 Task: Create a trigger on child to parent object.
Action: Mouse moved to (23, 132)
Screenshot: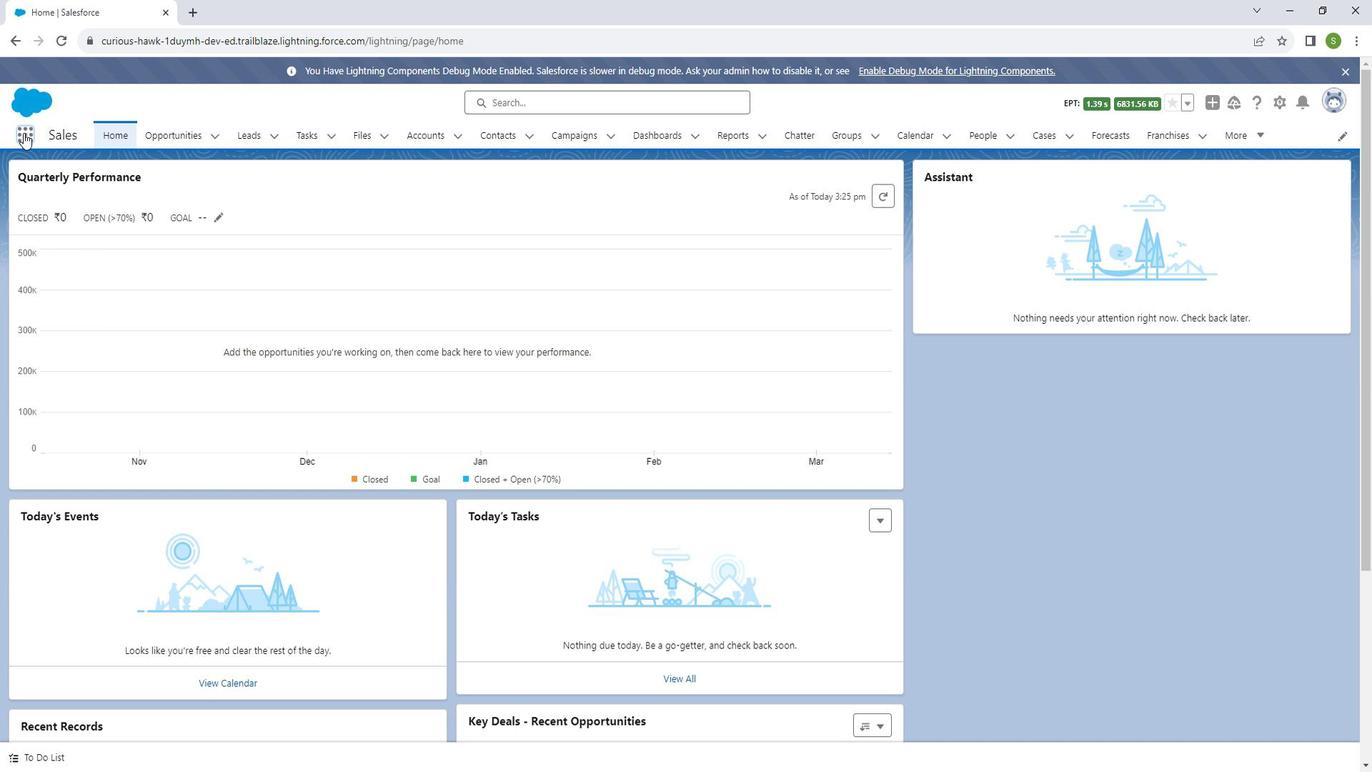 
Action: Mouse pressed left at (23, 132)
Screenshot: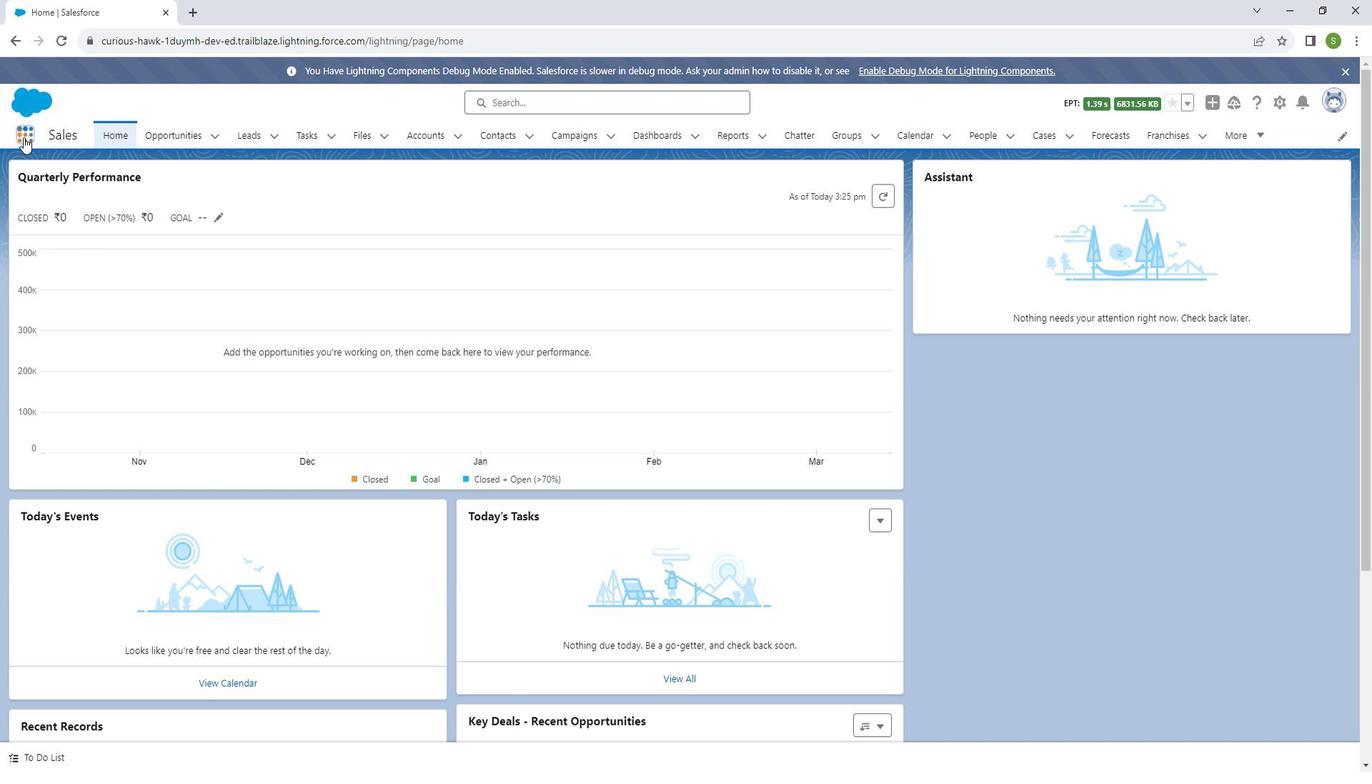 
Action: Mouse moved to (50, 381)
Screenshot: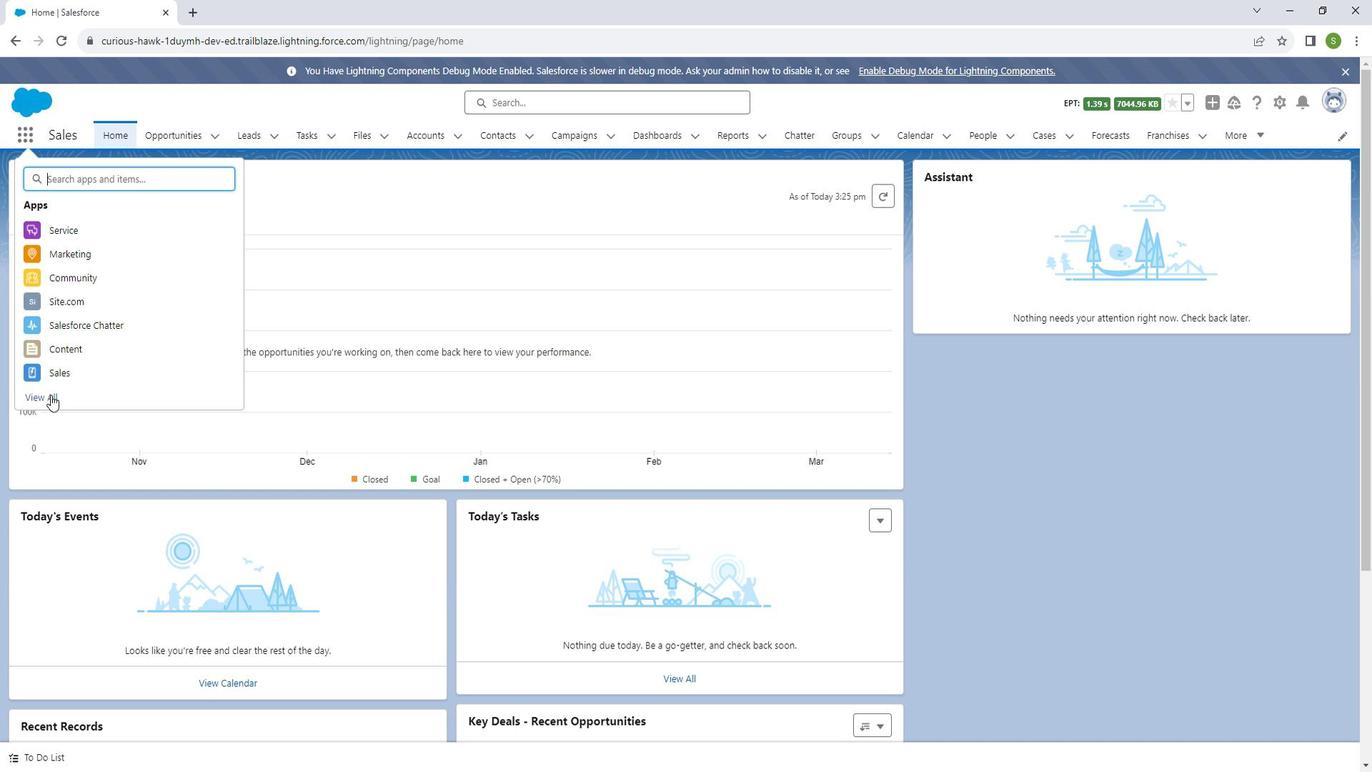 
Action: Mouse pressed left at (50, 381)
Screenshot: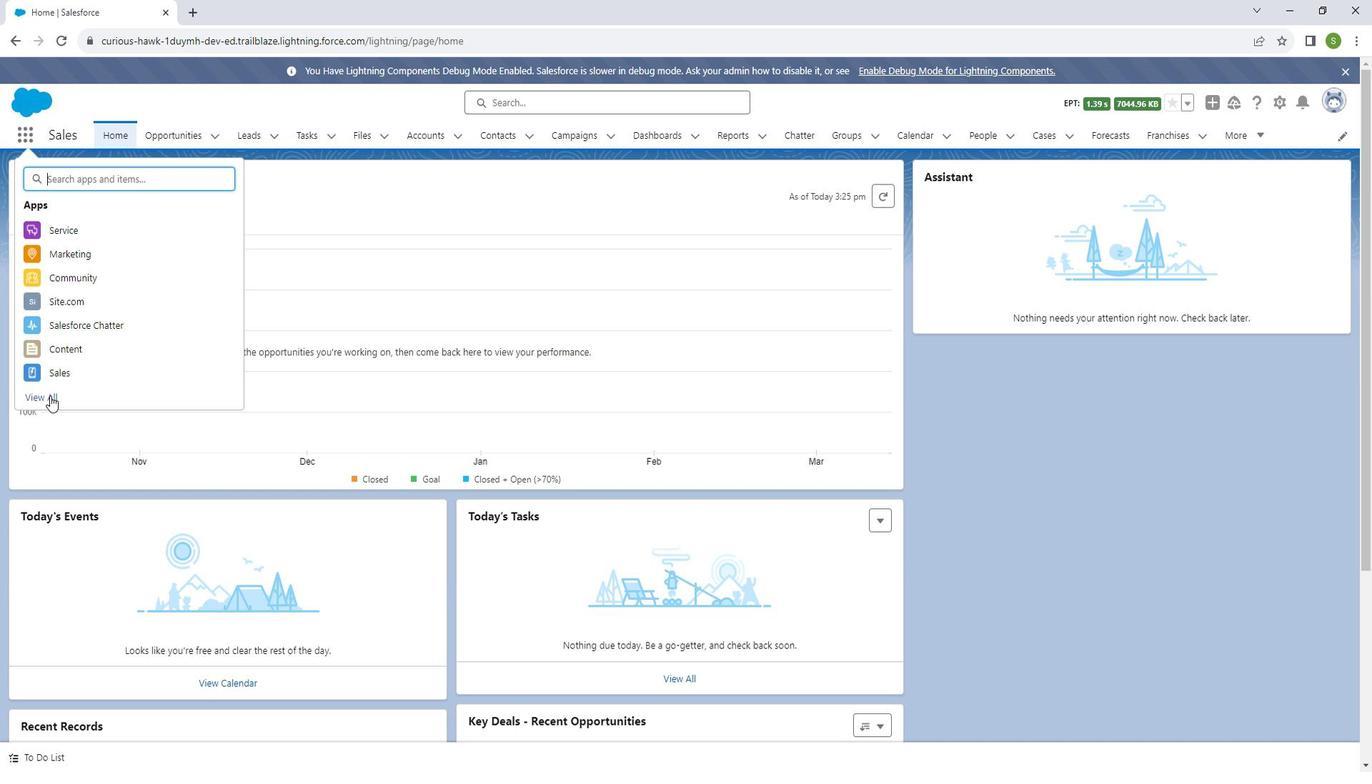 
Action: Mouse moved to (973, 516)
Screenshot: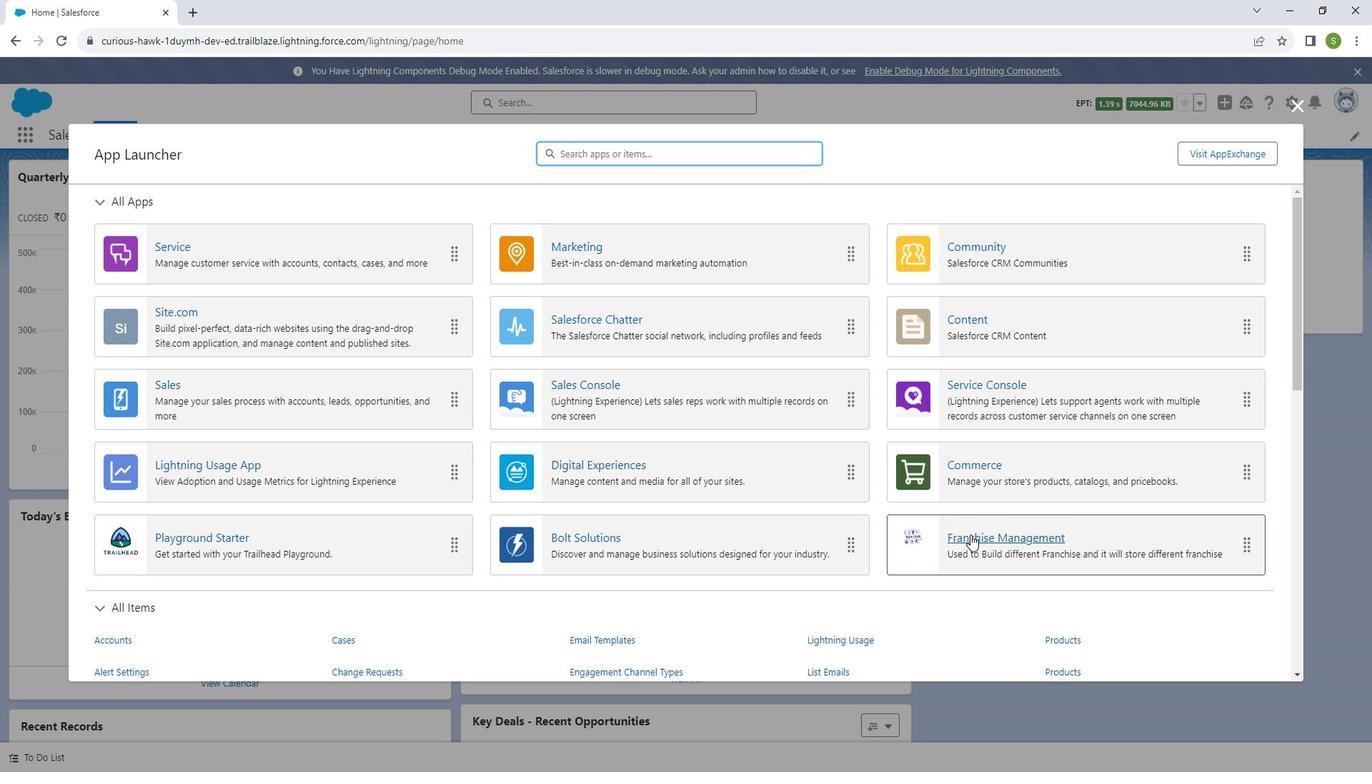 
Action: Mouse pressed left at (973, 516)
Screenshot: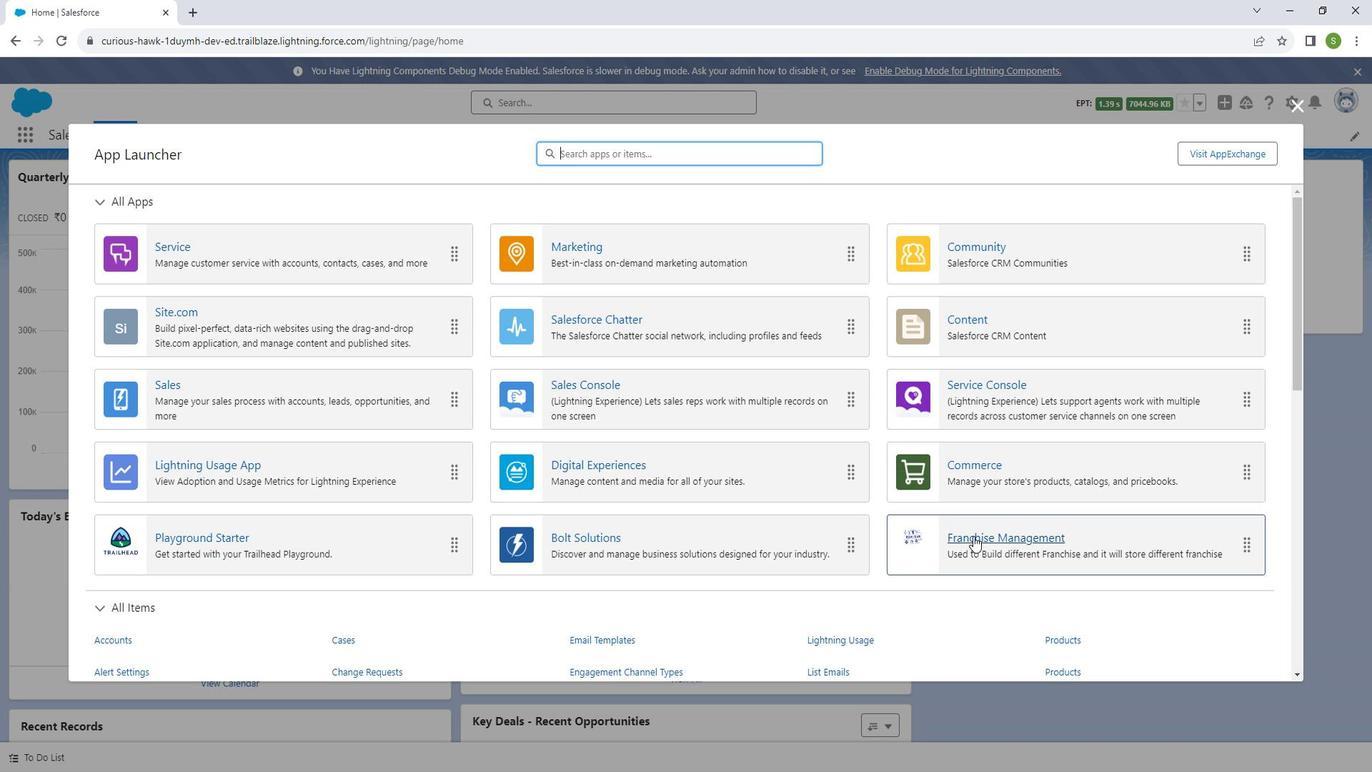 
Action: Mouse moved to (1290, 104)
Screenshot: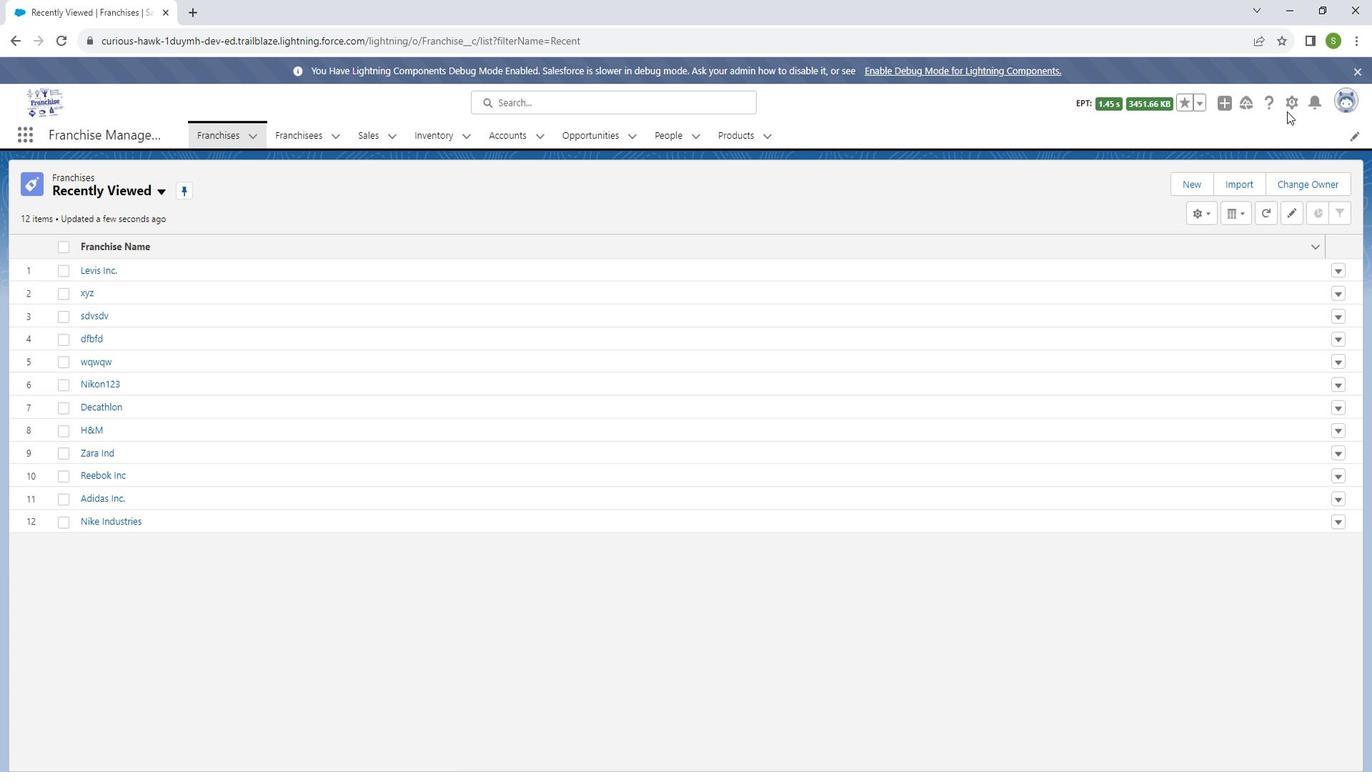 
Action: Mouse pressed left at (1290, 104)
Screenshot: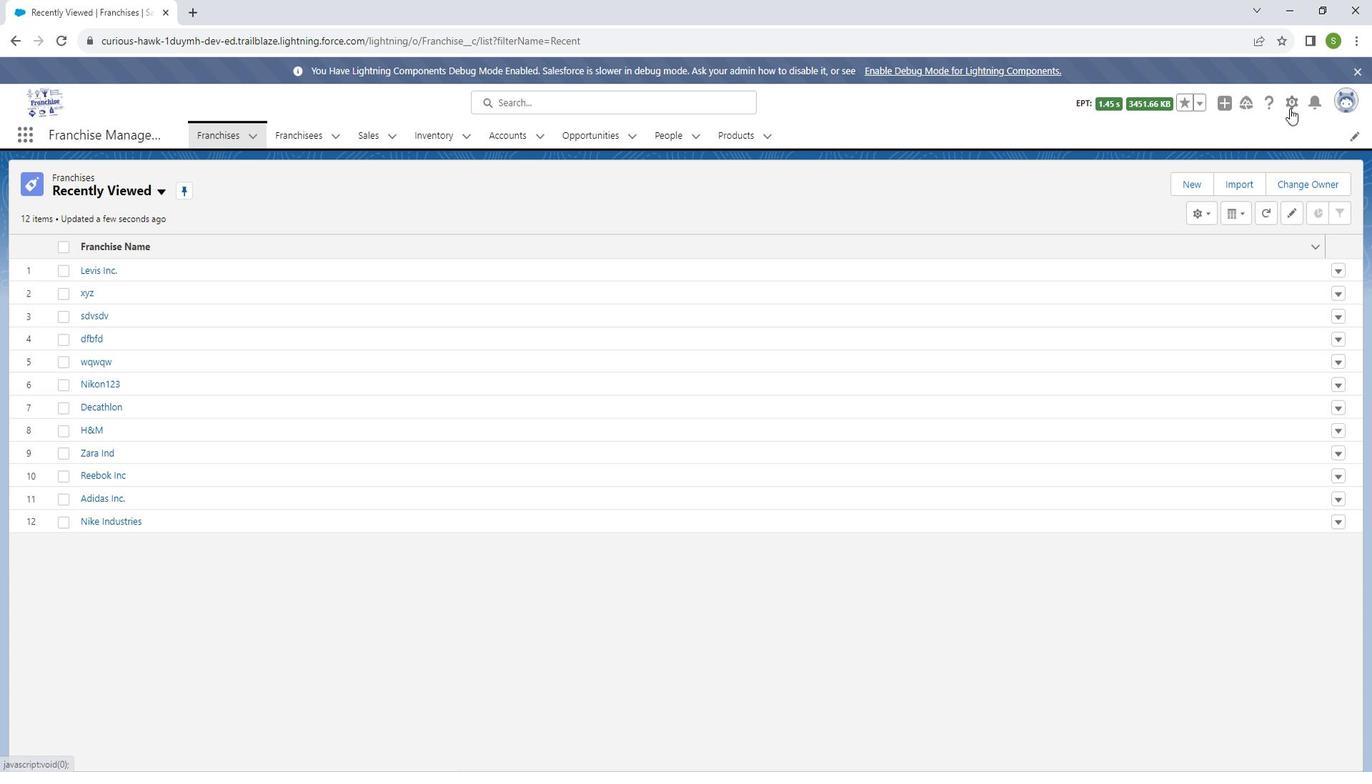 
Action: Mouse moved to (1221, 233)
Screenshot: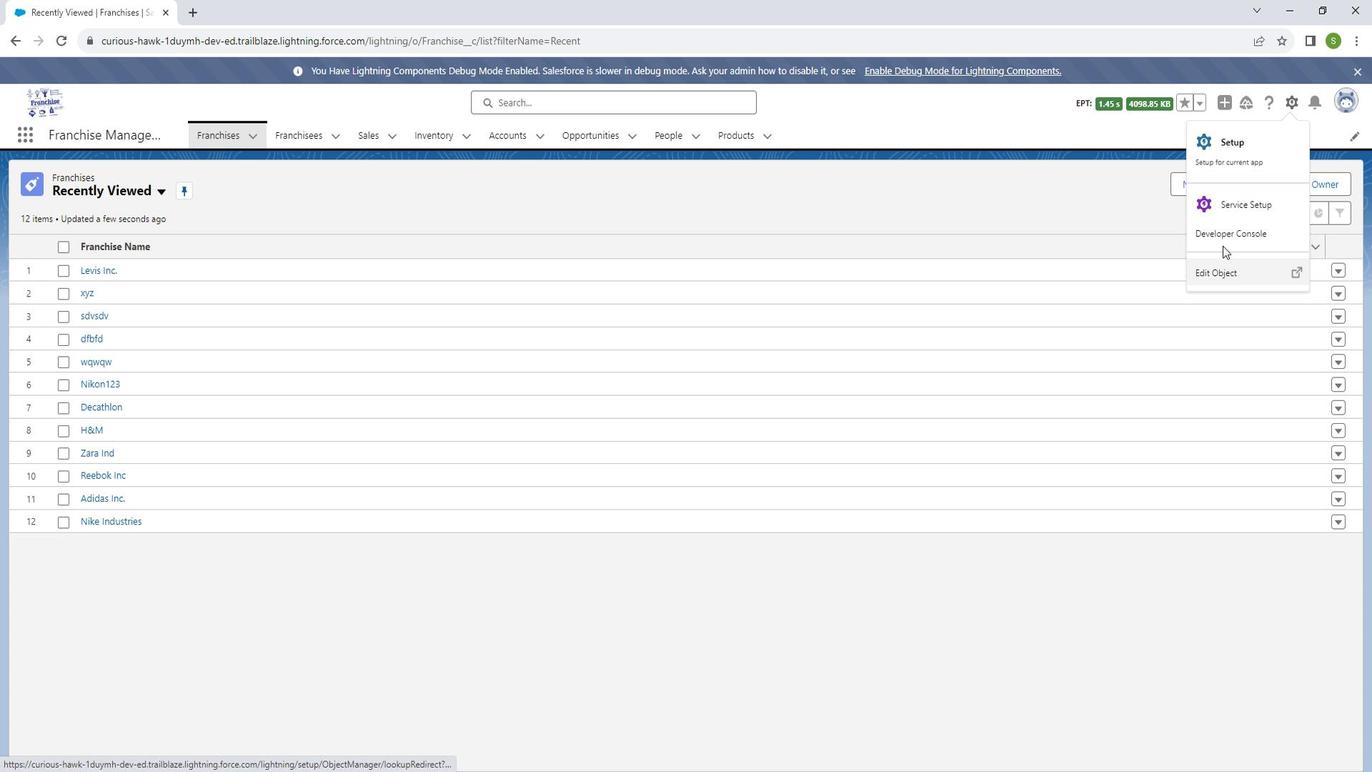 
Action: Mouse pressed right at (1221, 233)
Screenshot: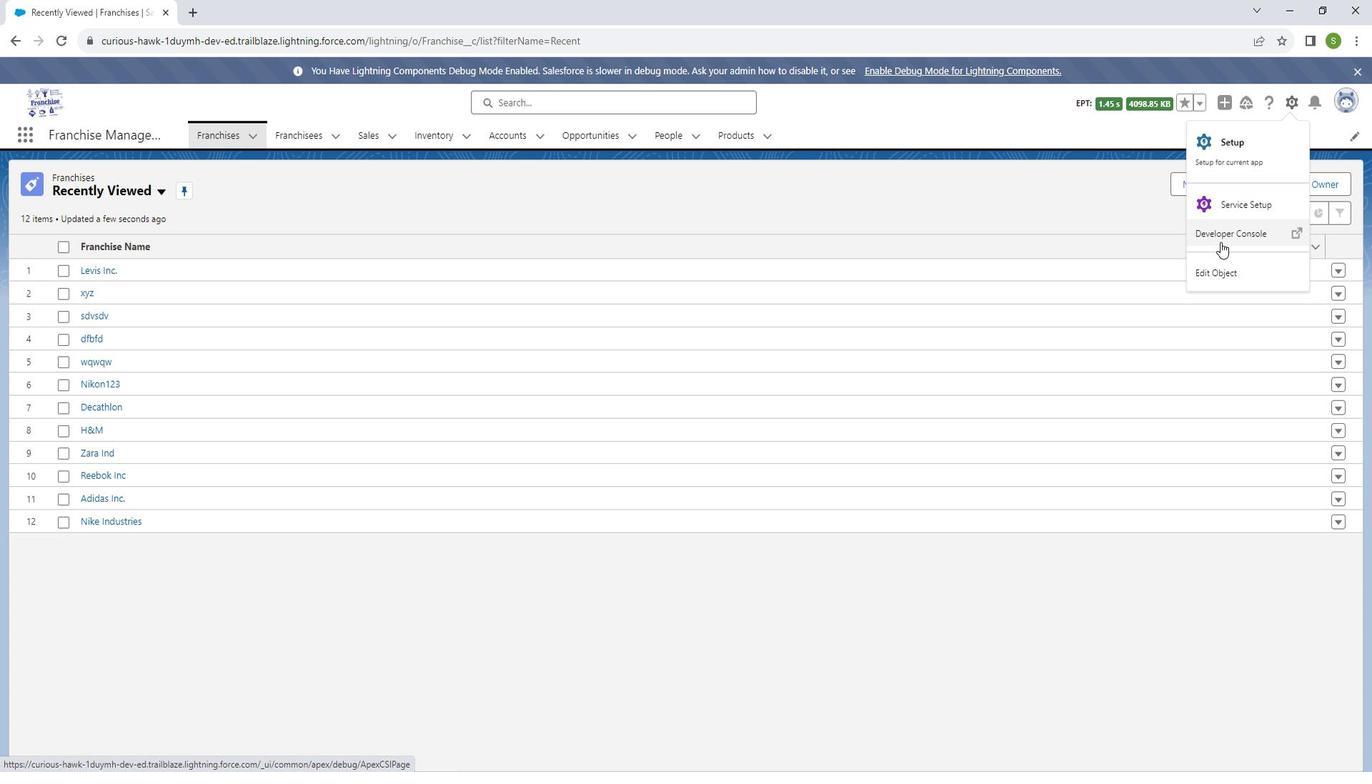 
Action: Mouse moved to (1239, 240)
Screenshot: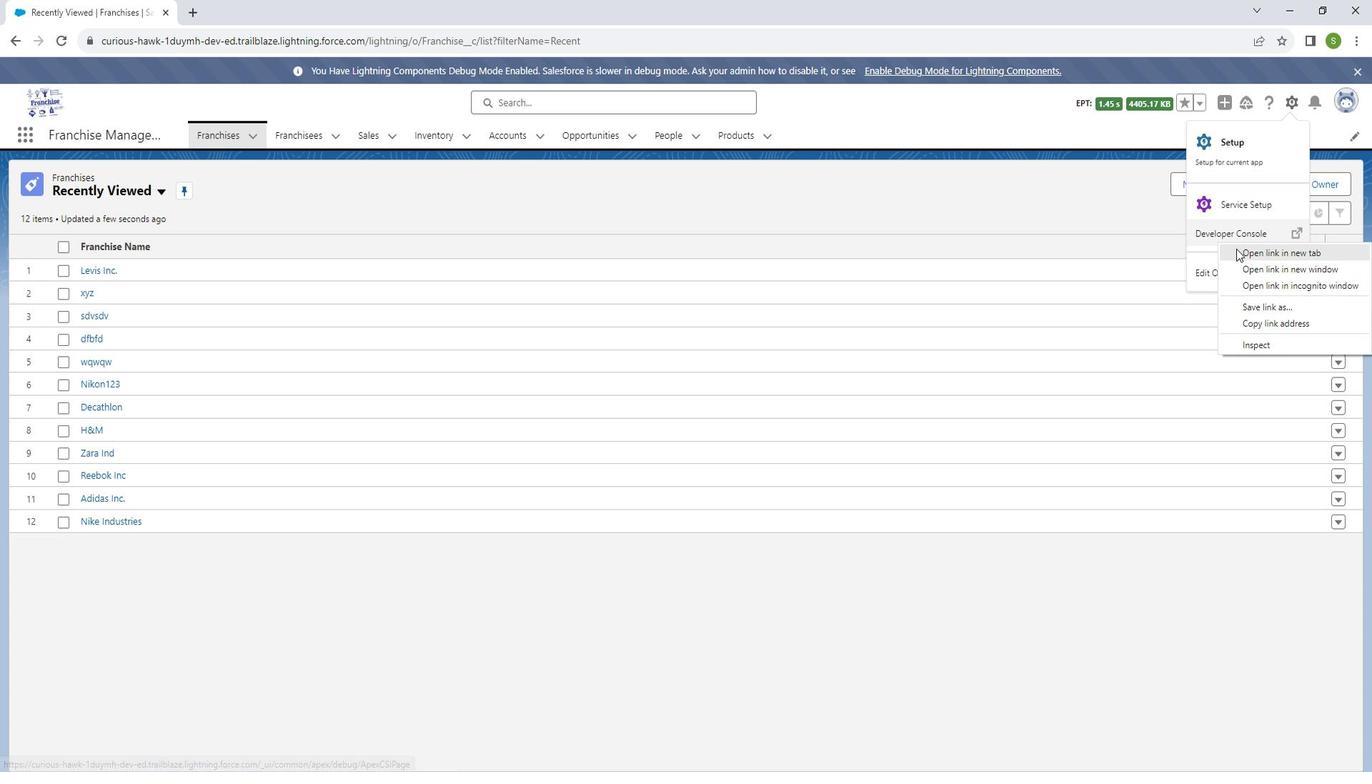 
Action: Mouse pressed left at (1239, 240)
Screenshot: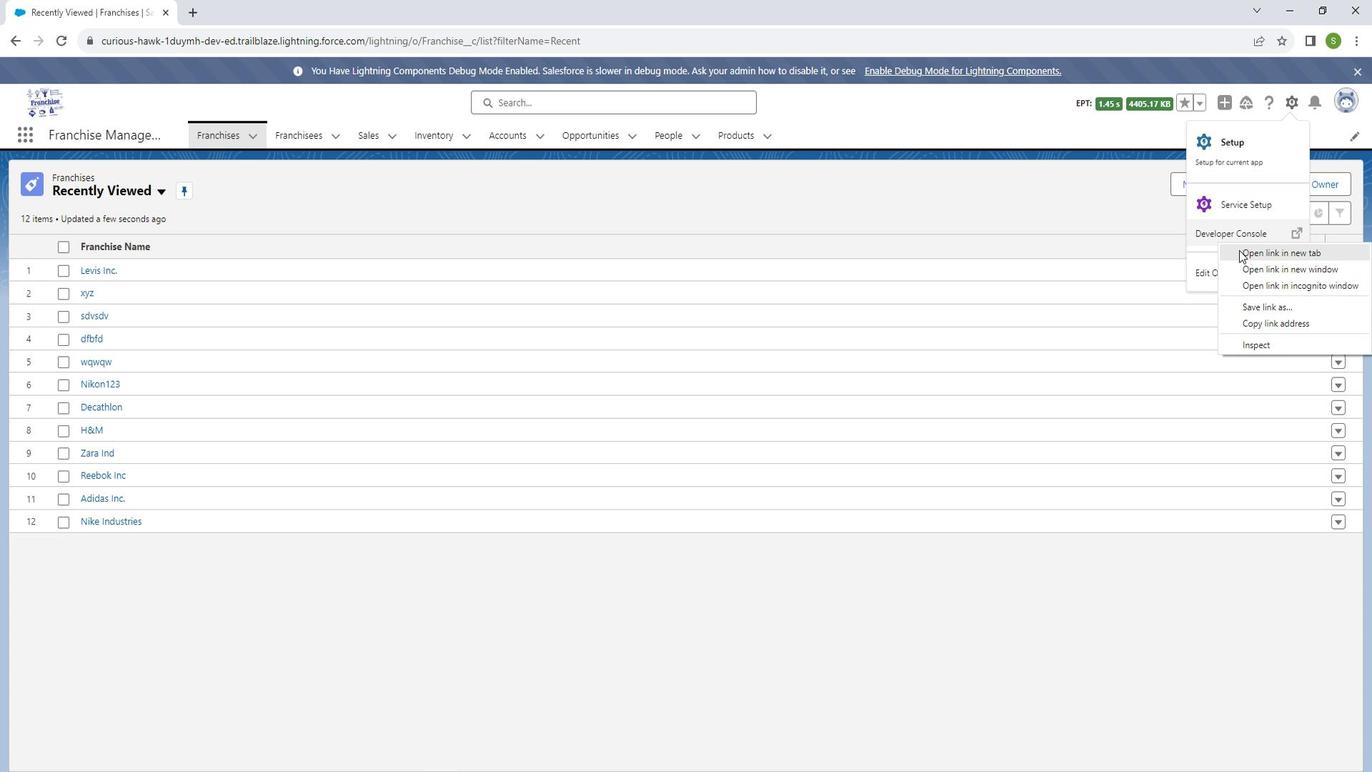 
Action: Mouse moved to (282, 12)
Screenshot: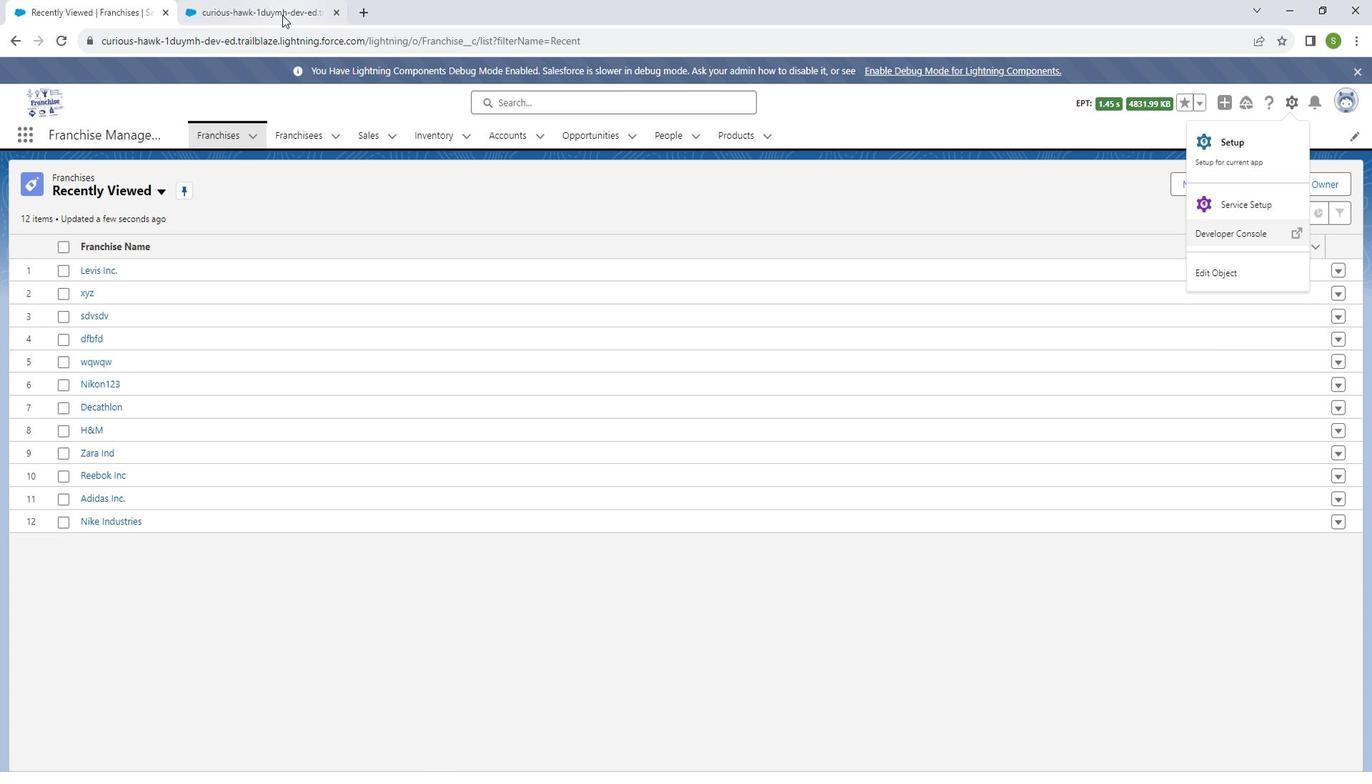 
Action: Mouse pressed left at (282, 12)
Screenshot: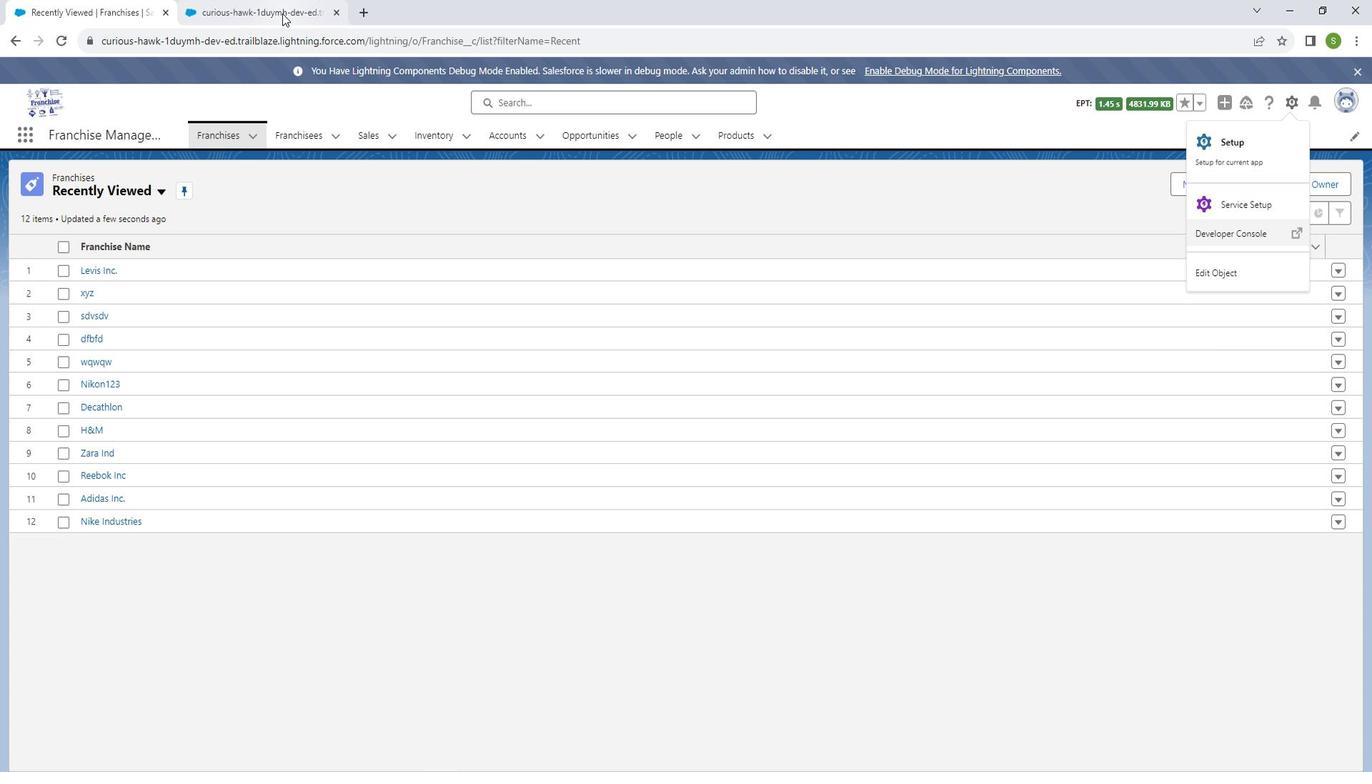 
Action: Mouse moved to (18, 65)
Screenshot: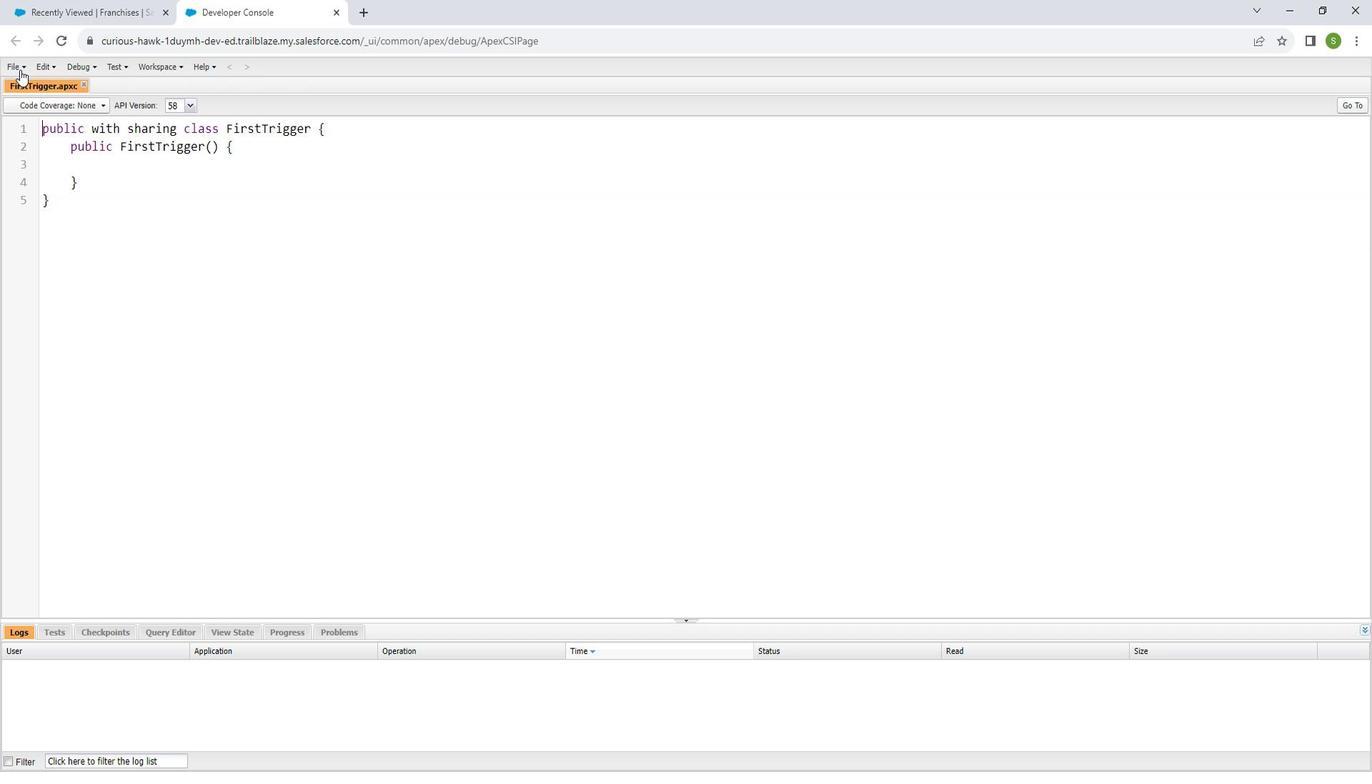 
Action: Mouse pressed left at (18, 65)
Screenshot: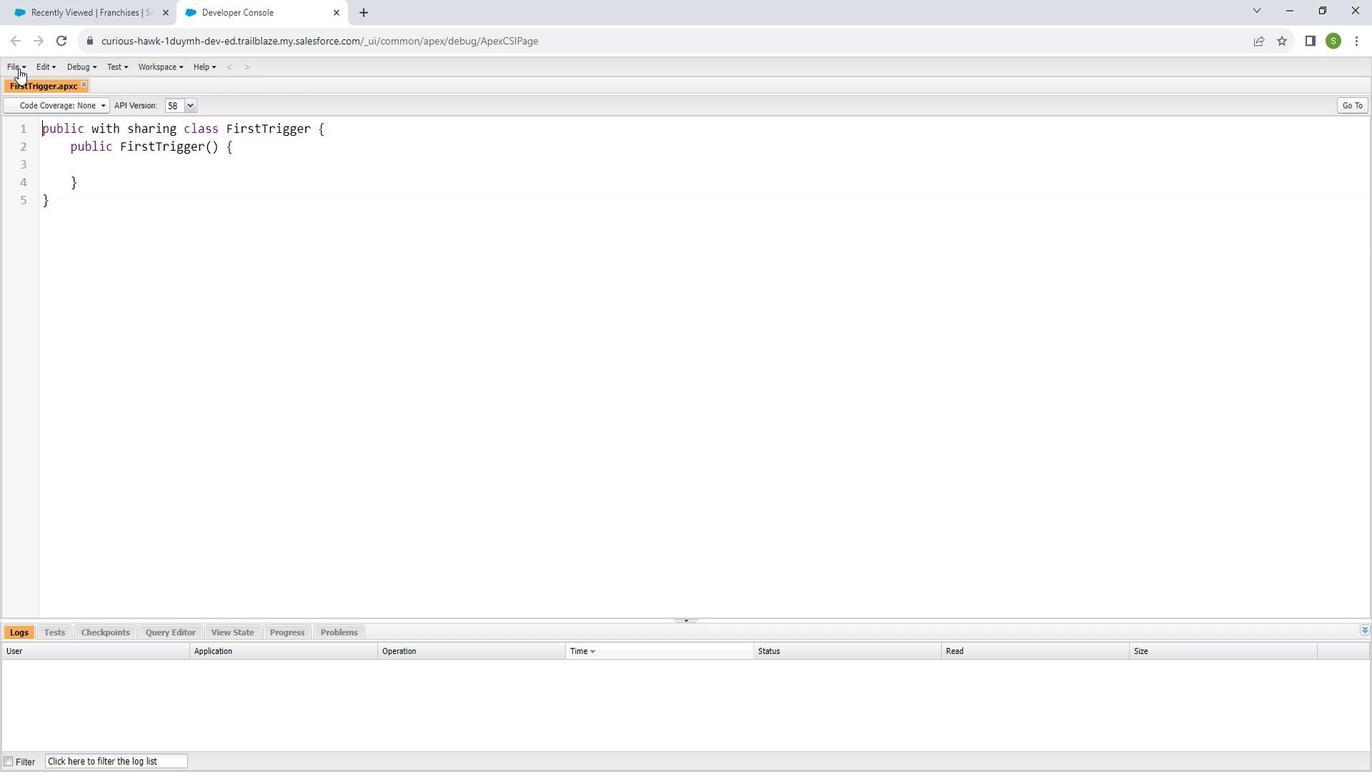 
Action: Mouse moved to (233, 107)
Screenshot: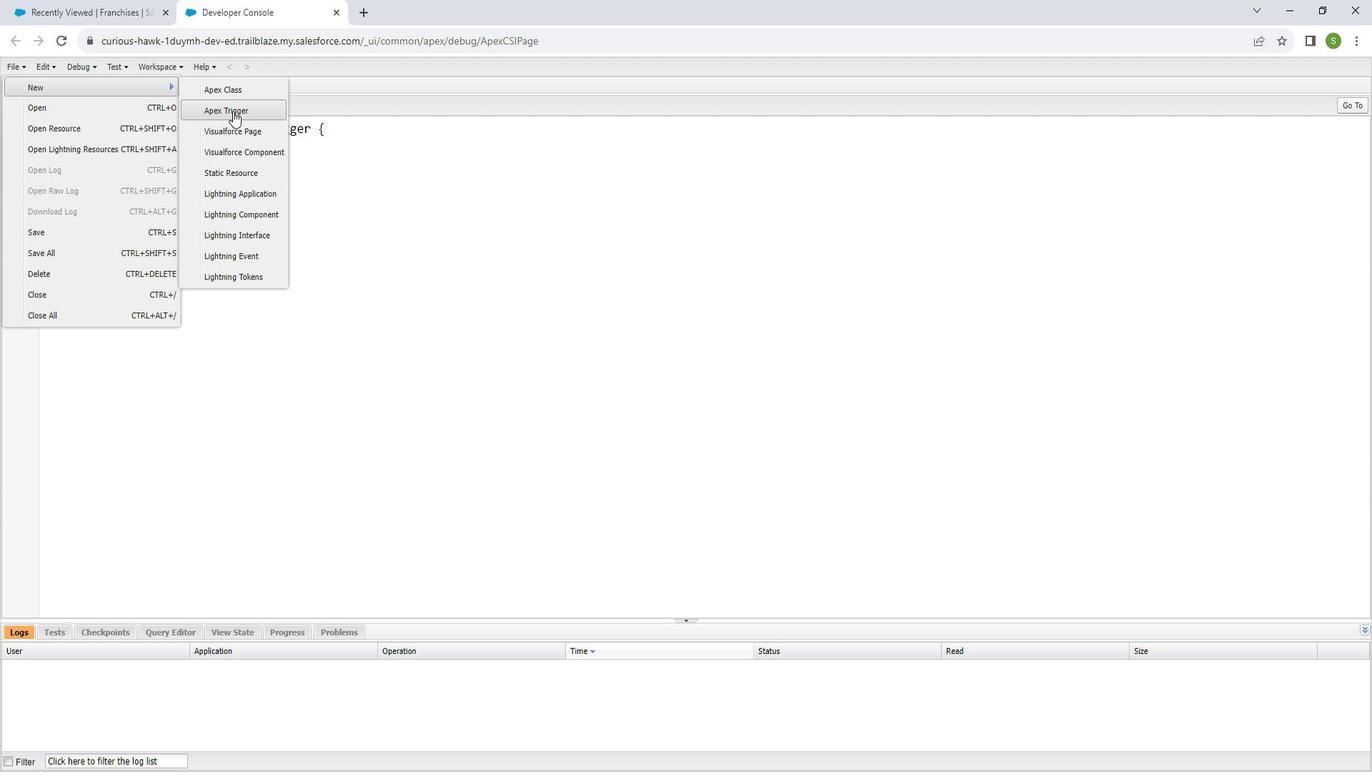 
Action: Mouse pressed left at (233, 107)
Screenshot: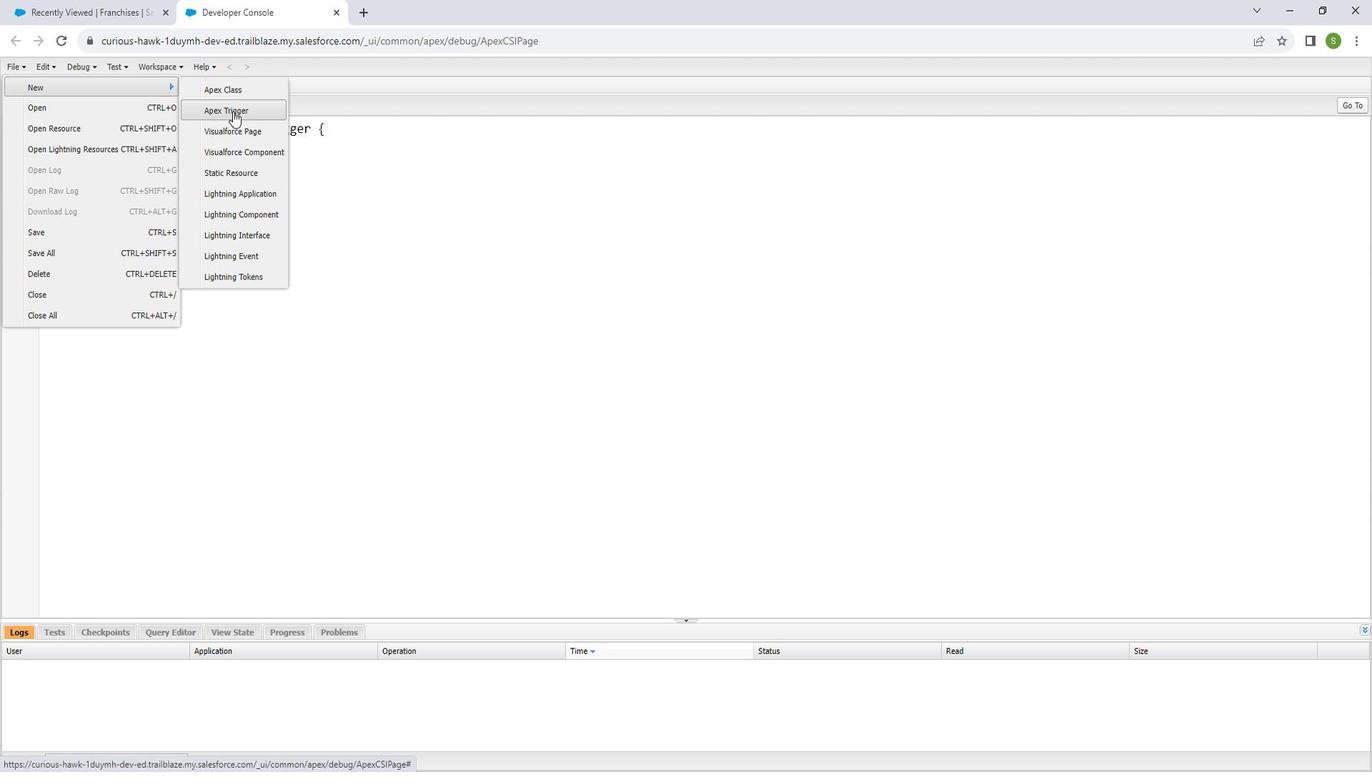 
Action: Mouse moved to (708, 353)
Screenshot: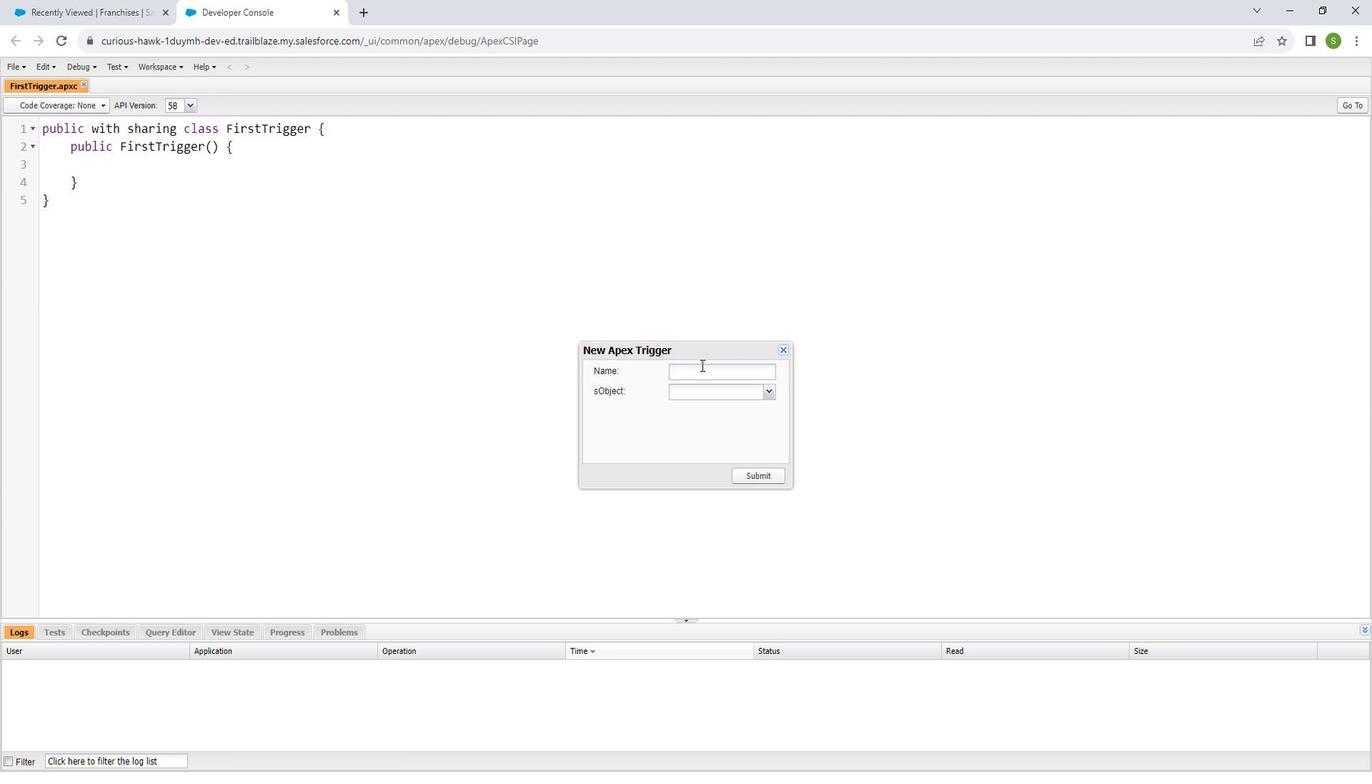
Action: Mouse pressed left at (708, 353)
Screenshot: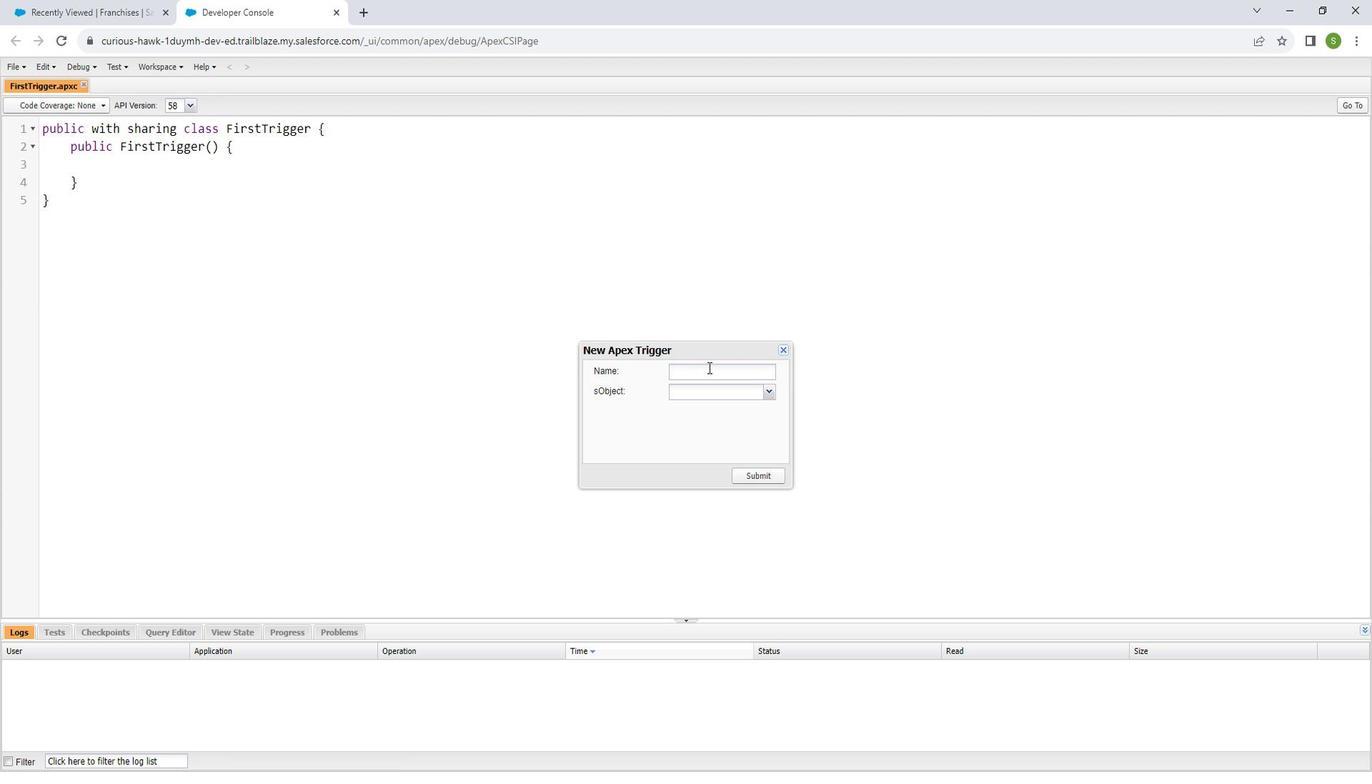 
Action: Key pressed contr
Screenshot: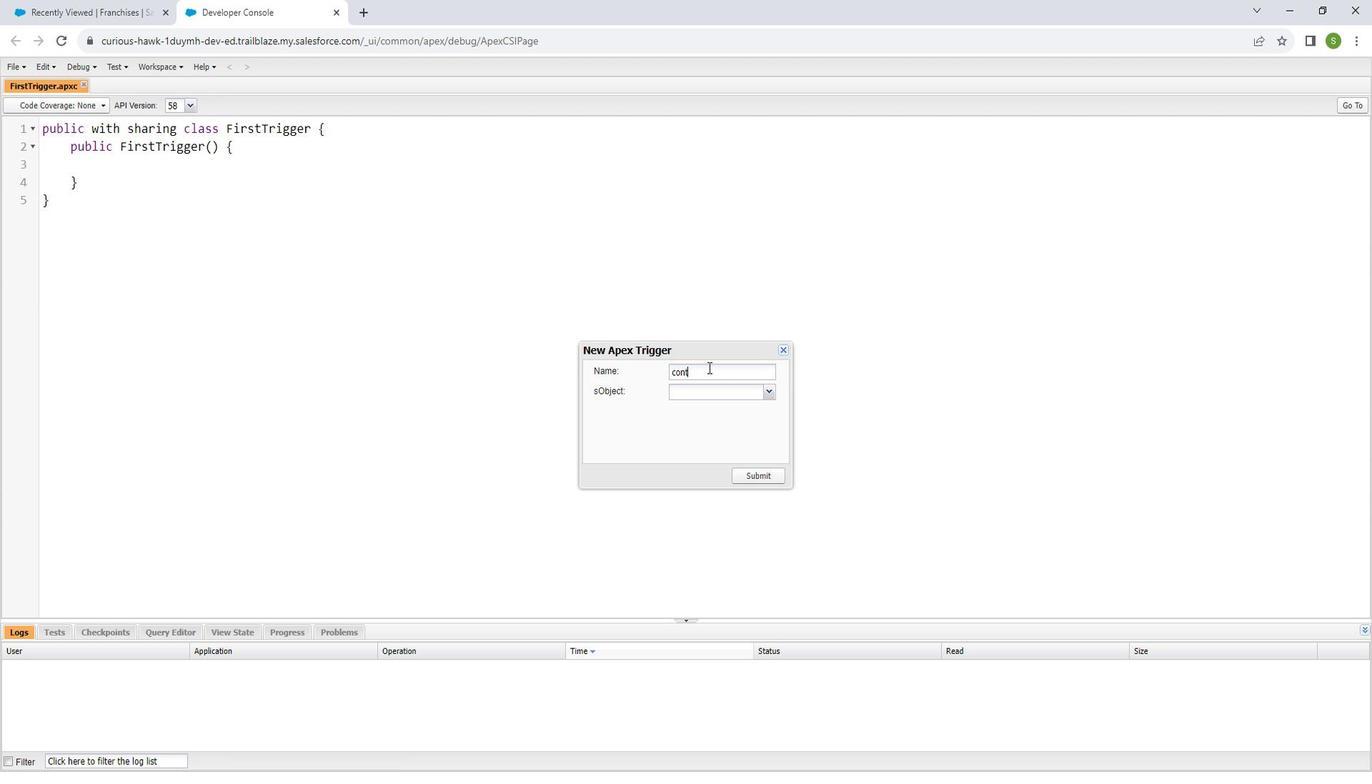 
Action: Mouse moved to (708, 353)
Screenshot: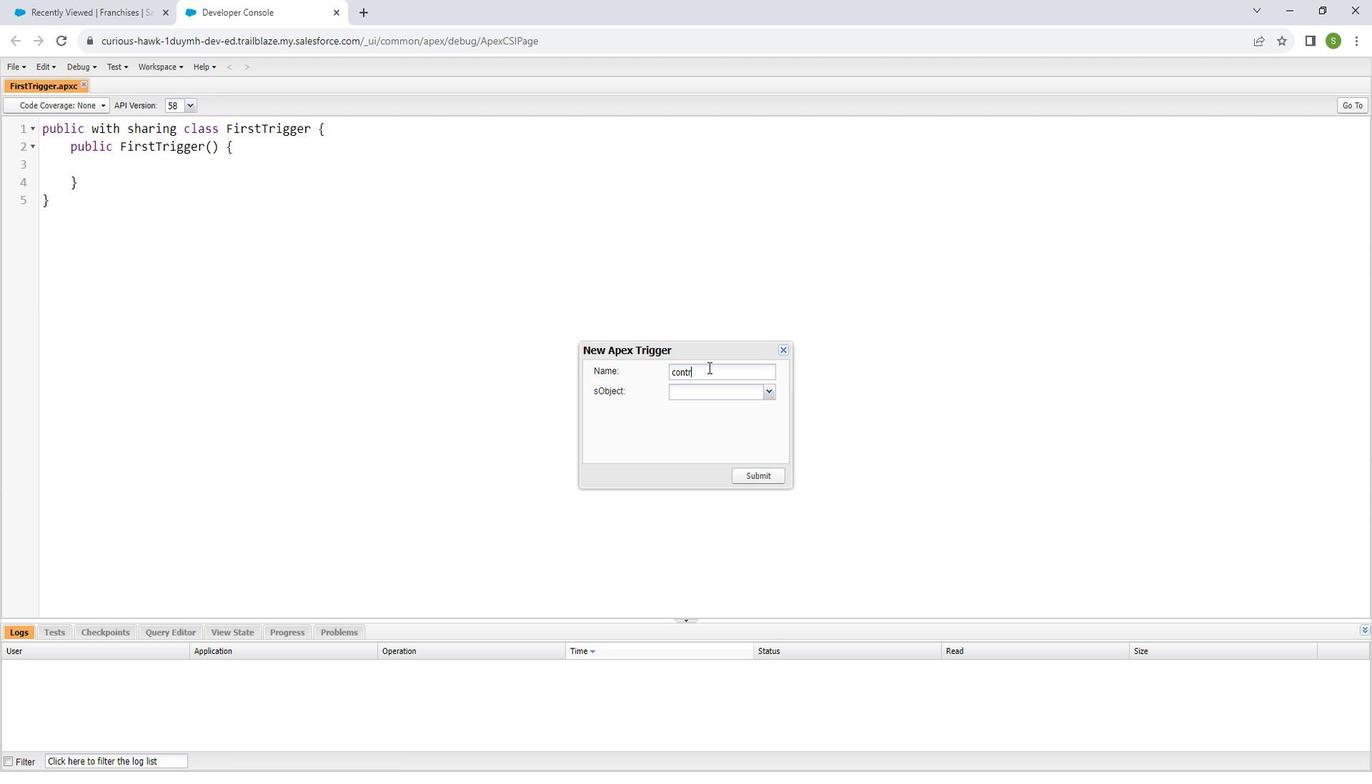 
Action: Key pressed igg
Screenshot: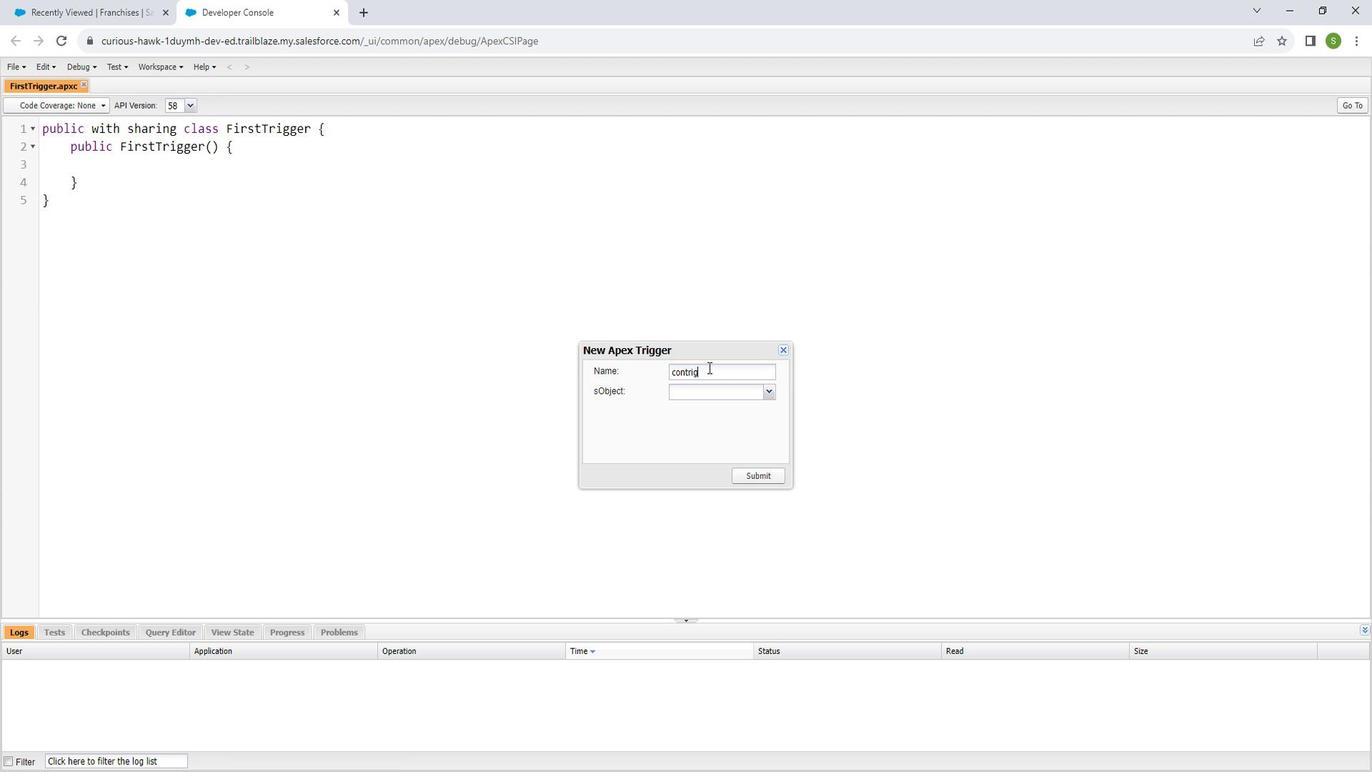 
Action: Mouse moved to (722, 383)
Screenshot: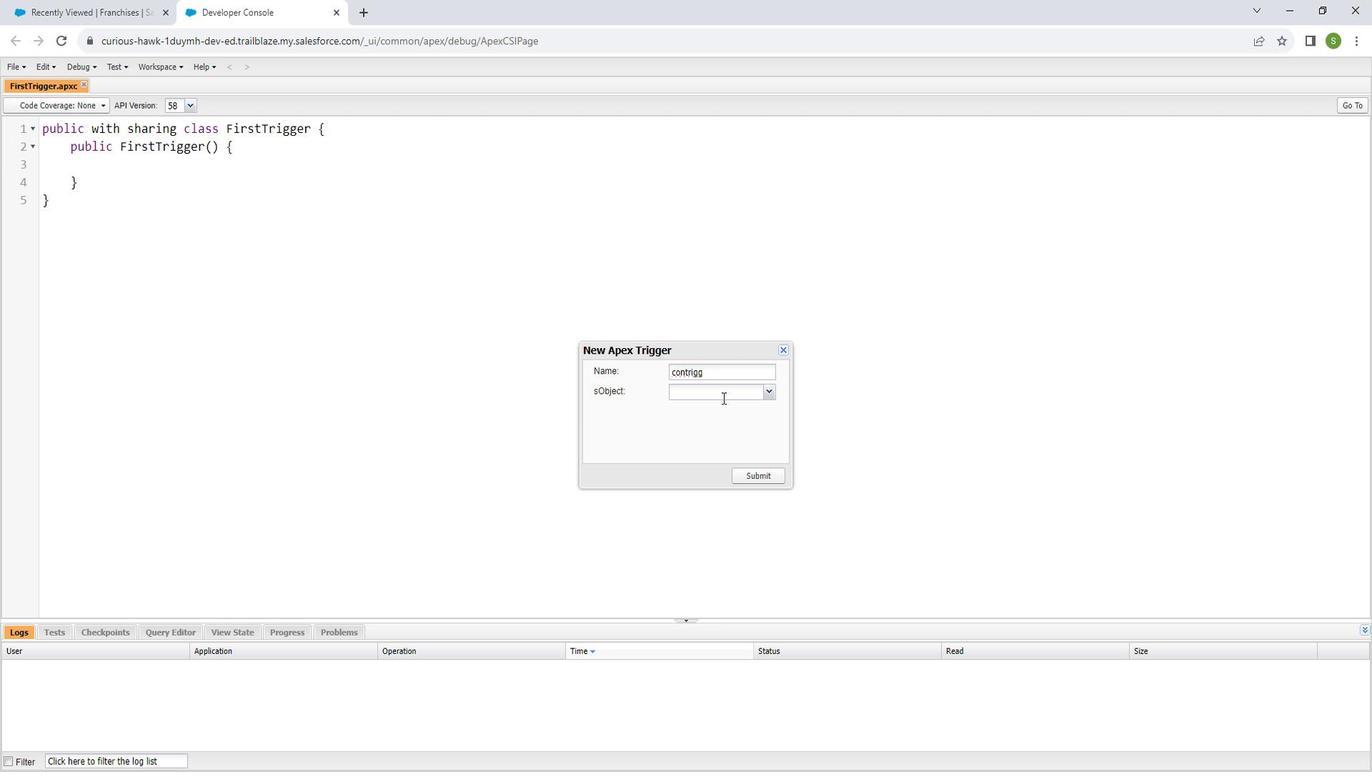 
Action: Mouse pressed left at (722, 383)
Screenshot: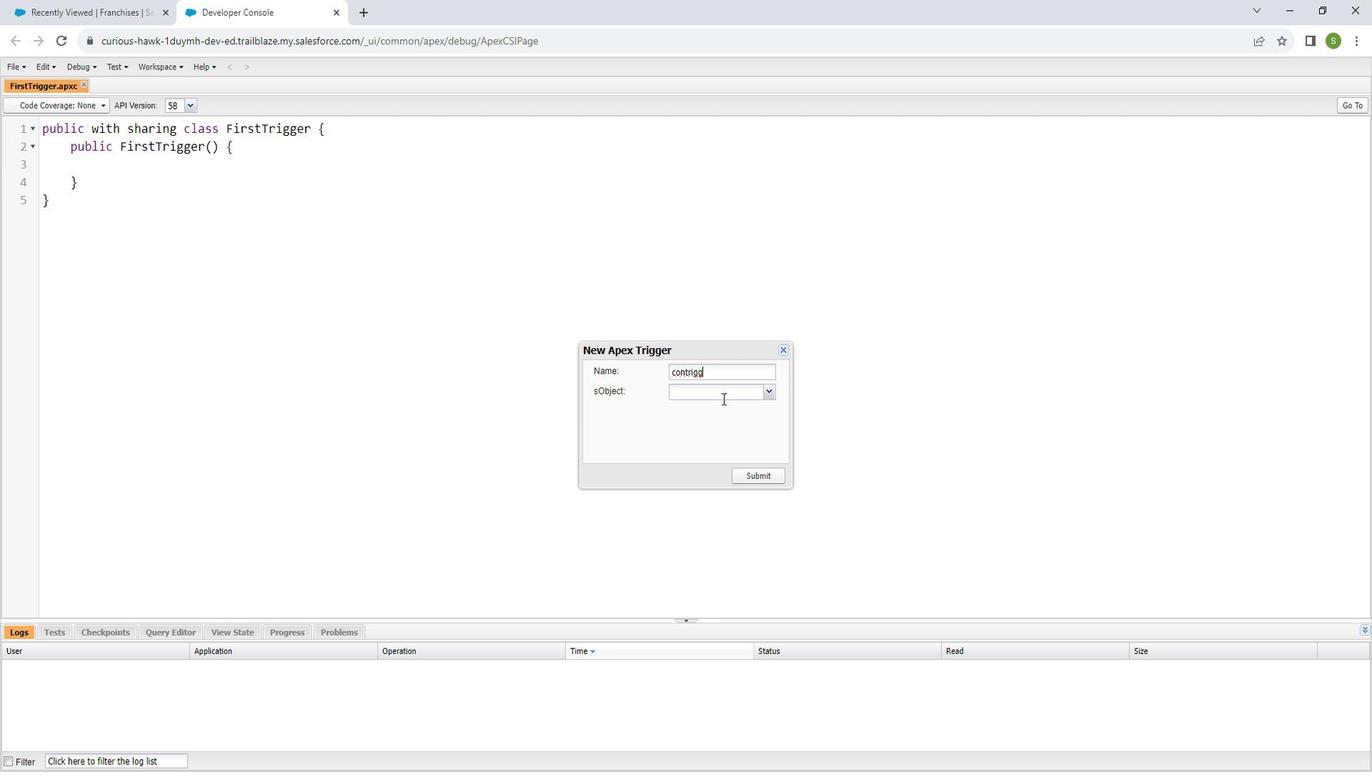 
Action: Mouse moved to (725, 423)
Screenshot: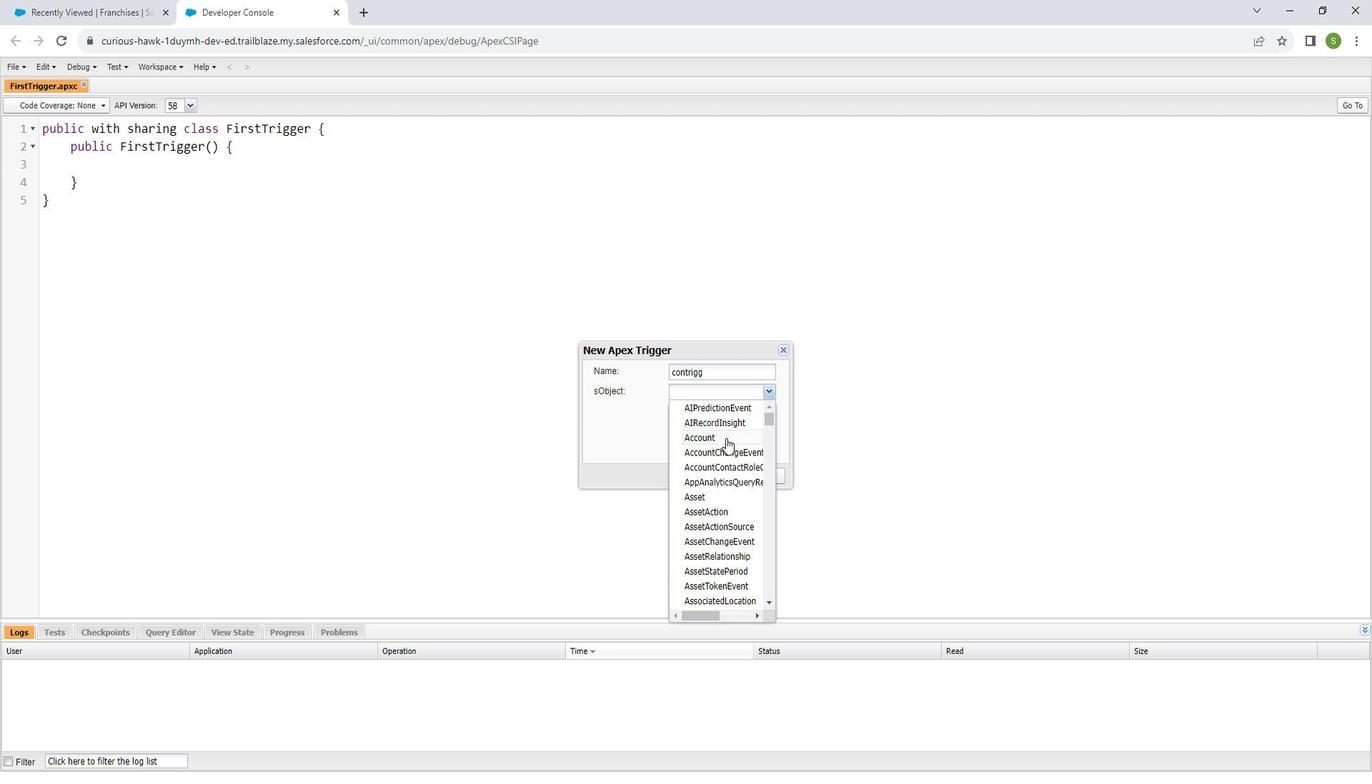 
Action: Mouse scrolled (725, 422) with delta (0, 0)
Screenshot: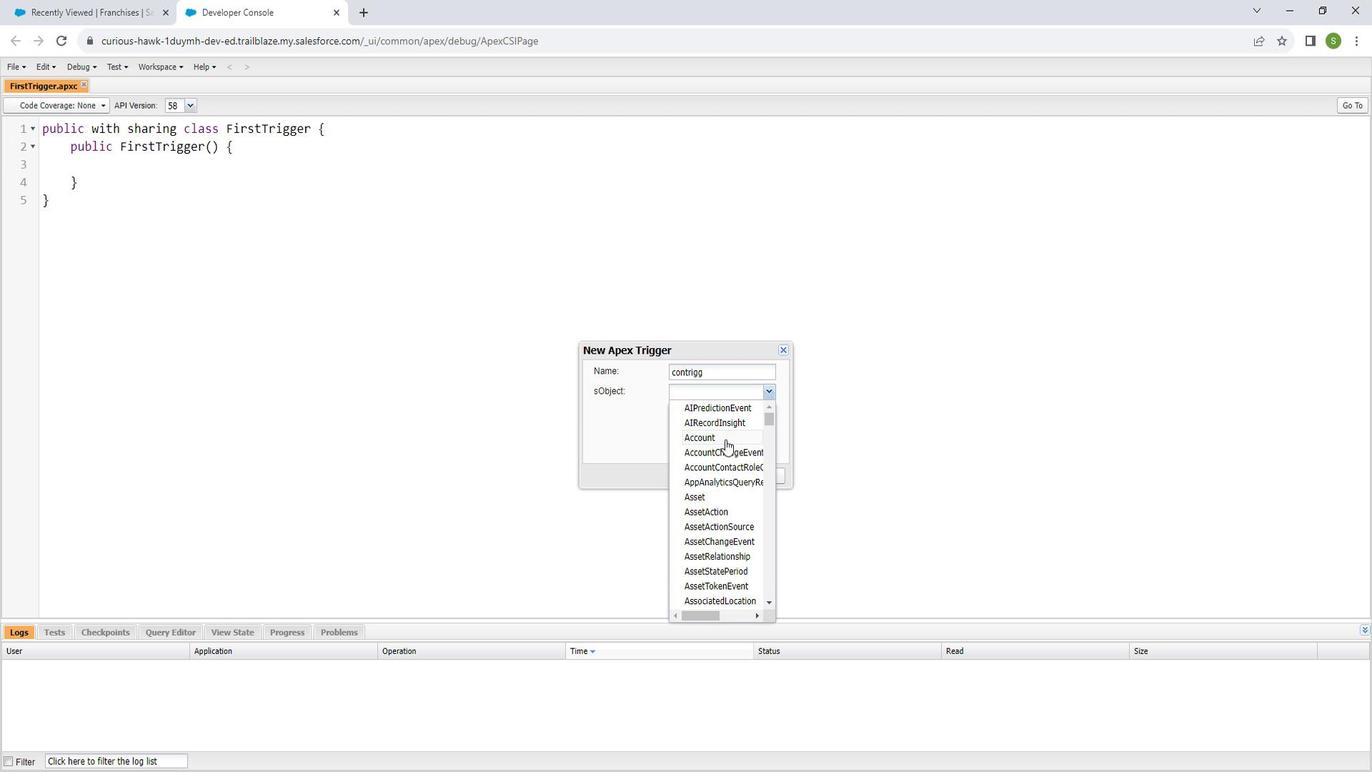 
Action: Mouse moved to (724, 431)
Screenshot: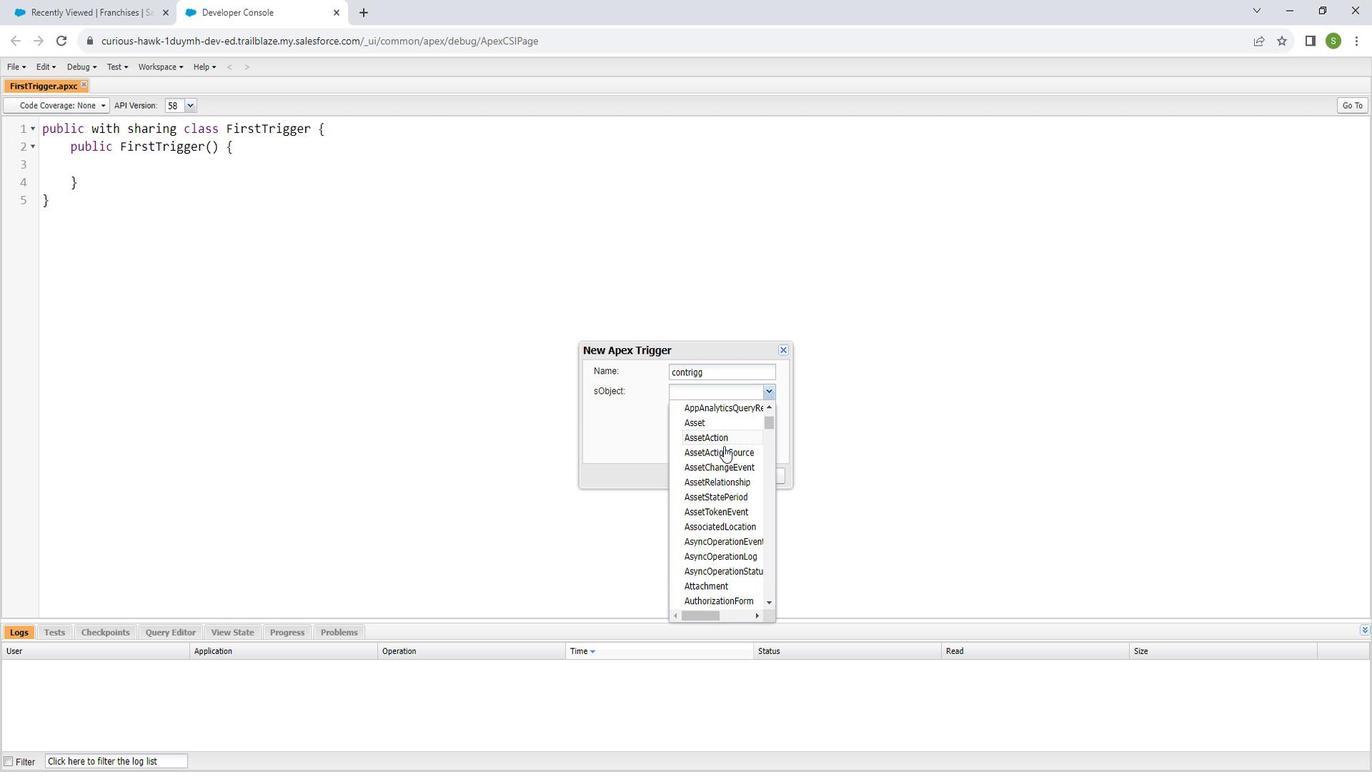 
Action: Mouse scrolled (724, 430) with delta (0, 0)
Screenshot: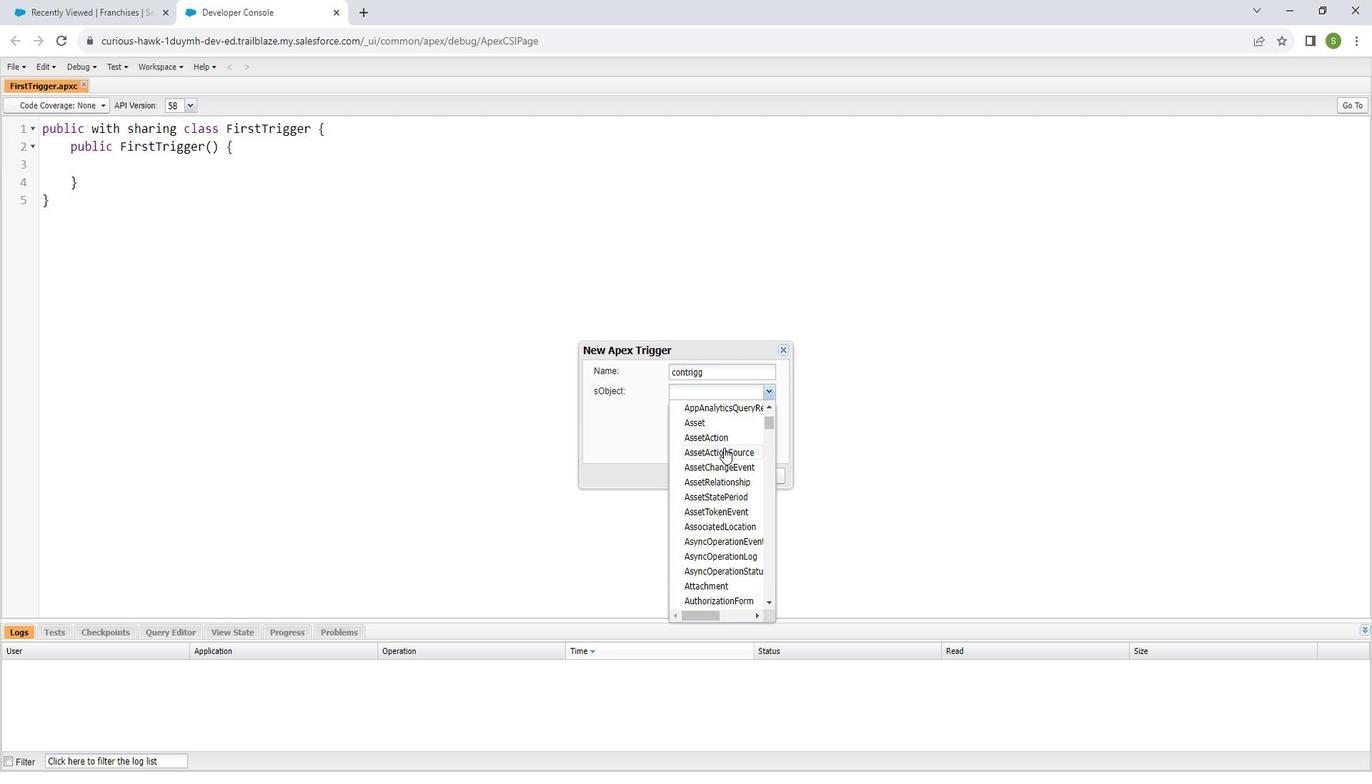 
Action: Mouse scrolled (724, 430) with delta (0, 0)
Screenshot: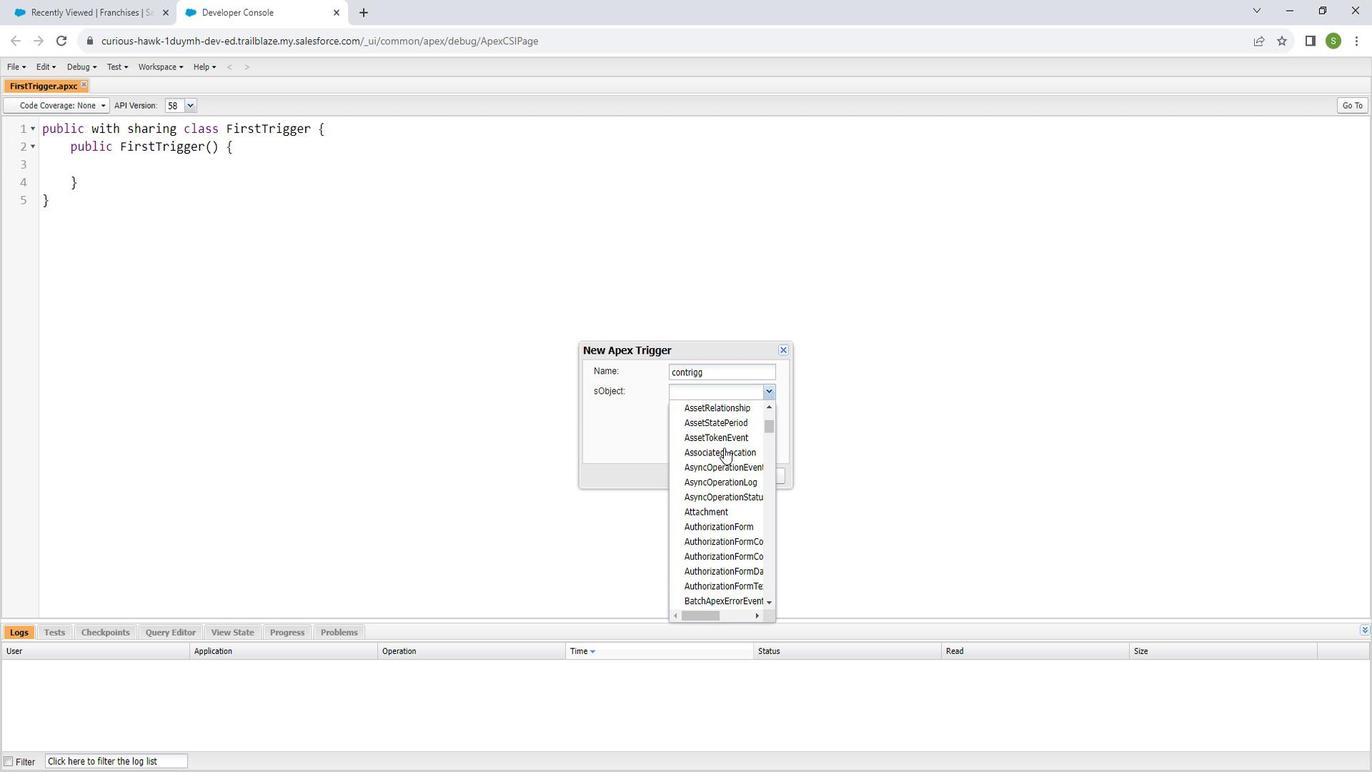 
Action: Mouse scrolled (724, 430) with delta (0, 0)
Screenshot: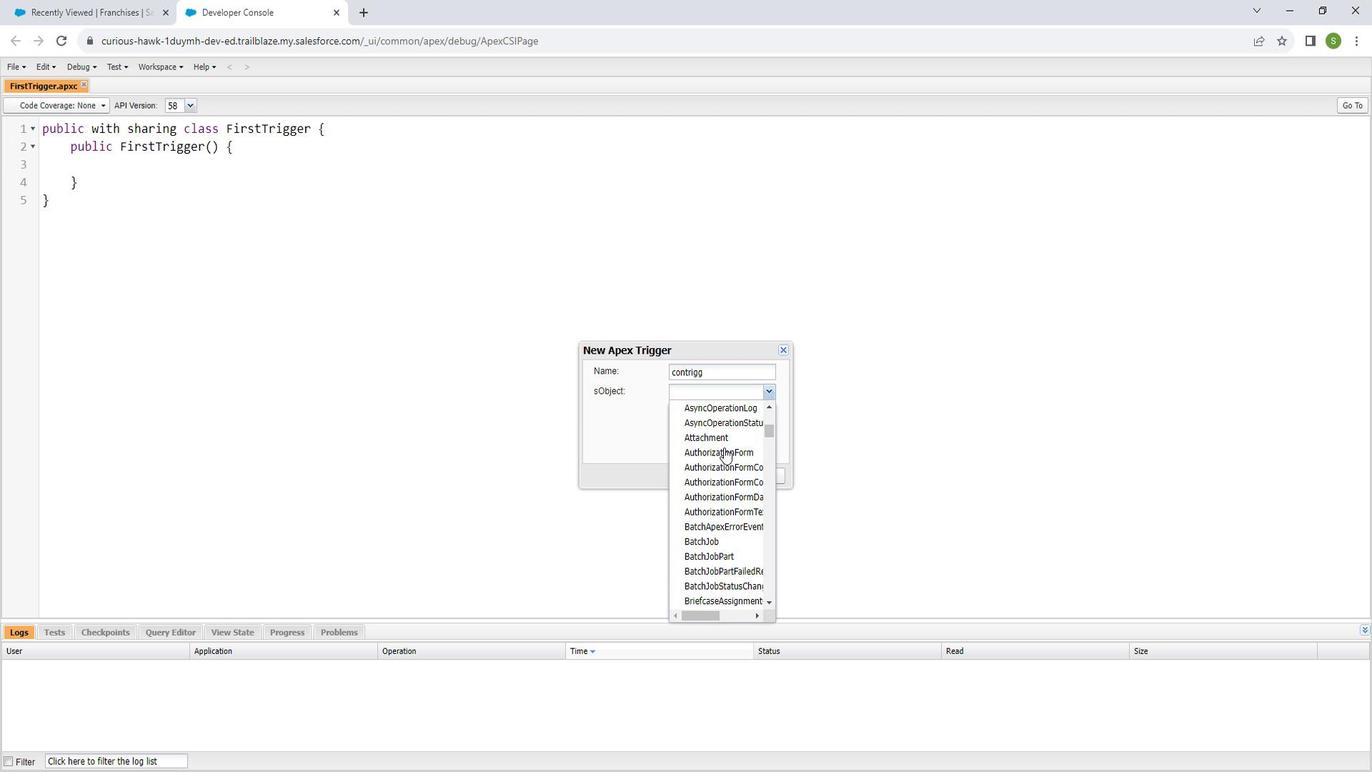 
Action: Mouse scrolled (724, 430) with delta (0, 0)
Screenshot: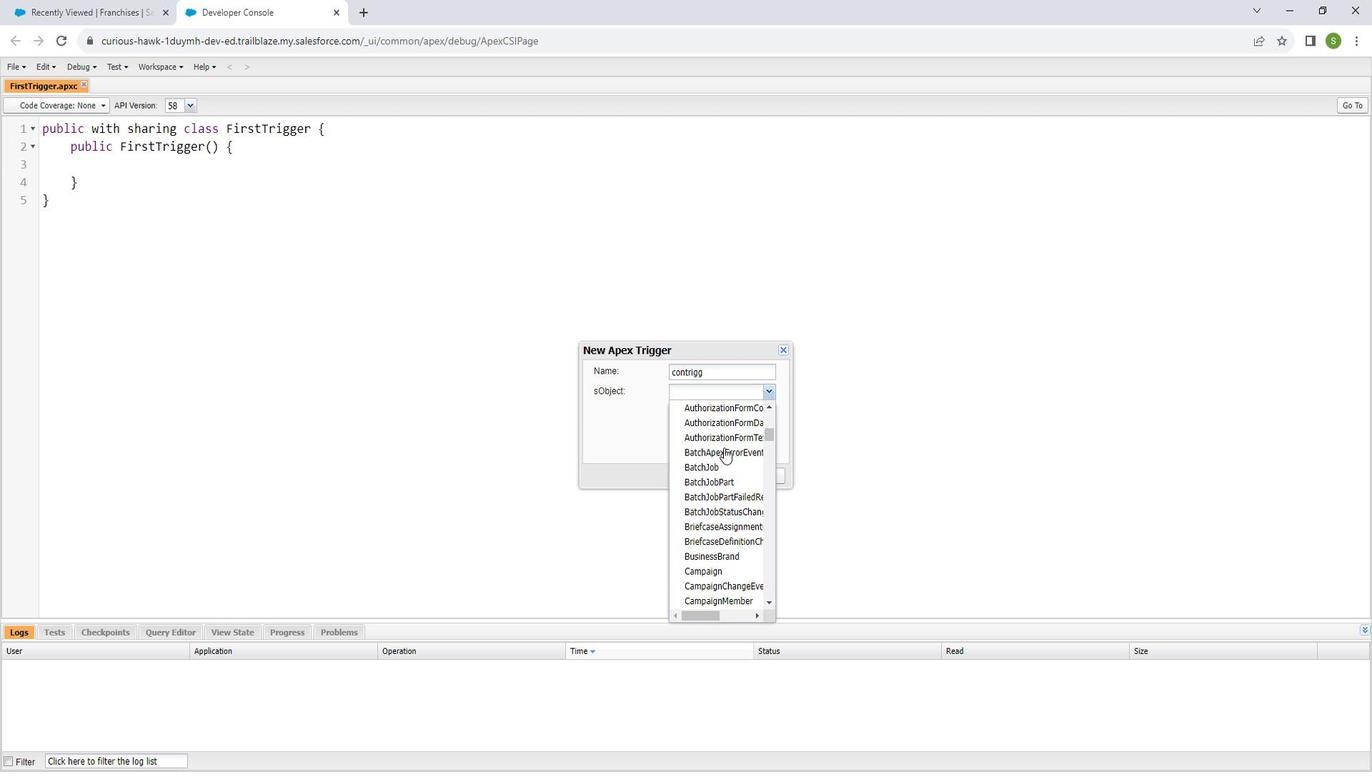 
Action: Mouse moved to (723, 432)
Screenshot: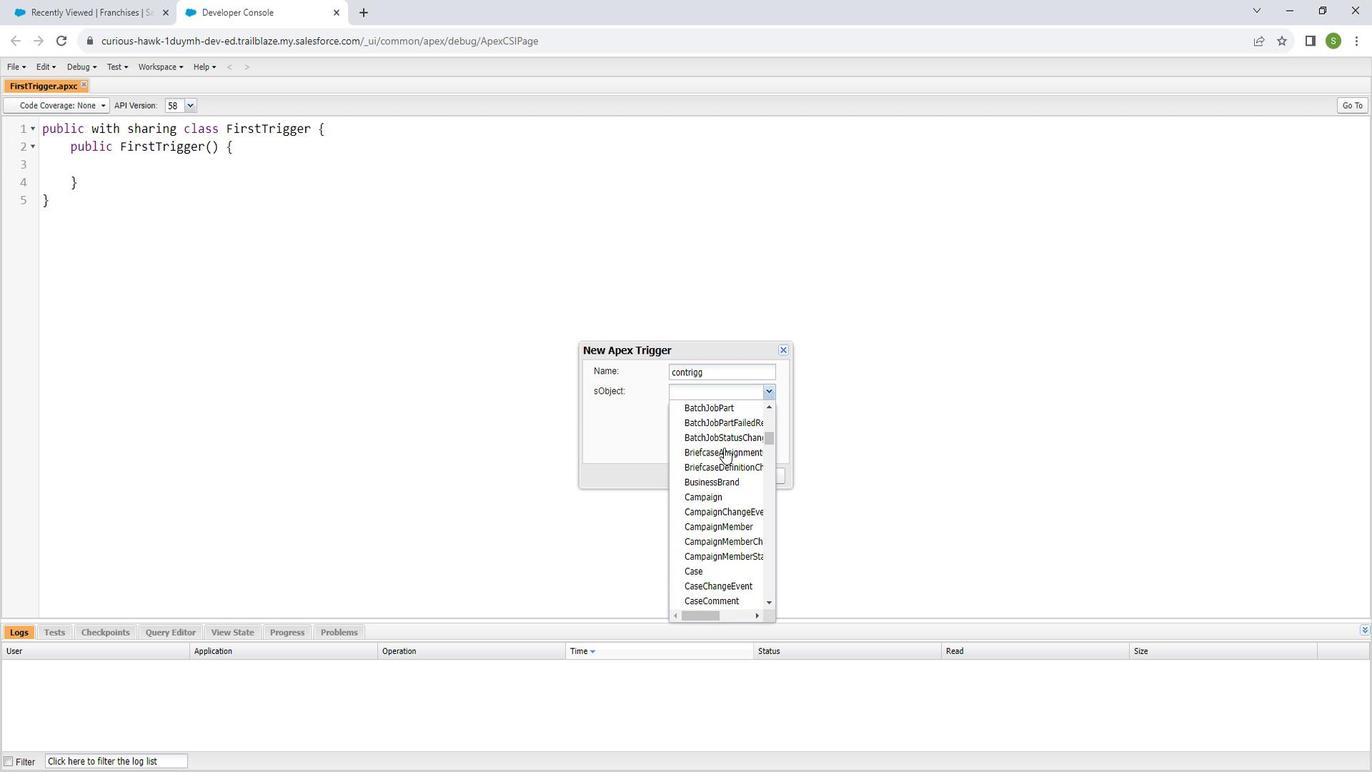 
Action: Mouse scrolled (723, 431) with delta (0, 0)
Screenshot: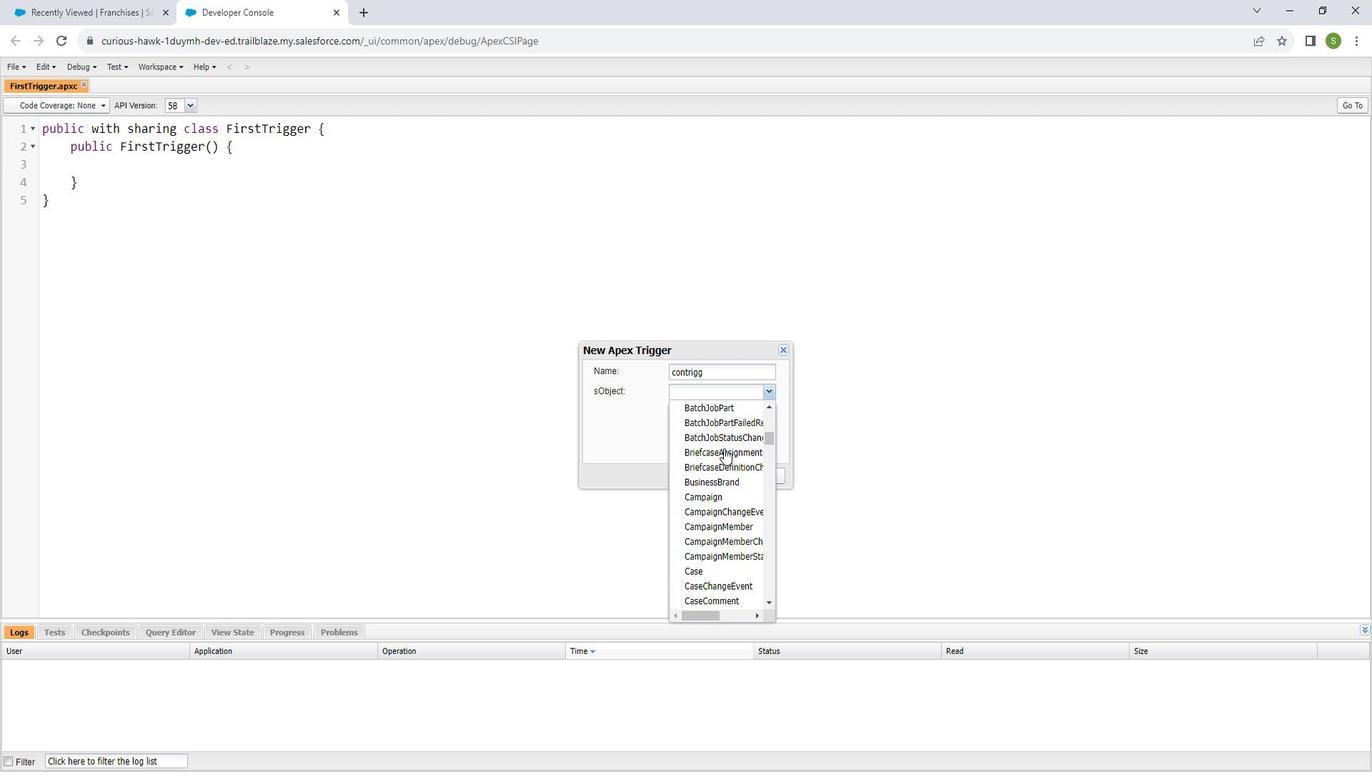 
Action: Mouse moved to (710, 479)
Screenshot: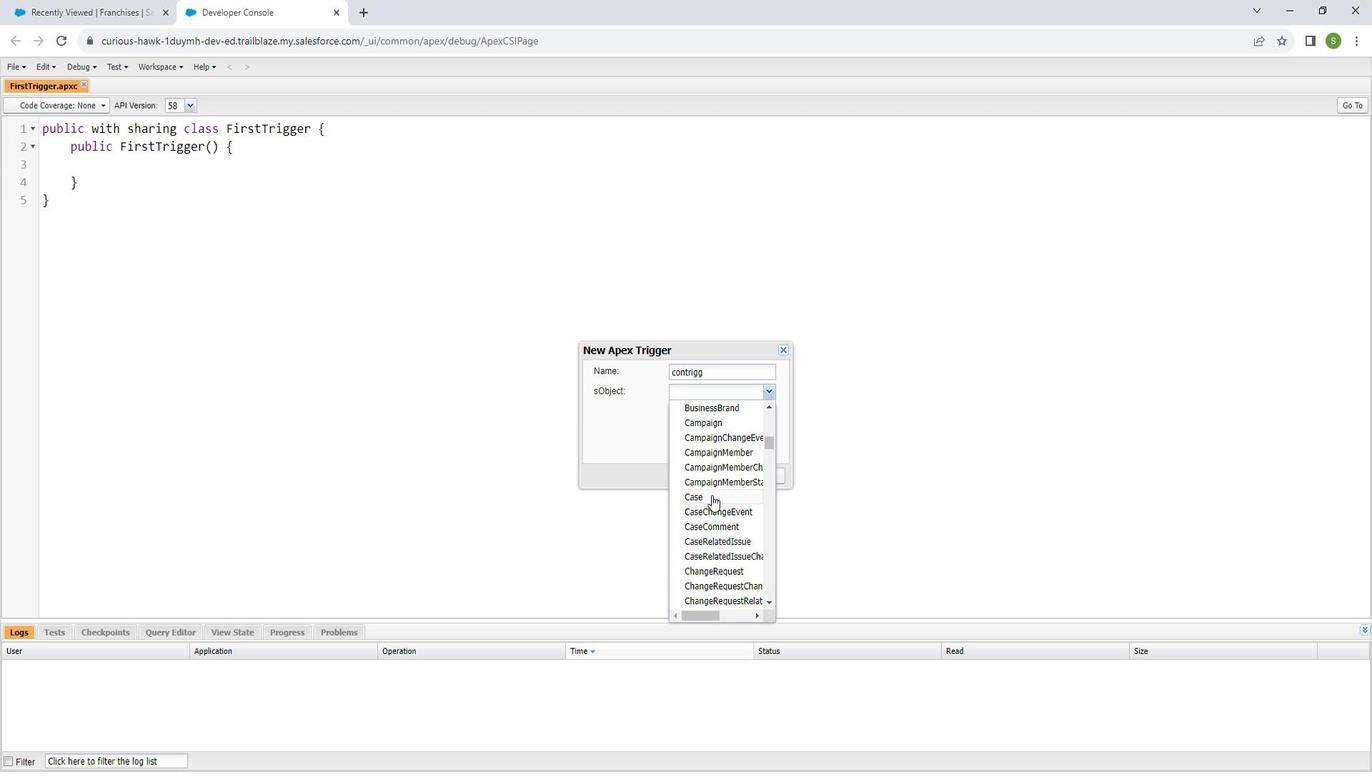 
Action: Mouse scrolled (710, 478) with delta (0, 0)
Screenshot: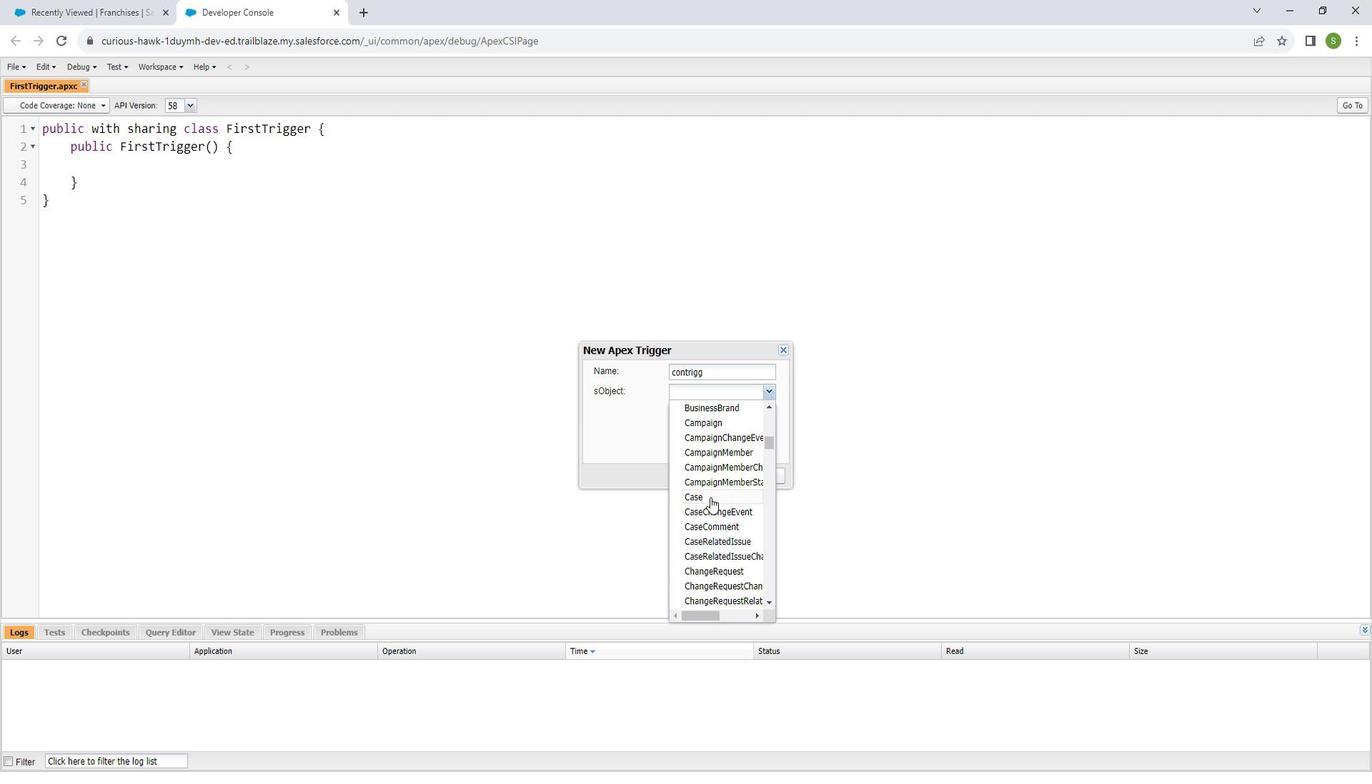 
Action: Mouse scrolled (710, 478) with delta (0, 0)
Screenshot: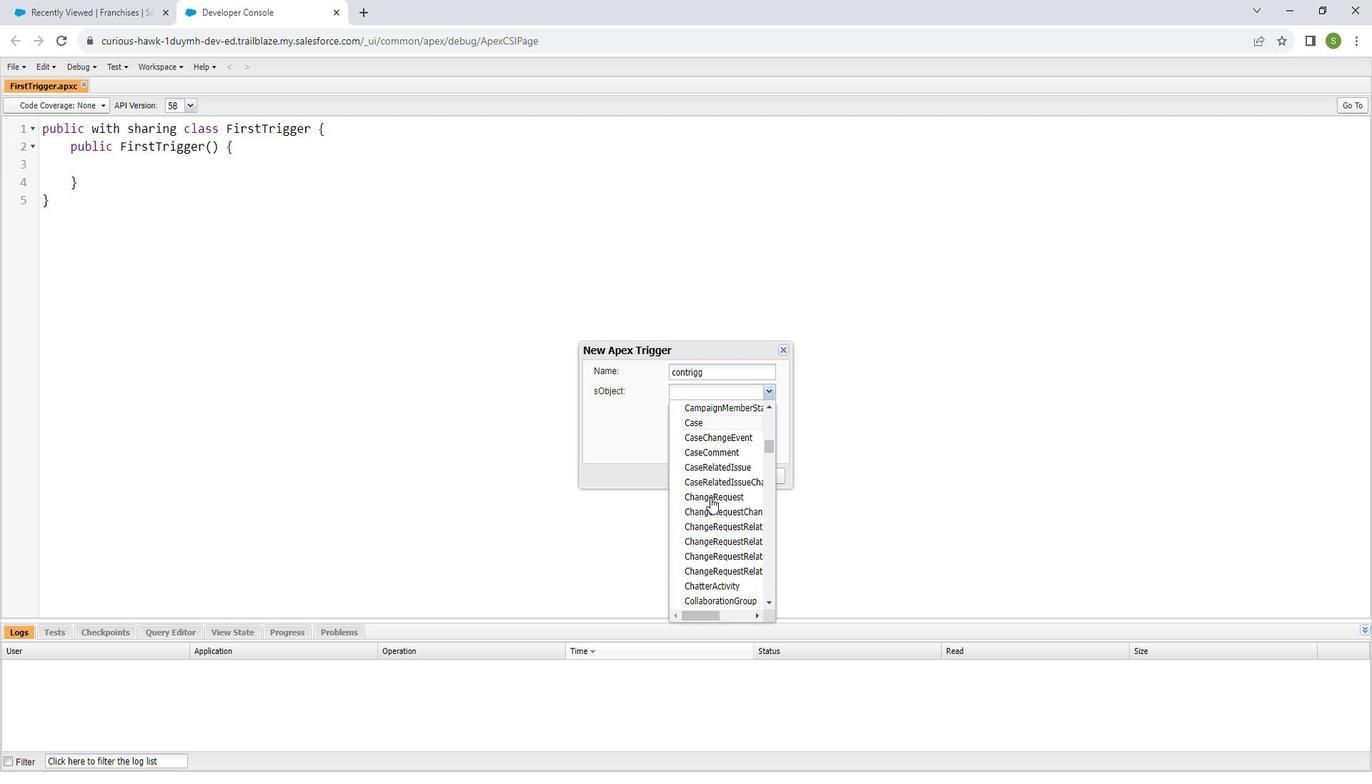 
Action: Mouse scrolled (710, 478) with delta (0, 0)
Screenshot: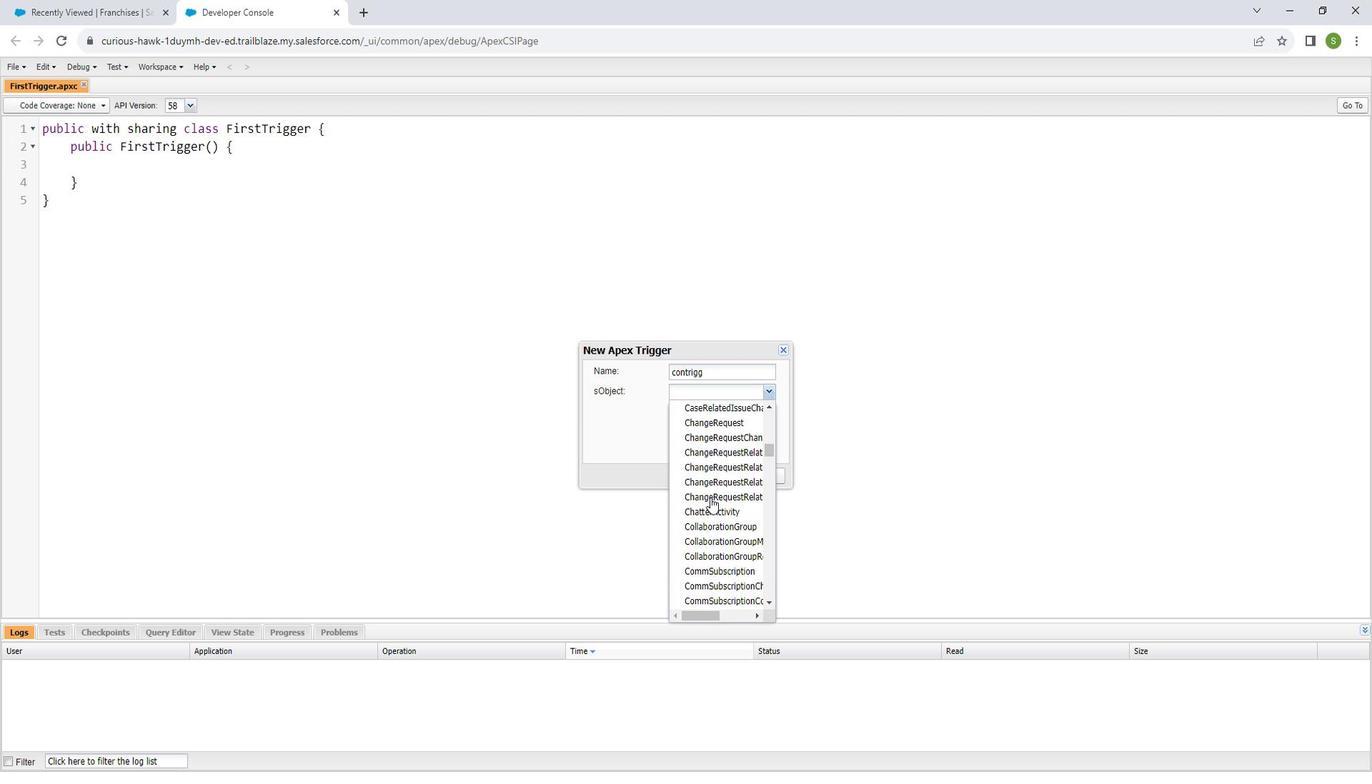 
Action: Mouse moved to (710, 480)
Screenshot: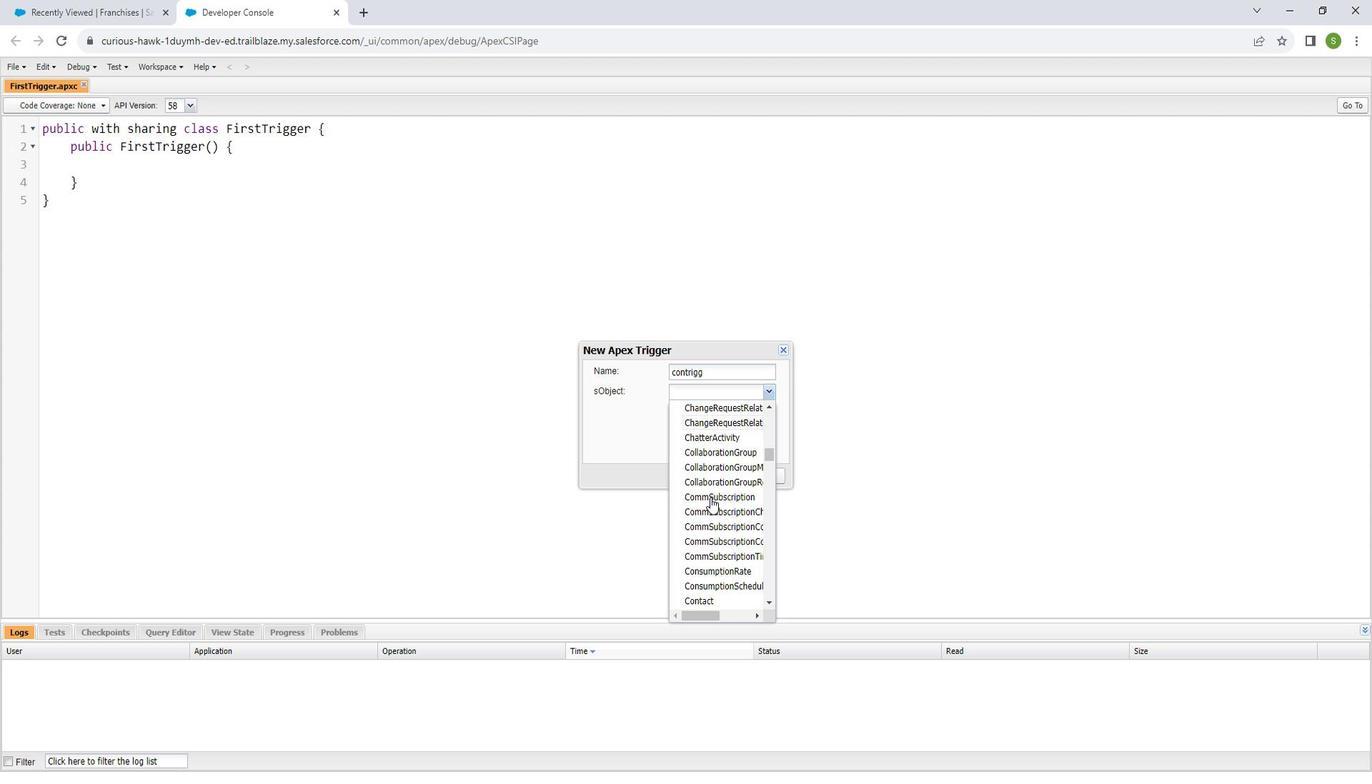 
Action: Mouse scrolled (710, 479) with delta (0, 0)
Screenshot: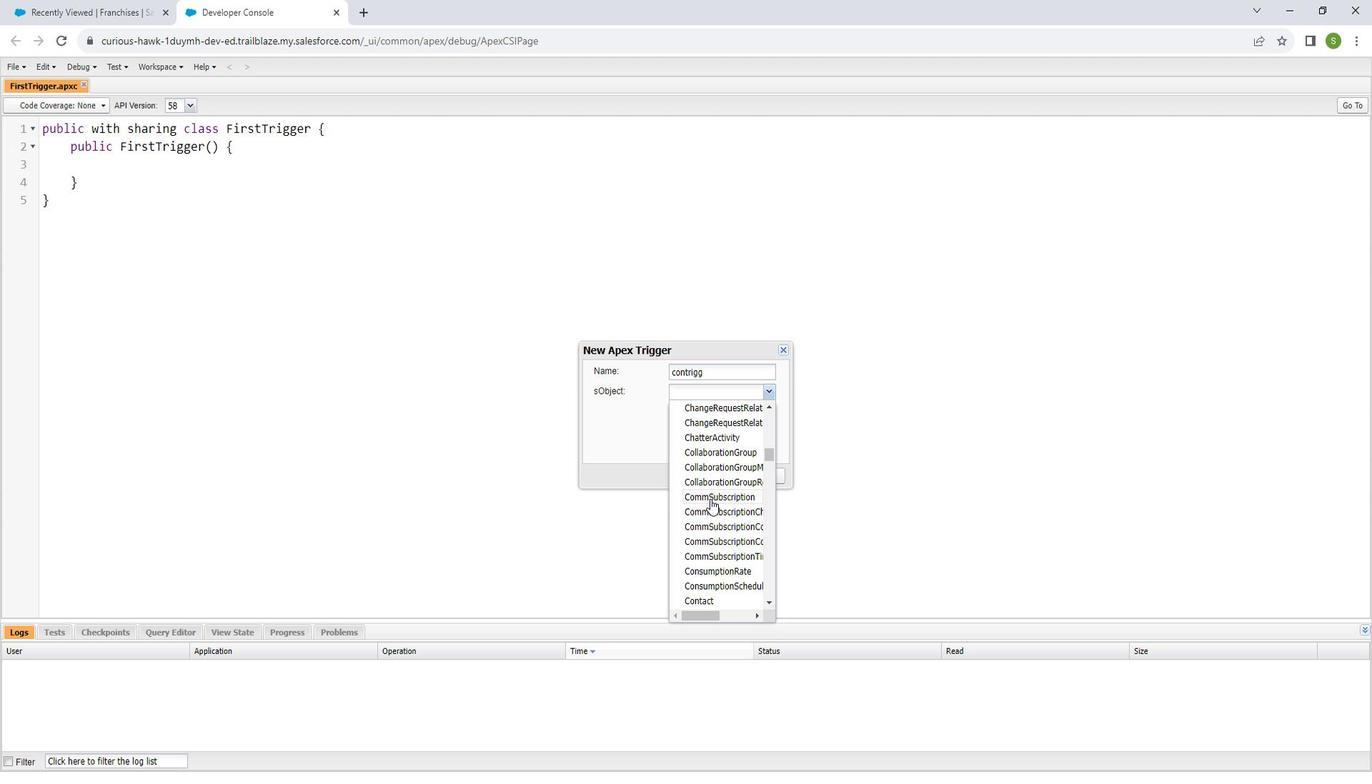
Action: Mouse moved to (706, 504)
Screenshot: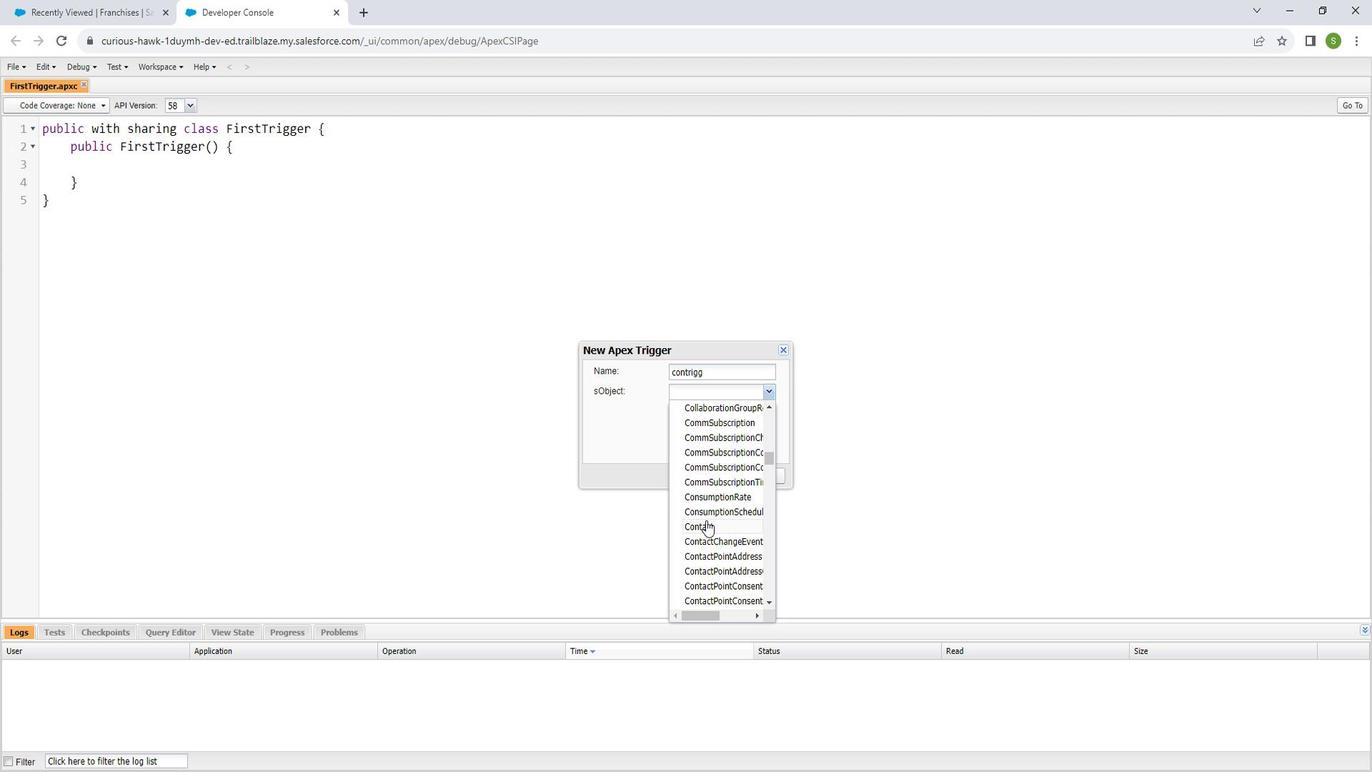 
Action: Mouse pressed left at (706, 504)
Screenshot: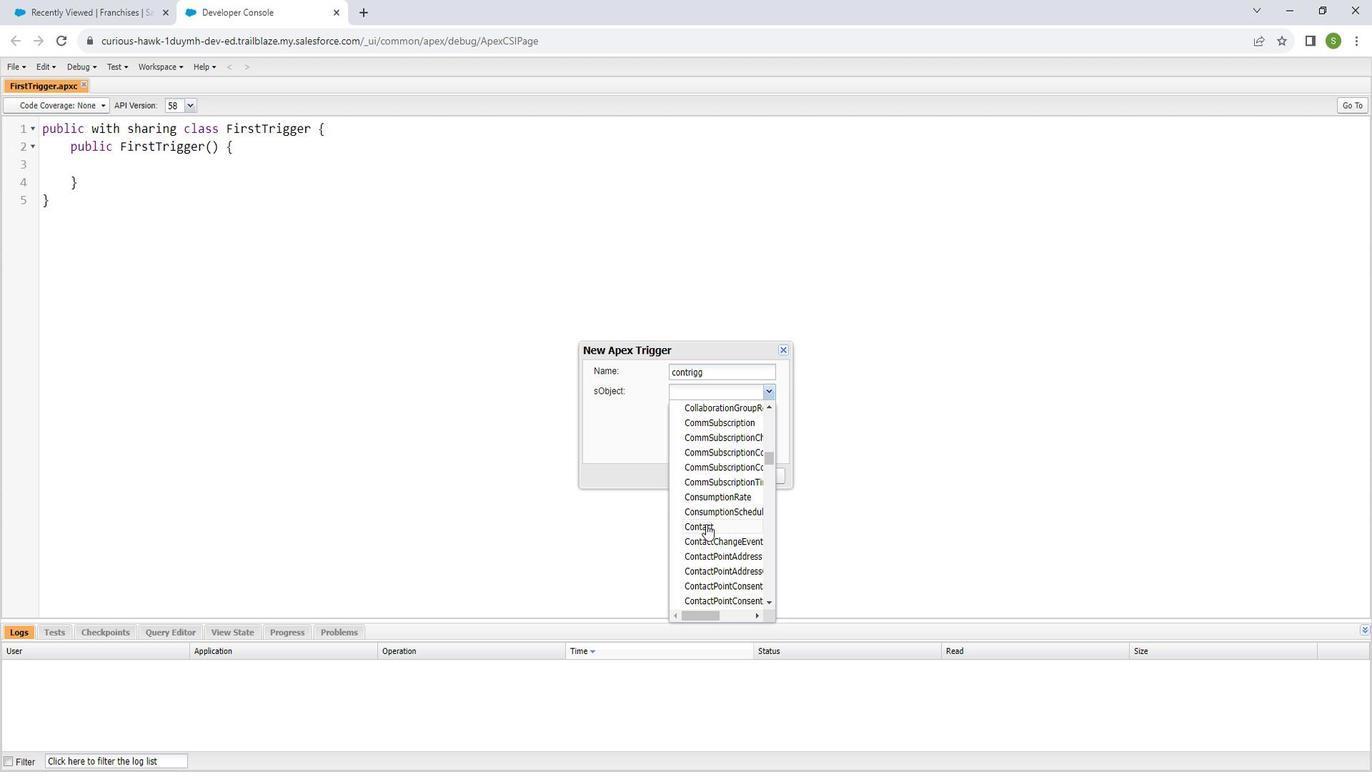 
Action: Mouse moved to (739, 458)
Screenshot: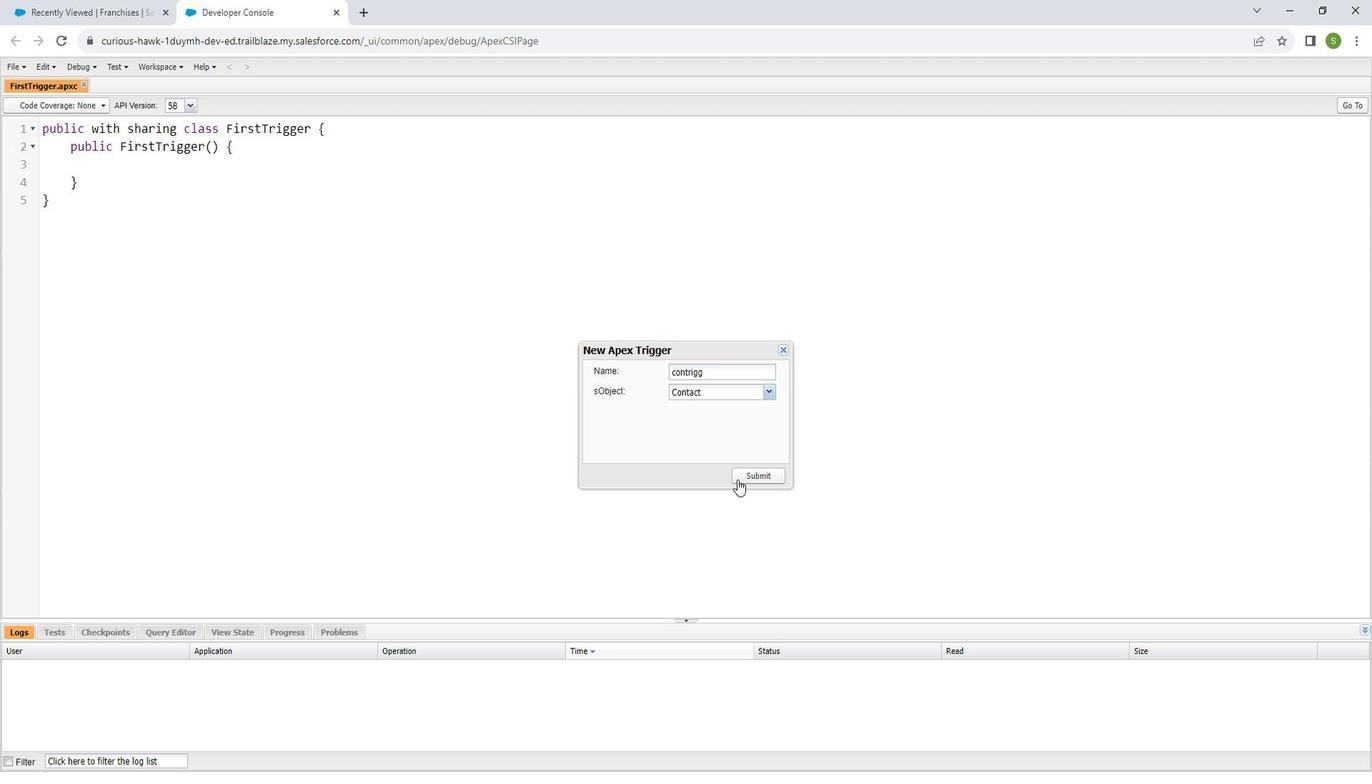 
Action: Mouse pressed left at (739, 458)
Screenshot: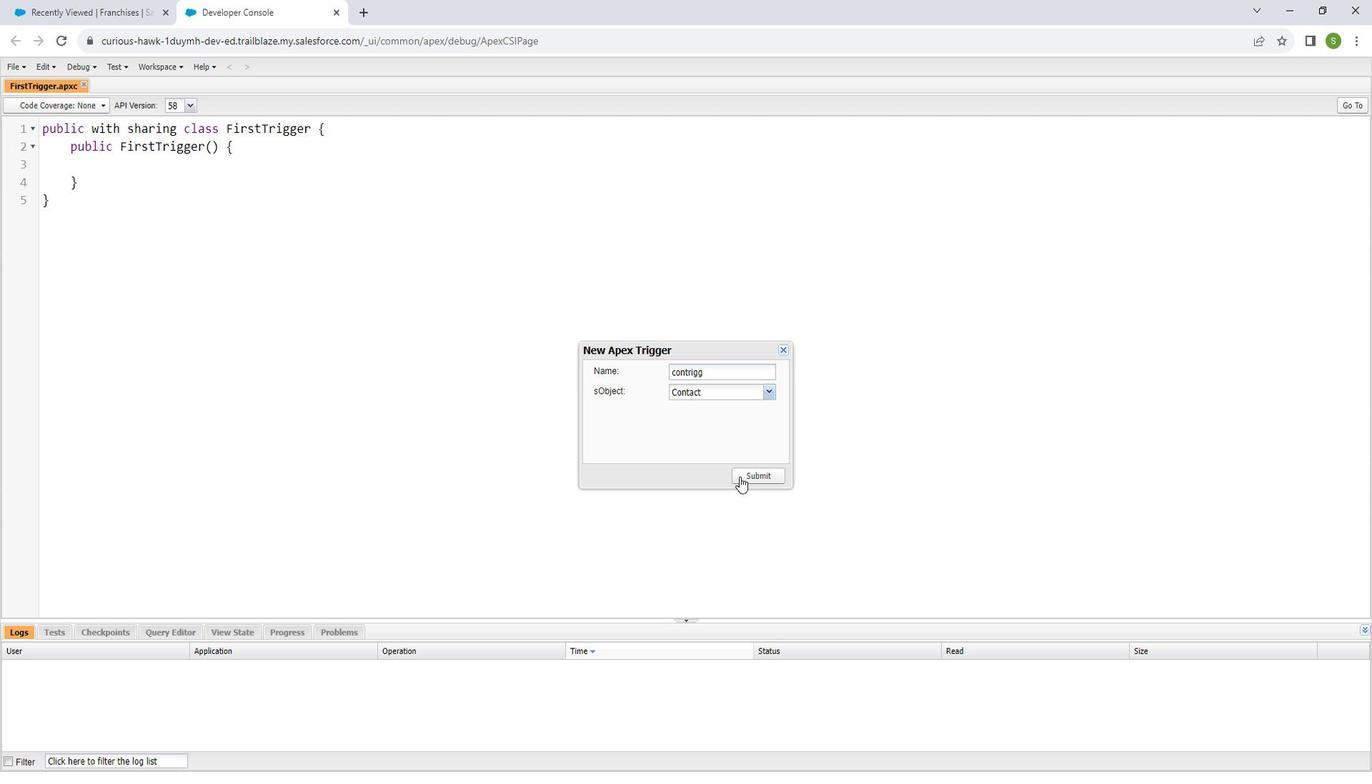 
Action: Mouse moved to (265, 122)
Screenshot: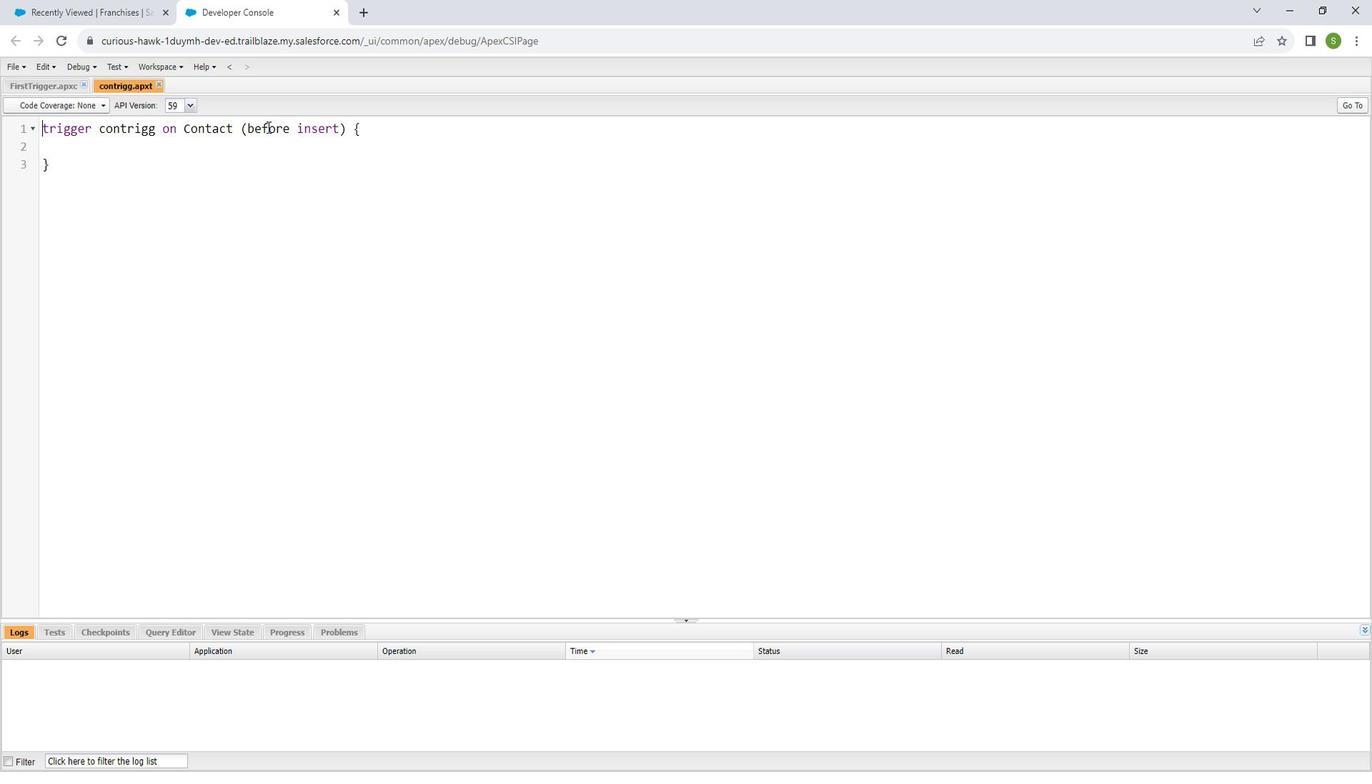 
Action: Mouse pressed left at (265, 122)
Screenshot: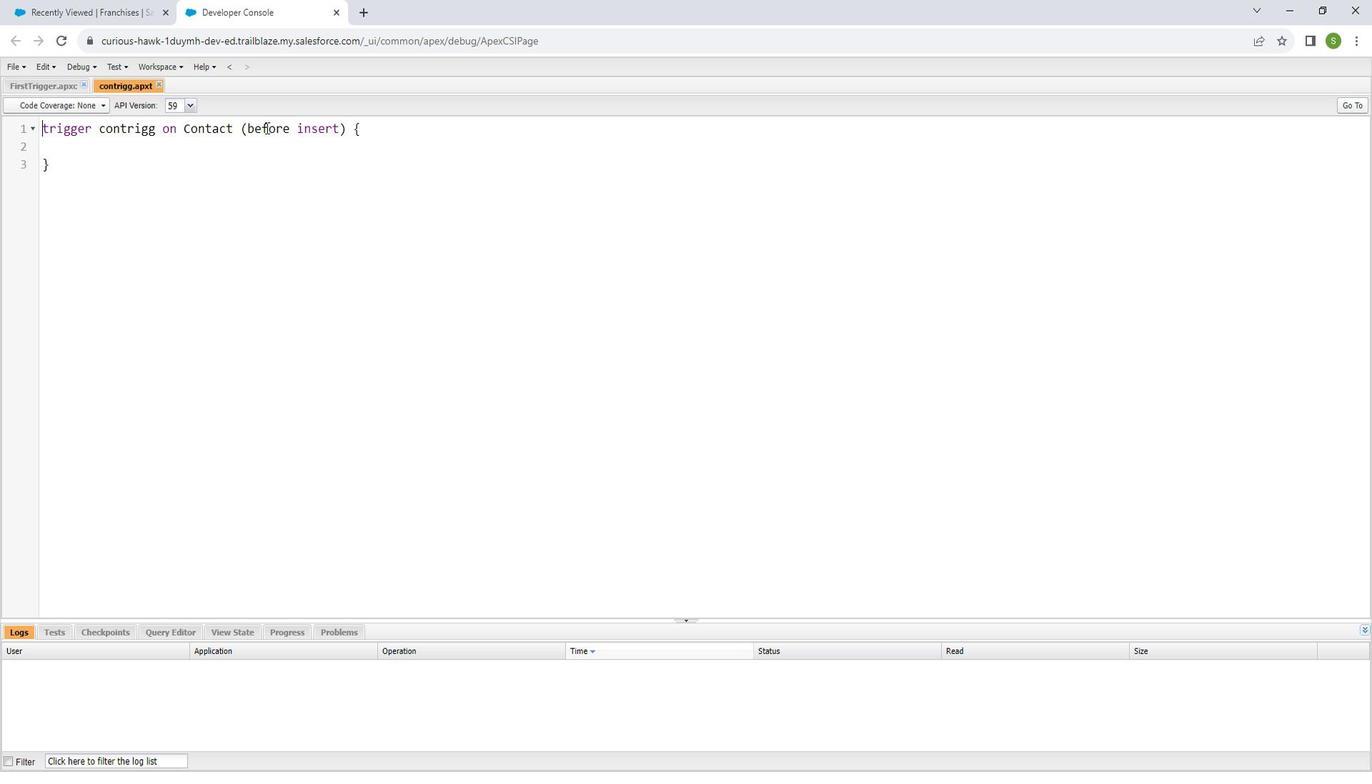 
Action: Mouse moved to (265, 123)
Screenshot: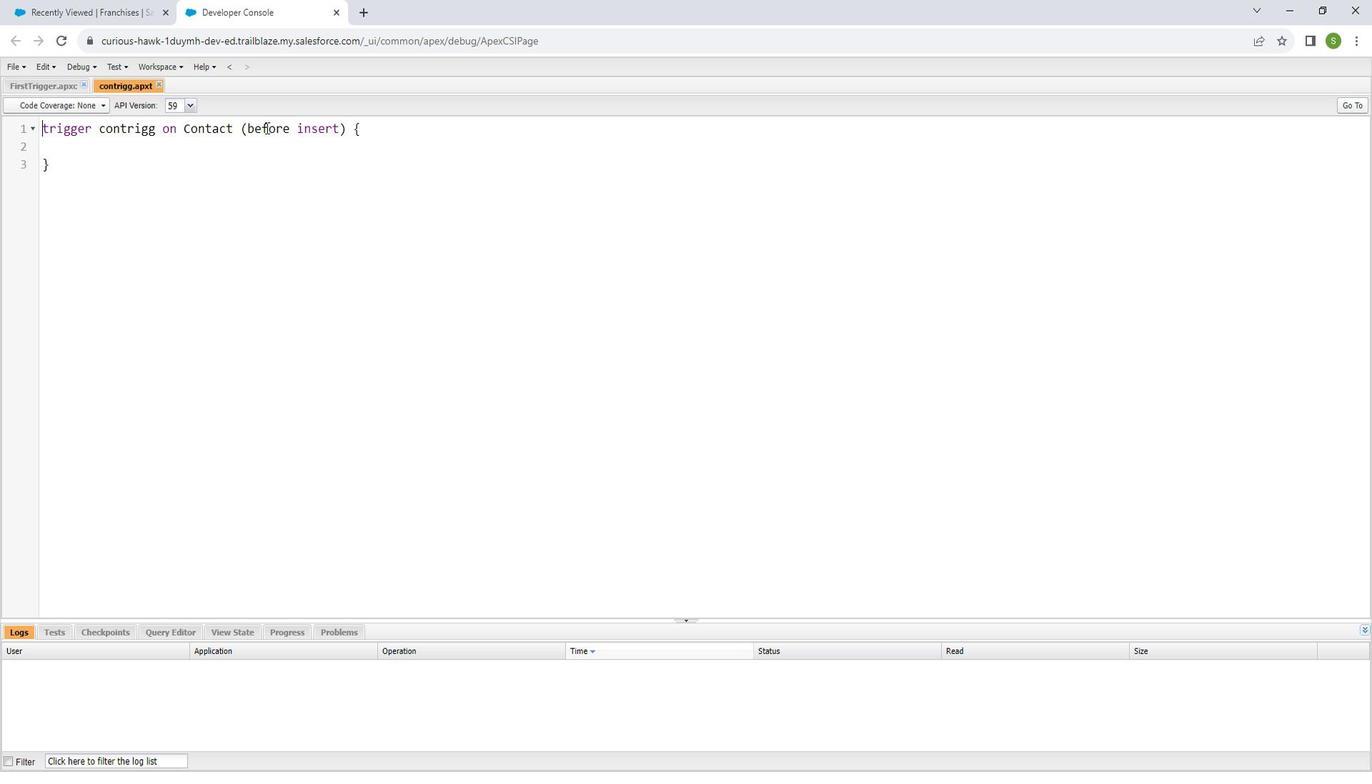 
Action: Mouse pressed left at (265, 123)
Screenshot: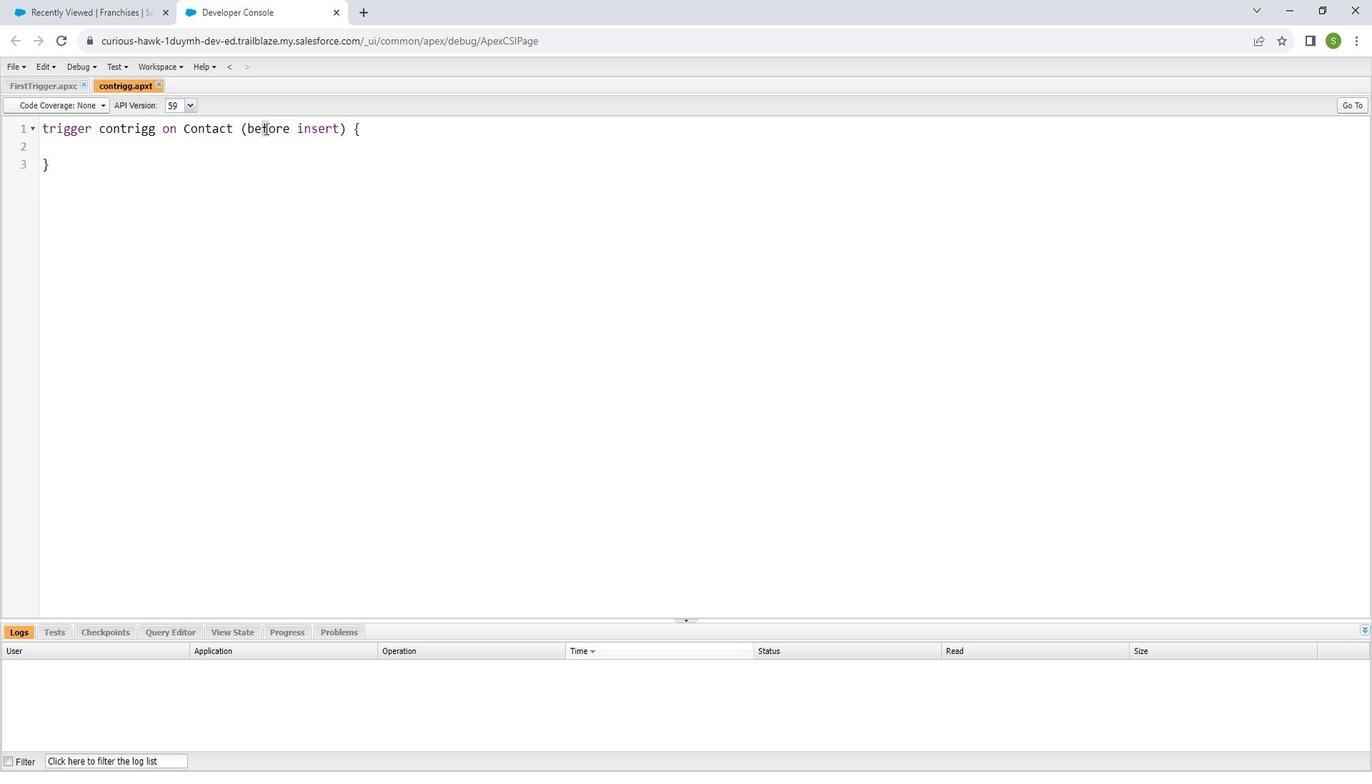 
Action: Mouse moved to (250, 126)
Screenshot: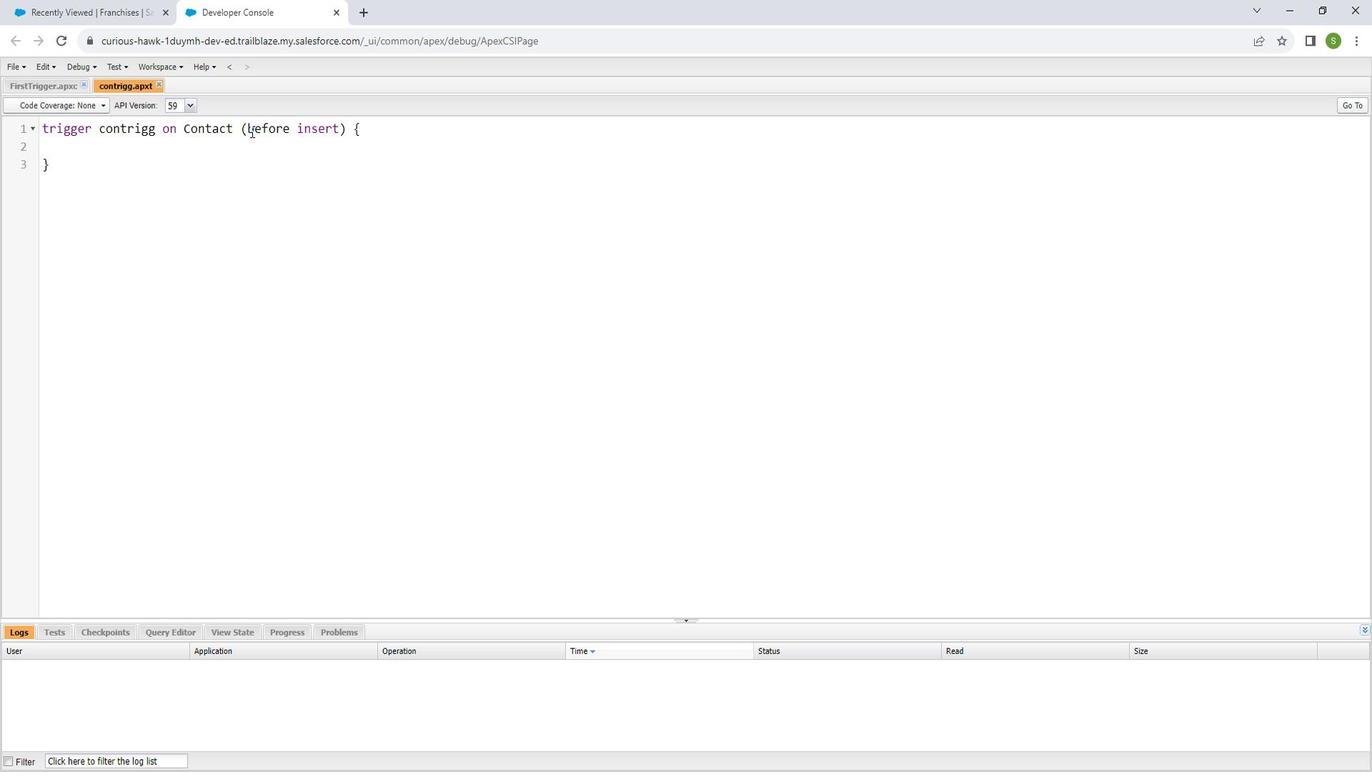 
Action: Mouse pressed left at (250, 126)
Screenshot: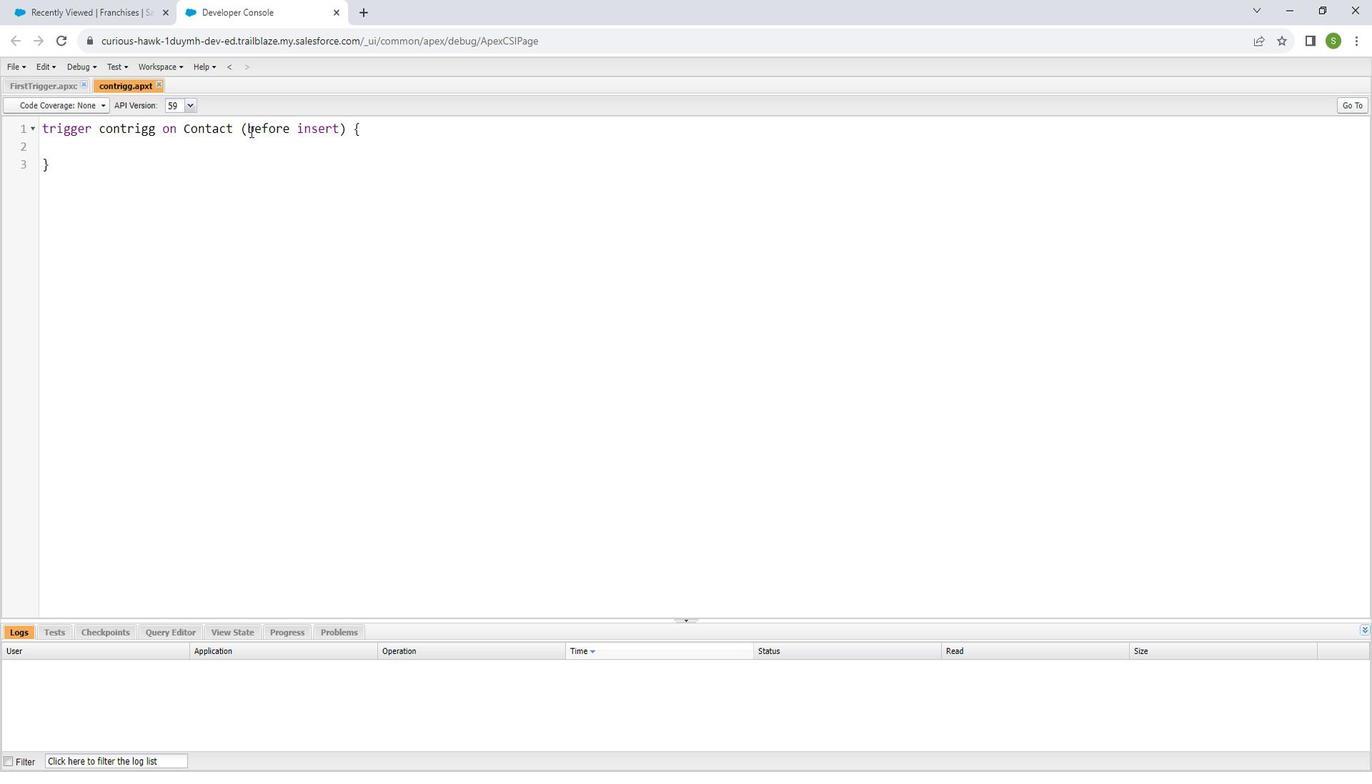 
Action: Mouse moved to (337, 124)
Screenshot: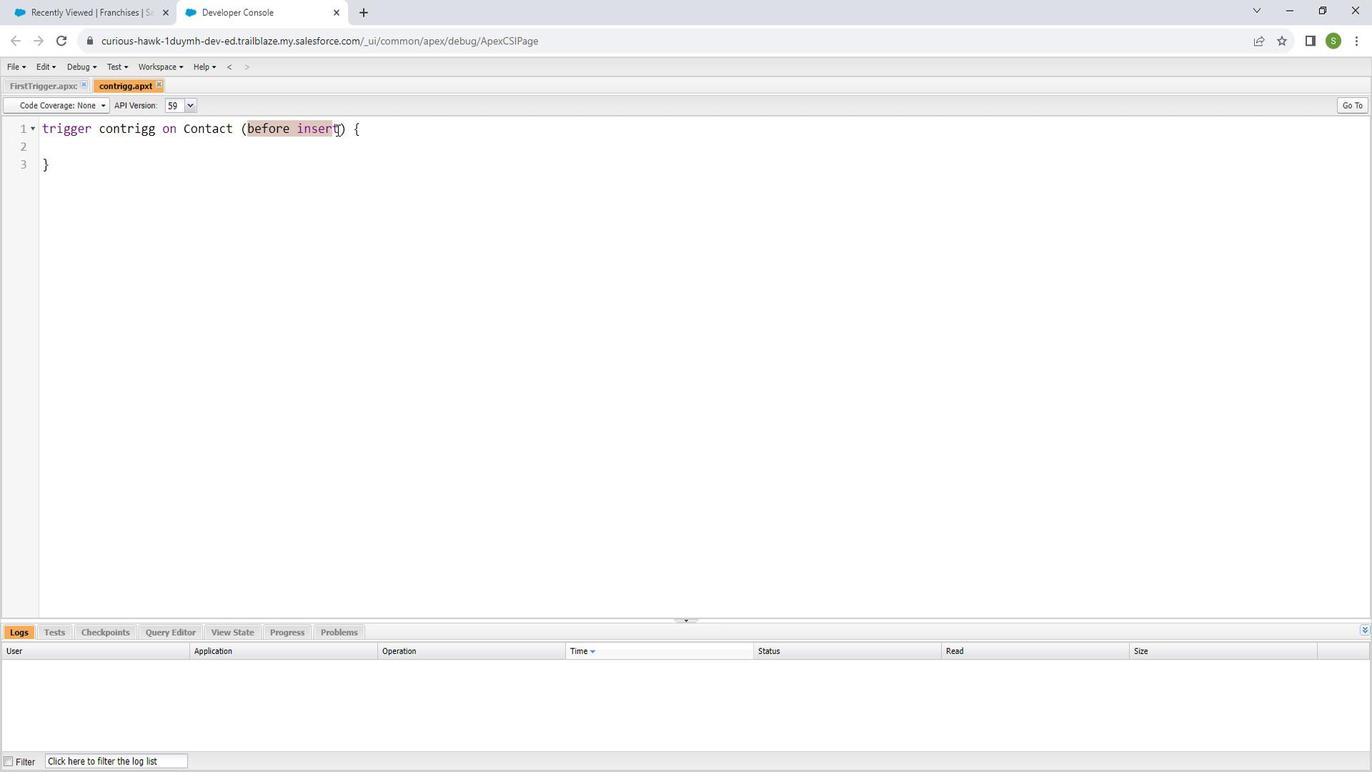 
Action: Key pressed <Key.backspace>after<Key.space>update
Screenshot: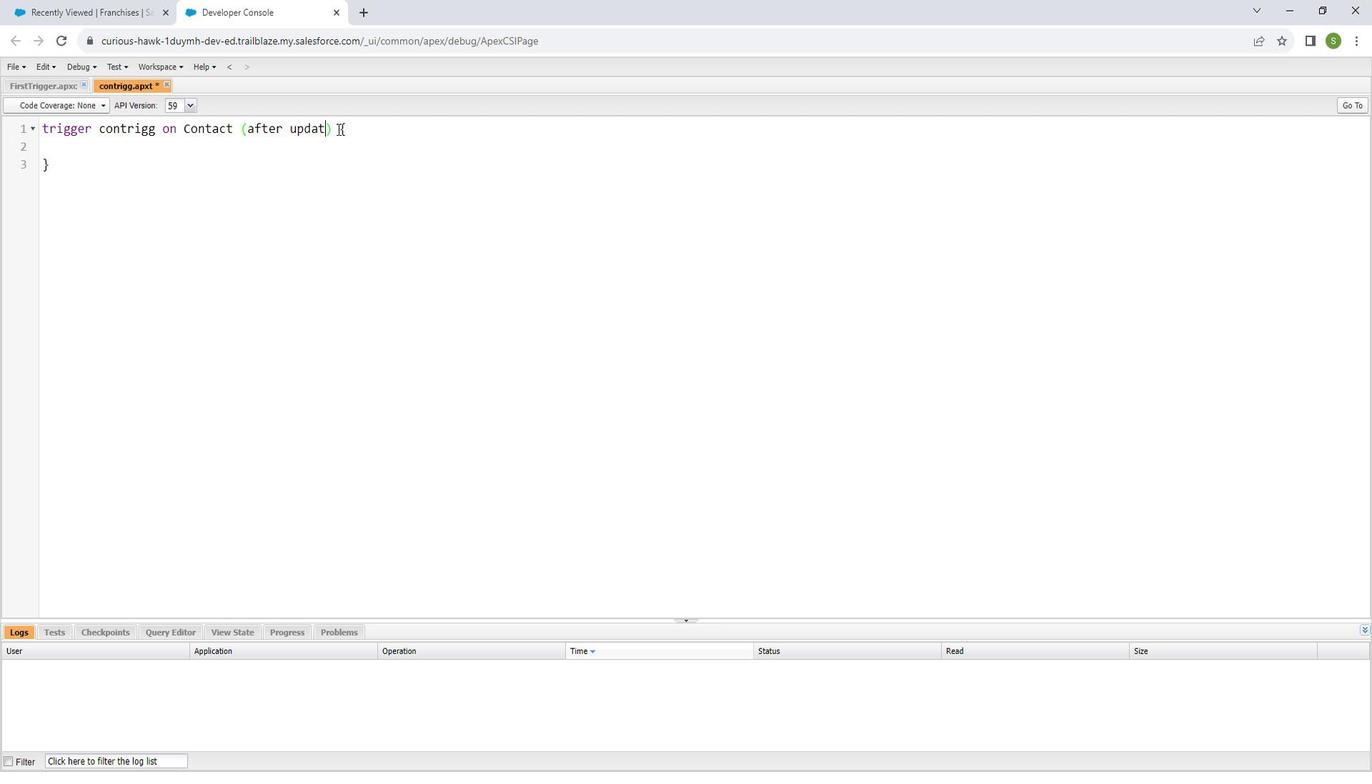 
Action: Mouse moved to (358, 127)
Screenshot: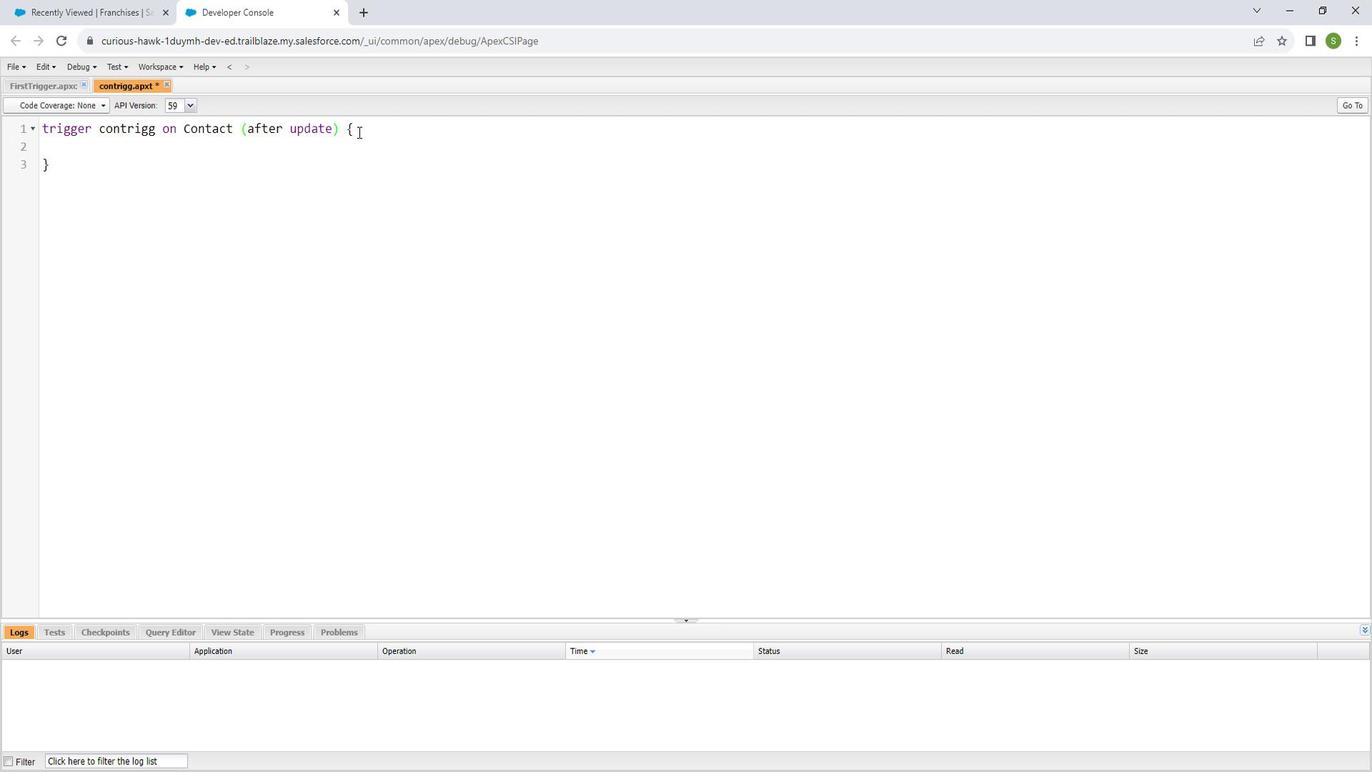 
Action: Mouse pressed left at (358, 127)
Screenshot: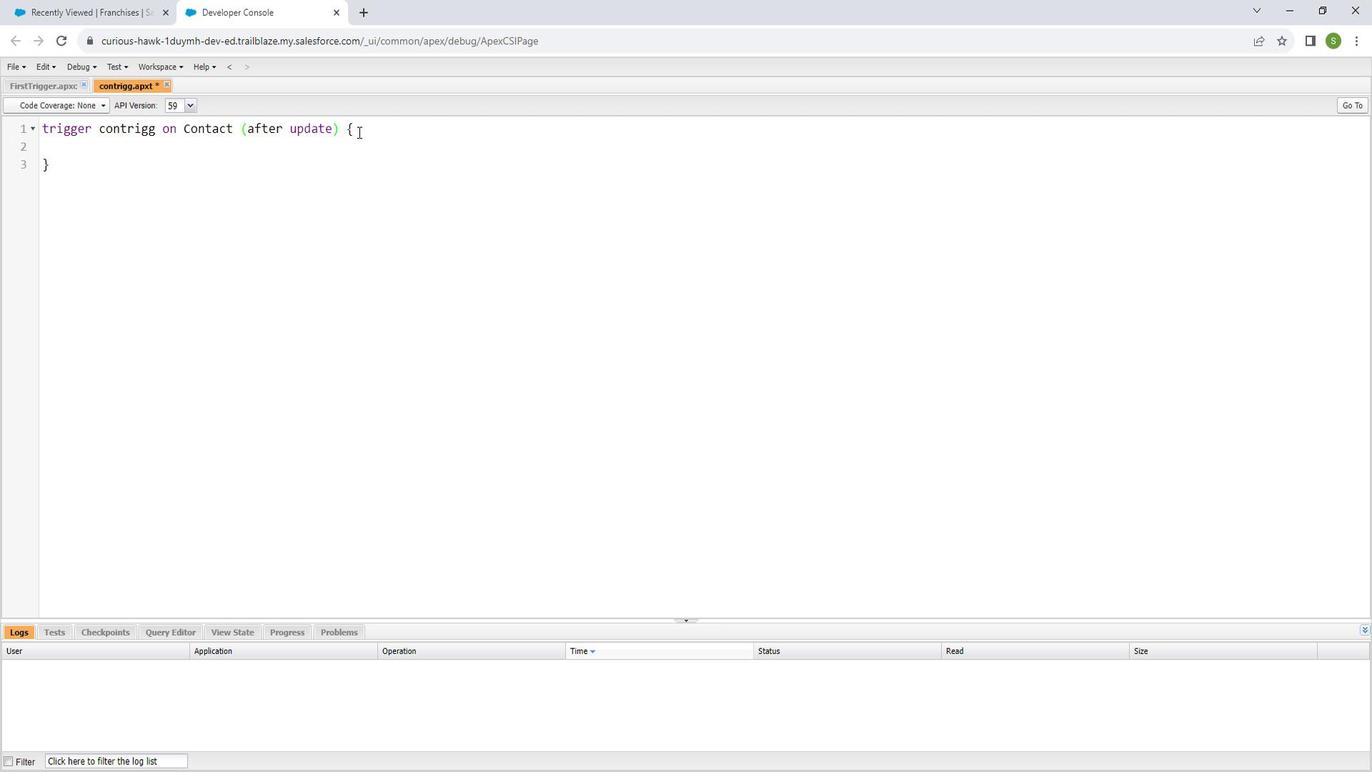 
Action: Key pressed <Key.enter><Key.shift_r>Set<Key.shift_r><Key.shift_r><id<Key.shift_r><Key.shift_r>><Key.space>accid<Key.space>=<Key.space>new<Key.space><Key.shift_r>Set<Key.shift_r><id<Key.shift_r><Key.shift_r><Key.shift_r>><Key.shift_r>(<Key.right>;<Key.enter>if<Key.shift_r>(trigger.is<Key.shift_r>After<Key.space><Key.shift>&&<Key.space>trigger.is<Key.shift_r><Key.shift_r><Key.shift_r><Key.shift_r>Update<Key.space><Key.backspace><Key.right><Key.enter><Key.shift_r>{<Key.enter>of<Key.shift_r><Key.backspace><Key.backspace>if<Key.shift_r>(<Key.shift_r>!trigger.new.is<Key.shift_r>Empty<Key.shift_r>(<Key.right><Key.right><Key.enter><Key.shift_r>{<Key.enter>if<Key.shift_r>(<Key.backspace><Key.backspace><Key.backspace>for<Key.shift_r><Key.shift_r><Key.shift_r><Key.shift_r><Key.shift_r><Key.shift_r><Key.shift_r><Key.shift_r><Key.shift_r>(<Key.shift_r>Contact<Key.space>con<Key.shift_r>:<Key.space>trigger,<Key.backspace>.new<Key.right><Key.enter><Key.shift_r>{<Key.enter>if<Key.shift_r>(con<Key.shift_r>Acc<Key.backspace><Key.backspace><Key.backspace>.<Key.shift_r>Account<Key.shift_r>ID<Key.backspace>d<Key.space><Key.shift_r>!=<Key.space>null<Key.space><Key.shift_r>&&<Key.space>trigger.oldmap.get<Key.shift_r>(con.<Key.shift_r>Id<Key.right><Key.right><Key.left>.<Key.shift_r><Key.shift_r><Key.shift_r><Key.shift_r><Key.shift_r><Key.shift_r><Key.shift_r><Key.shift_r><Key.shift_r><Key.shift_r><Key.shift_r><Key.shift_r><Key.shift_r><Key.shift_r><Key.shift_r>description<Key.space><Key.shift_r>!=<Key.space><Key.shift_r>Description<Key.right><Key.enter><Key.shift_r>{<Key.enter>accid.add<Key.shift_r><Key.shift_r><Key.shift_r><Key.shift_r><Key.shift_r><Key.shift_r><Key.shift_r><Key.shift_r>(con.<Key.shift_r>Account<Key.shift_r>Id<Key.right>;ctrl+S
Screenshot: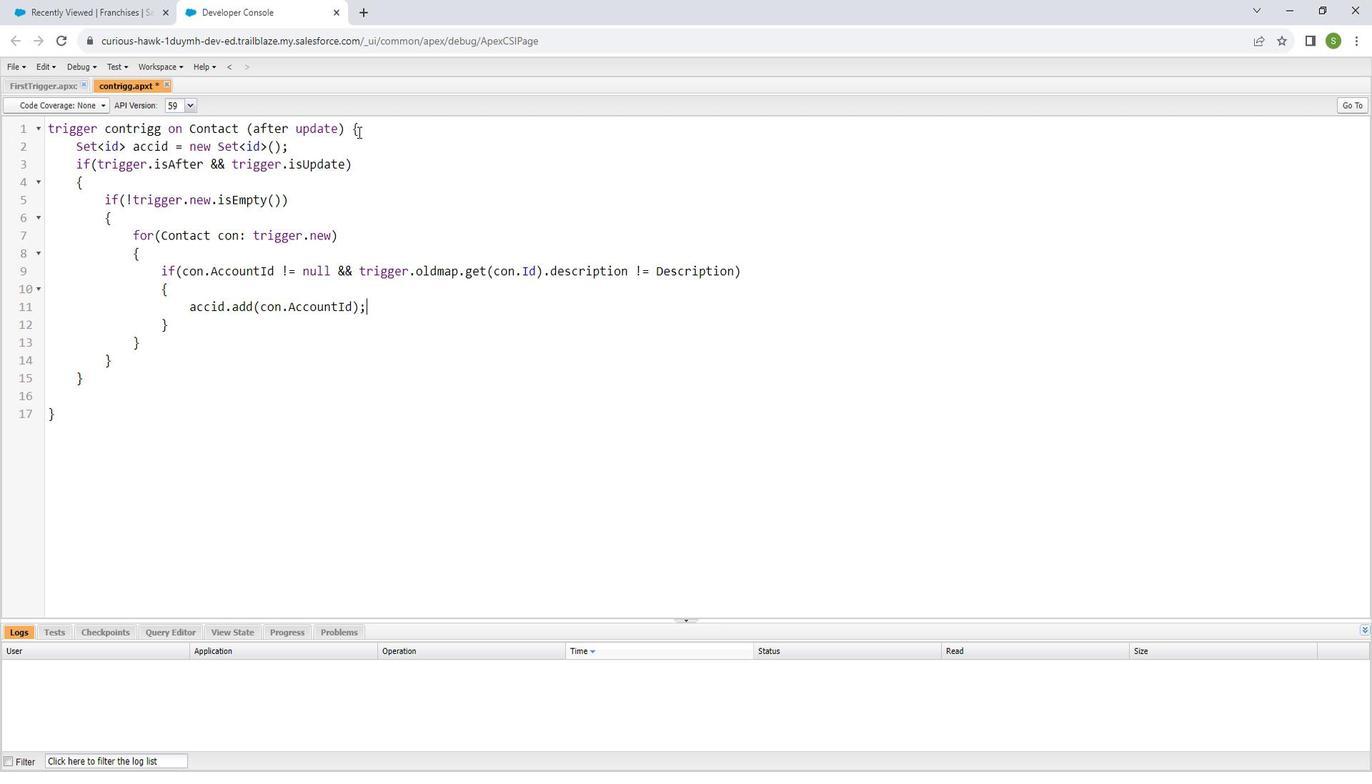 
Action: Mouse moved to (342, 607)
Screenshot: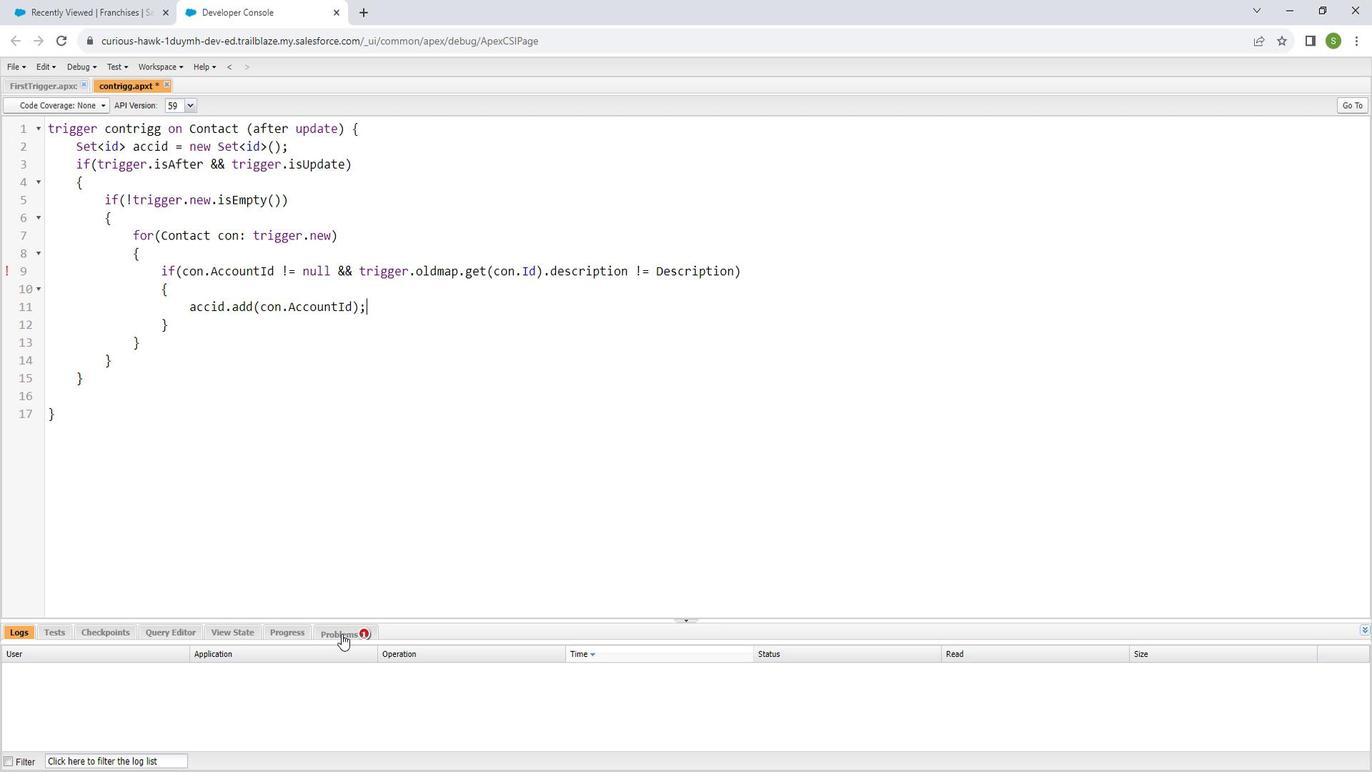 
Action: Mouse pressed left at (342, 607)
Screenshot: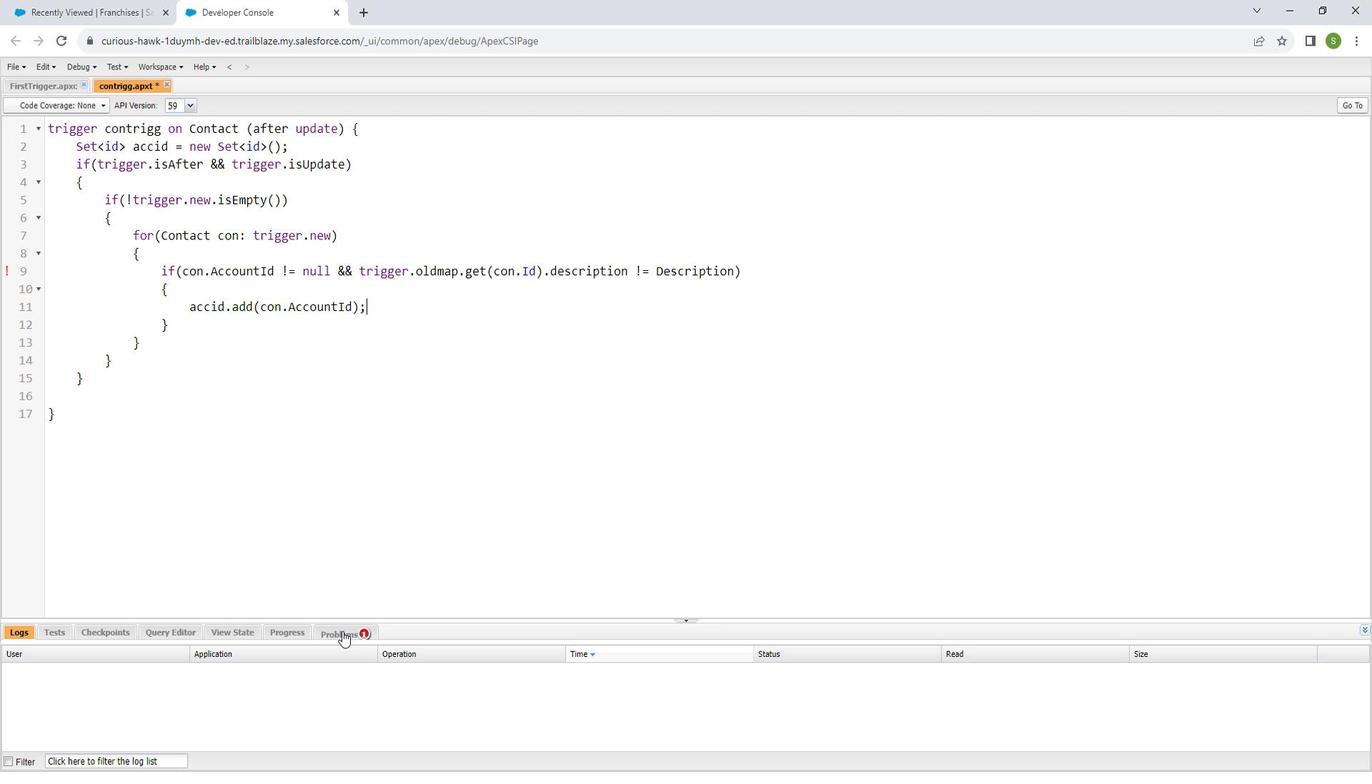 
Action: Mouse moved to (654, 263)
Screenshot: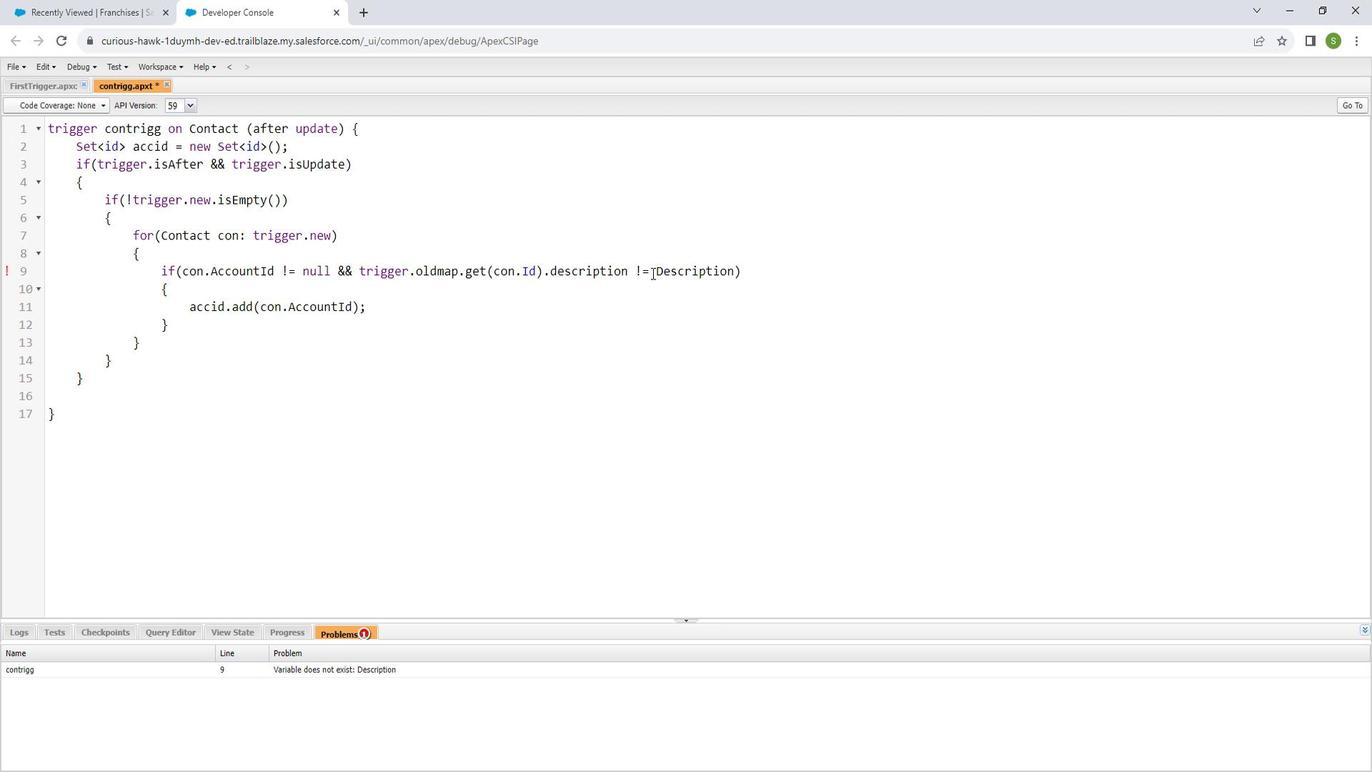 
Action: Mouse pressed left at (654, 263)
Screenshot: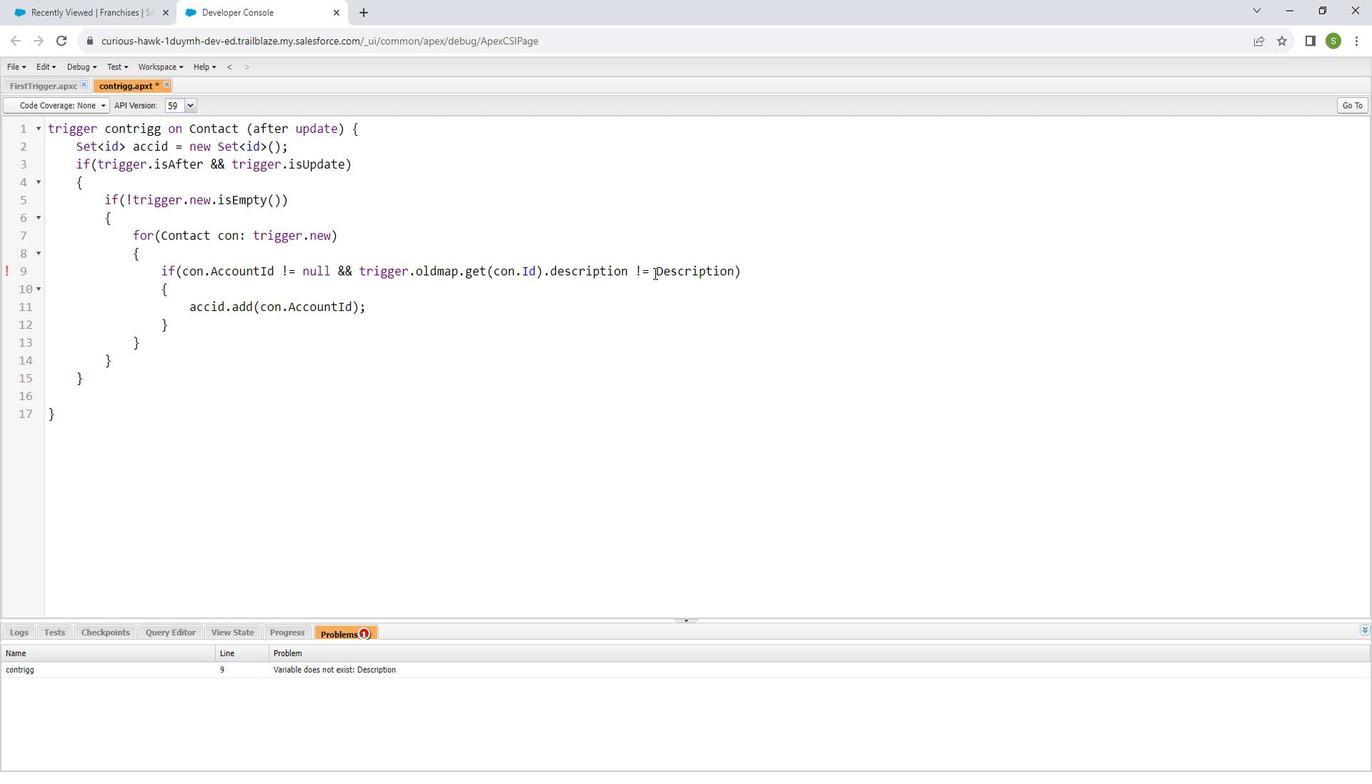 
Action: Mouse moved to (657, 310)
Screenshot: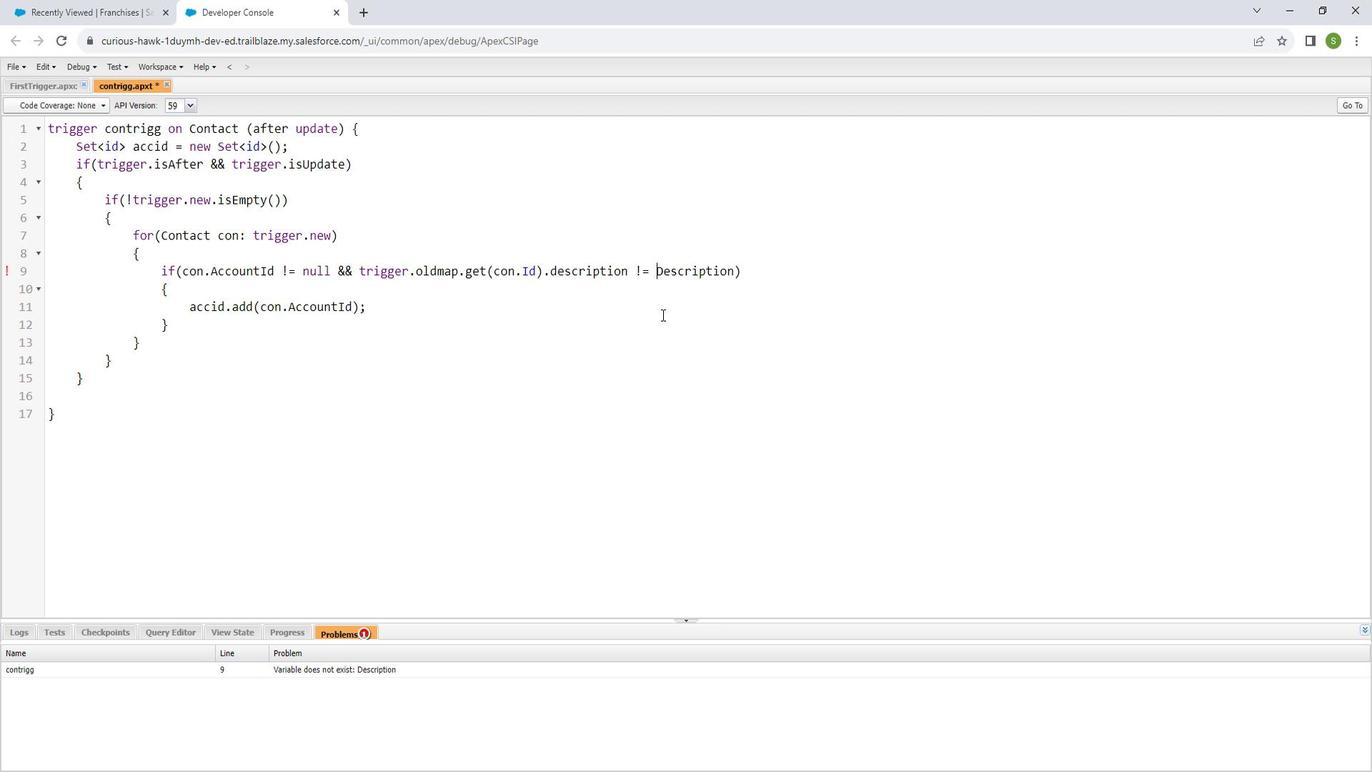 
Action: Key pressed con.ctrl+S
Screenshot: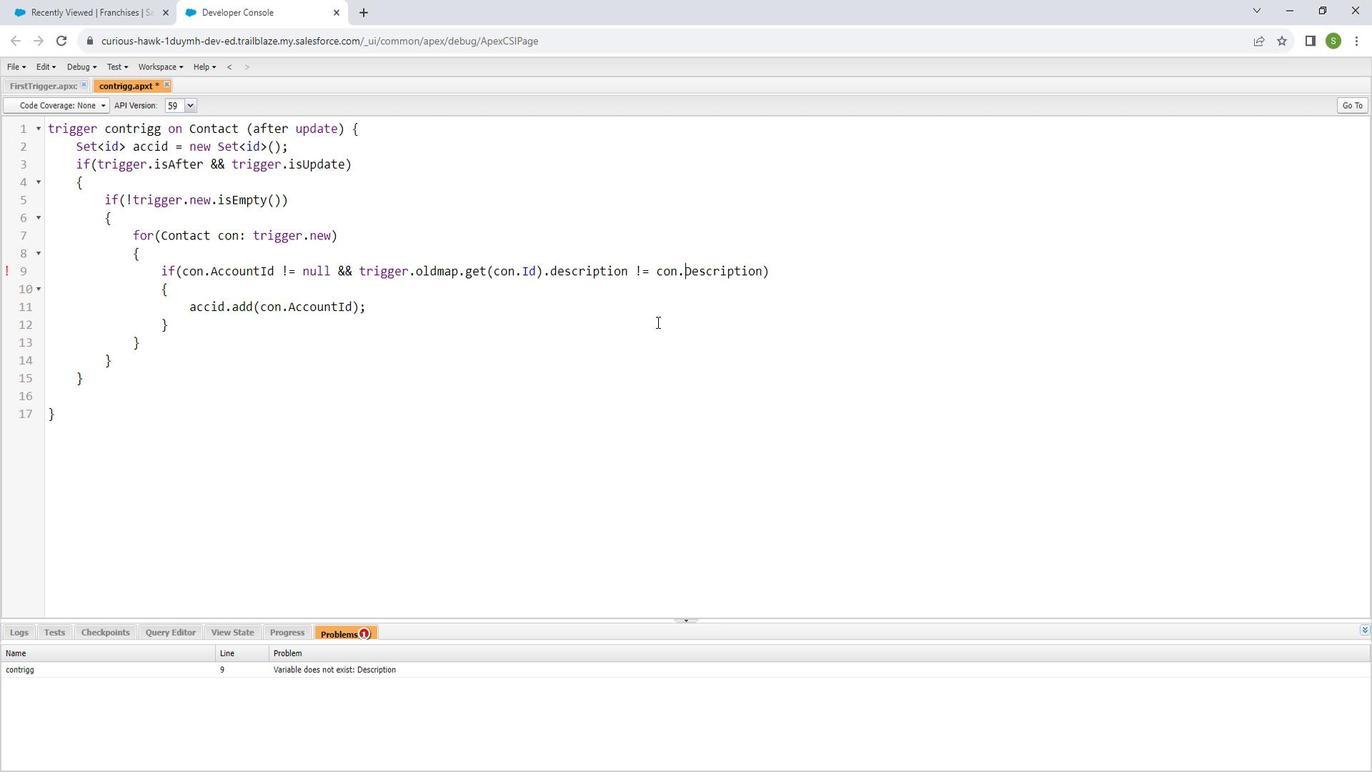 
Action: Mouse moved to (89, 372)
Screenshot: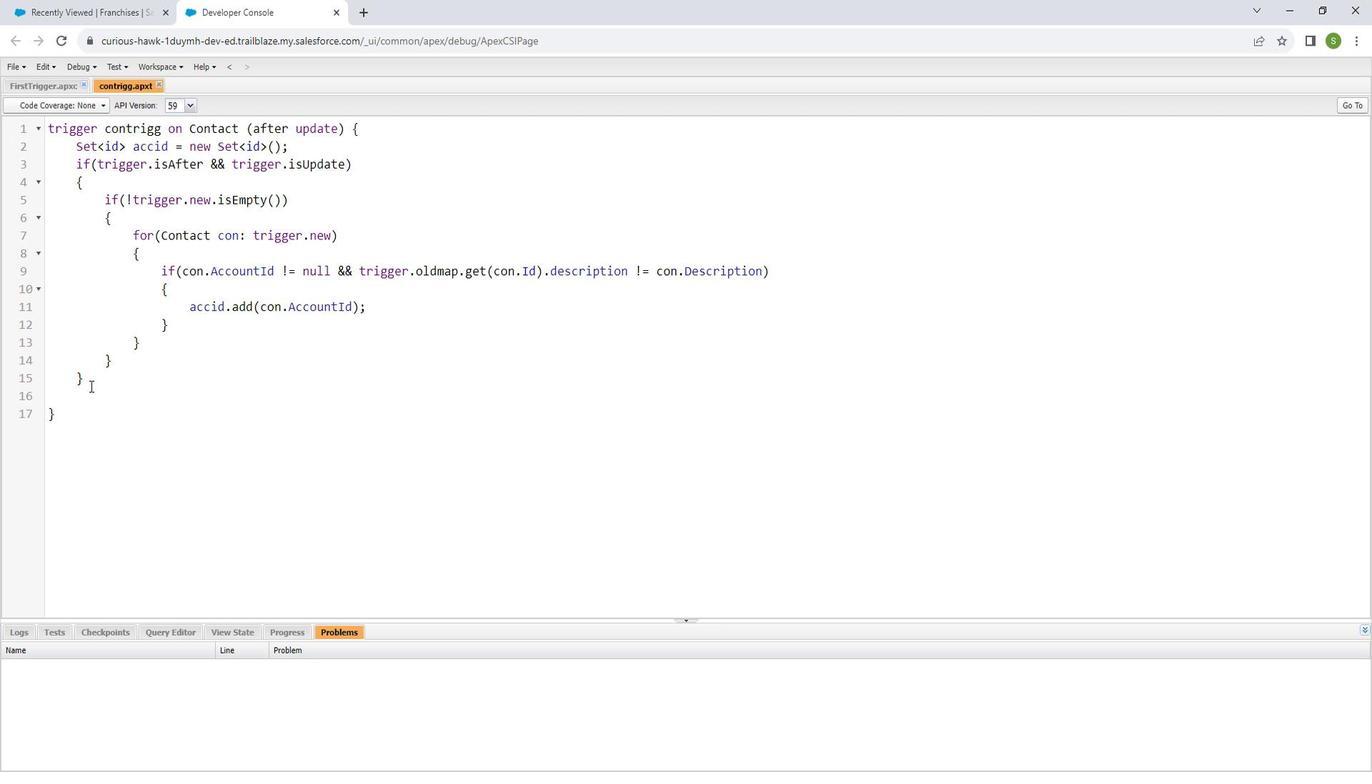 
Action: Mouse pressed left at (89, 372)
Screenshot: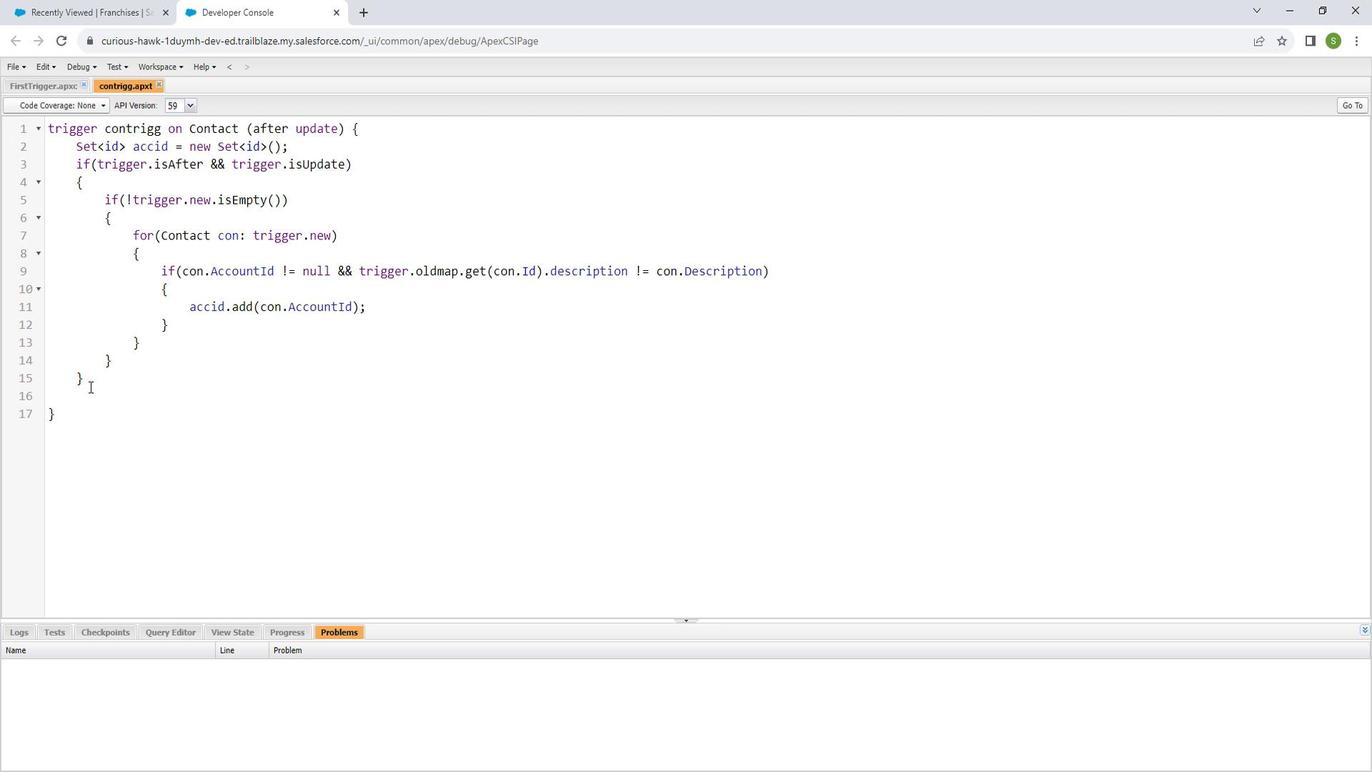 
Action: Mouse moved to (95, 365)
Screenshot: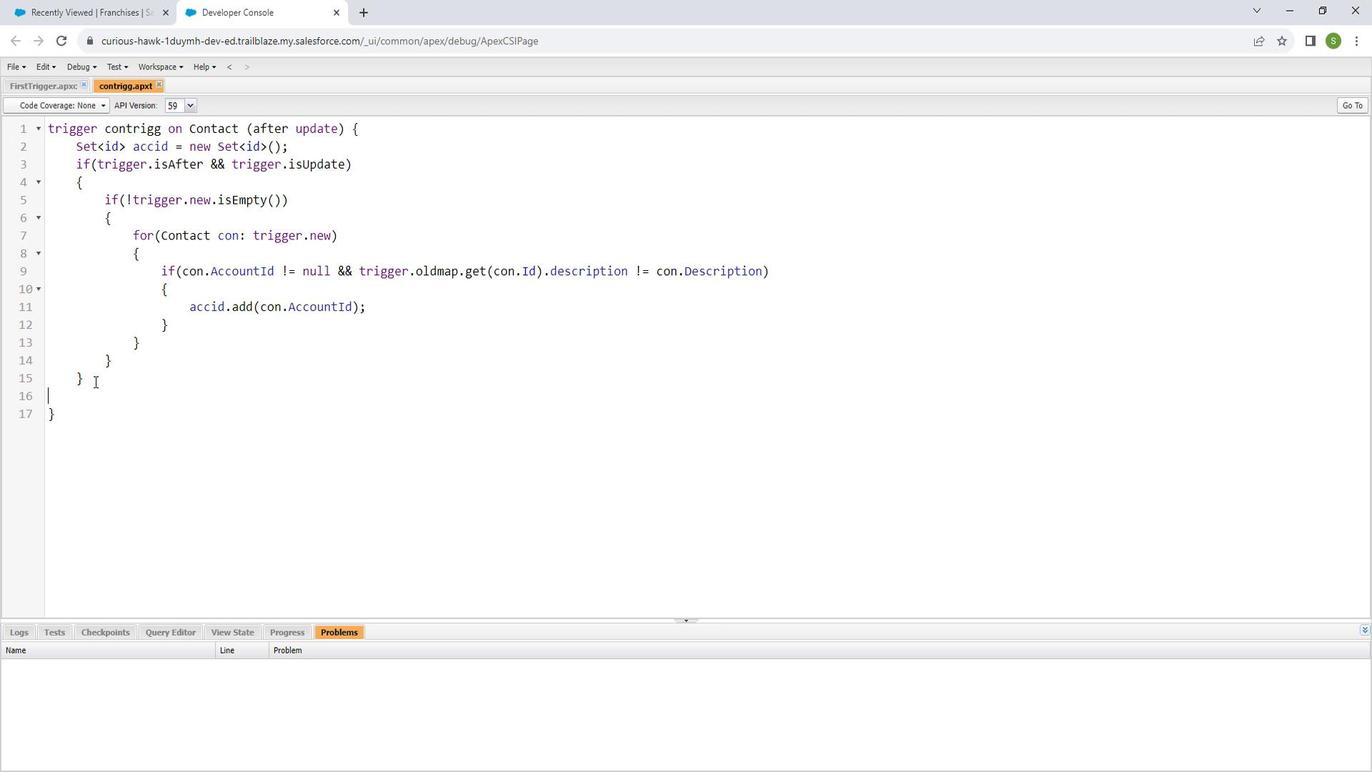 
Action: Mouse pressed left at (95, 365)
Screenshot: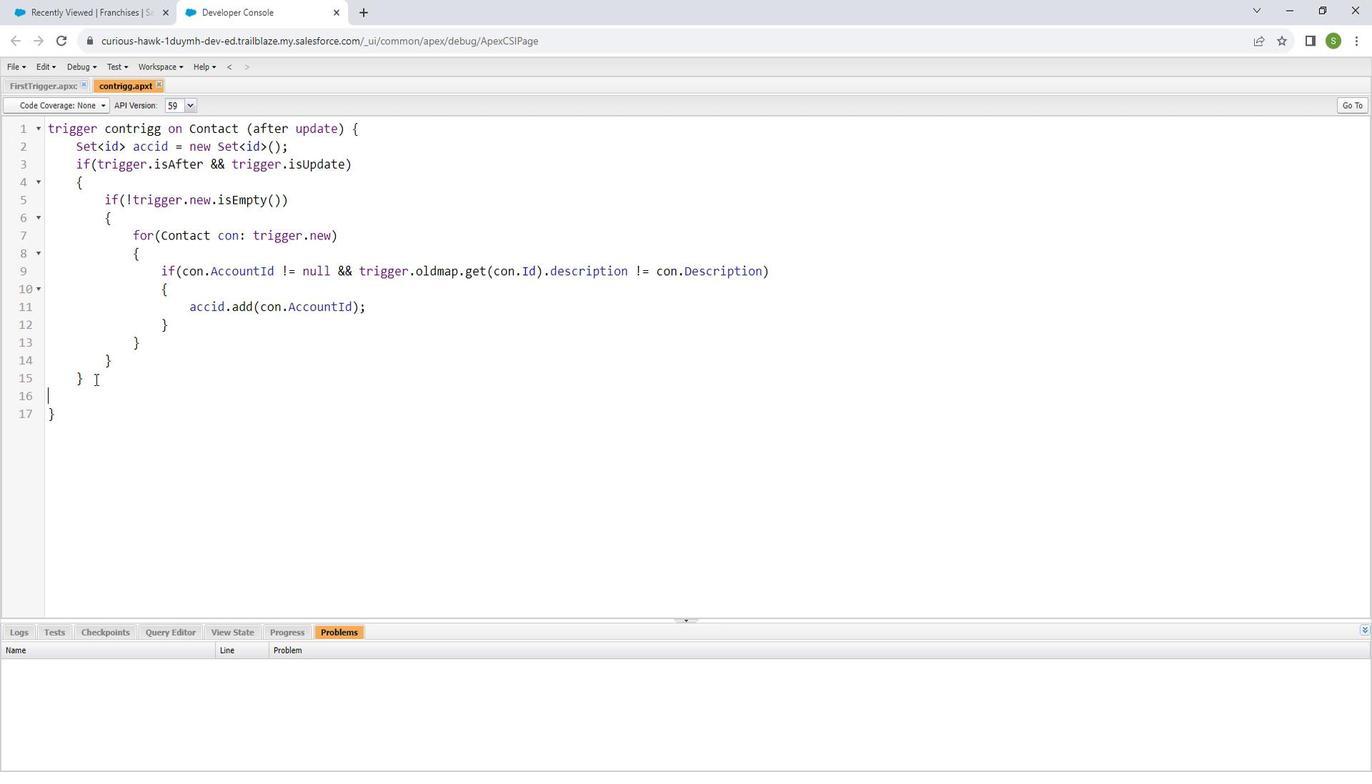 
Action: Key pressed <Key.enter>if<Key.shift_r>(
Screenshot: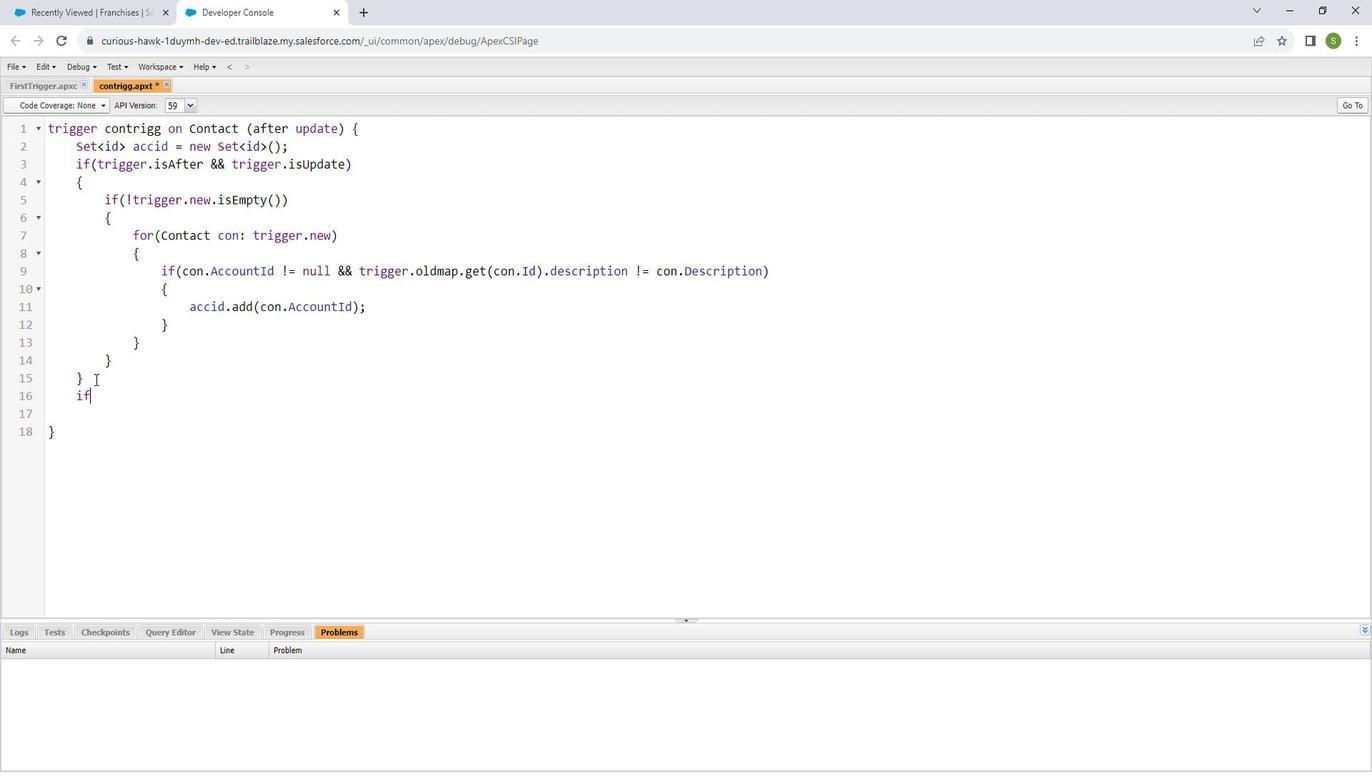 
Action: Mouse moved to (95, 364)
Screenshot: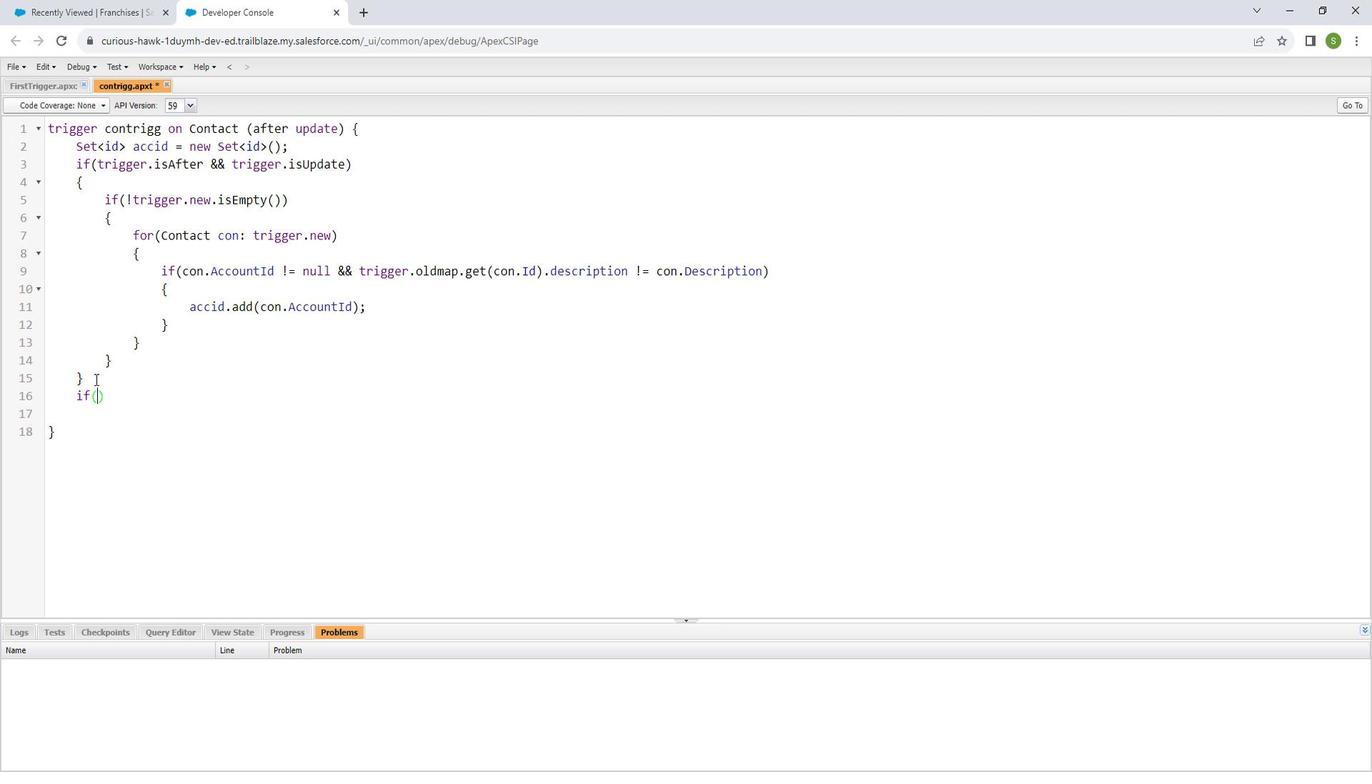 
Action: Key pressed <Key.shift_r>!accid.is<Key.shift_r>Empty<Key.shift_r>(<Key.right><Key.right><Key.enter><Key.shift_r>{<Key.enter><Key.shift_r>Map<Key.shift_r><Key.shift_r><Key.shift_r><Key.shift_r><Key.shift_r><id,<Key.shift_r>Account<Key.shift_r>><Key.space>accmap<Key.space>=<Key.space>new<Key.space><Key.shift_r>Map<Key.shift_r><id,<Key.shift_r>Account<Key.shift_r>><Key.space><Key.backspace><Key.shift_r>([]<Key.left><Key.shift_r>SELECT<Key.space><Key.shift_r>Id,<Key.space><Key.shift_r>Description<Key.space><Key.shift_r>FROM<Key.space><Key.shift_r>Account<Key.space><Key.shift_r>WHERE<Key.space><Key.shift_r>ID<Key.space>in<Key.backspace><Key.backspace><Key.shift_r>I<Key.shift_r>N<Key.space><Key.backspace><Key.shift_r>:<Key.space>accid<Key.right><Key.right>;<Key.enter><Key.shift_r>List<Key.shift_r><<Key.shift_r>Account<Key.shift_r>><Key.space>listtoupdate<Key.space>-<Key.space><Key.backspace><Key.backspace>=<Key.space>new<Key.space><Key.shift_r>List<Key.shift_r><<Key.shift_r><Key.shift_r><Key.shift_r>Account<Key.shift_r>><Key.shift_r>(<Key.right>;<Key.enter><Key.enter>if<Key.shift_r>(
Screenshot: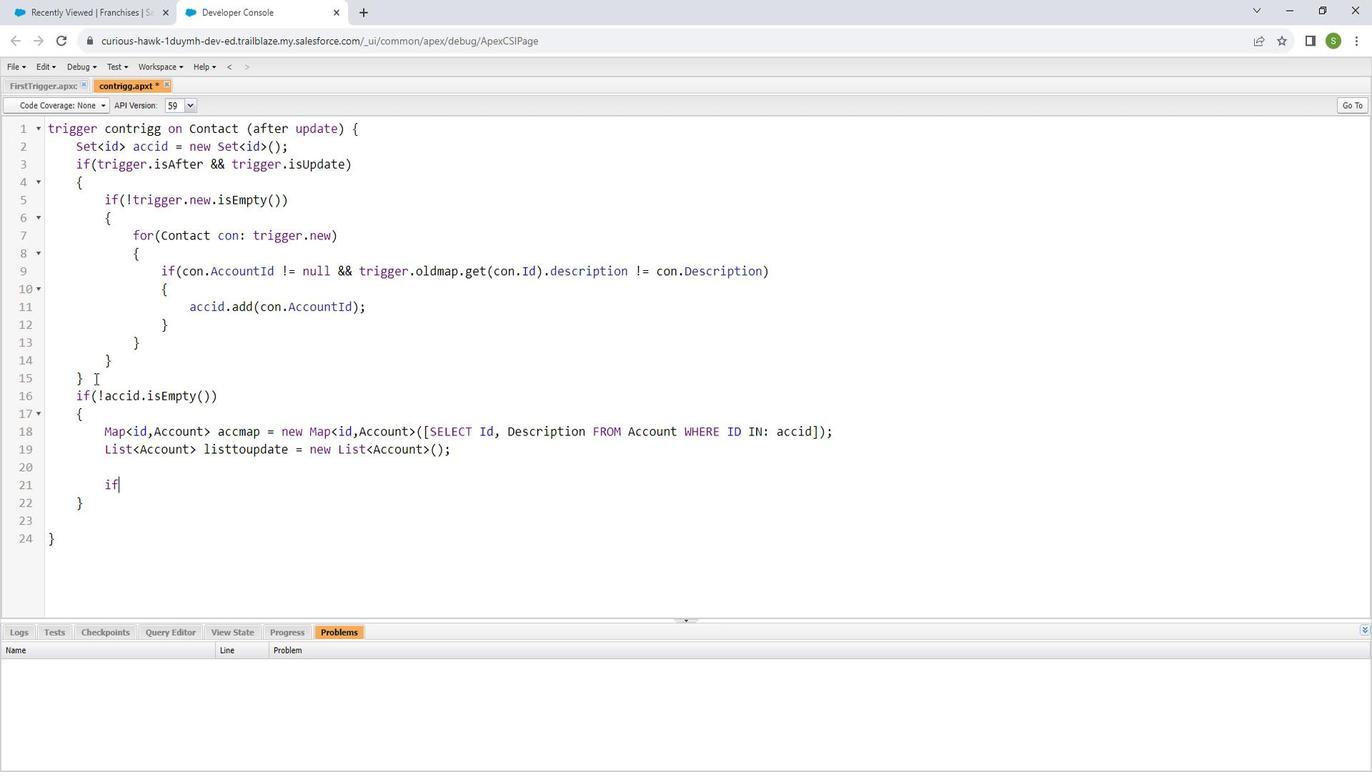 
Action: Mouse moved to (121, 465)
Screenshot: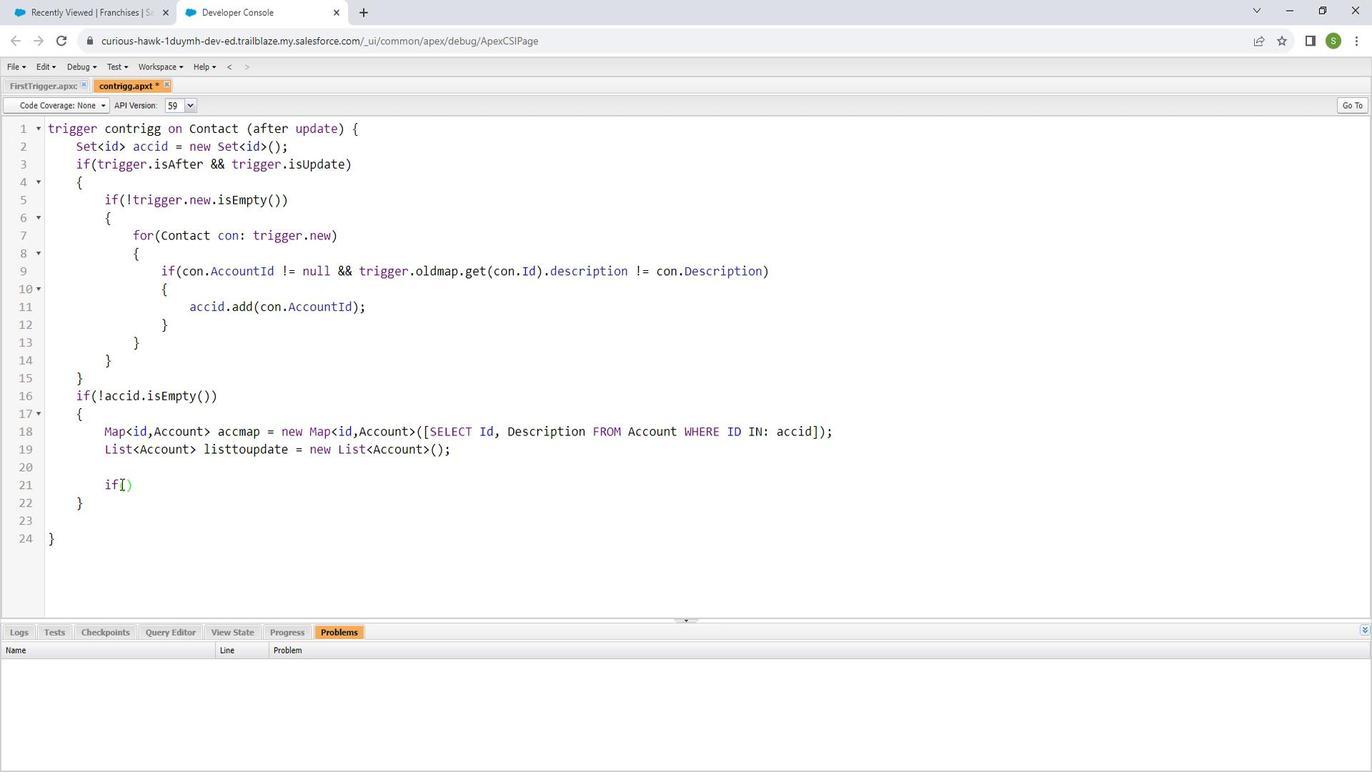 
Action: Mouse pressed left at (121, 465)
Screenshot: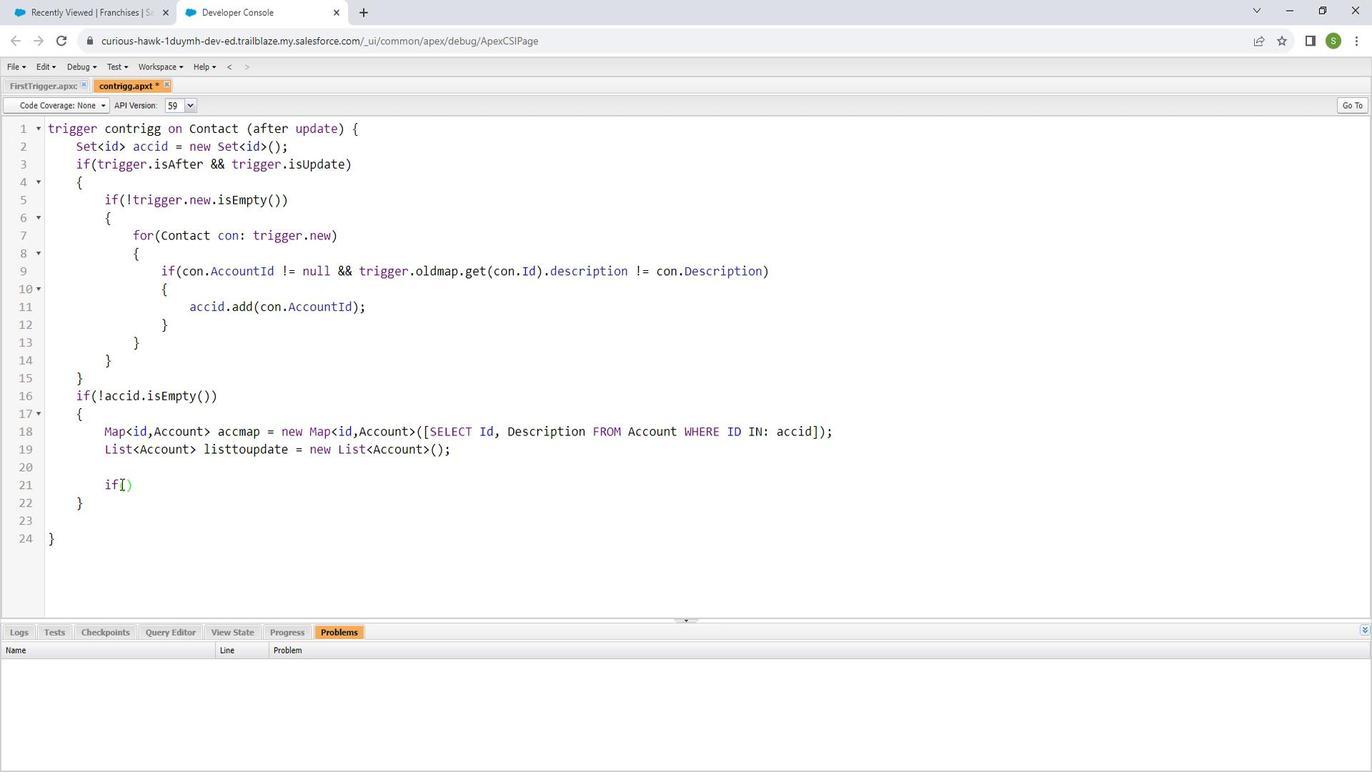 
Action: Mouse moved to (137, 465)
Screenshot: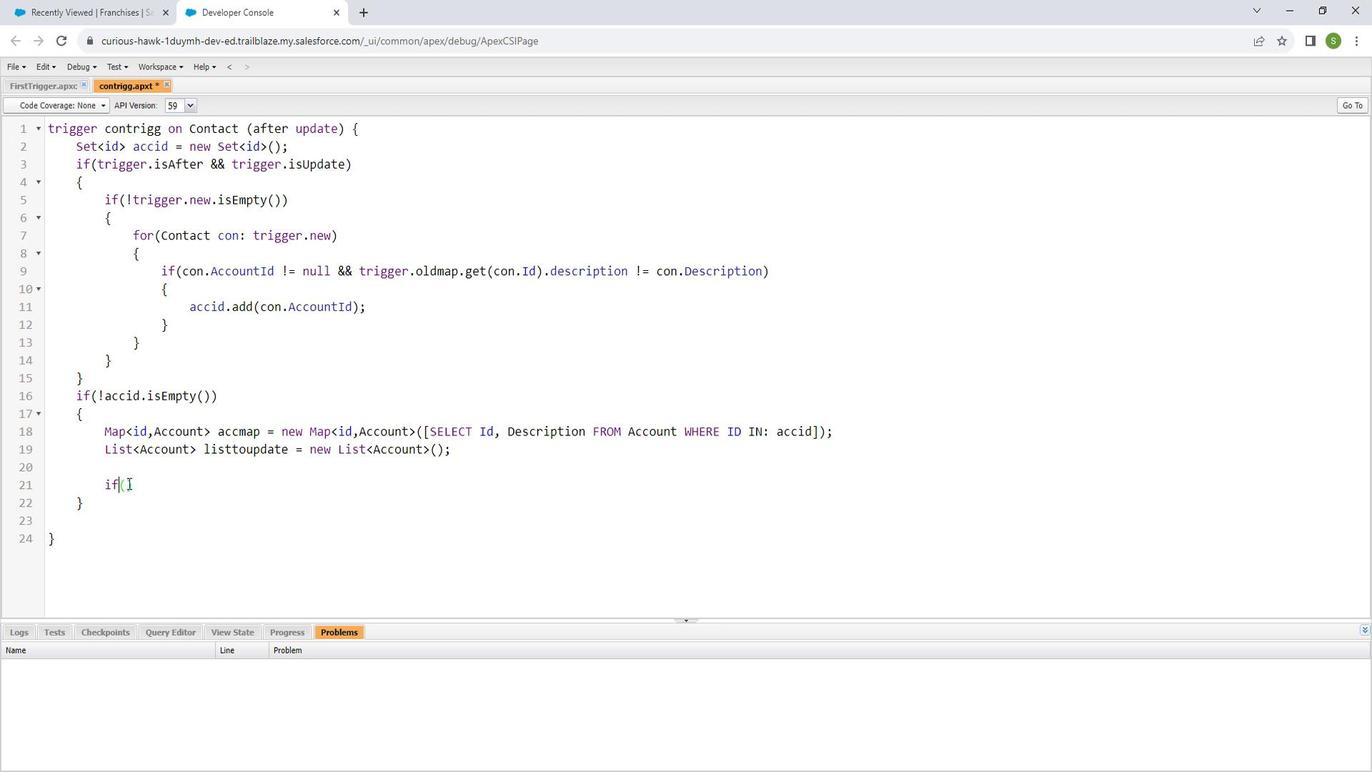 
Action: Mouse pressed left at (137, 465)
Screenshot: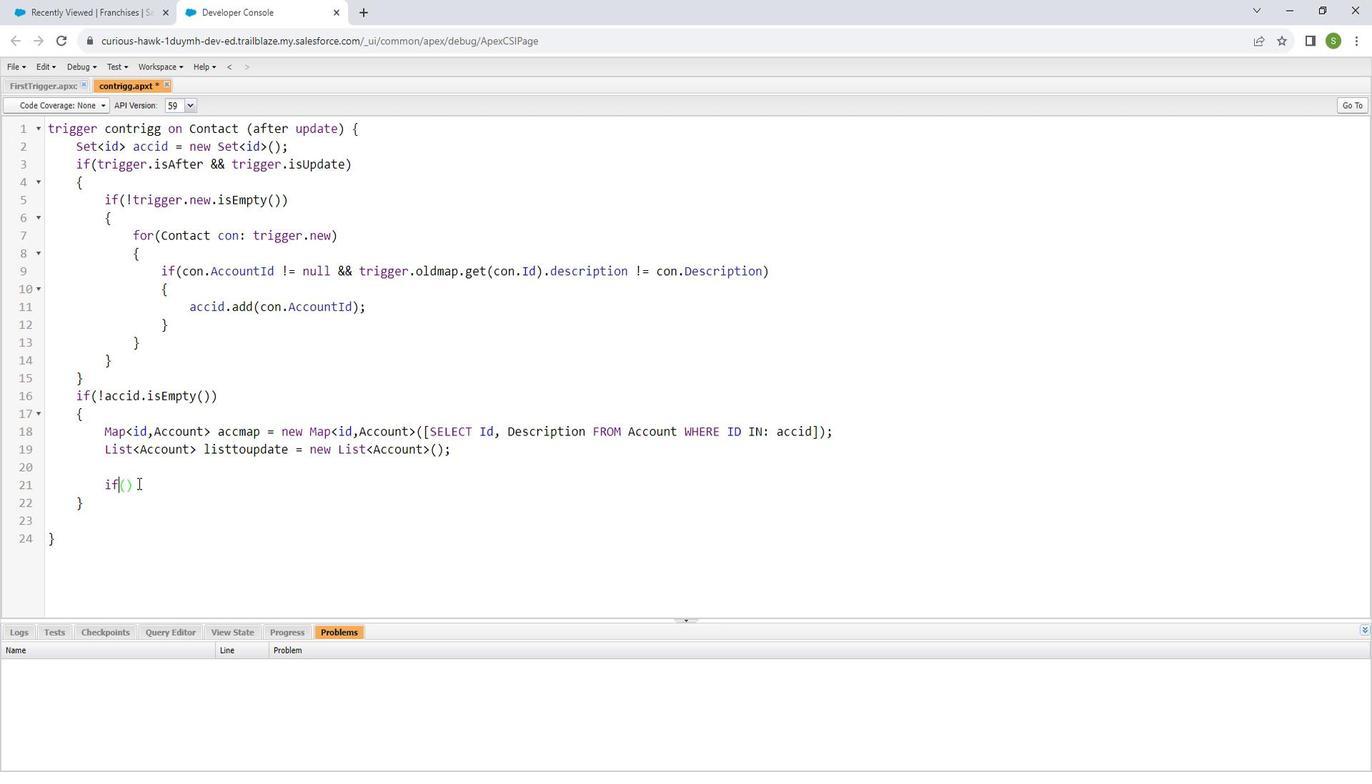 
Action: Mouse moved to (105, 460)
Screenshot: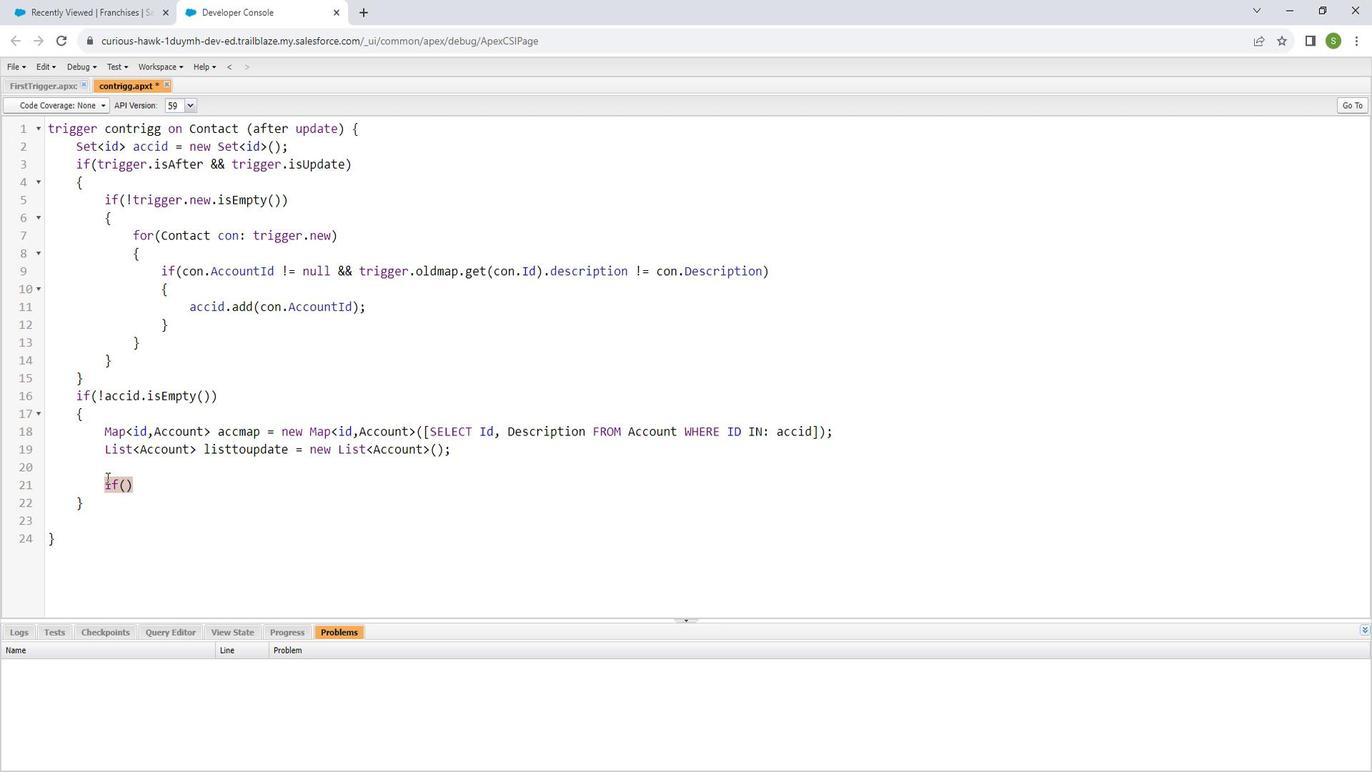 
Action: Key pressed <Key.backspace>
Screenshot: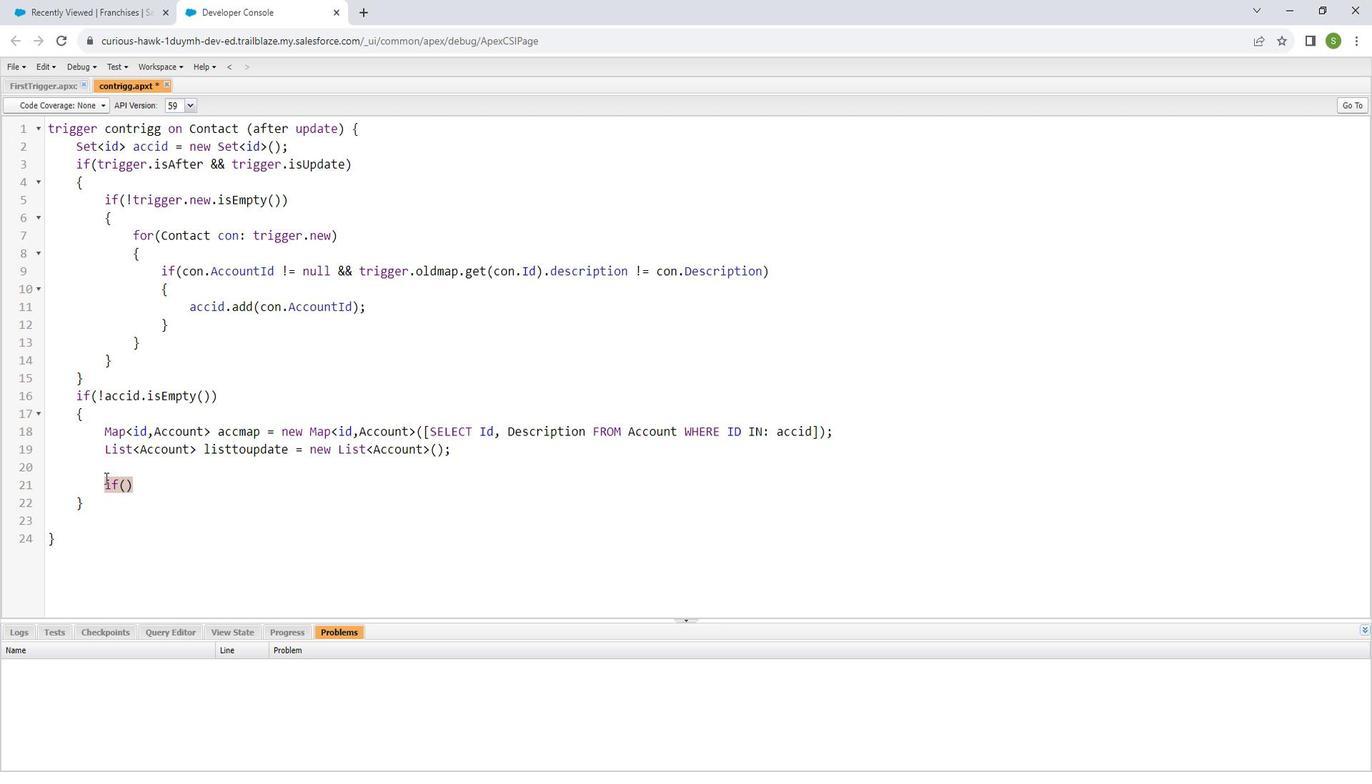 
Action: Mouse moved to (448, 440)
Screenshot: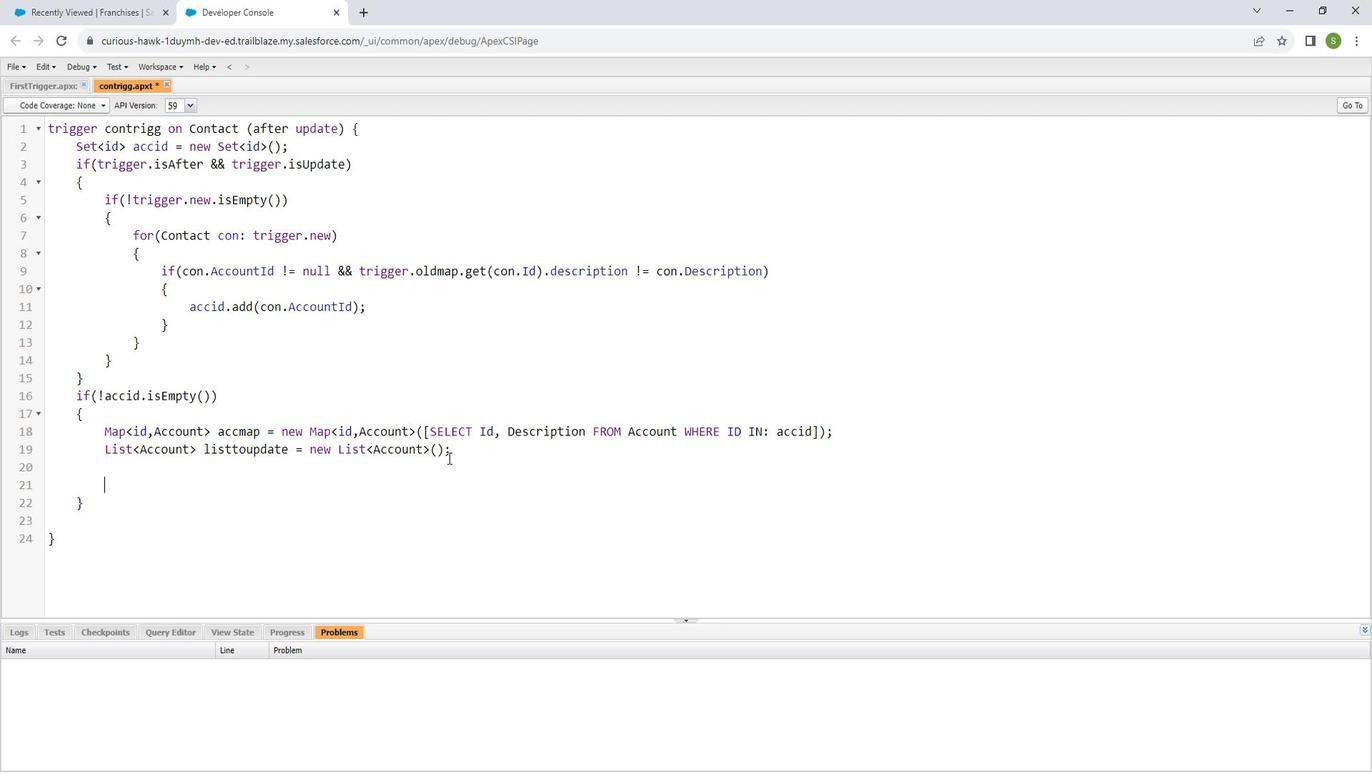 
Action: Mouse pressed left at (448, 440)
Screenshot: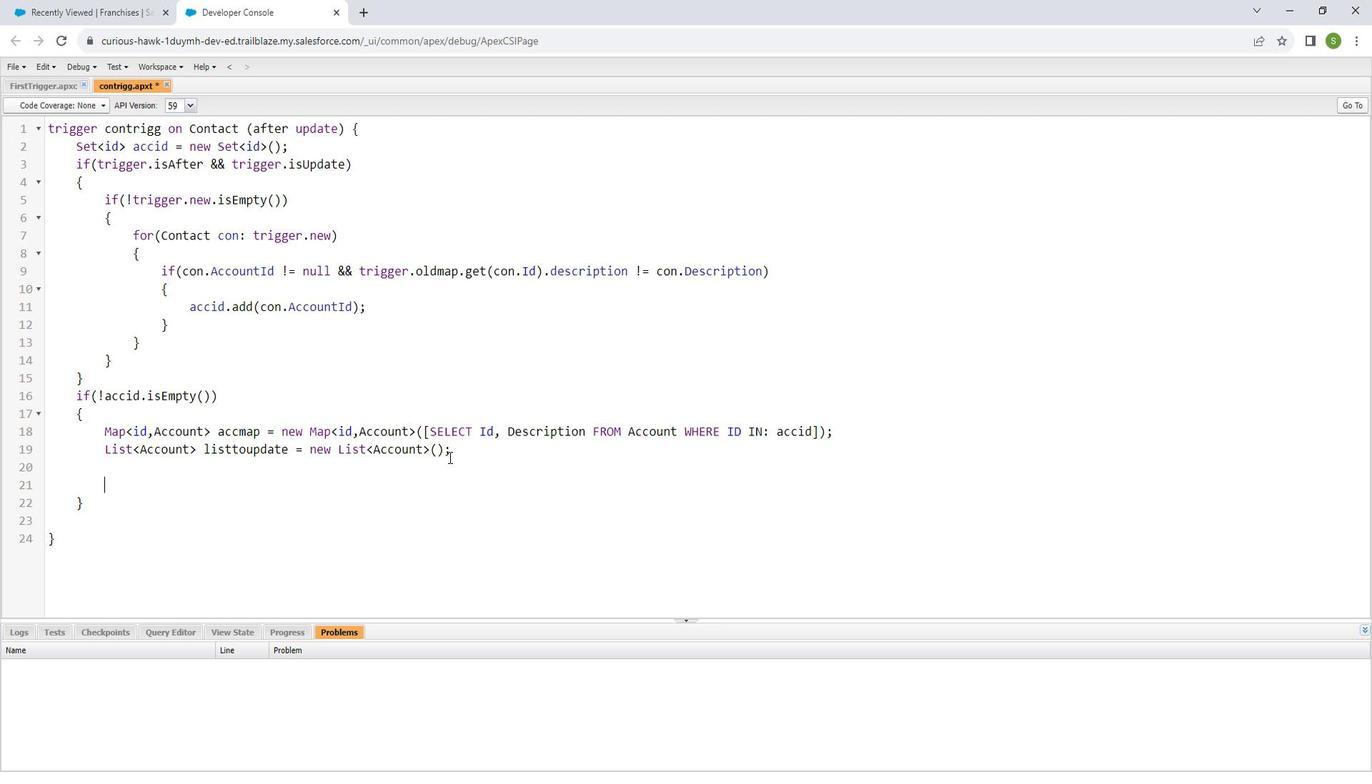 
Action: Mouse pressed left at (448, 440)
Screenshot: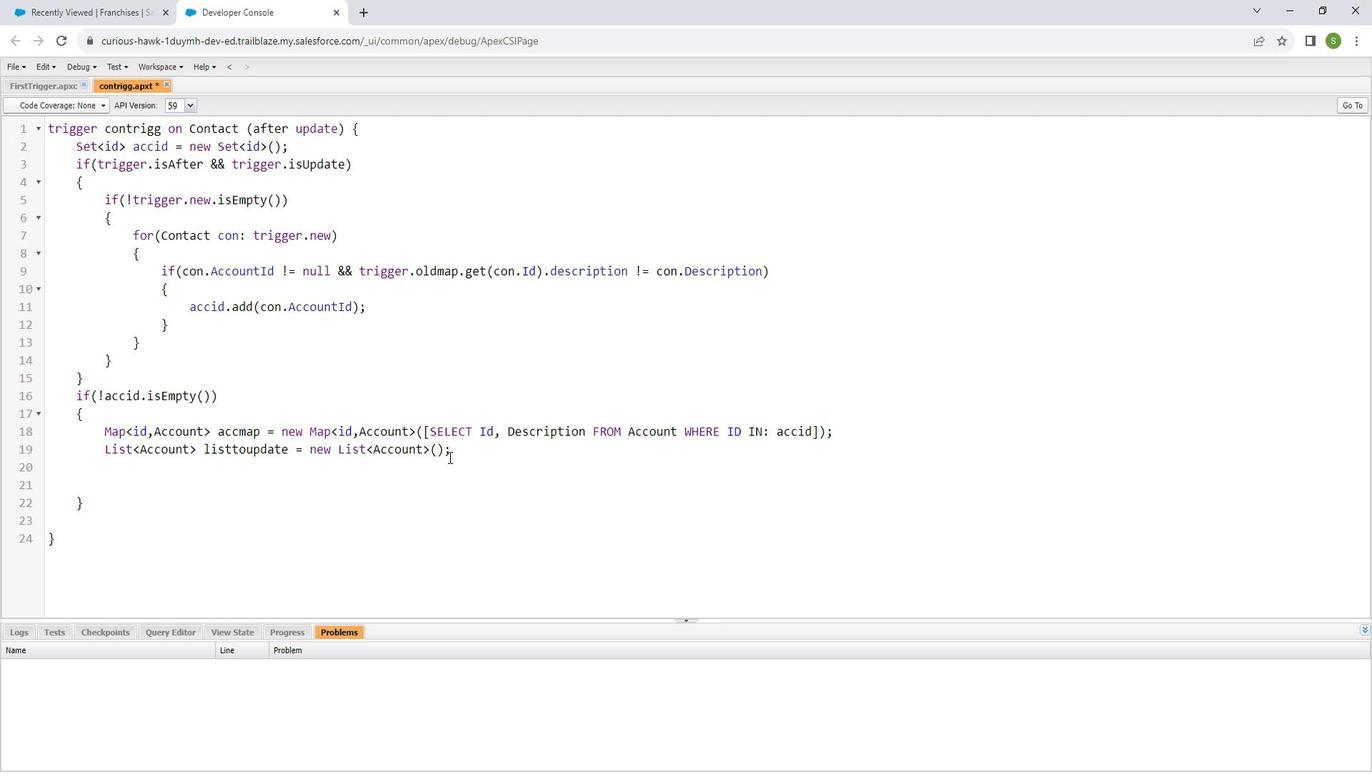 
Action: Mouse moved to (405, 426)
Screenshot: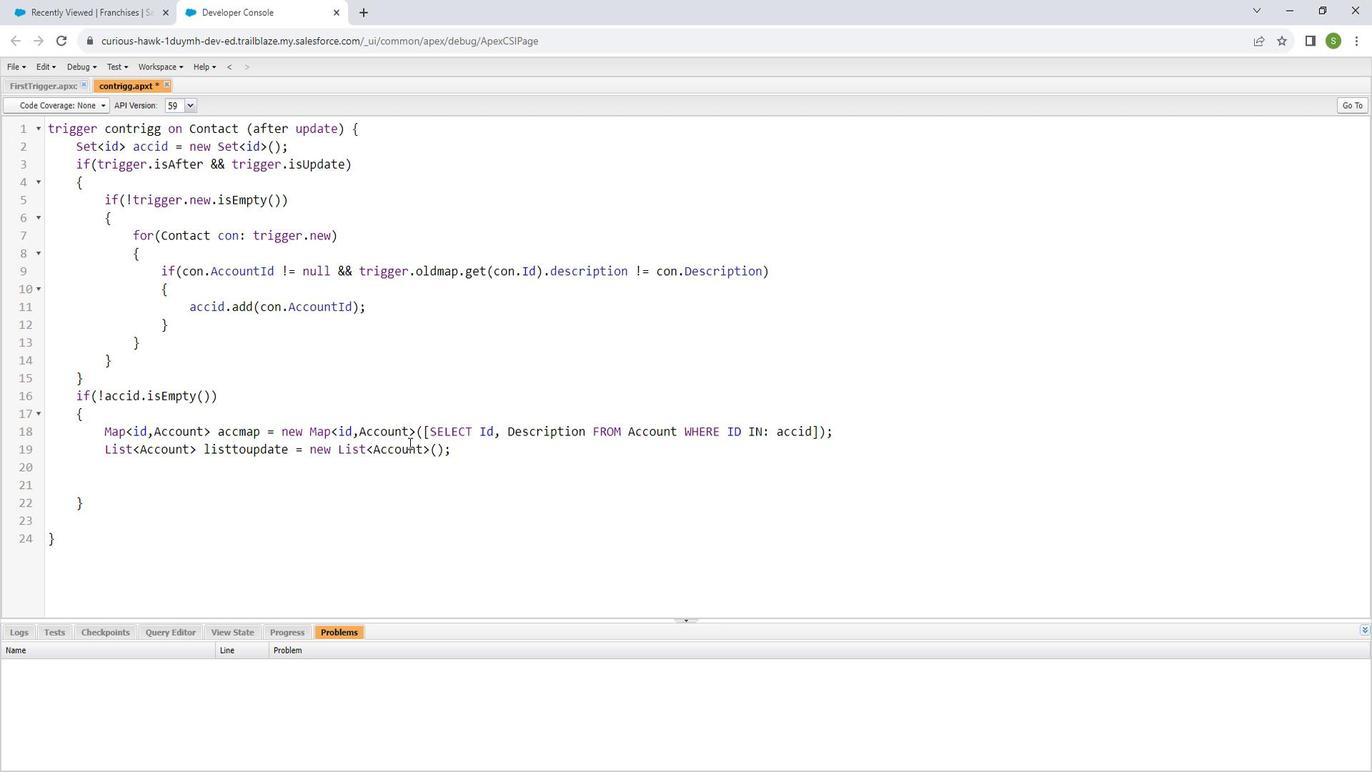 
Action: Mouse pressed left at (405, 426)
Screenshot: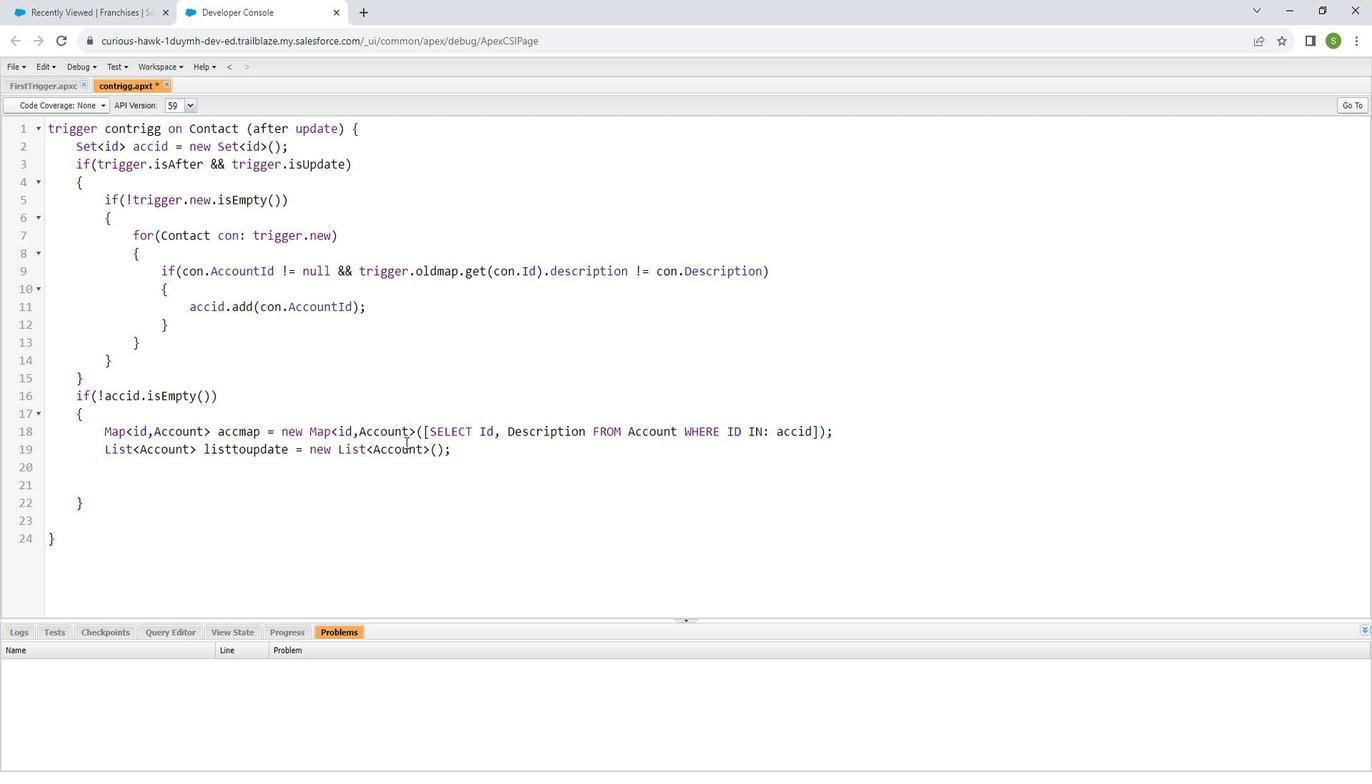 
Action: Mouse moved to (318, 423)
Screenshot: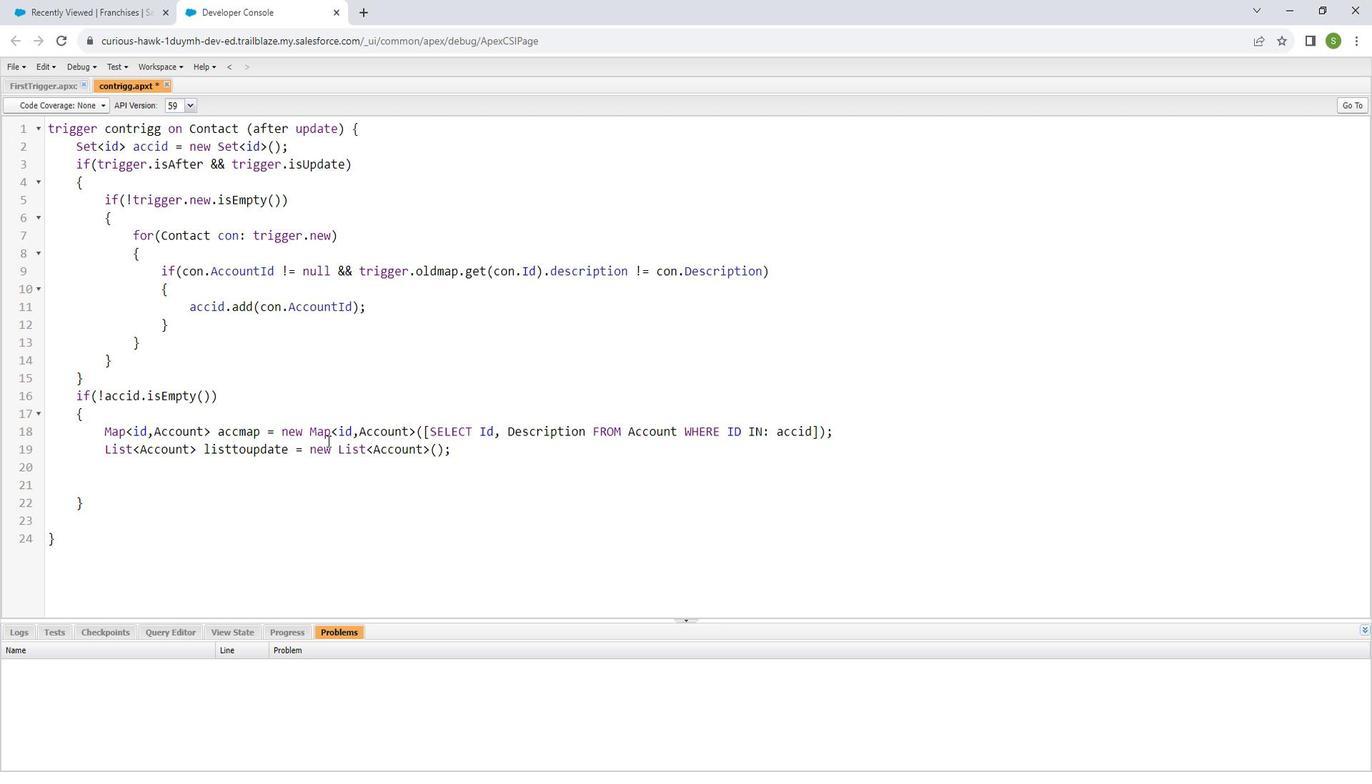 
Action: Mouse pressed left at (318, 423)
Screenshot: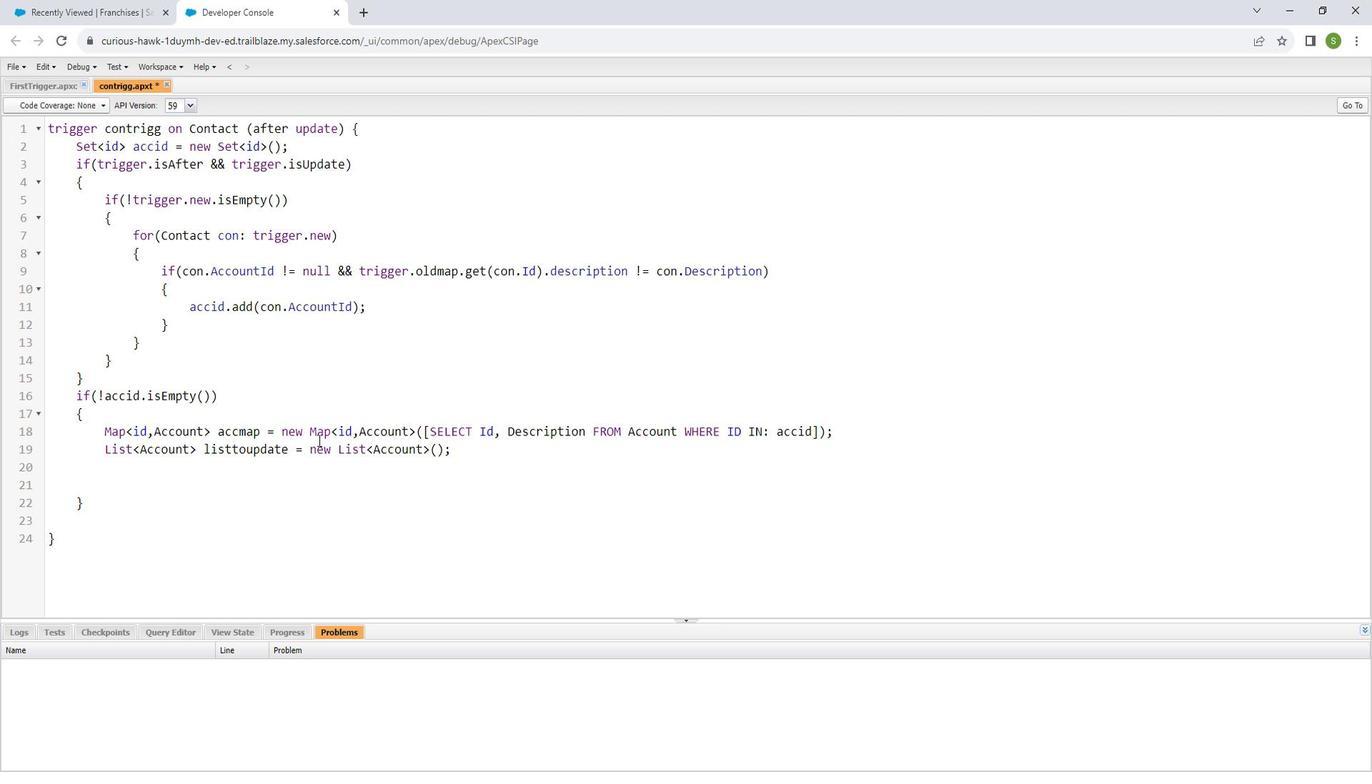 
Action: Mouse moved to (224, 432)
Screenshot: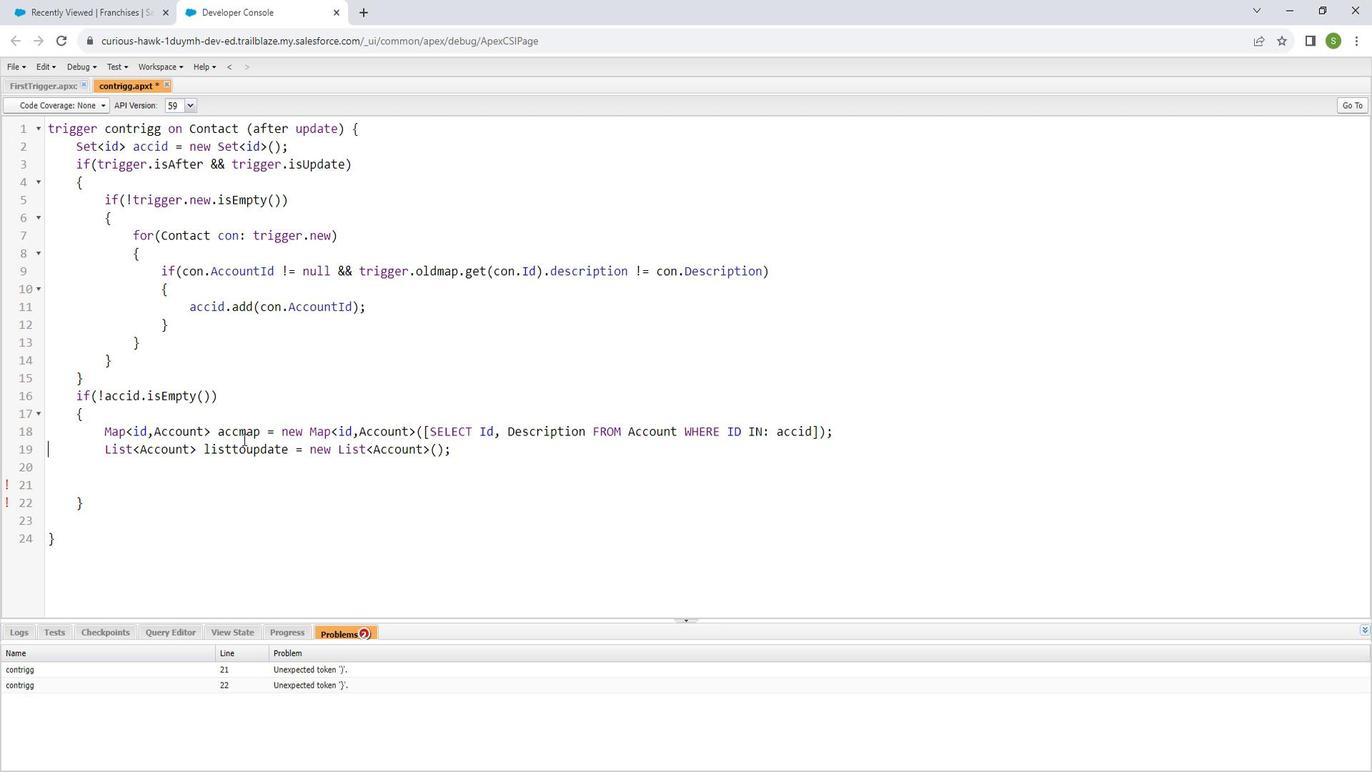 
Action: Mouse pressed left at (224, 432)
Screenshot: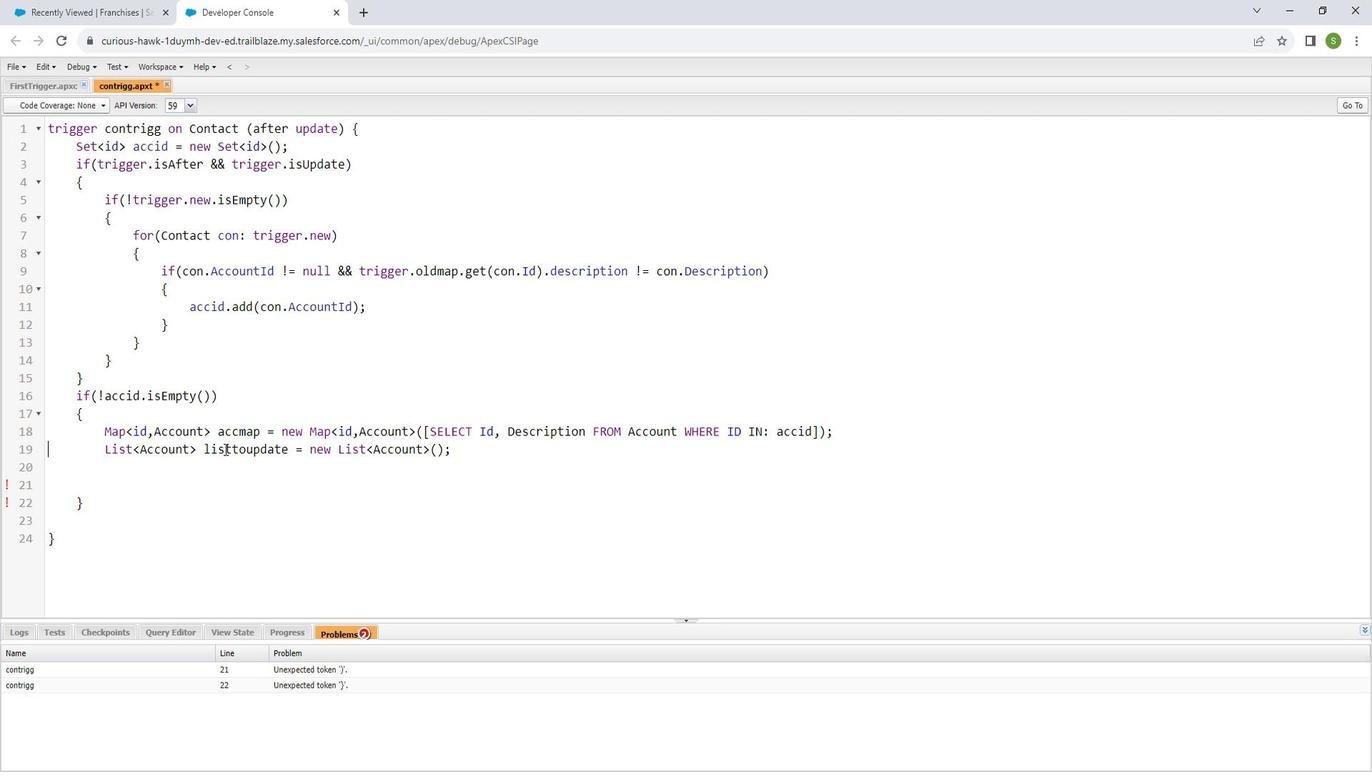 
Action: Mouse moved to (458, 440)
Screenshot: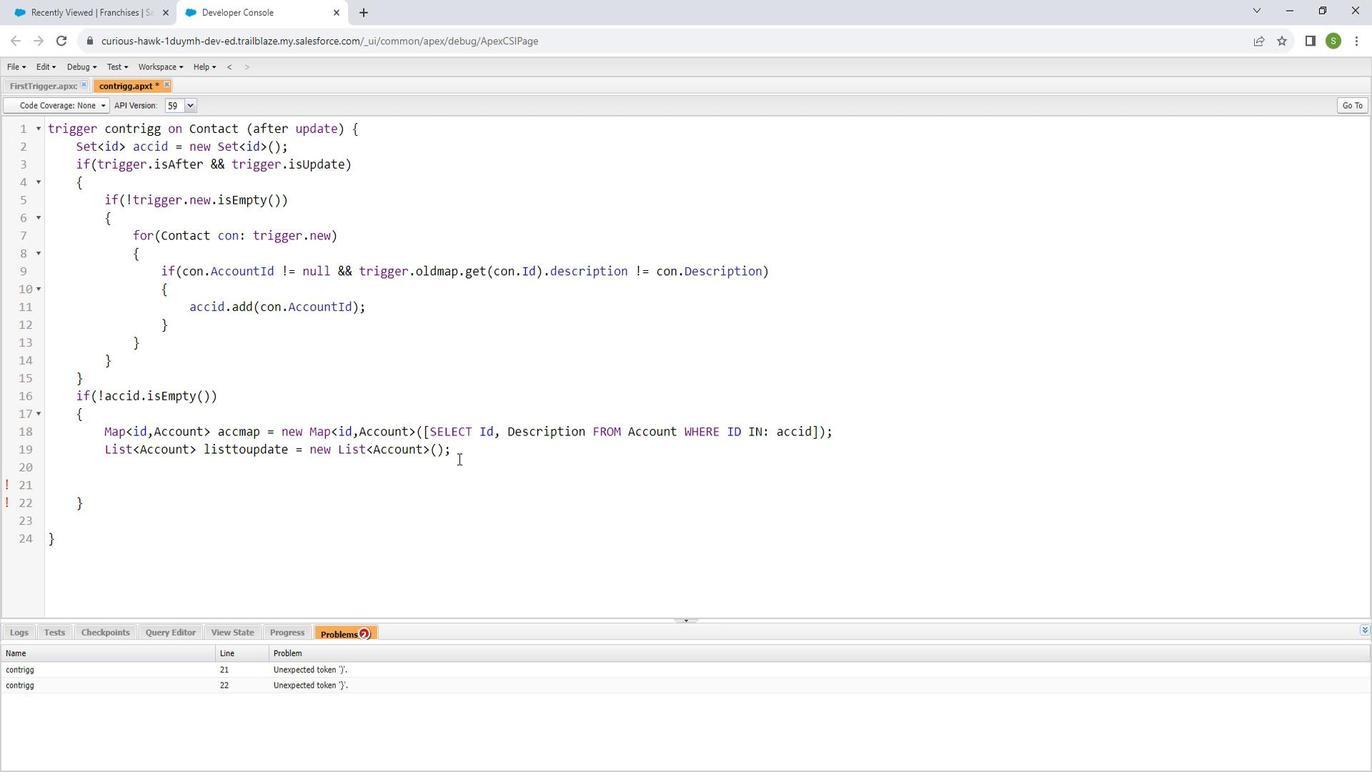 
Action: Mouse pressed left at (458, 440)
Screenshot: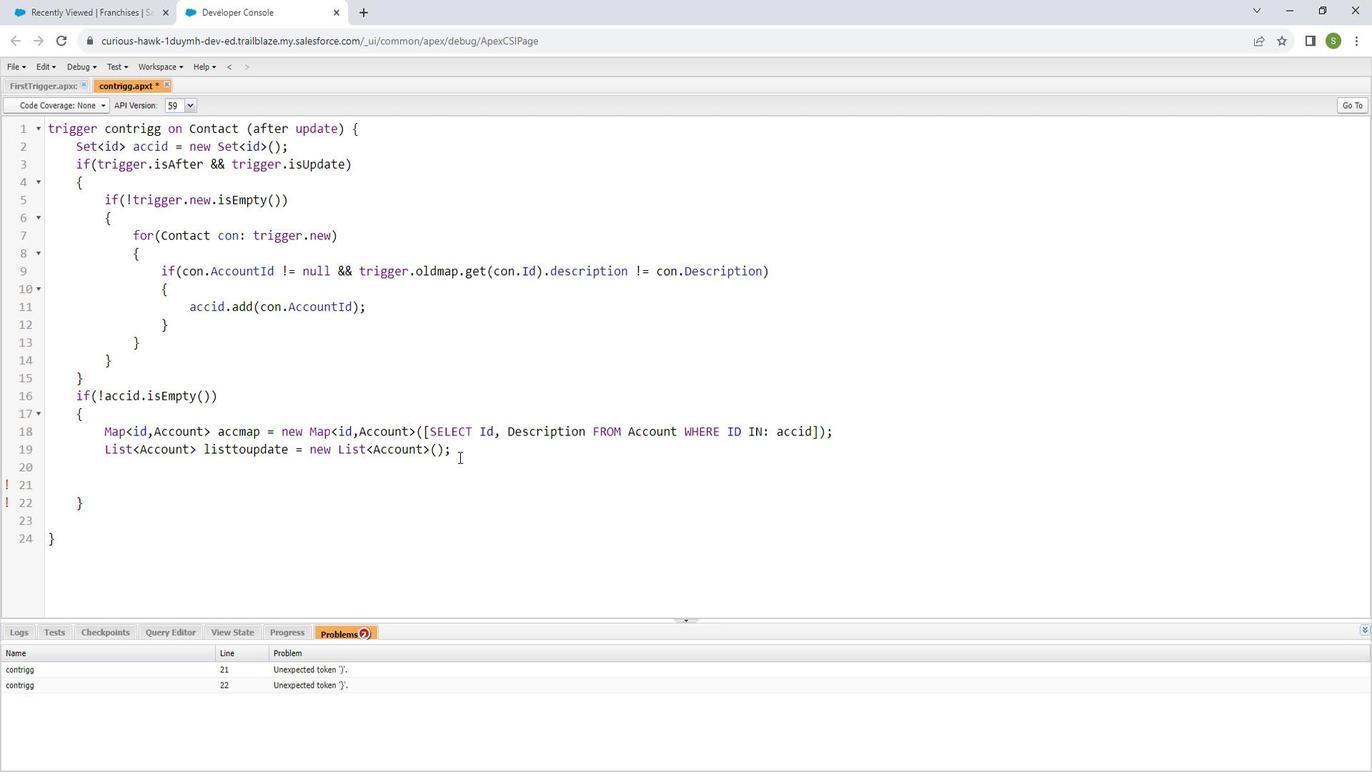 
Action: Key pressed <Key.enter><Key.enter>if<Key.shift_r>(<Key.shift_r>!ti<Key.backspace>rigger.nw<Key.backspace>ew.is<Key.shift_r>E,<Key.backspace>mpty<Key.shift_r><Key.shift_r><Key.shift_r>(<Key.right><Key.right><Key.enter><Key.shift_r><Key.shift_r><Key.shift_r><Key.shift_r>{<Key.enter>for<Key.shift_r><Key.shift_r><Key.shift_r><Key.shift_r>(<Key.shift_r>Contact<Key.space>cont<Key.shift_r>:trigger.new<Key.right><Key.enter><Key.shift_r>{<Key.enter><Key.shift_r>Account<Key.space>acc=<Key.space>acc<Key.shift_r>M
Screenshot: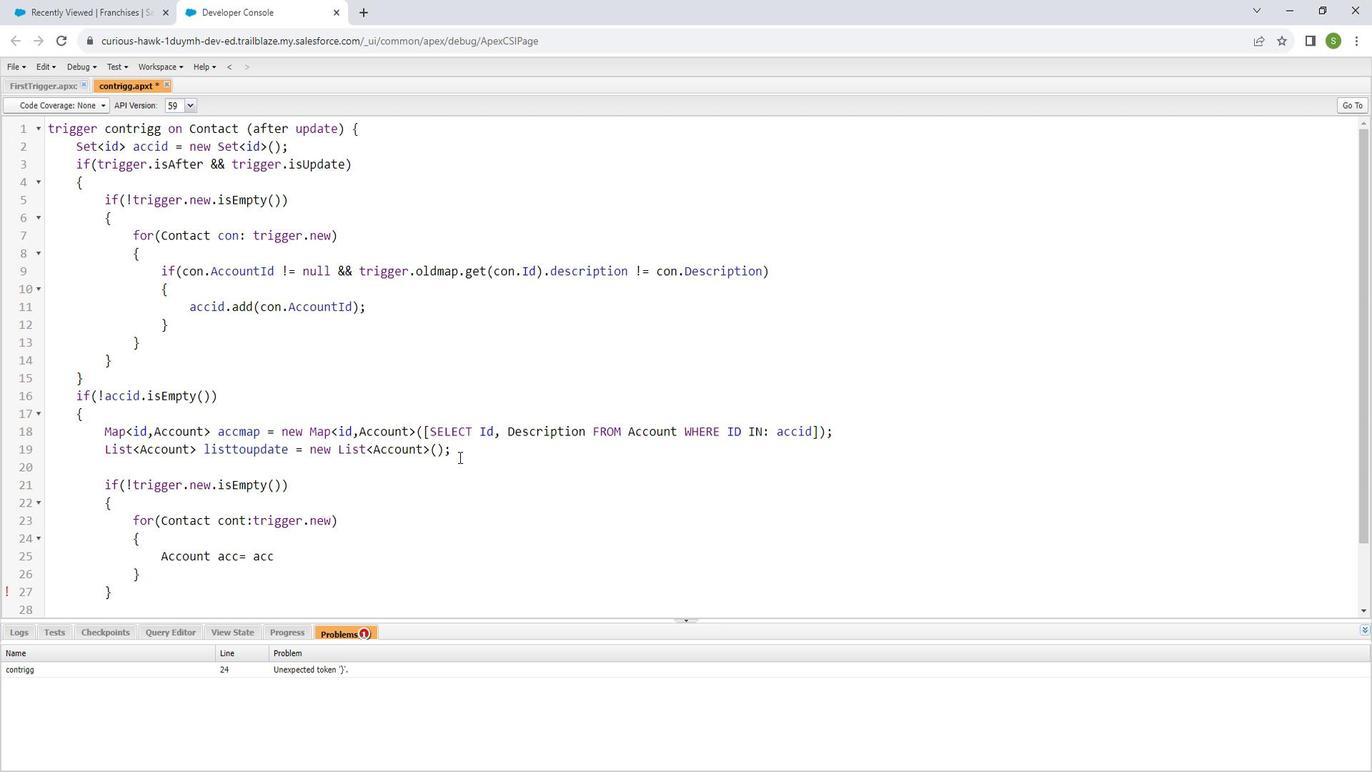 
Action: Mouse moved to (431, 413)
Screenshot: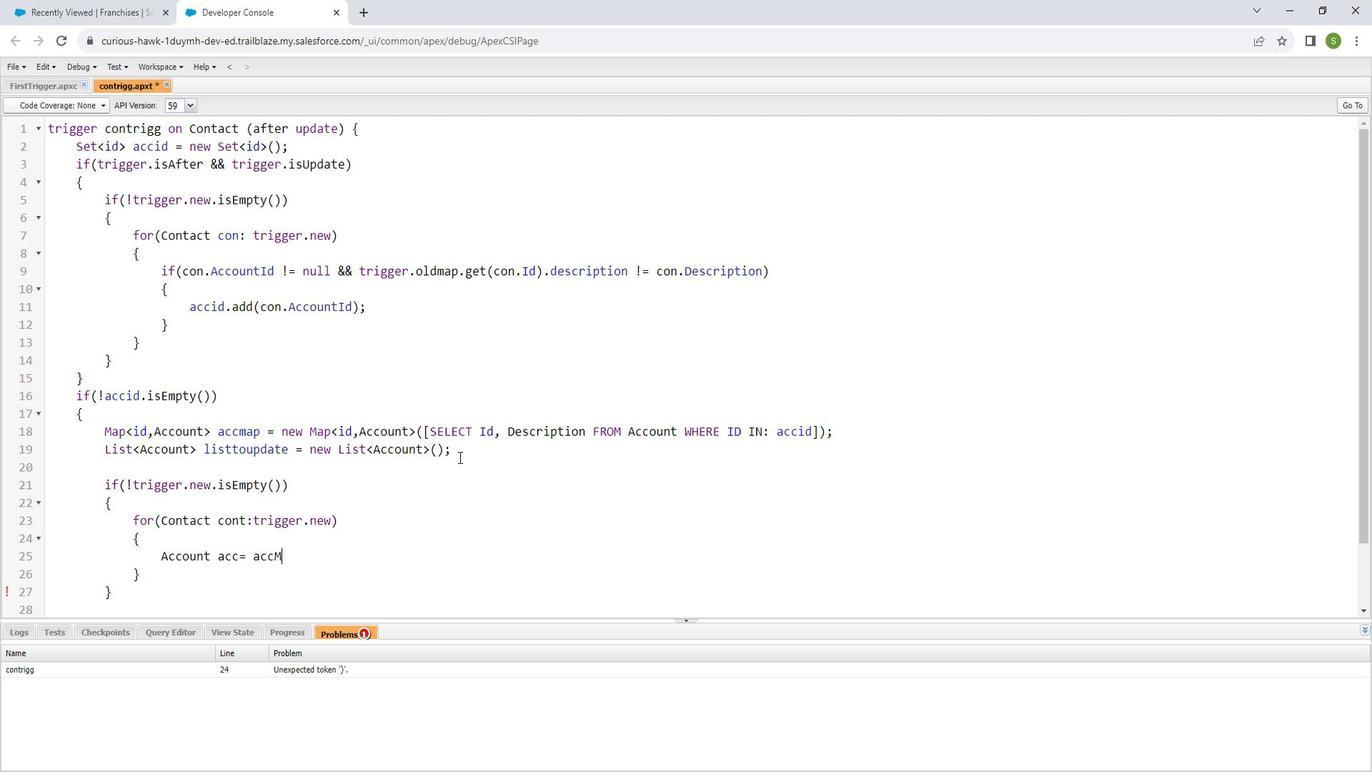 
Action: Key pressed <Key.backspace>map.get<Key.shift_r>(cont.<Key.shift_r>Account<Key.shift_r>Id<Key.right>;<Key.enter>acc.<Key.shift_r>Des<Key.enter><Key.space>=<Key.space>cont.<Key.shift_r>Description;<Key.enter>listtoupdate.add<Key.shift_r><Key.shift_r><Key.shift_r><Key.shift_r><Key.shift_r>(acc<Key.right>;
Screenshot: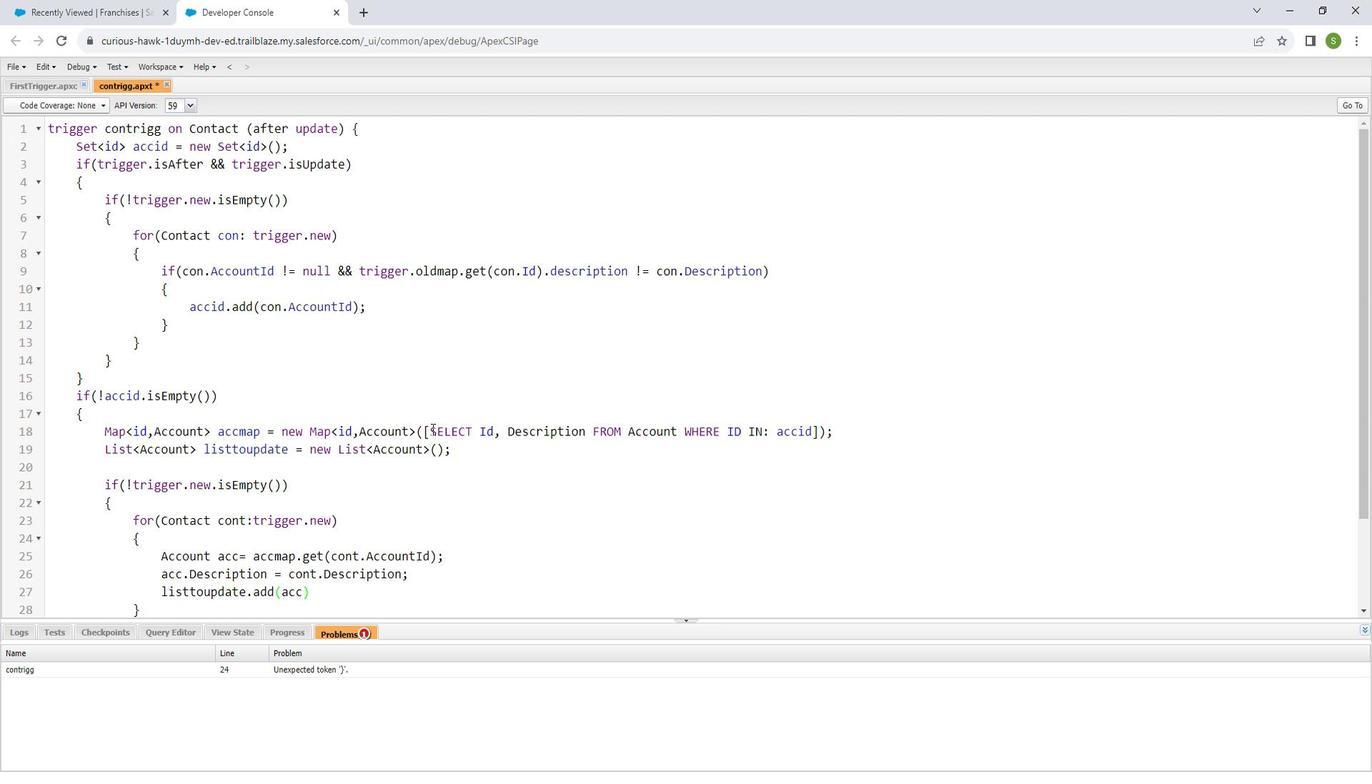 
Action: Mouse moved to (457, 396)
Screenshot: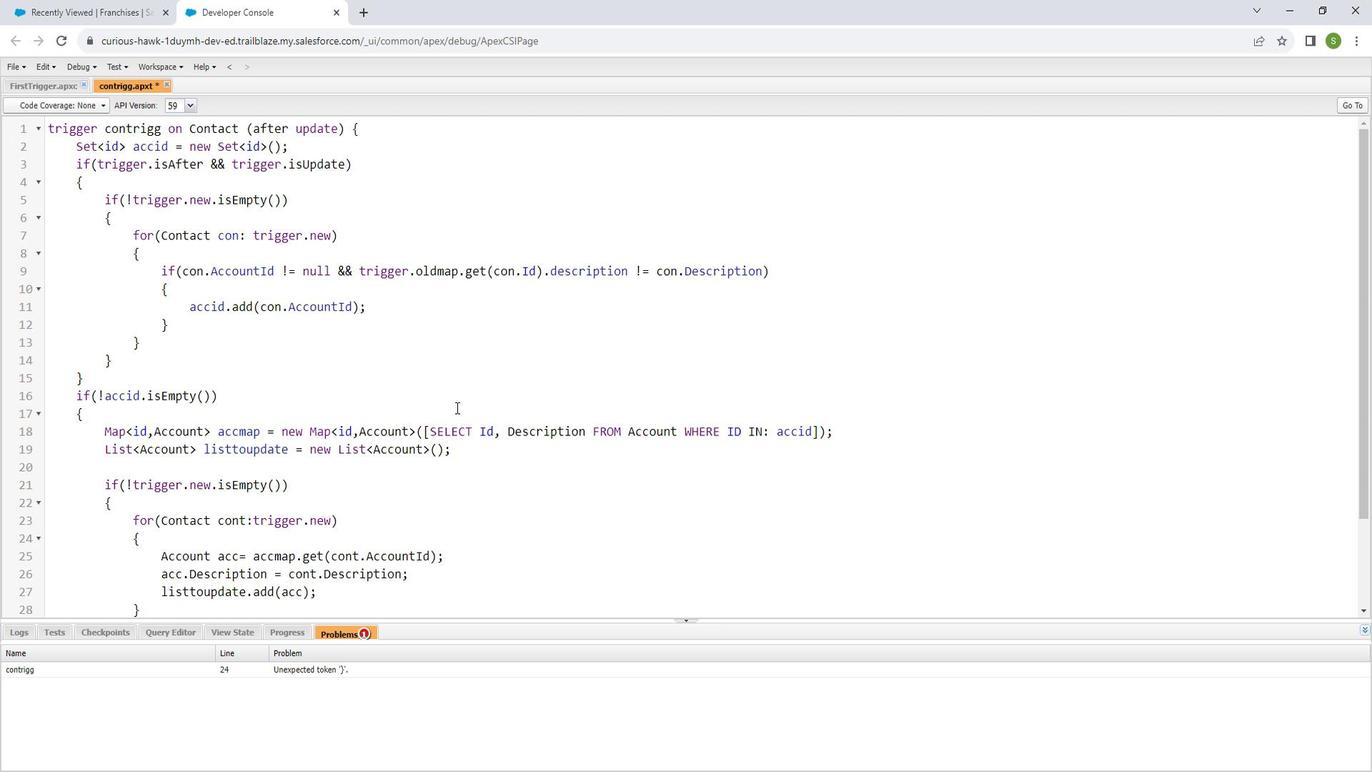 
Action: Mouse scrolled (457, 396) with delta (0, 0)
Screenshot: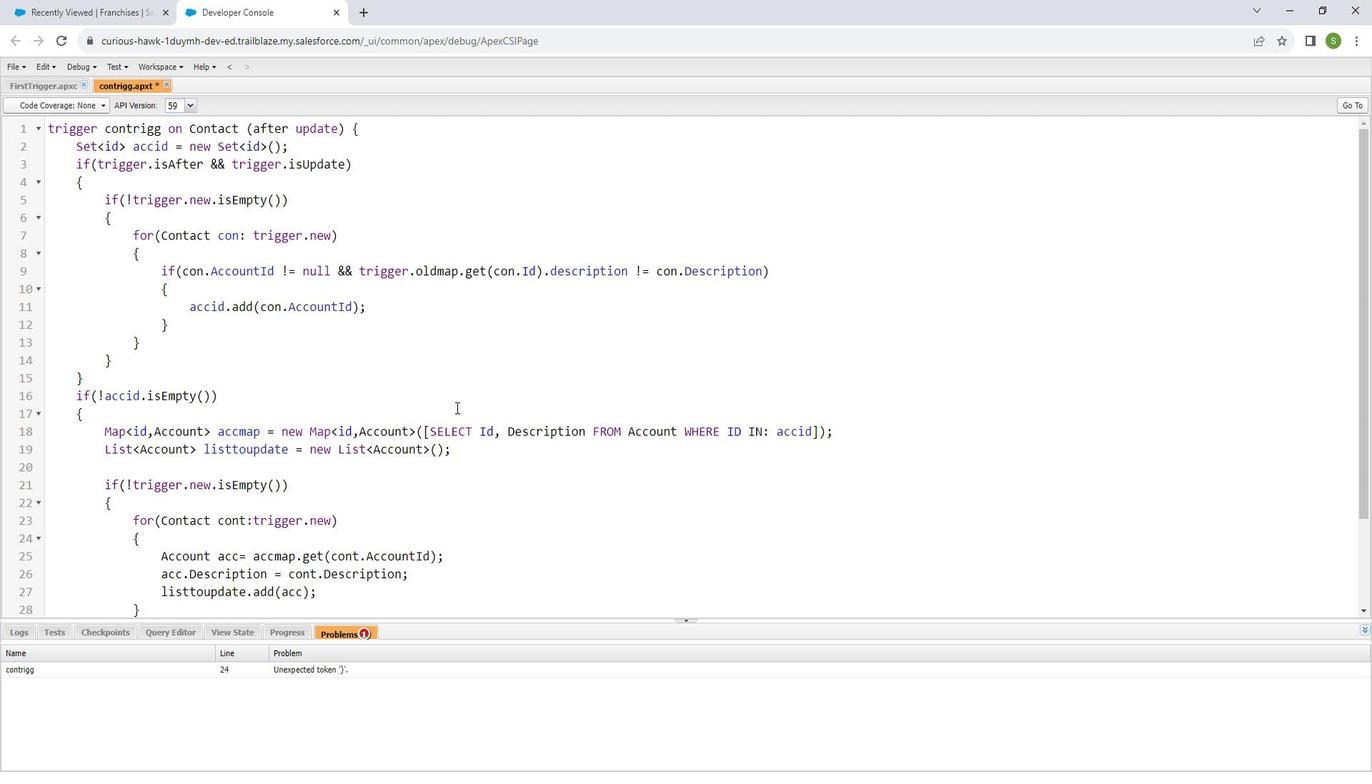 
Action: Mouse scrolled (457, 396) with delta (0, 0)
Screenshot: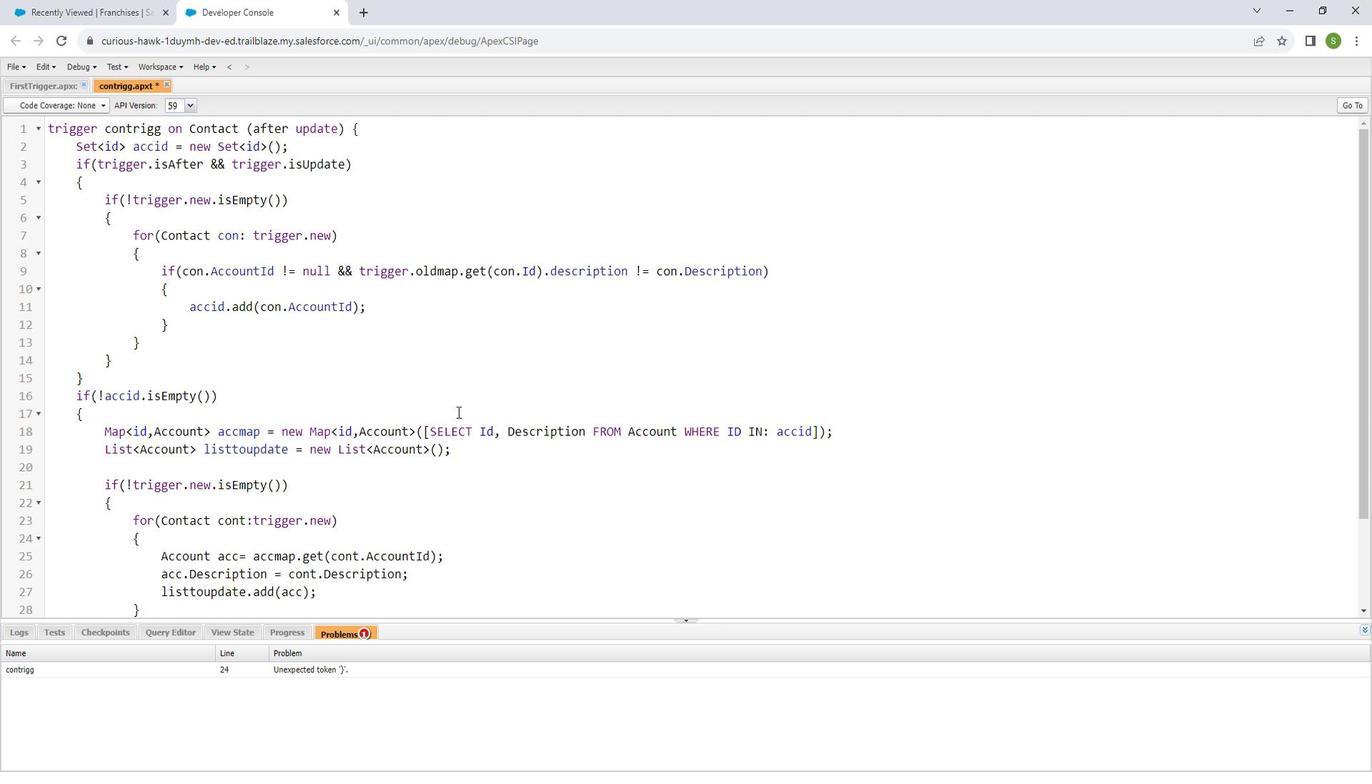 
Action: Mouse scrolled (457, 396) with delta (0, 0)
Screenshot: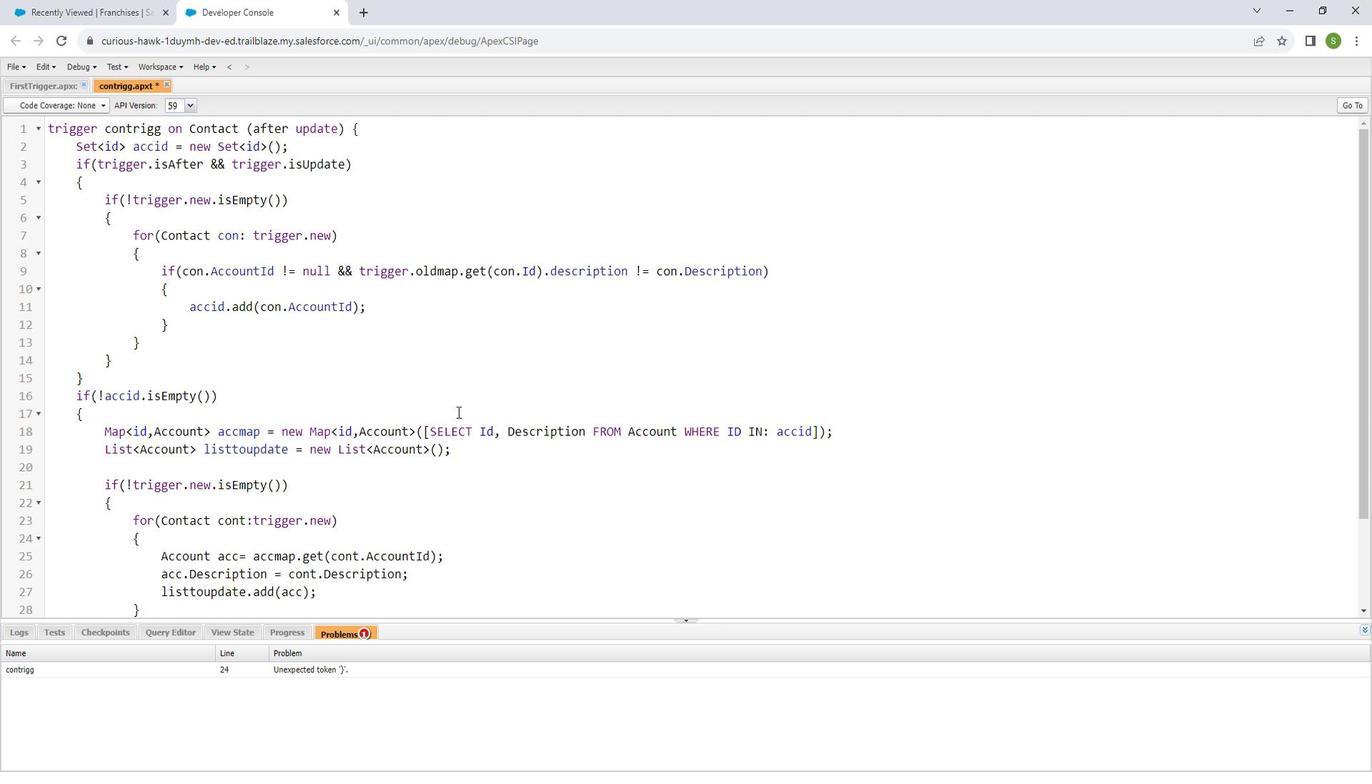 
Action: Mouse moved to (457, 401)
Screenshot: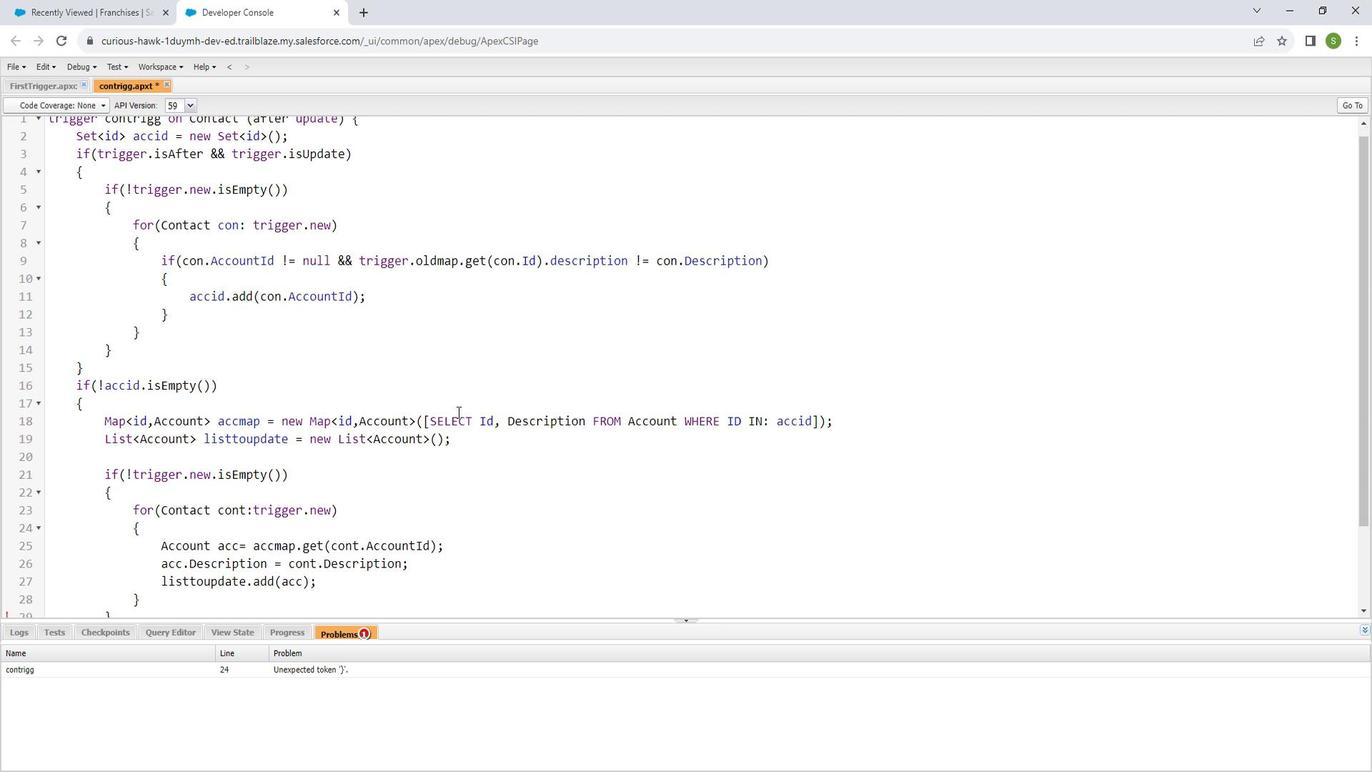 
Action: Mouse scrolled (457, 400) with delta (0, 0)
Screenshot: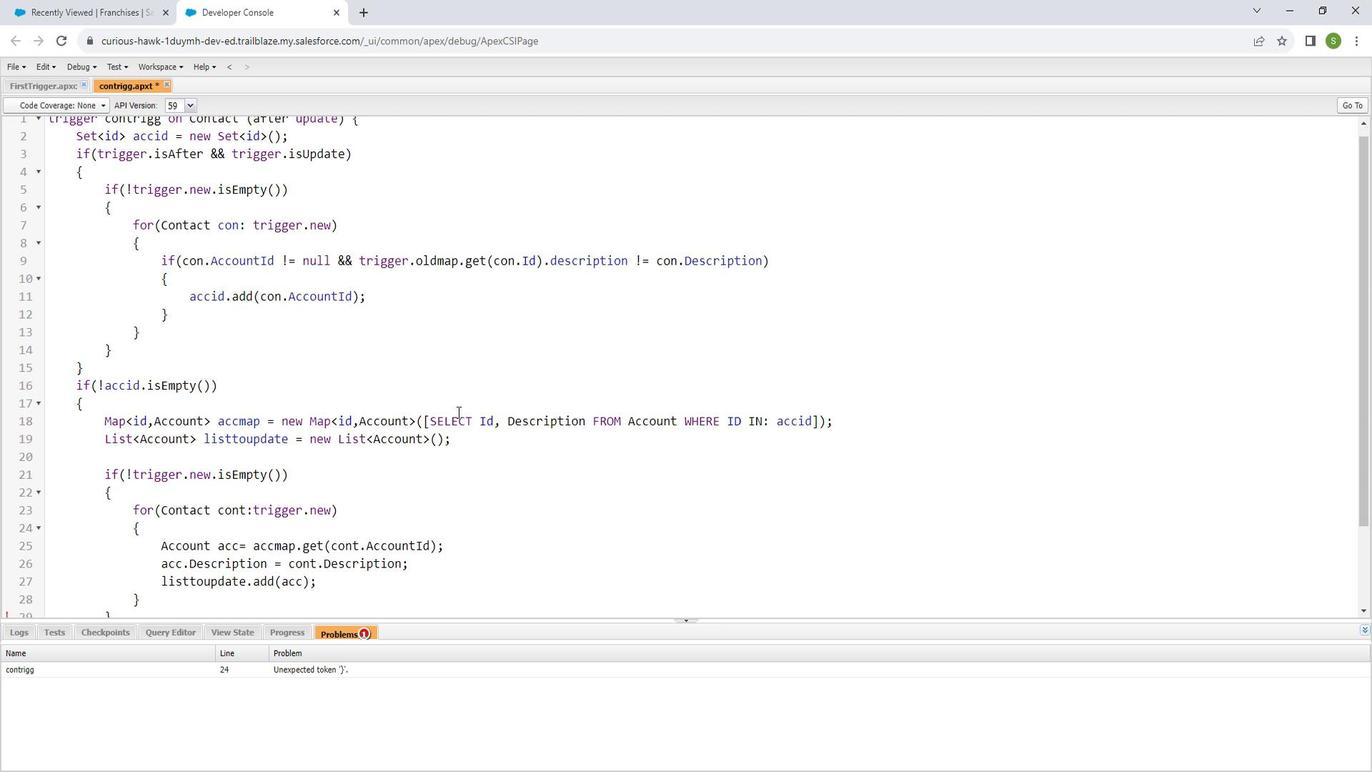 
Action: Mouse moved to (381, 426)
Screenshot: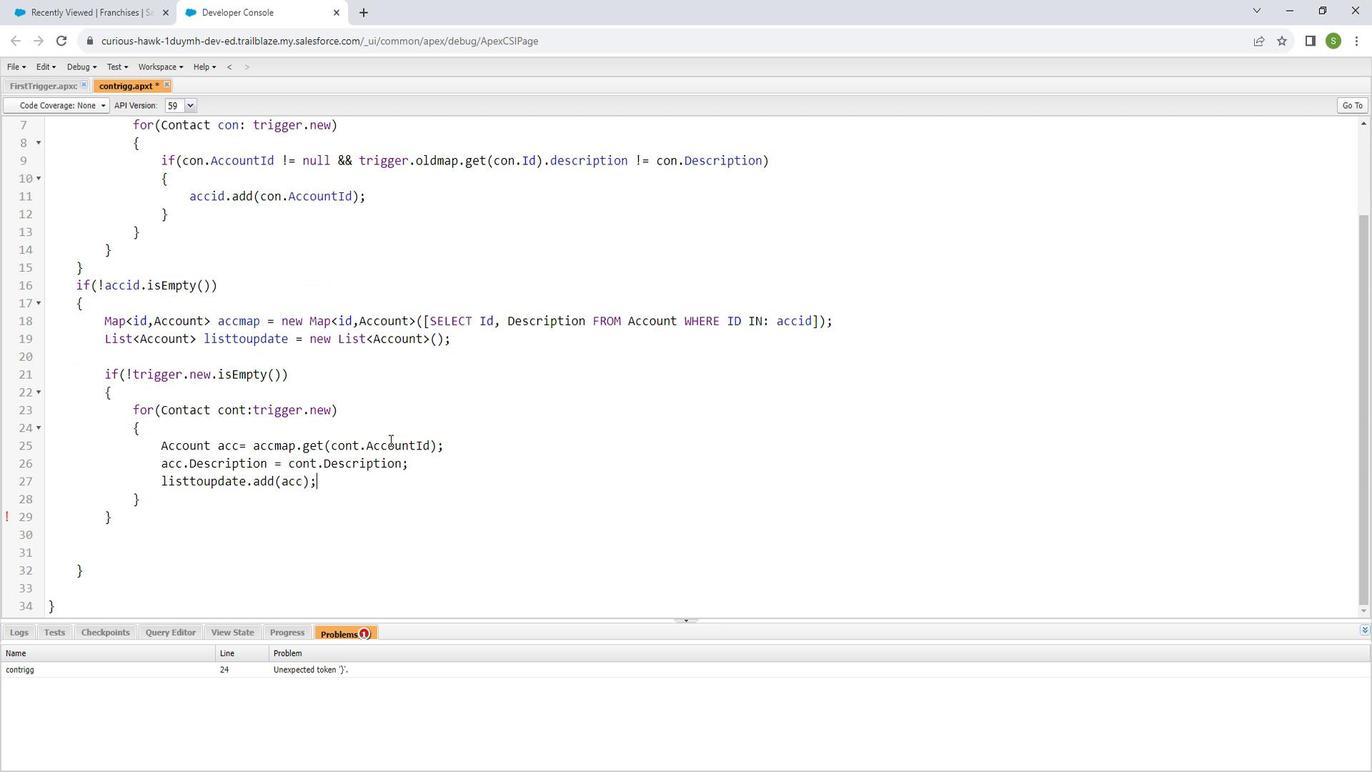 
Action: Mouse scrolled (381, 425) with delta (0, 0)
Screenshot: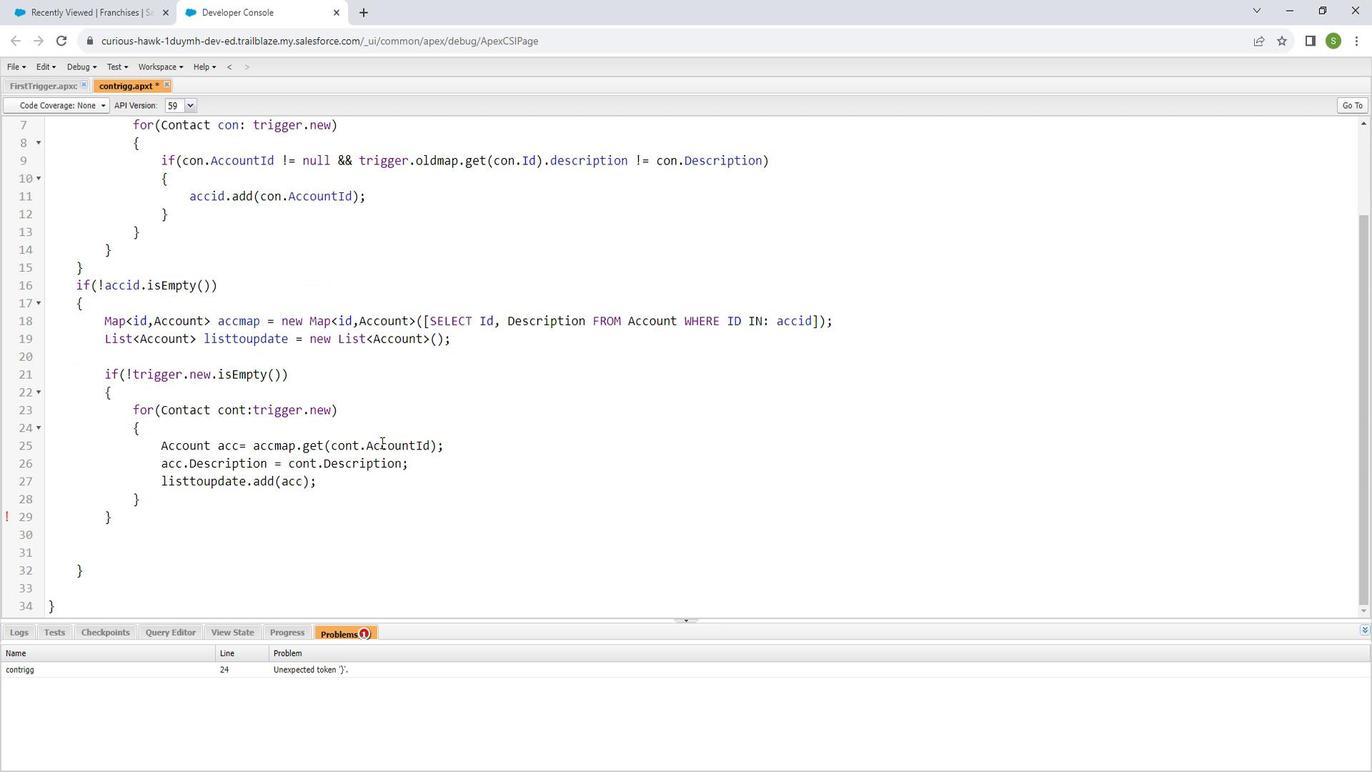 
Action: Mouse scrolled (381, 425) with delta (0, 0)
Screenshot: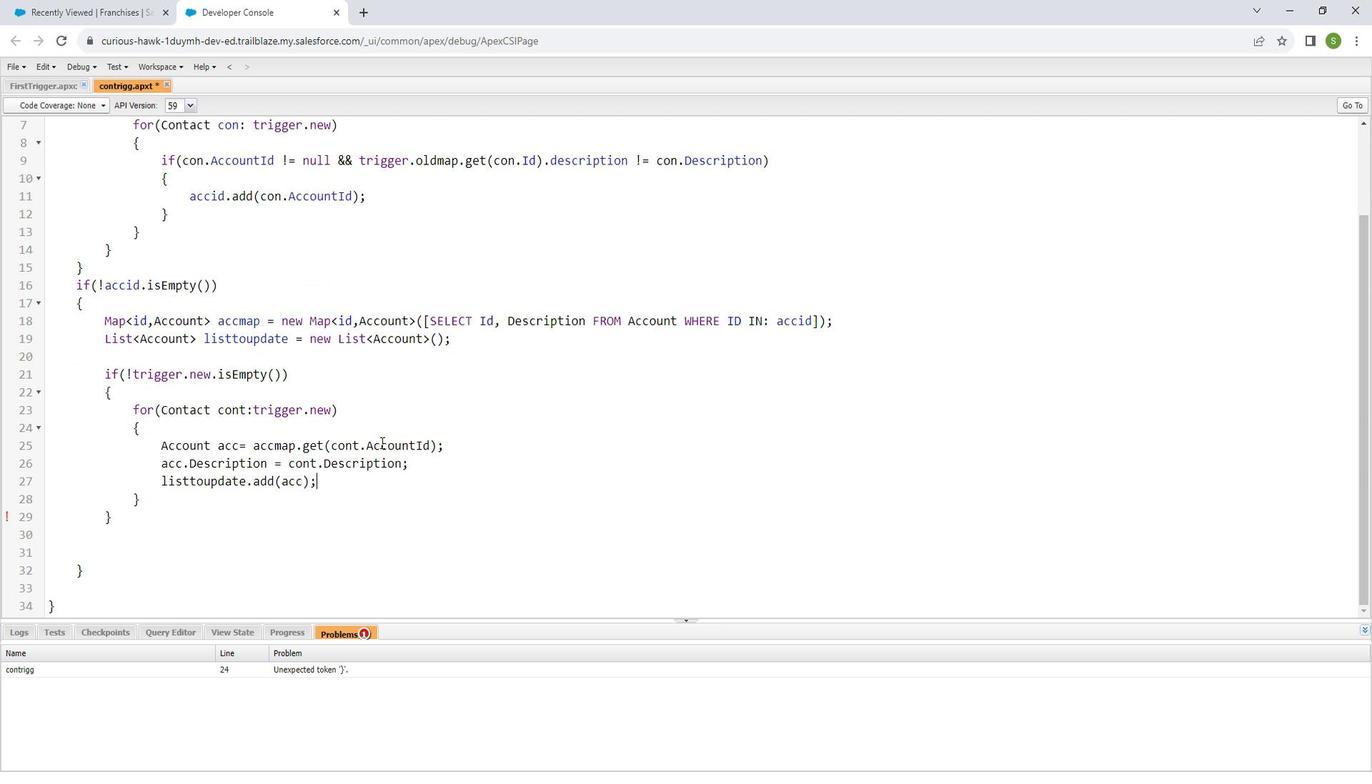 
Action: Mouse scrolled (381, 425) with delta (0, 0)
Screenshot: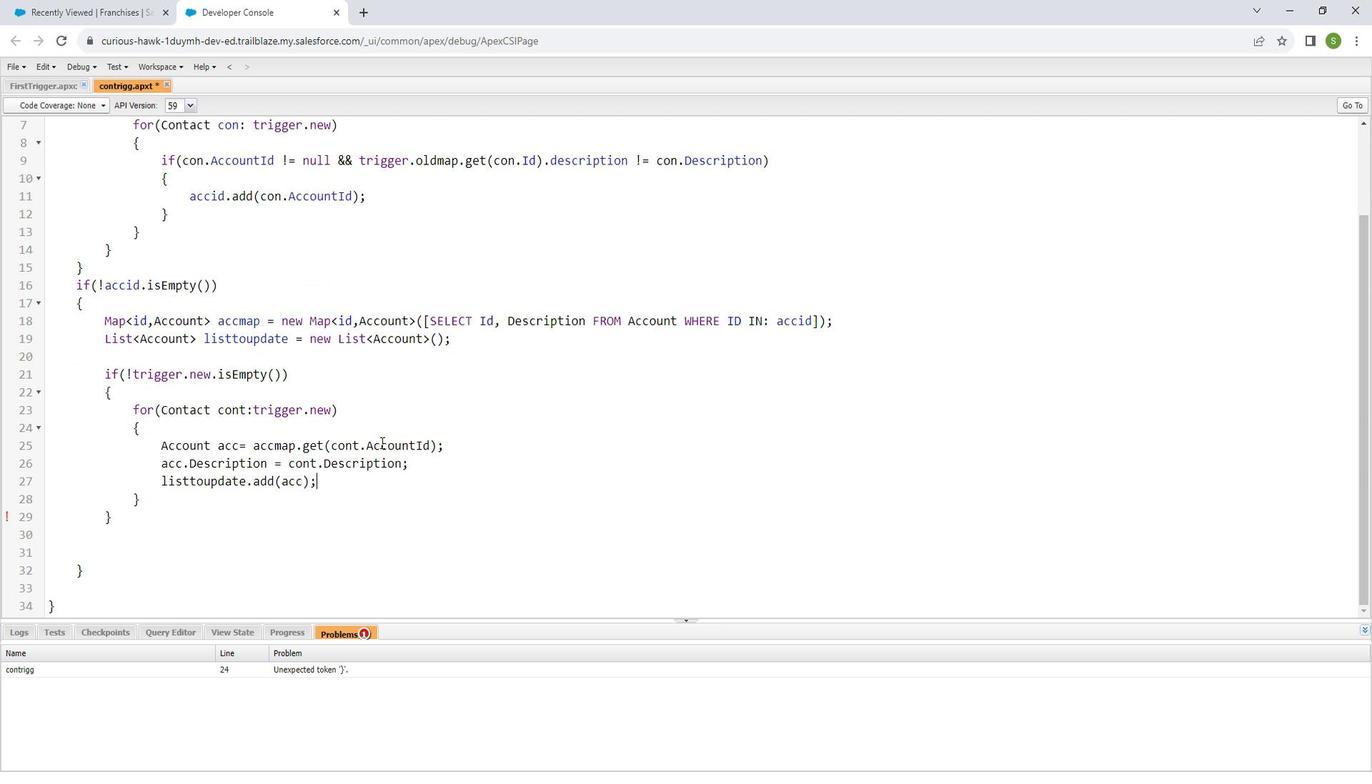 
Action: Mouse moved to (127, 498)
Screenshot: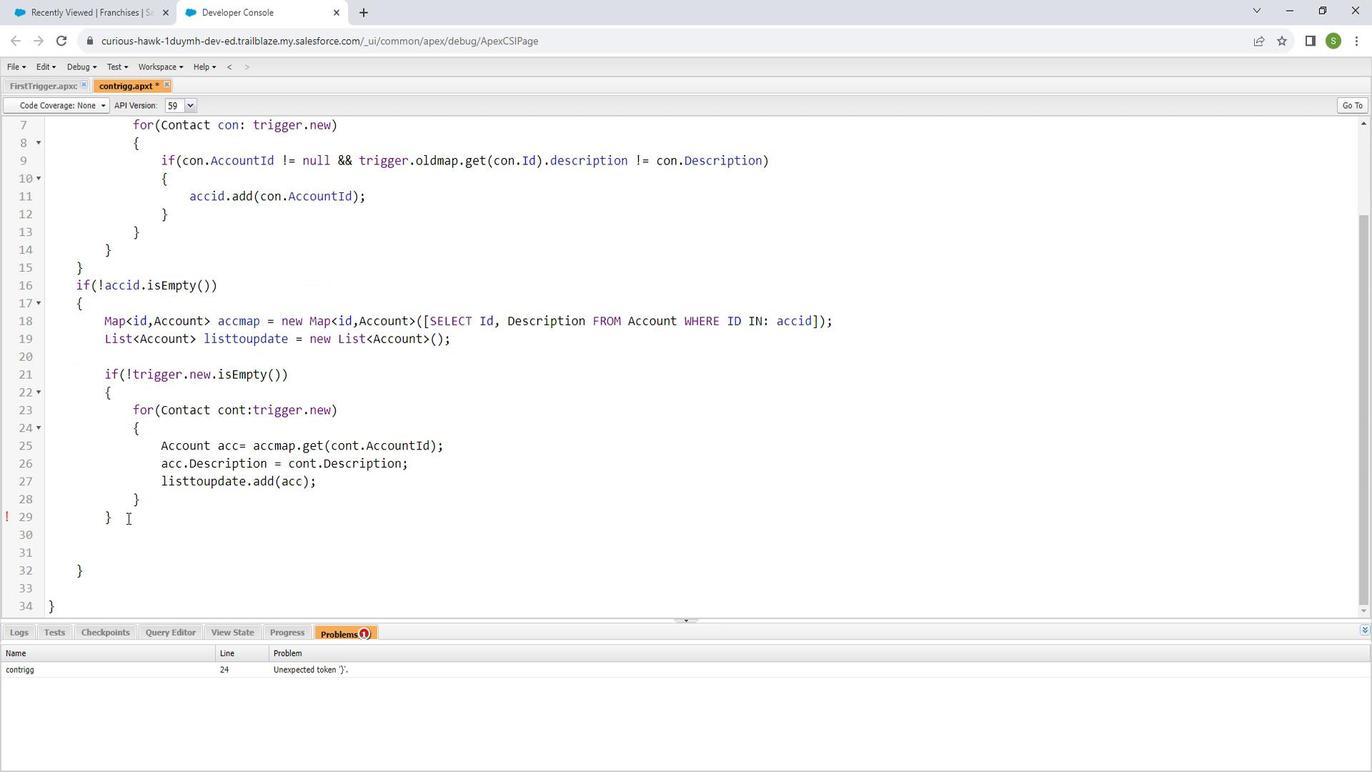 
Action: Mouse pressed left at (127, 498)
Screenshot: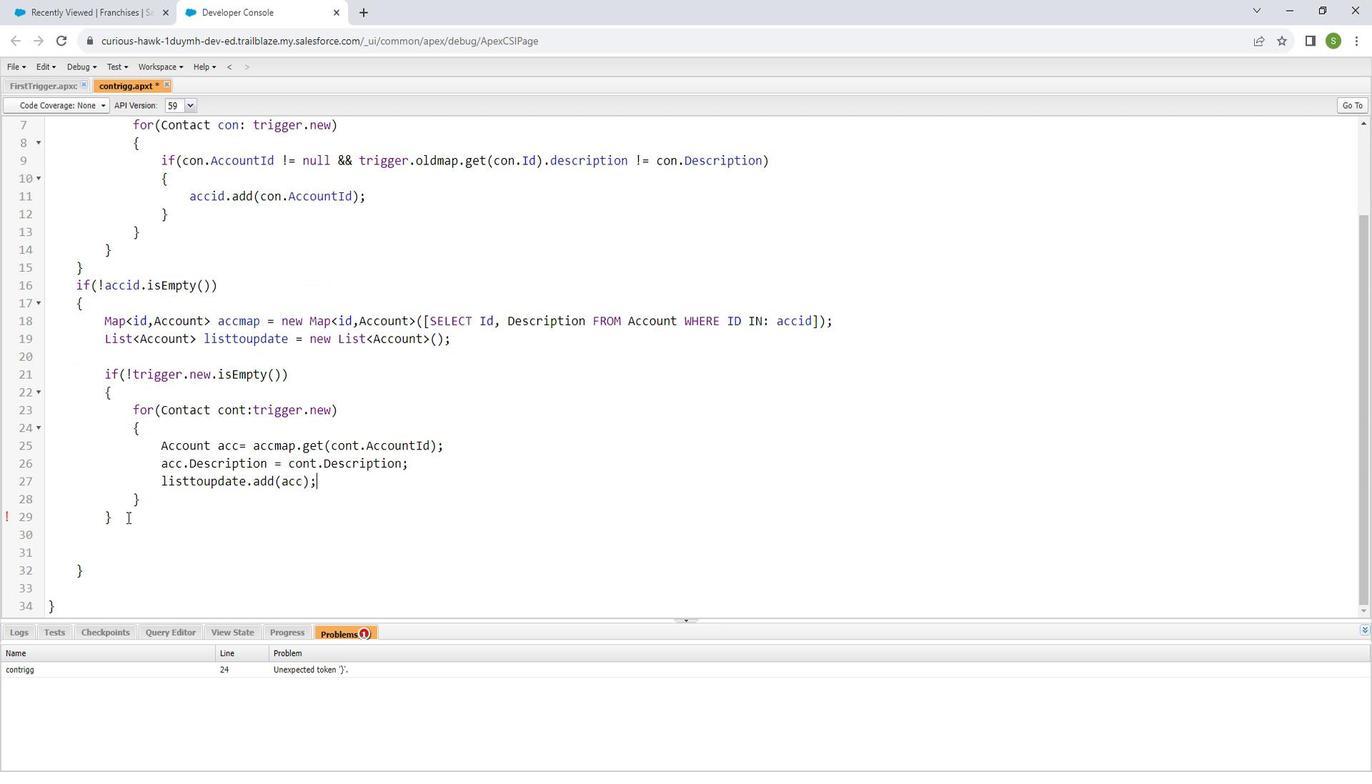 
Action: Key pressed <Key.enter><Key.enter>if<Key.shift_r>(<Key.shift_r><Key.shift_r><Key.shift_r><Key.shift_r><Key.shift_r><Key.shift_r><Key.shift_r>!listtoupdate.is<Key.shift_r>Empty<Key.shift_r><Key.shift_r><Key.shift_r><Key.shift_r><Key.shift_r>(<Key.right><Key.right><Key.enter><Key.shift_r>{<Key.enter>i<Key.backspace>update<Key.shift_r><Key.space>listtoupdate;
Screenshot: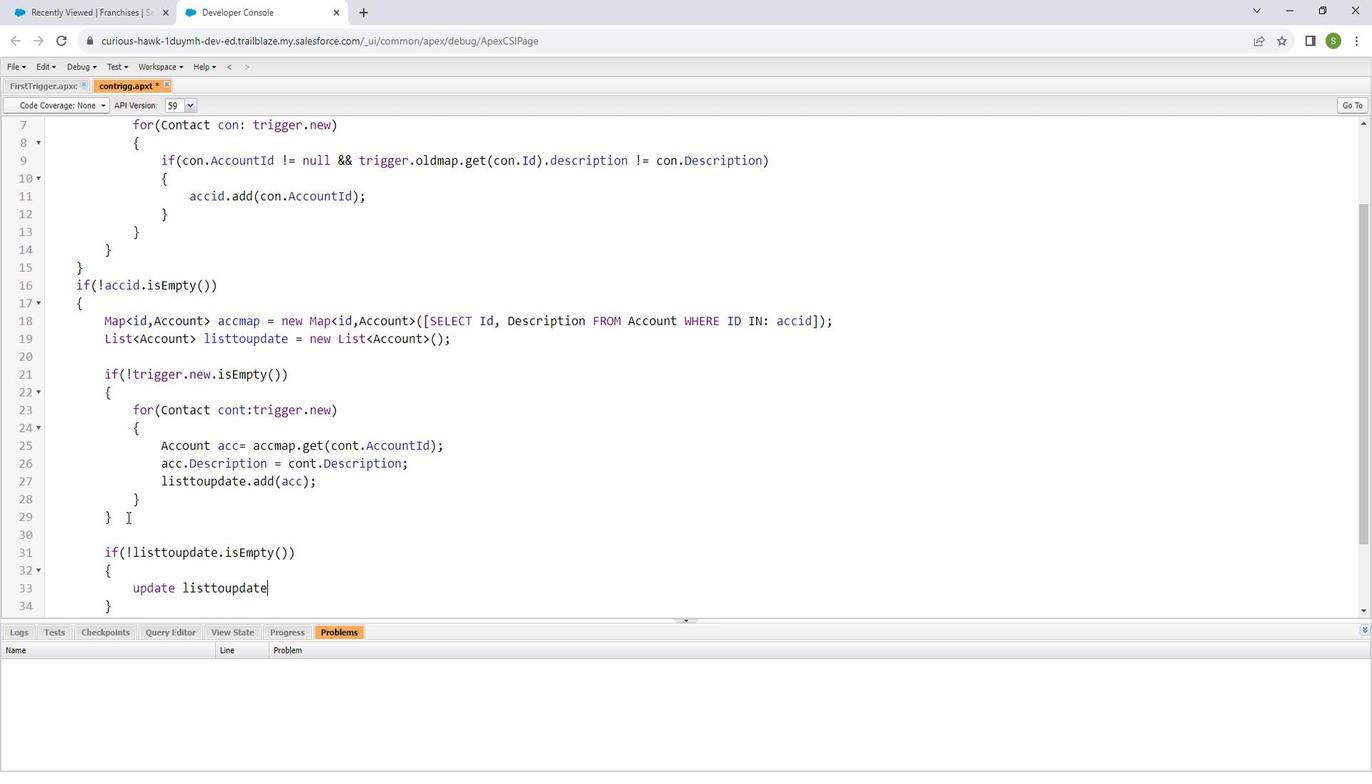 
Action: Mouse moved to (252, 515)
Screenshot: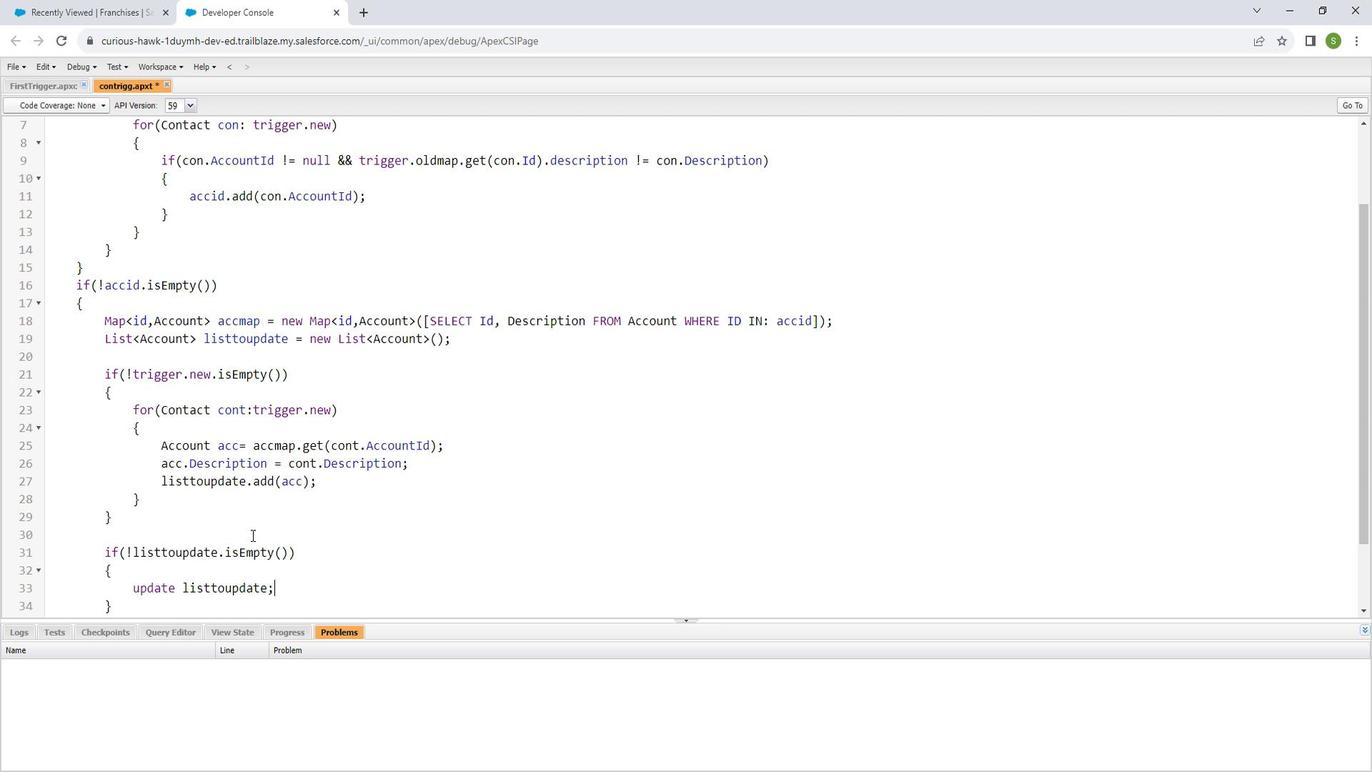 
Action: Mouse scrolled (252, 514) with delta (0, 0)
Screenshot: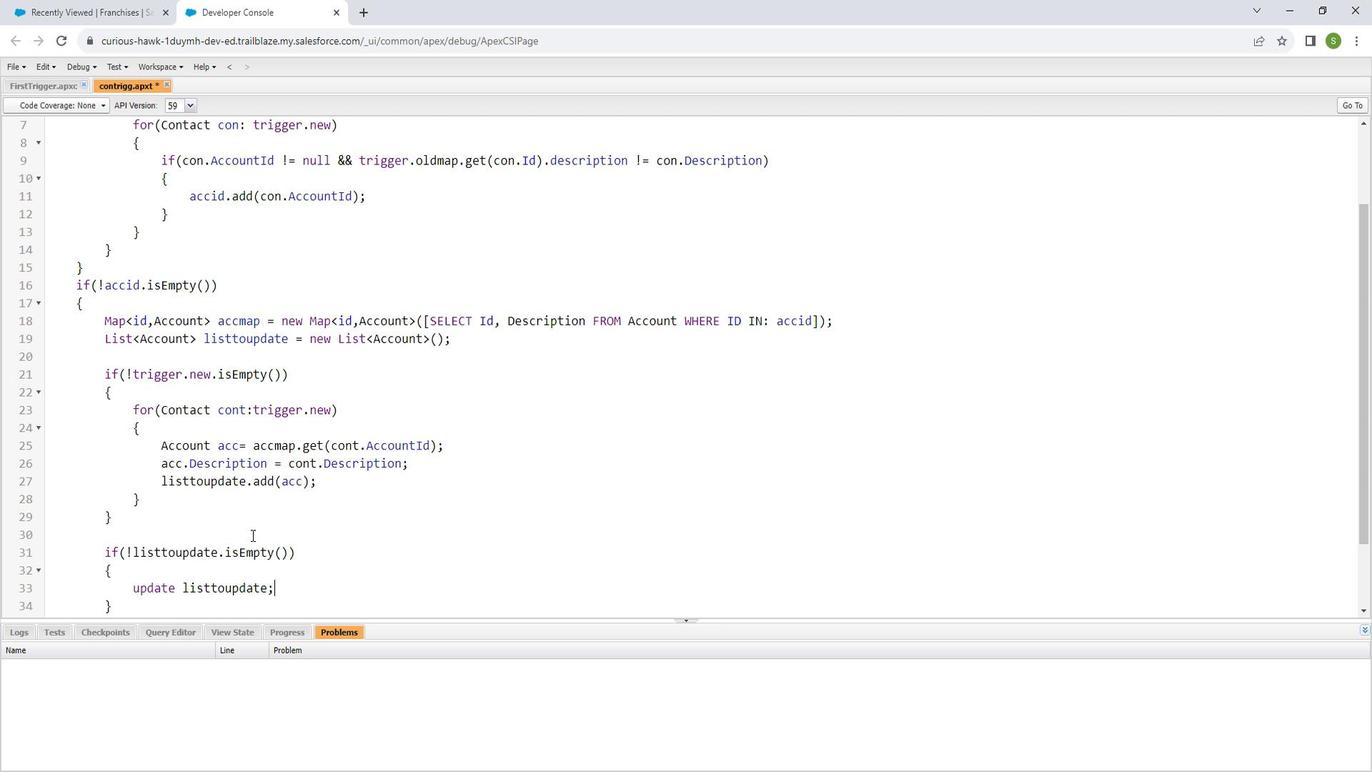
Action: Mouse scrolled (252, 514) with delta (0, 0)
Screenshot: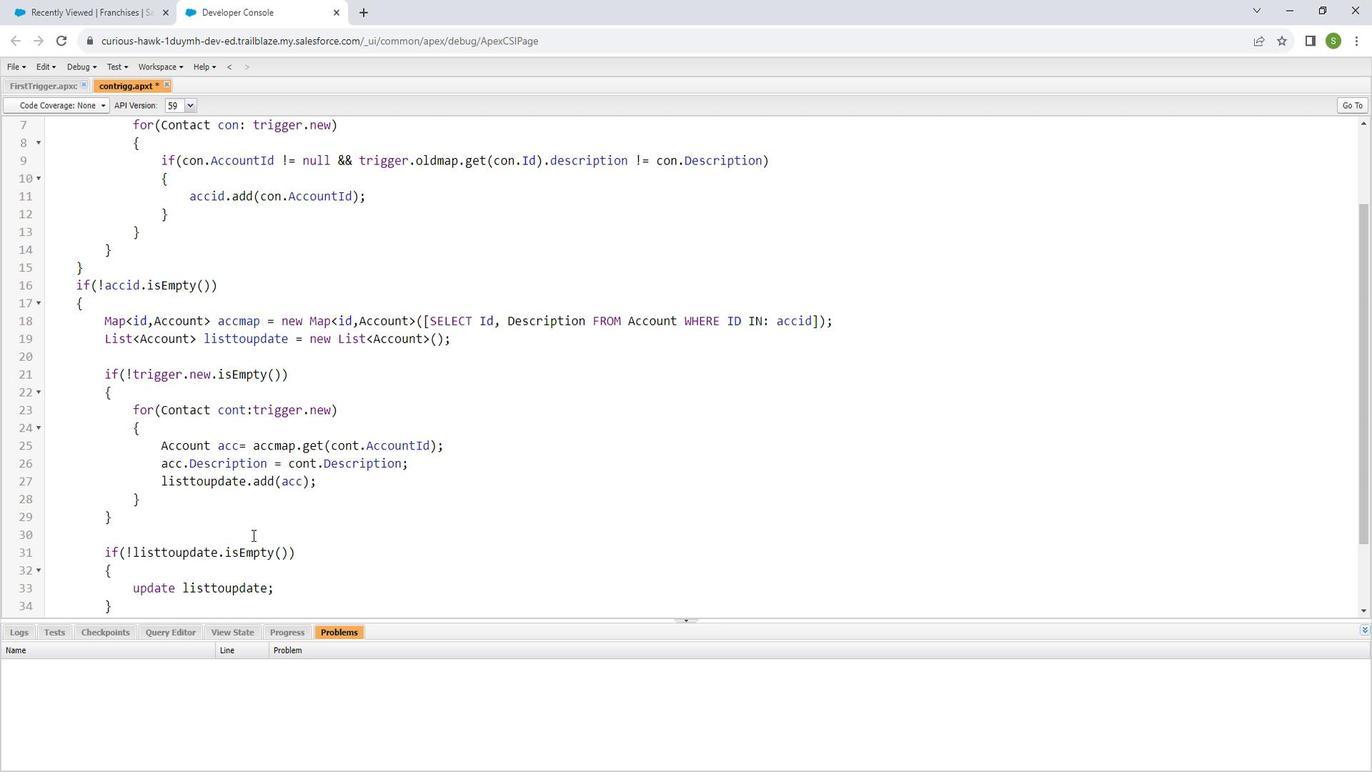
Action: Mouse scrolled (252, 514) with delta (0, 0)
Screenshot: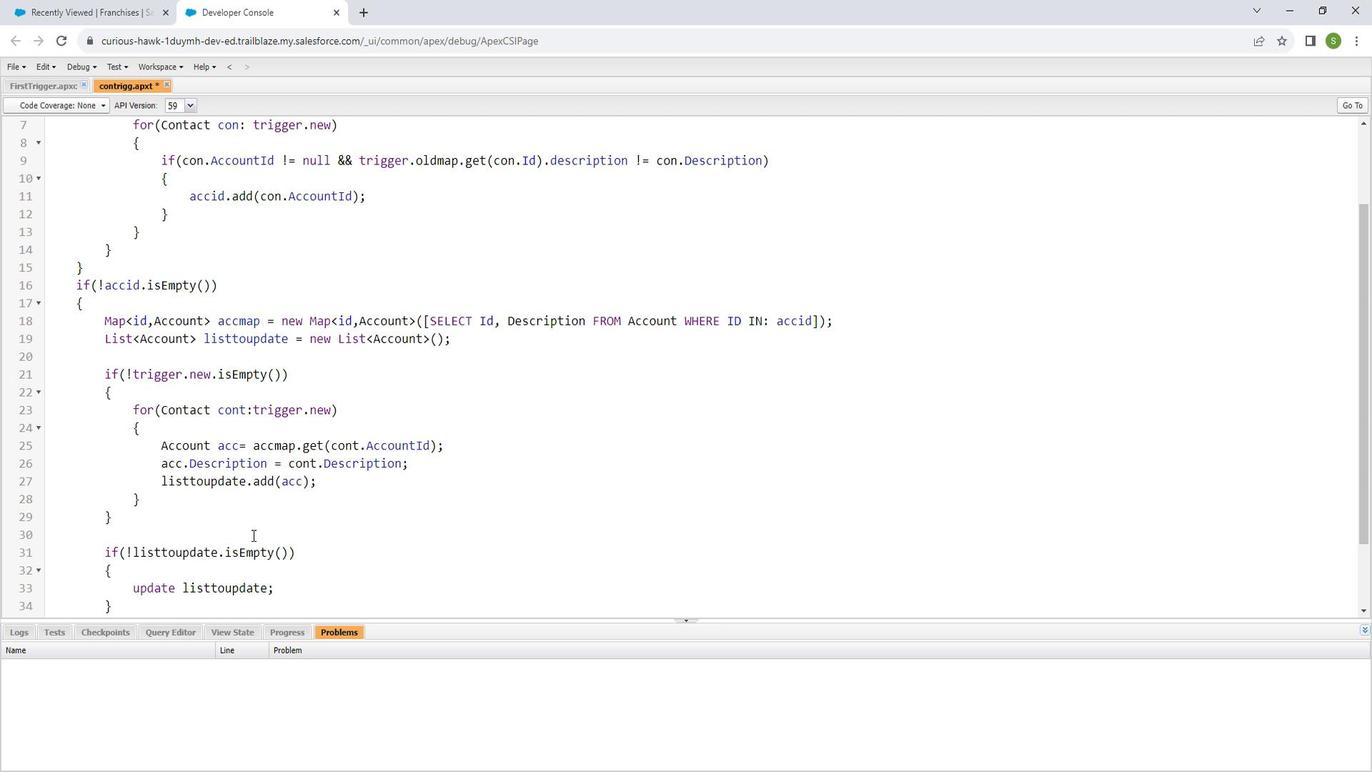 
Action: Mouse scrolled (252, 514) with delta (0, 0)
Screenshot: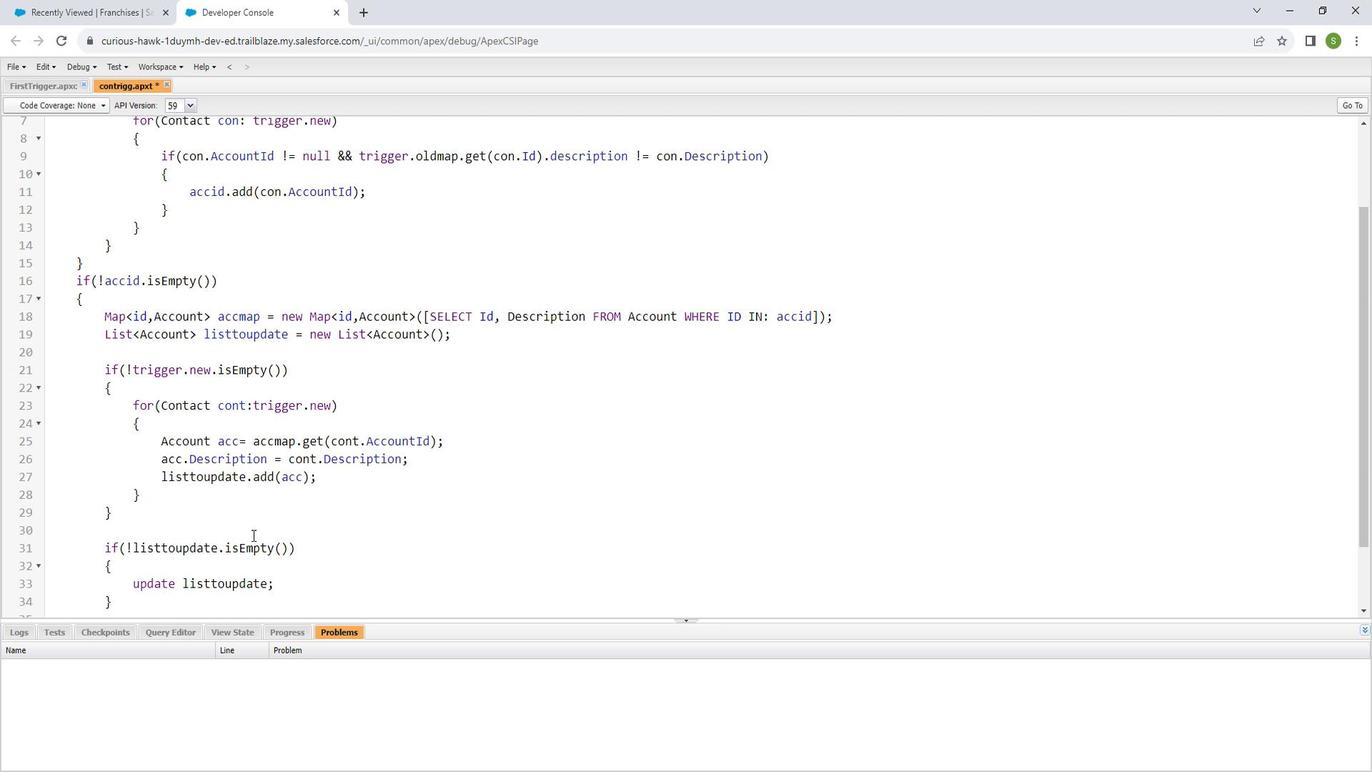 
Action: Mouse scrolled (252, 514) with delta (0, 0)
Screenshot: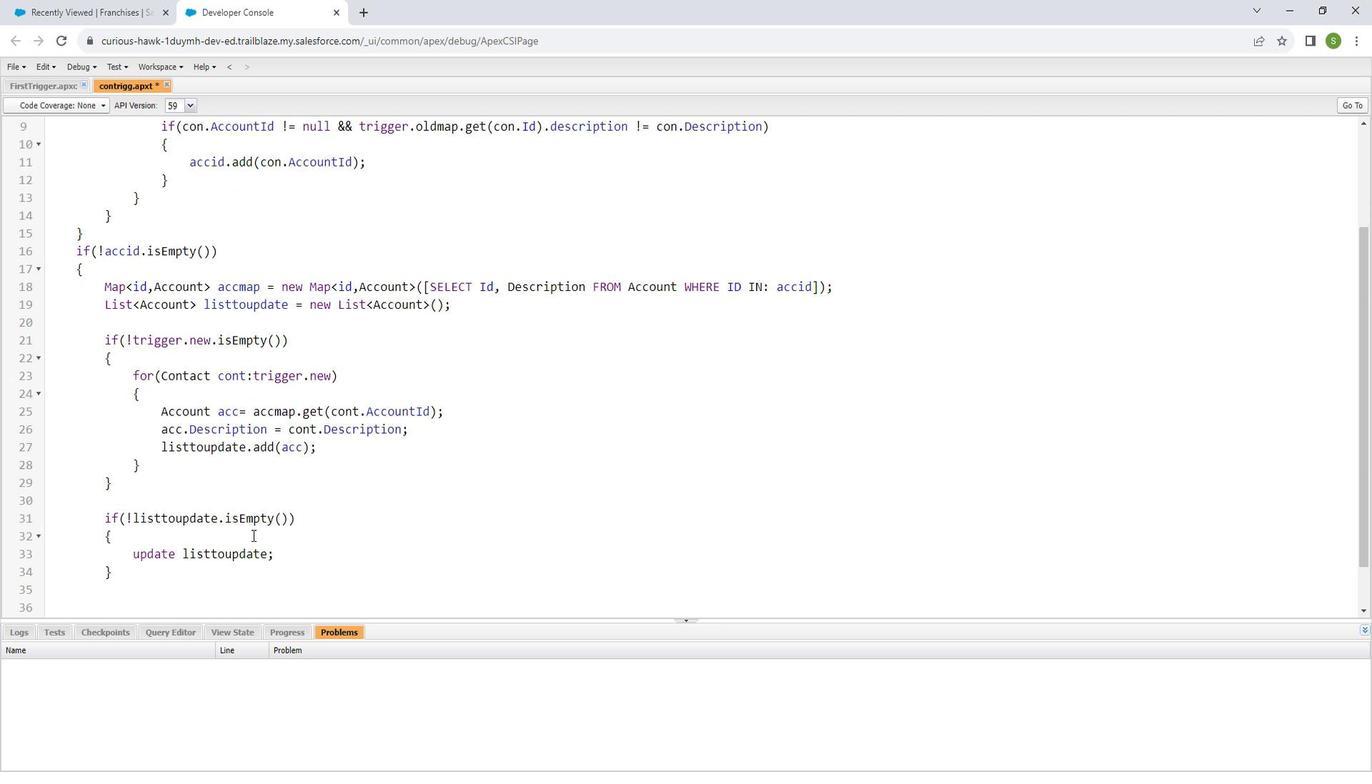 
Action: Mouse moved to (258, 487)
Screenshot: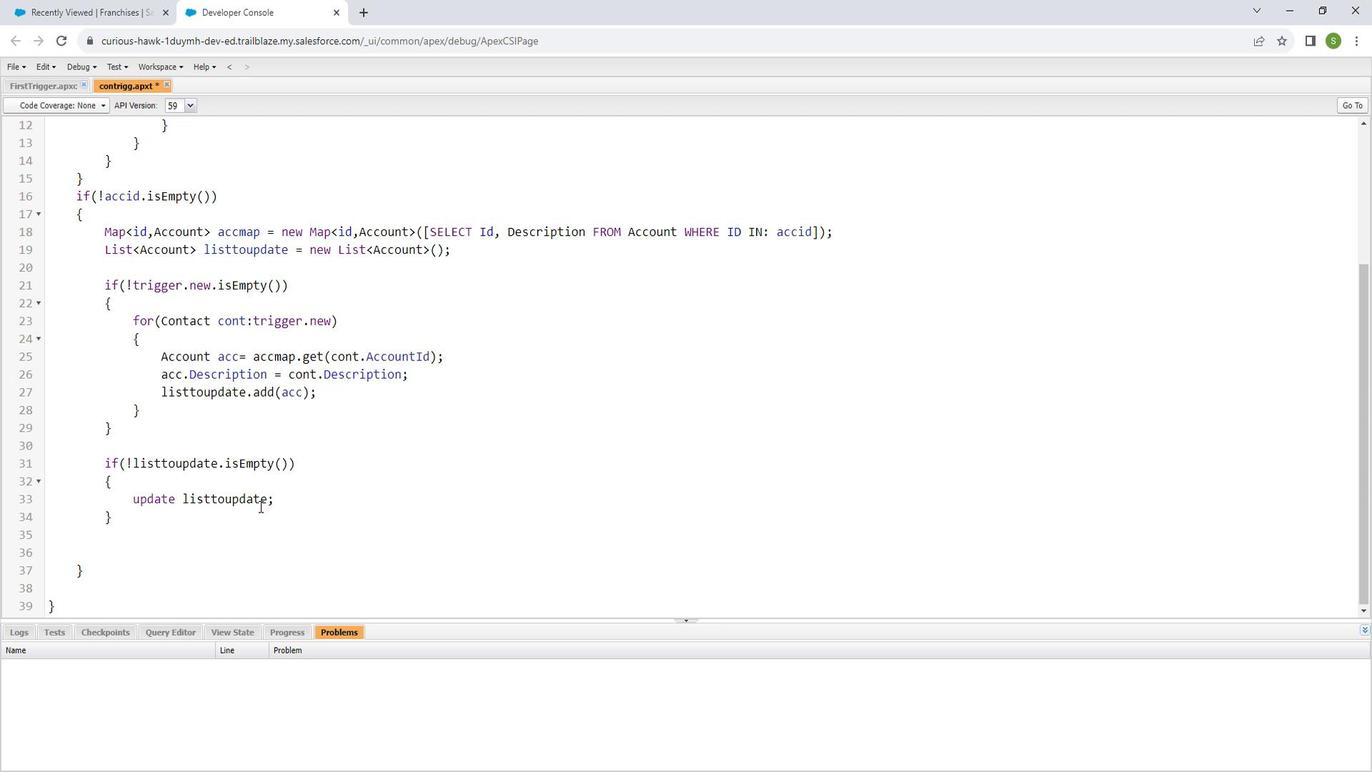 
Action: Key pressed ctrl+S
Screenshot: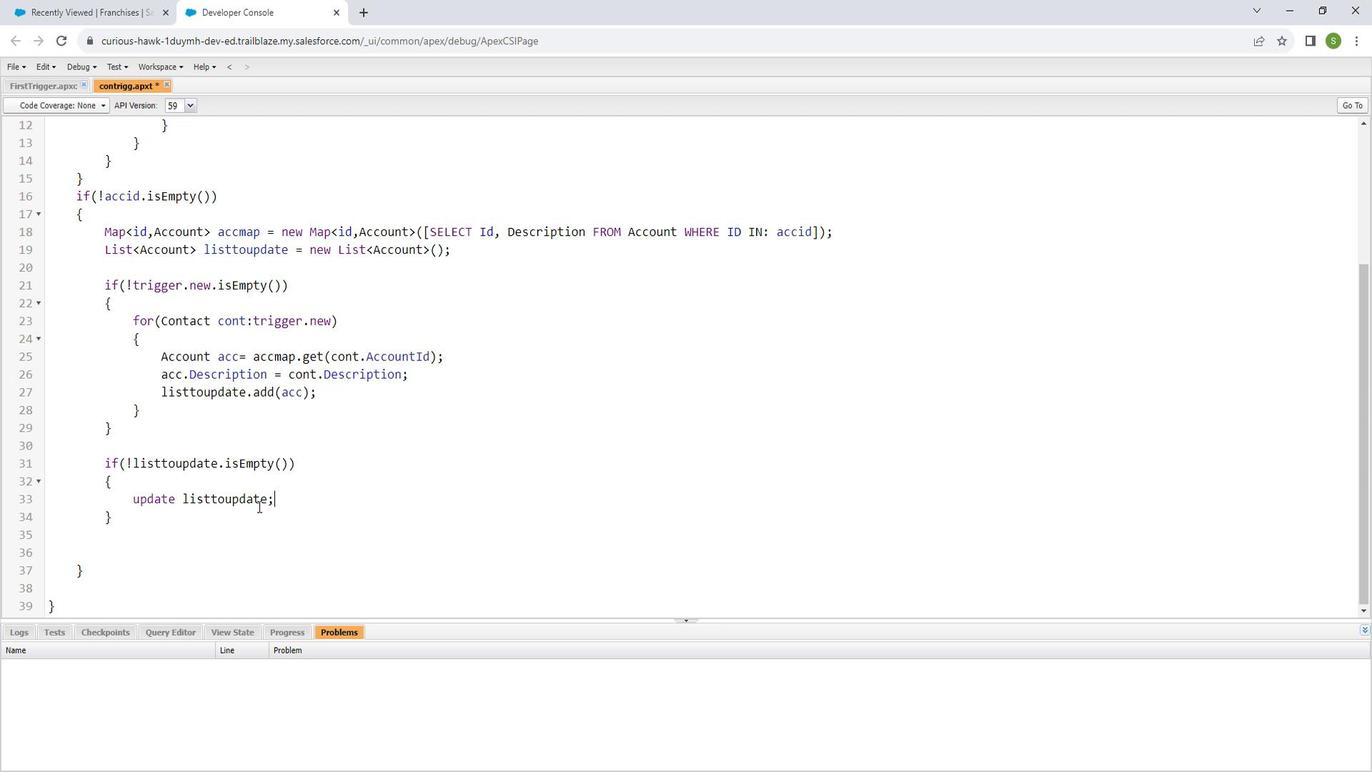 
Action: Mouse moved to (180, 474)
Screenshot: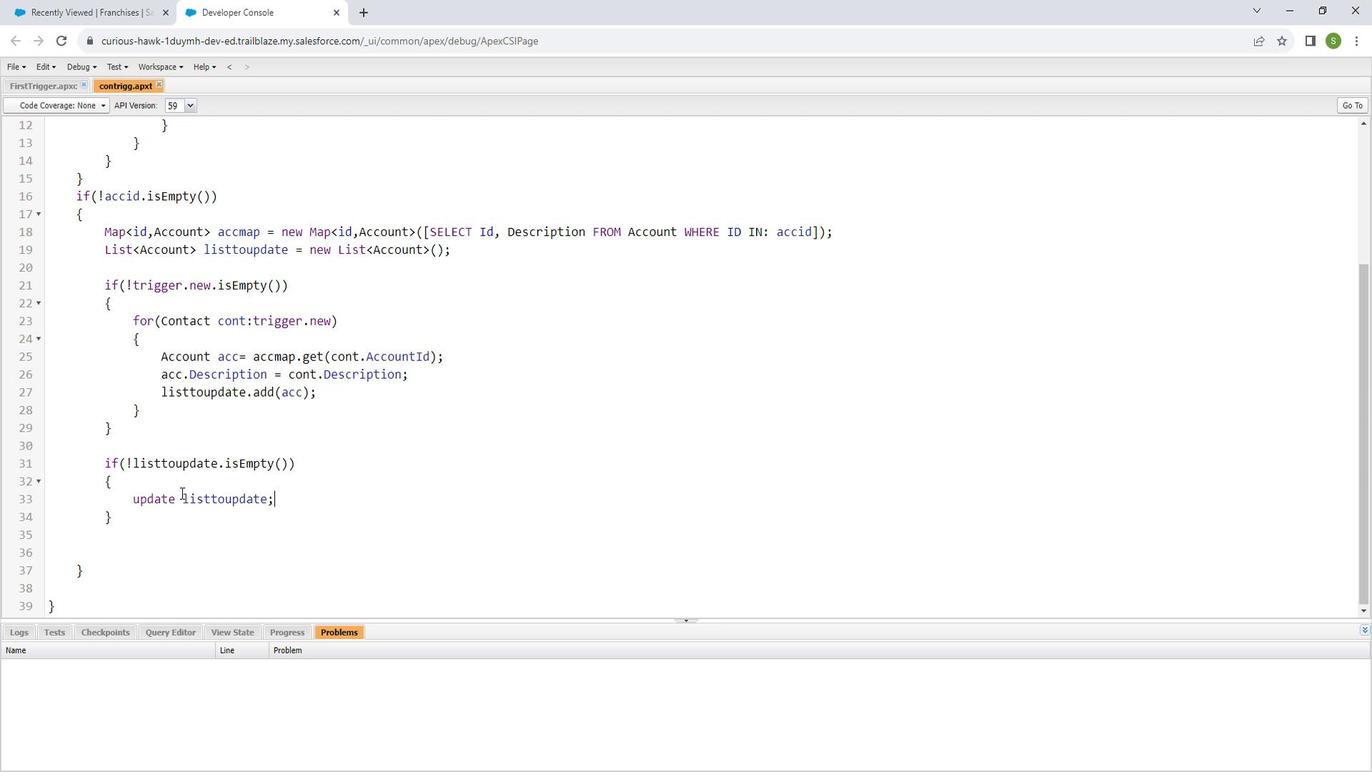 
Action: Mouse scrolled (180, 474) with delta (0, 0)
Screenshot: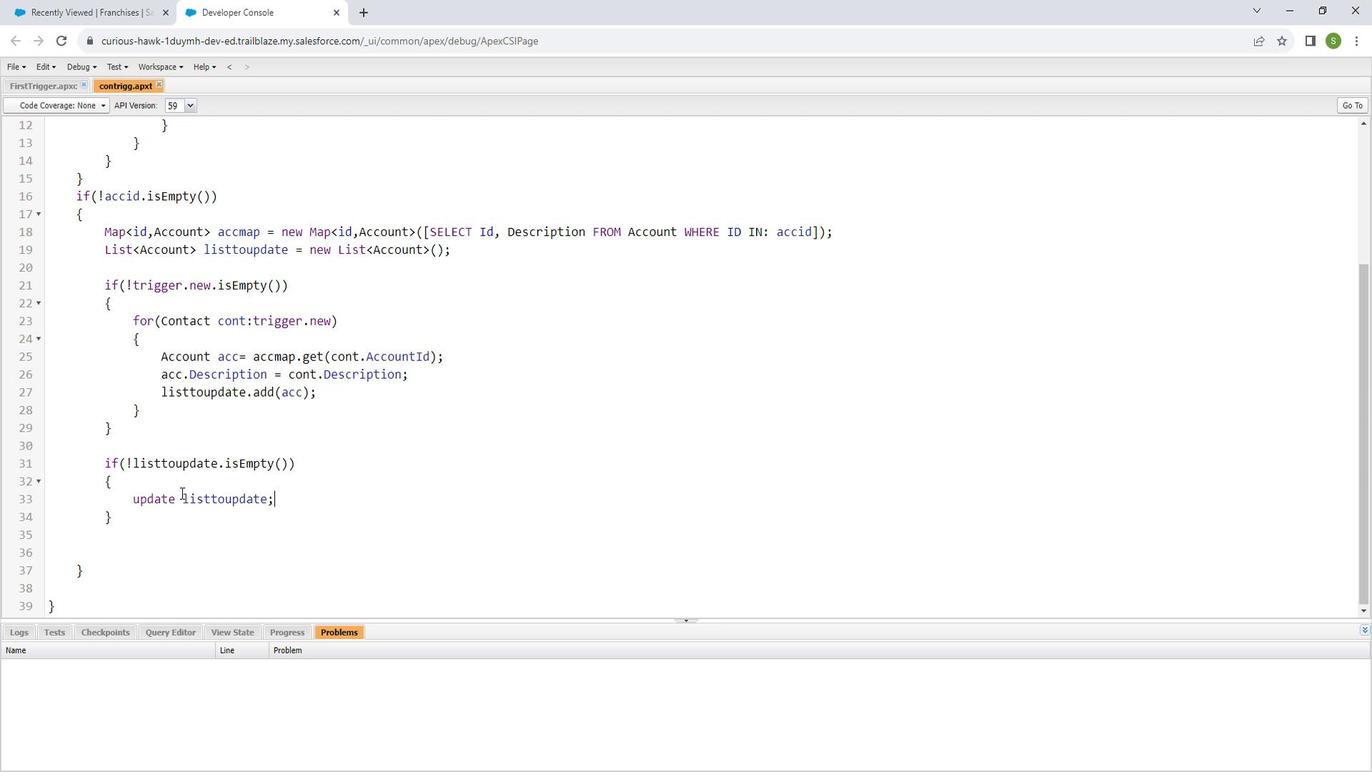 
Action: Mouse scrolled (180, 474) with delta (0, 0)
Screenshot: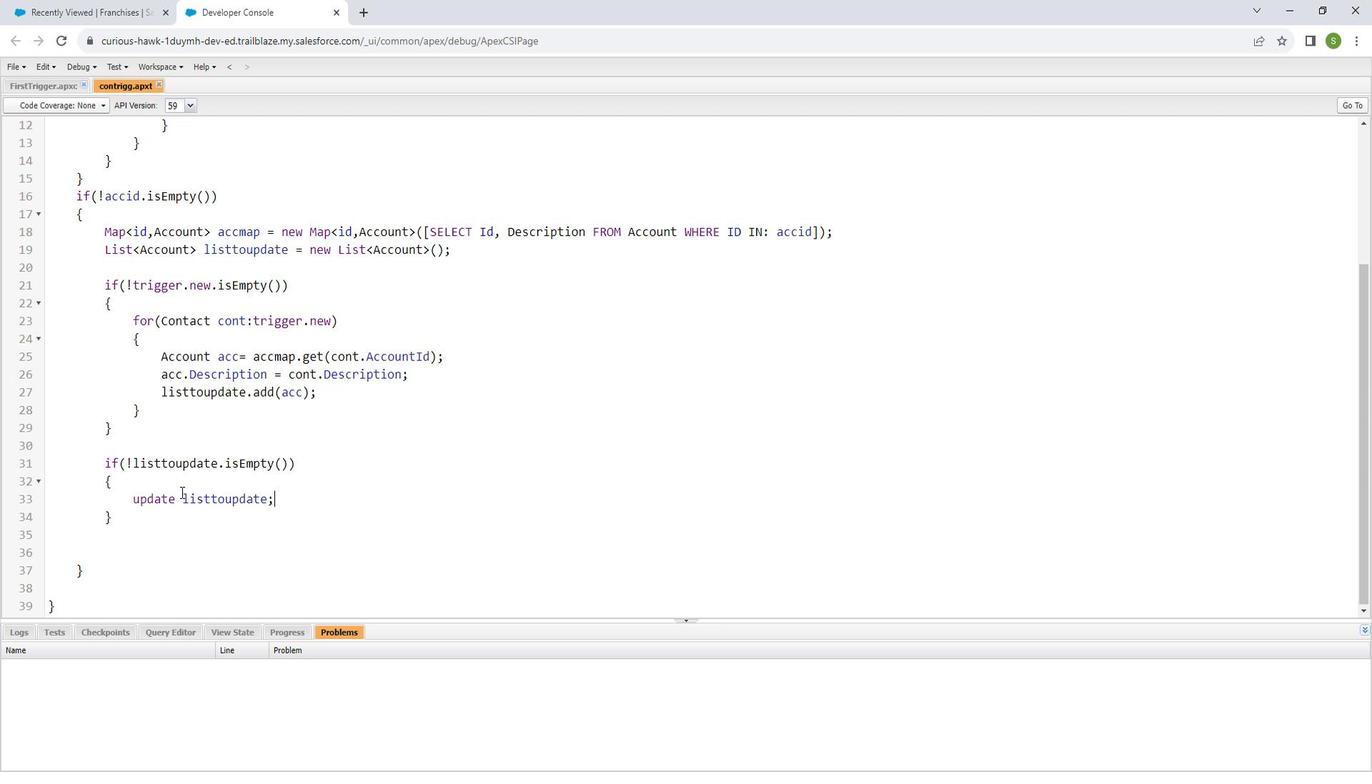 
Action: Mouse scrolled (180, 474) with delta (0, 0)
Screenshot: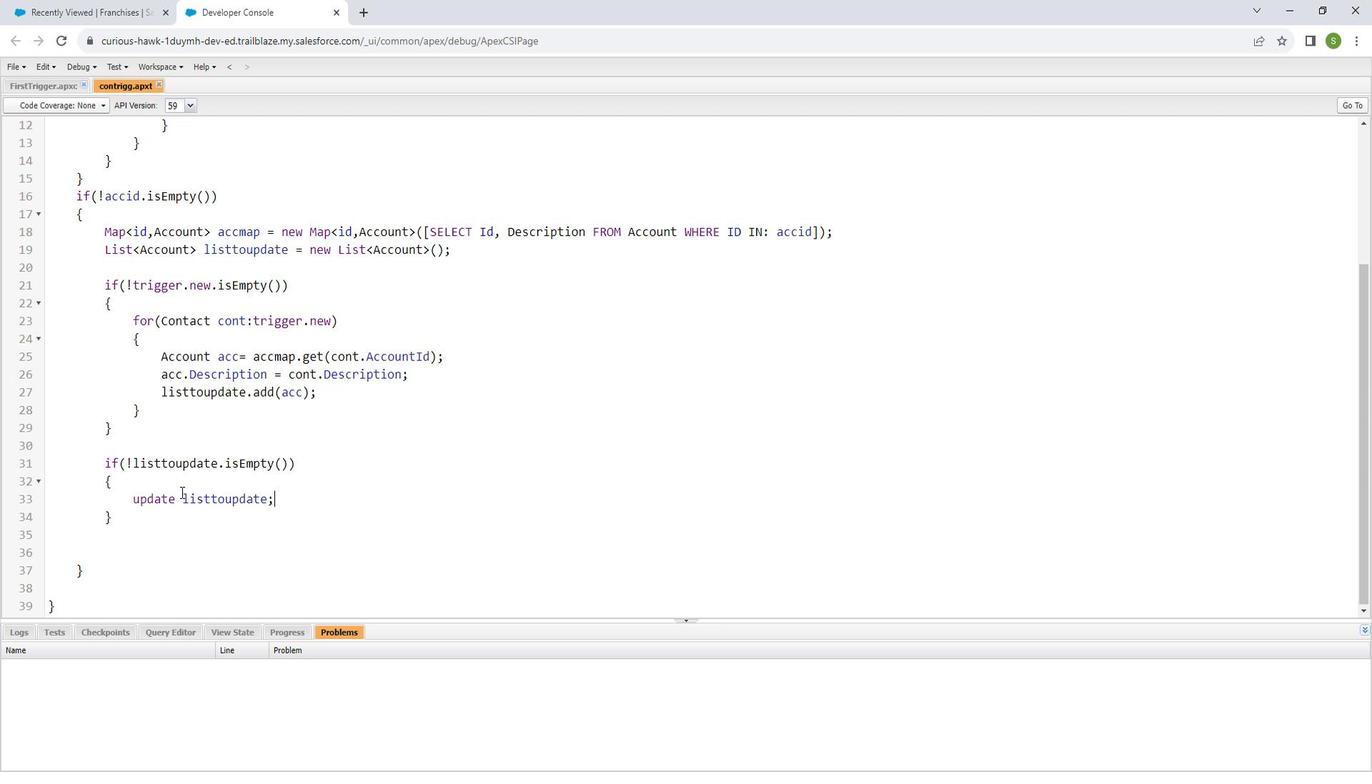 
Action: Mouse scrolled (180, 473) with delta (0, 0)
Screenshot: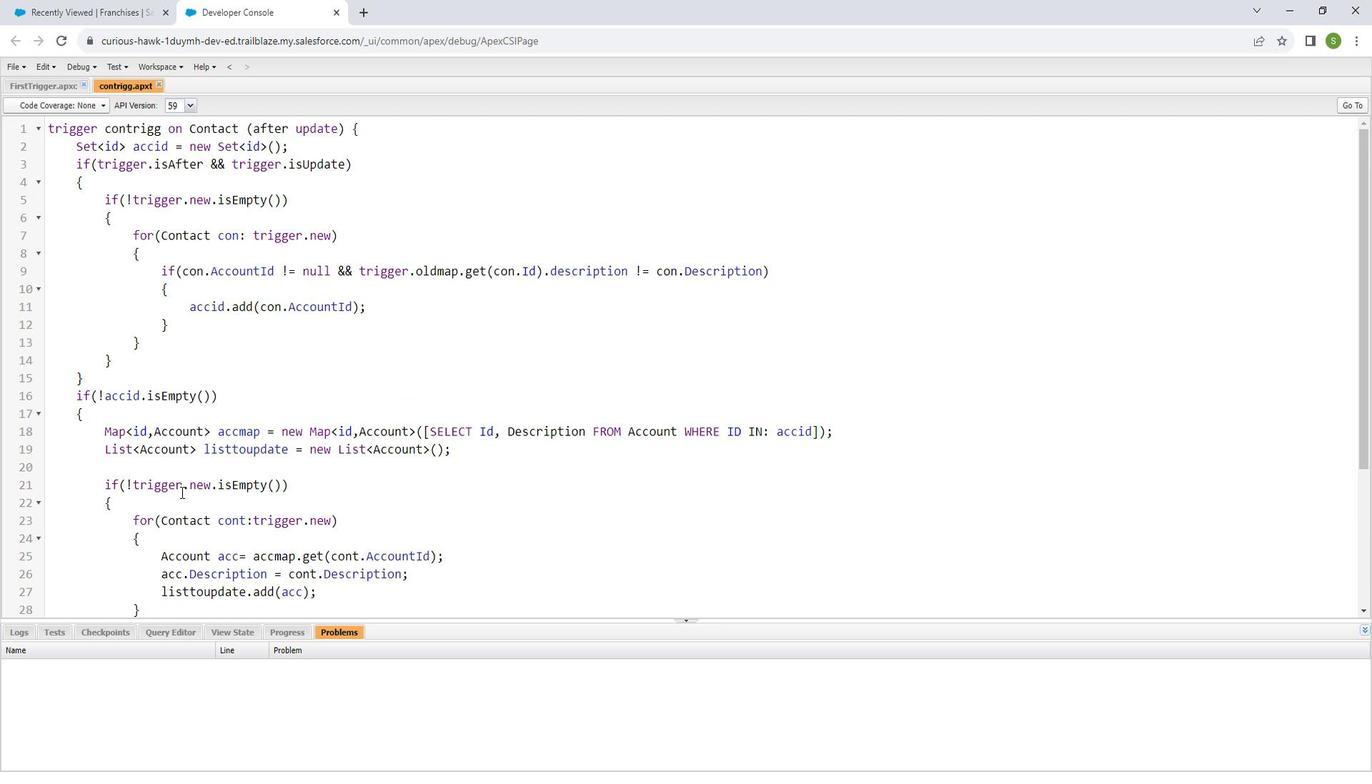
Action: Mouse scrolled (180, 473) with delta (0, 0)
Screenshot: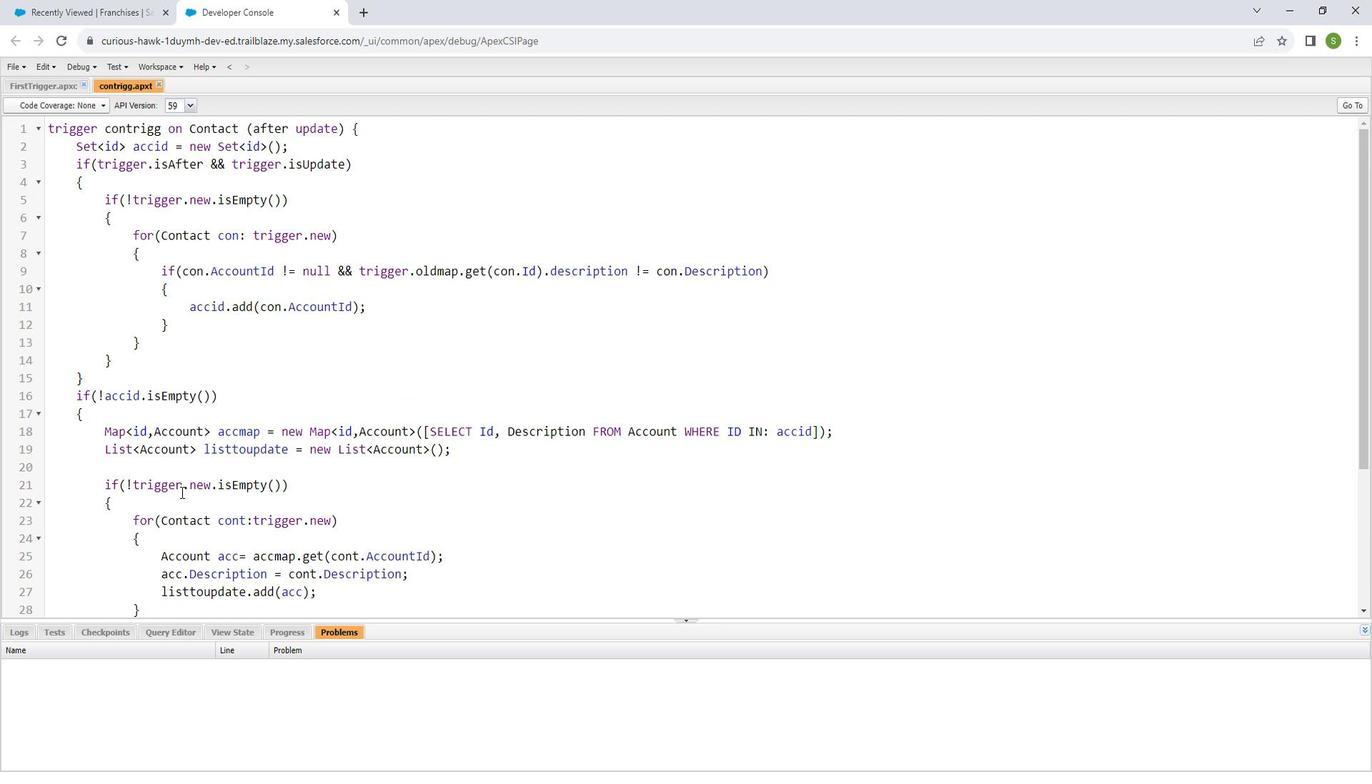 
Action: Mouse scrolled (180, 473) with delta (0, 0)
Screenshot: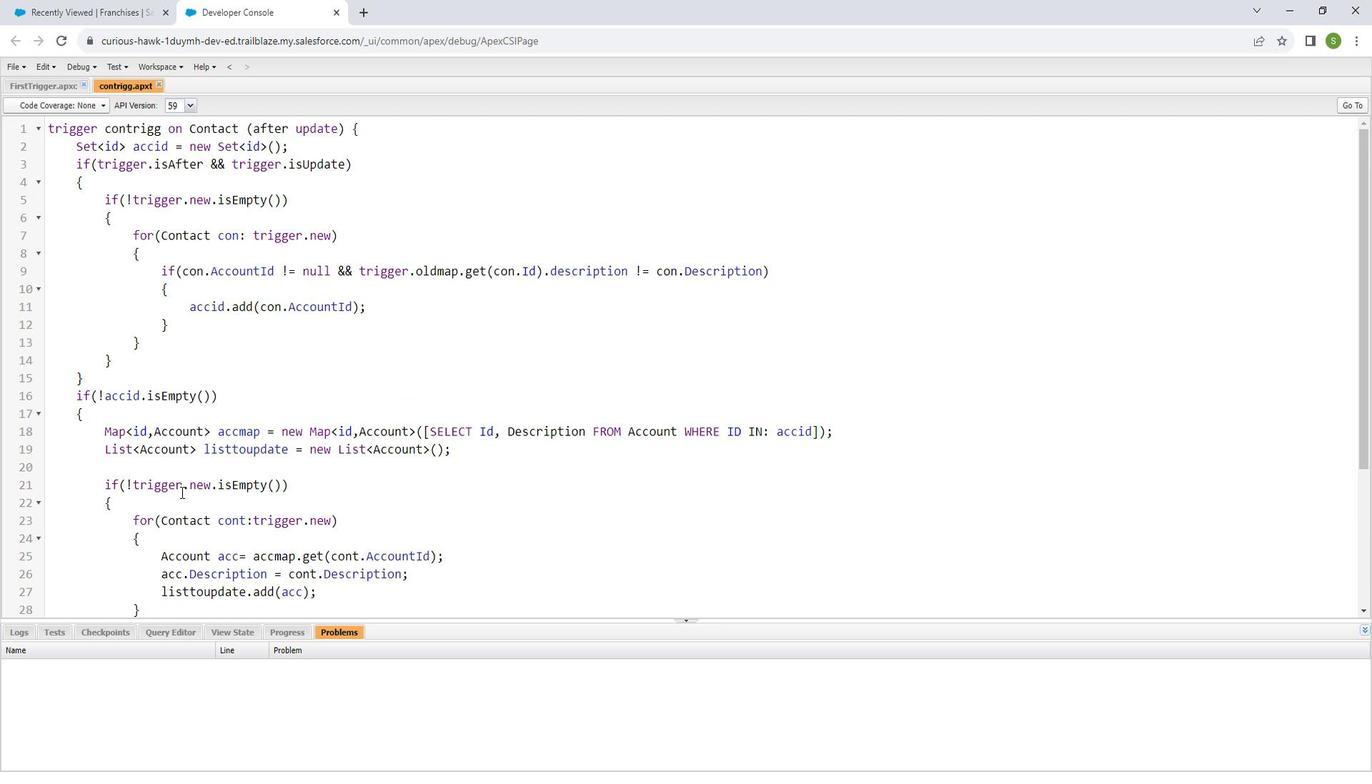 
Action: Mouse scrolled (180, 473) with delta (0, 0)
Screenshot: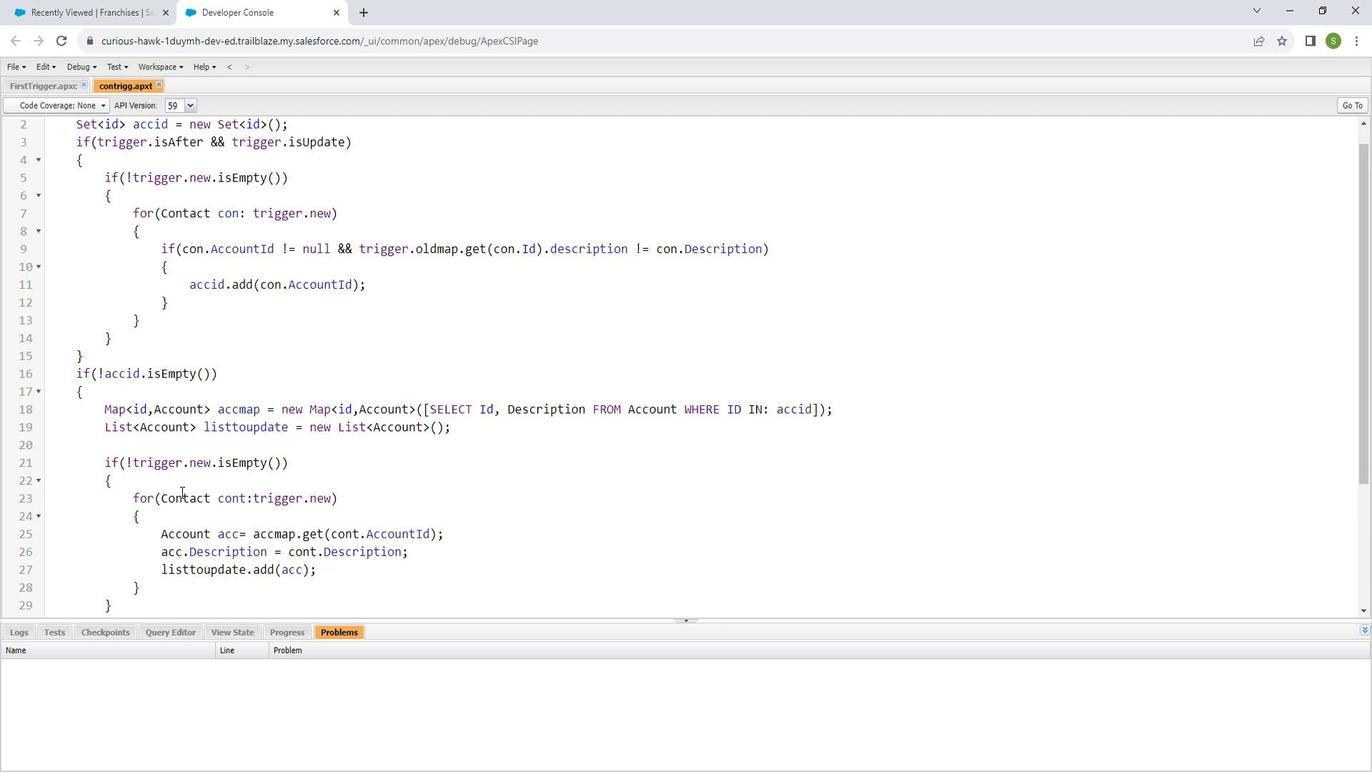 
Action: Mouse moved to (104, 0)
Screenshot: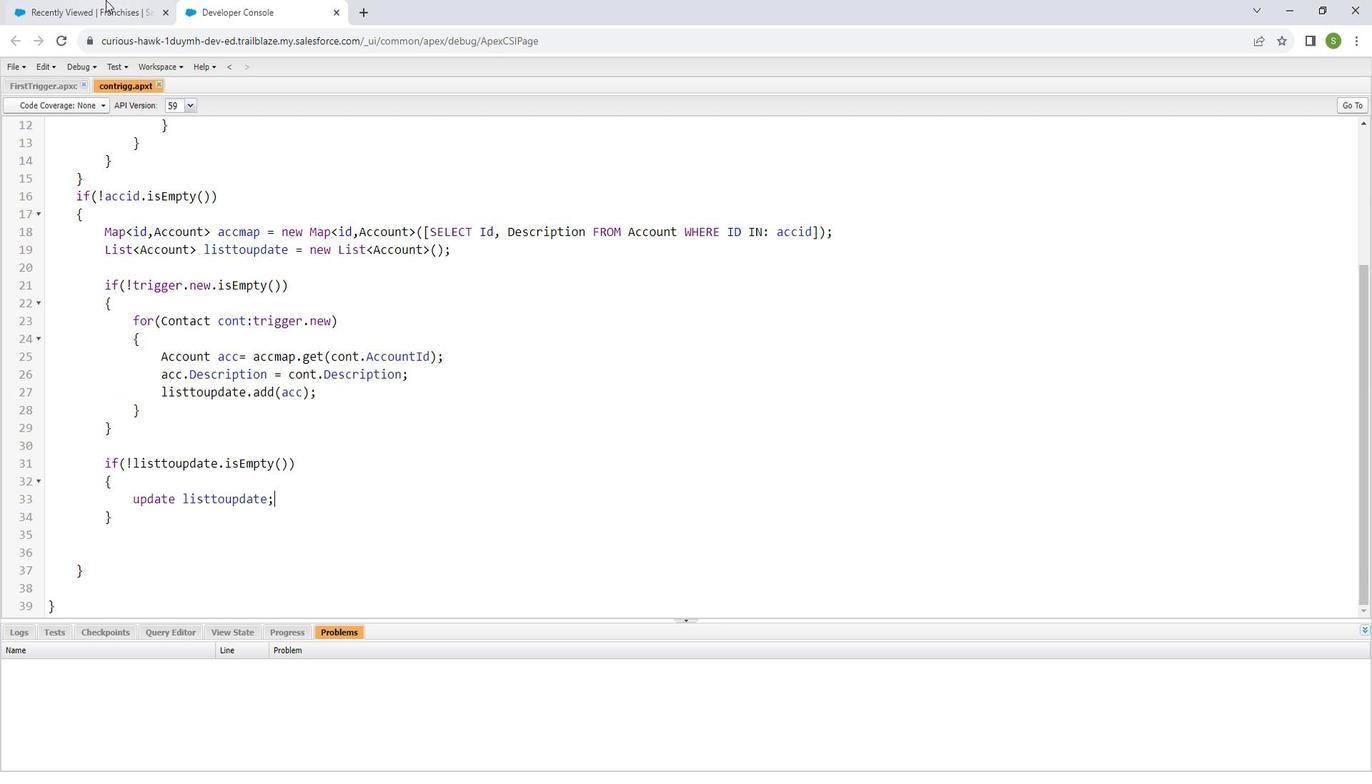 
Action: Mouse pressed left at (104, 0)
Screenshot: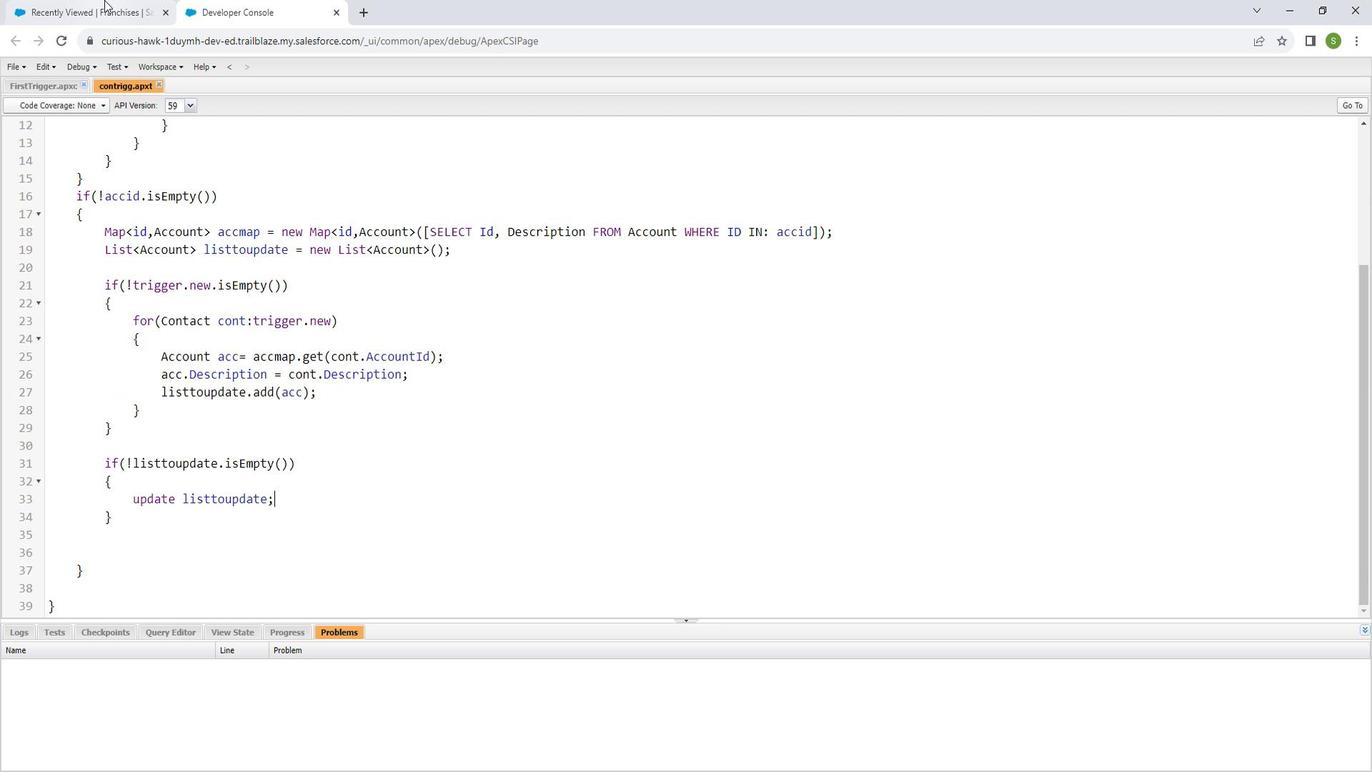 
Action: Mouse moved to (59, 41)
Screenshot: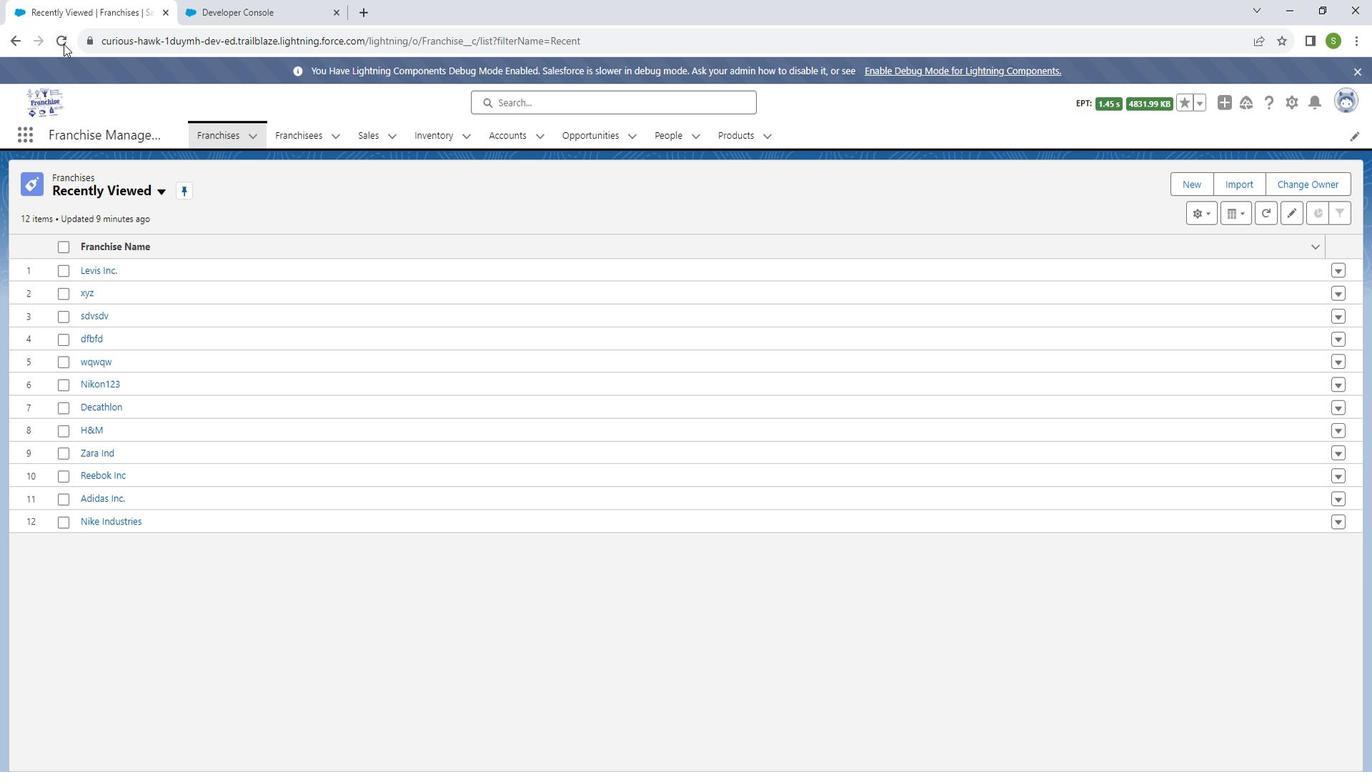 
Action: Mouse pressed left at (59, 41)
Screenshot: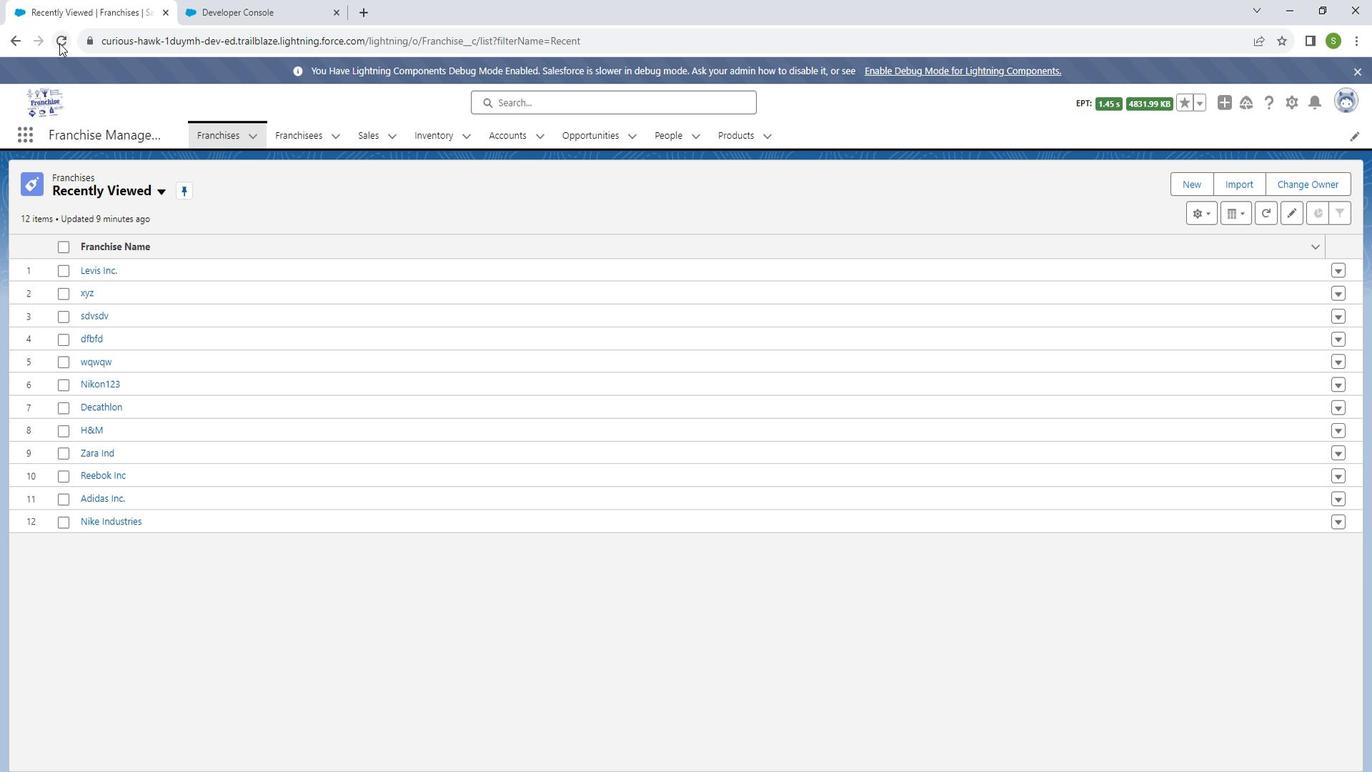 
Action: Mouse moved to (512, 132)
Screenshot: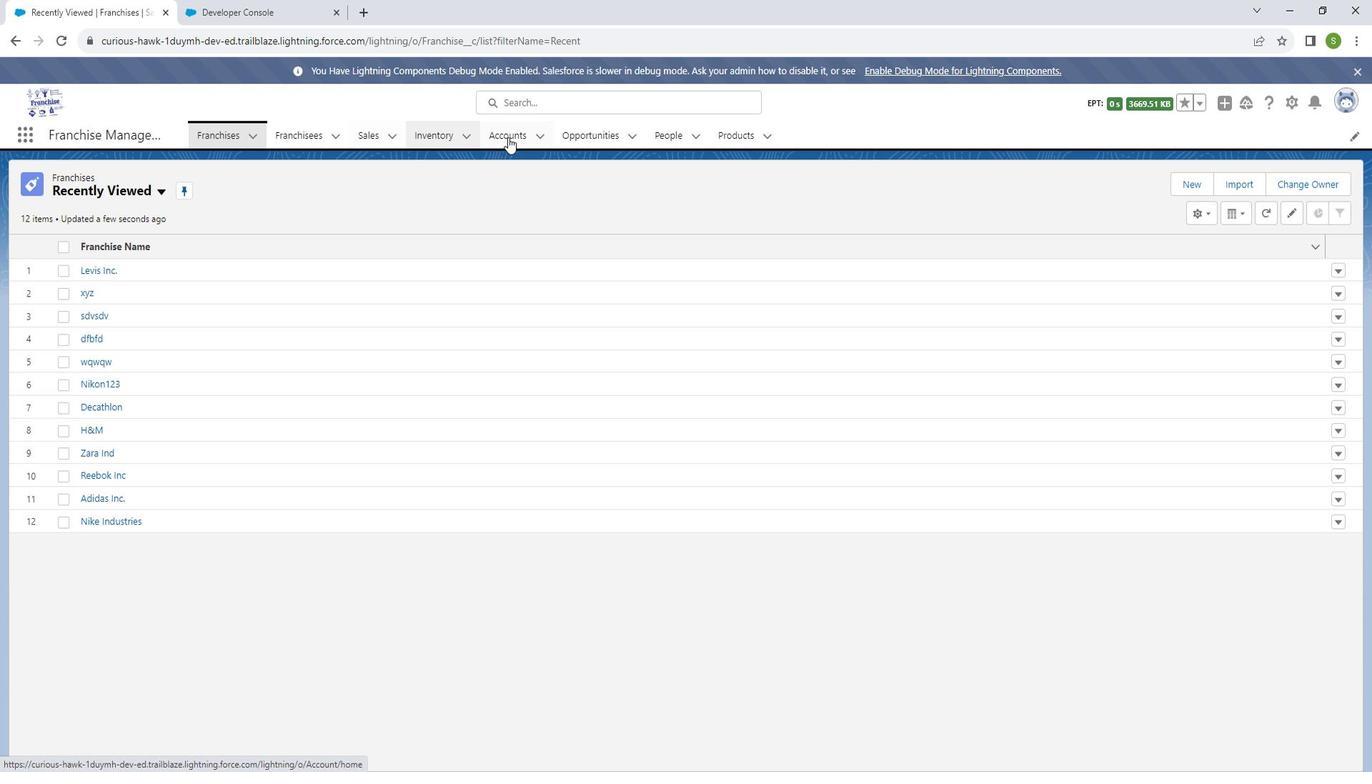 
Action: Mouse pressed left at (512, 132)
Screenshot: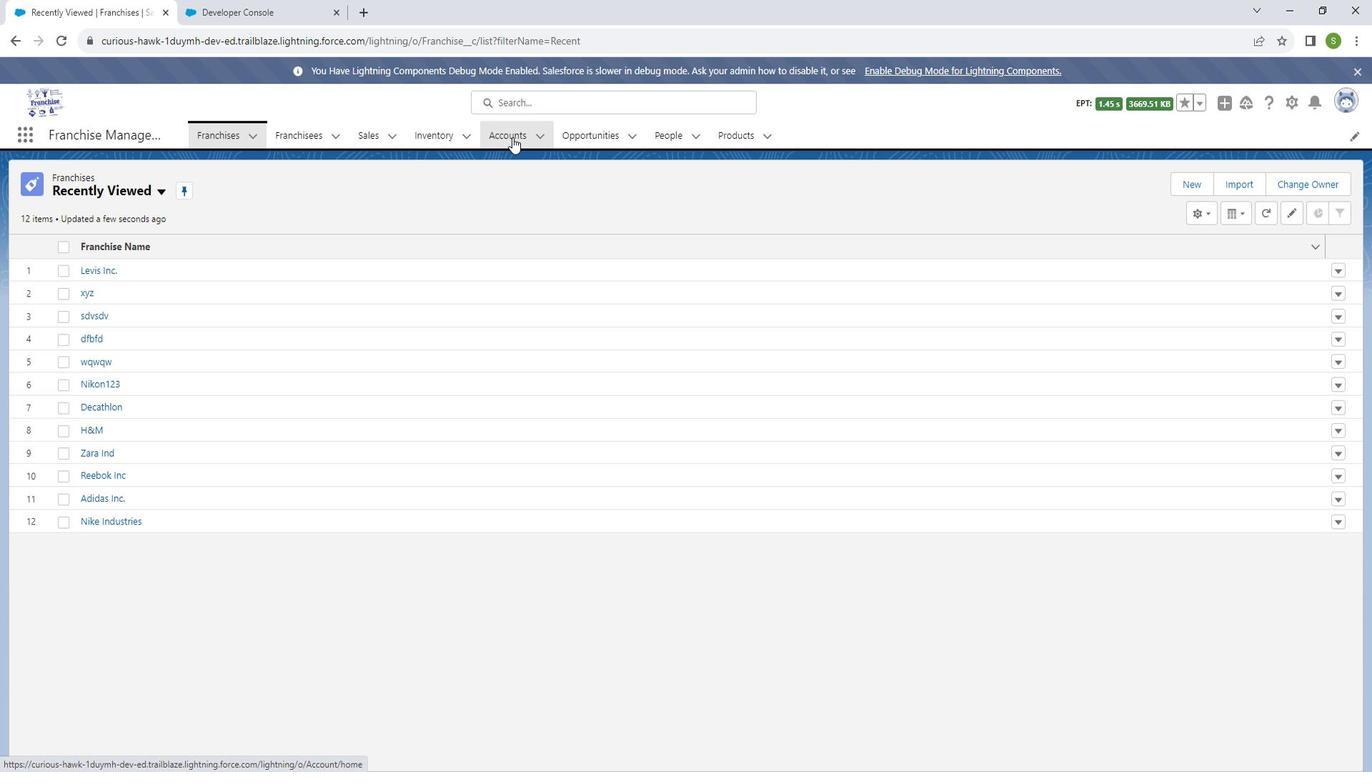 
Action: Mouse moved to (93, 281)
Screenshot: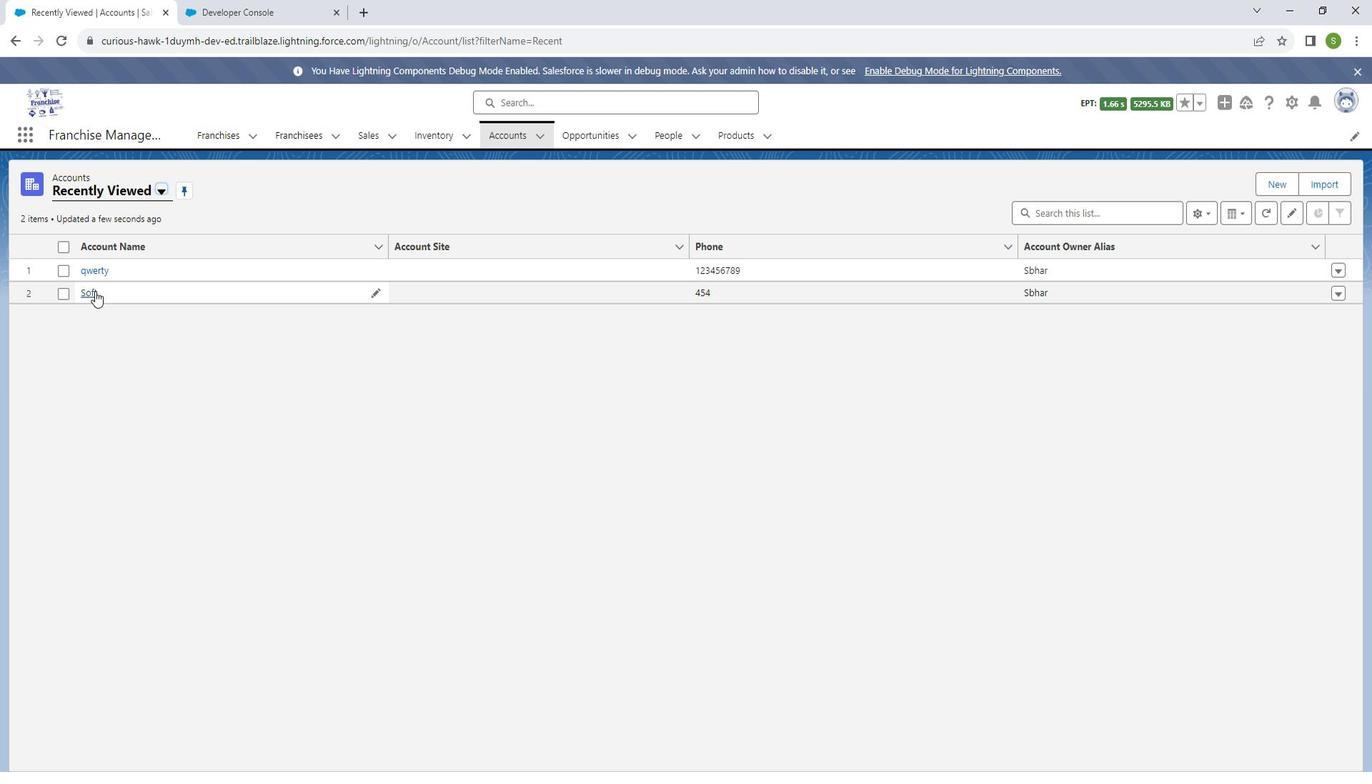 
Action: Mouse pressed left at (93, 281)
Screenshot: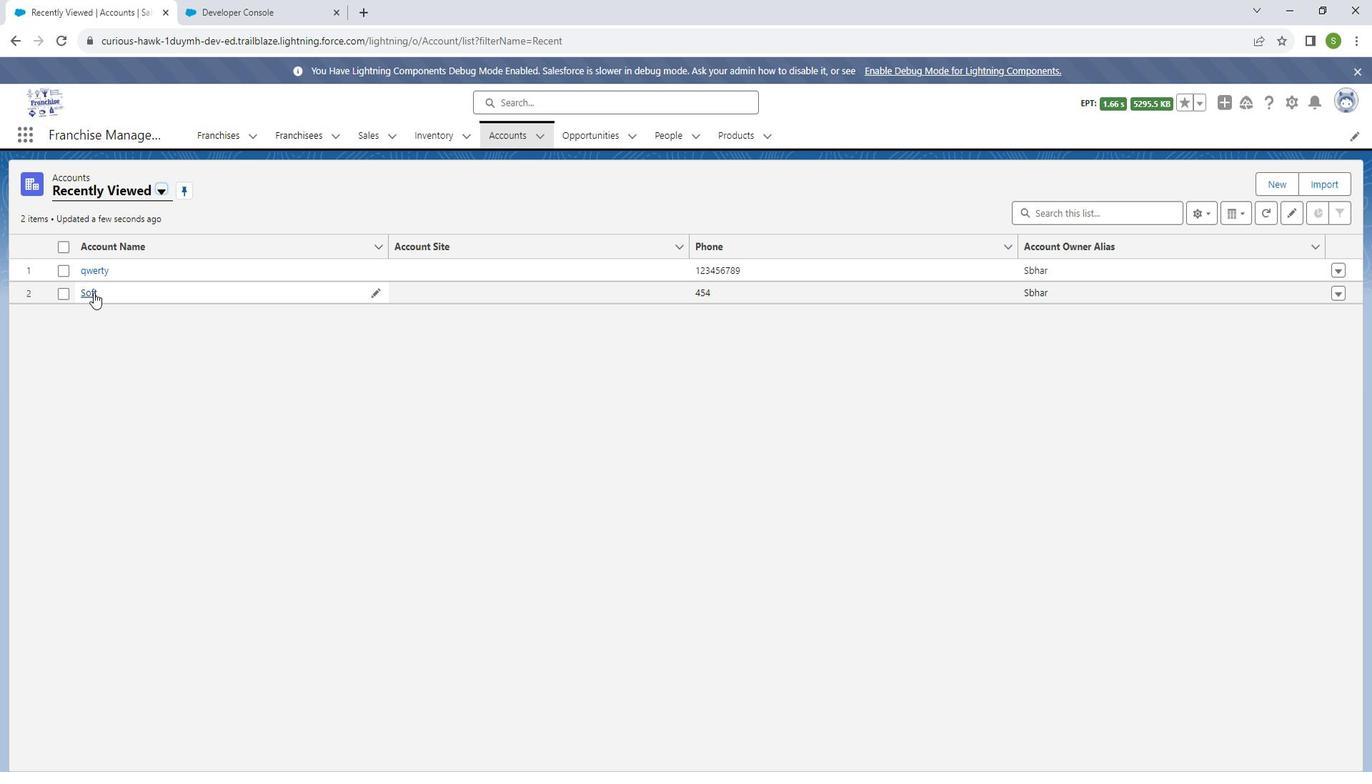 
Action: Mouse moved to (132, 288)
Screenshot: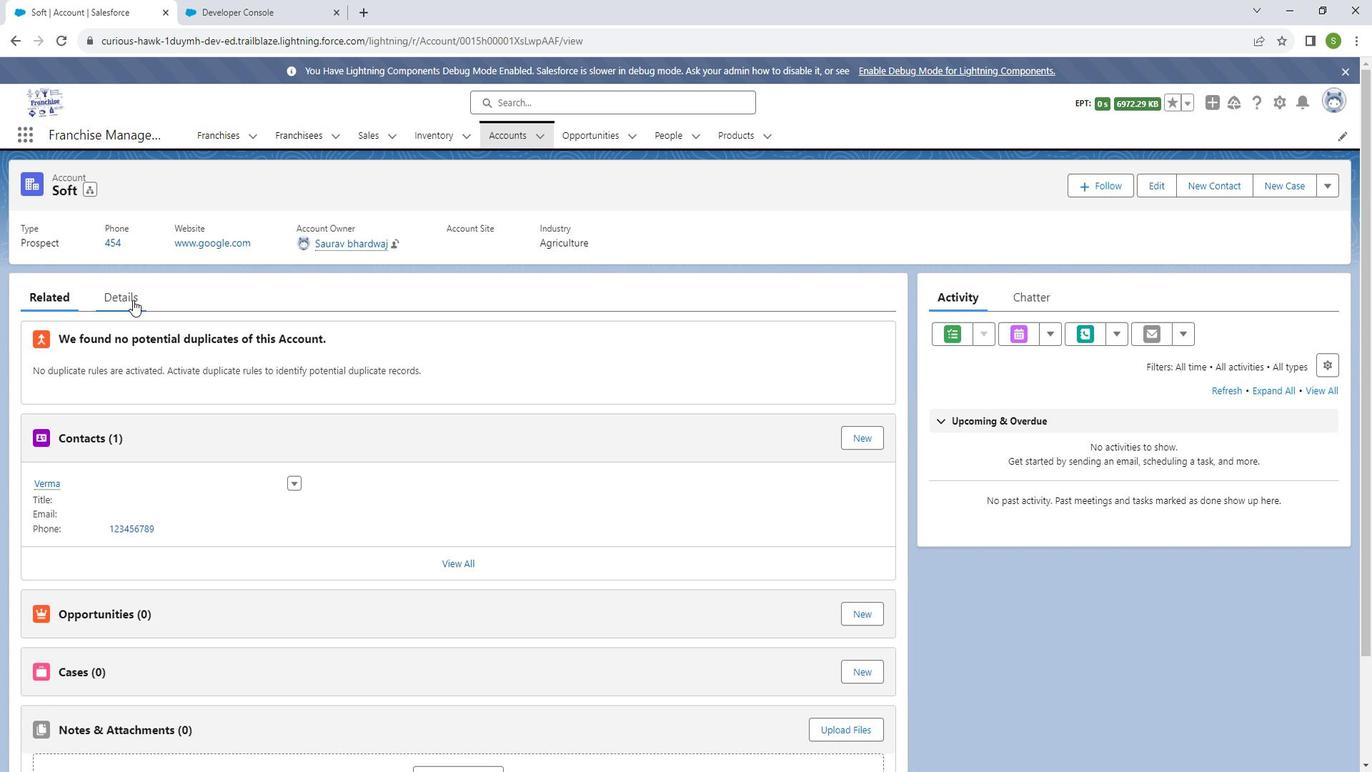 
Action: Mouse pressed left at (132, 288)
Screenshot: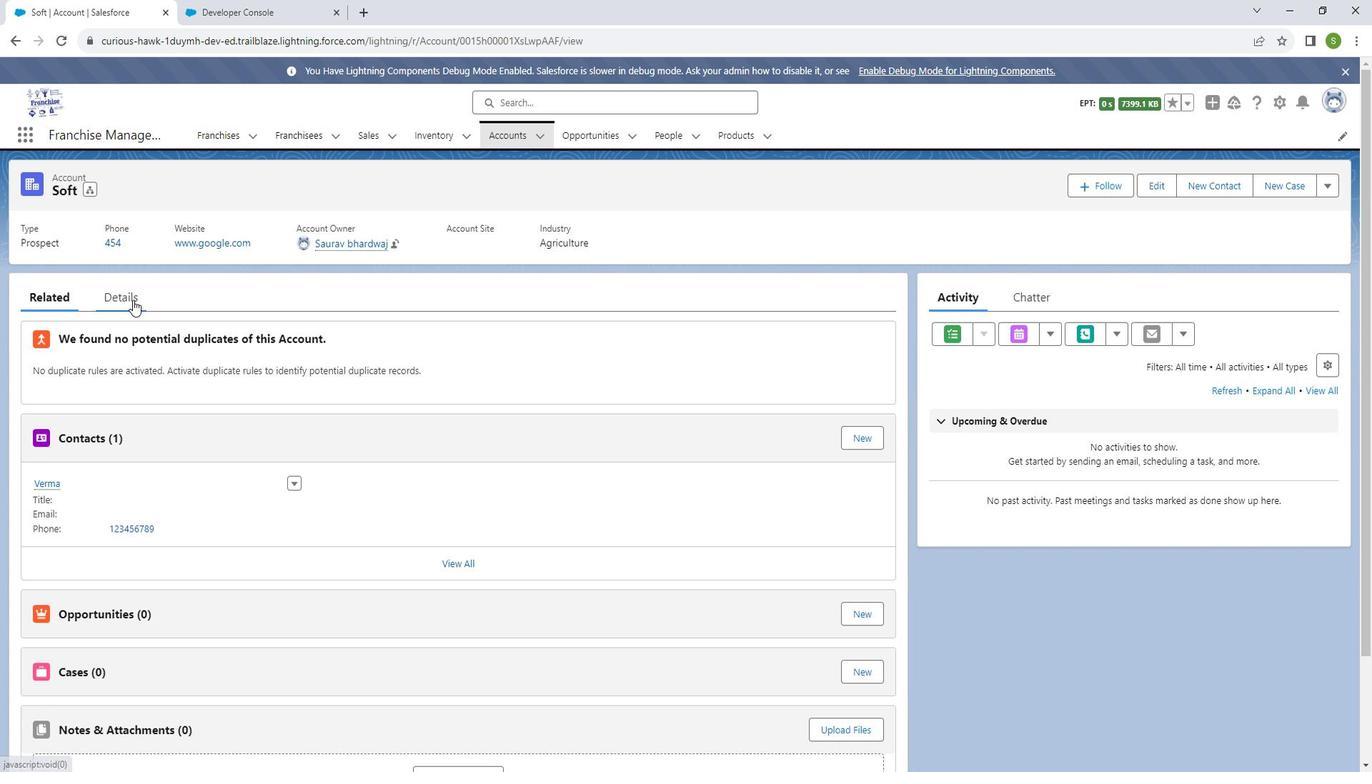
Action: Mouse moved to (245, 344)
Screenshot: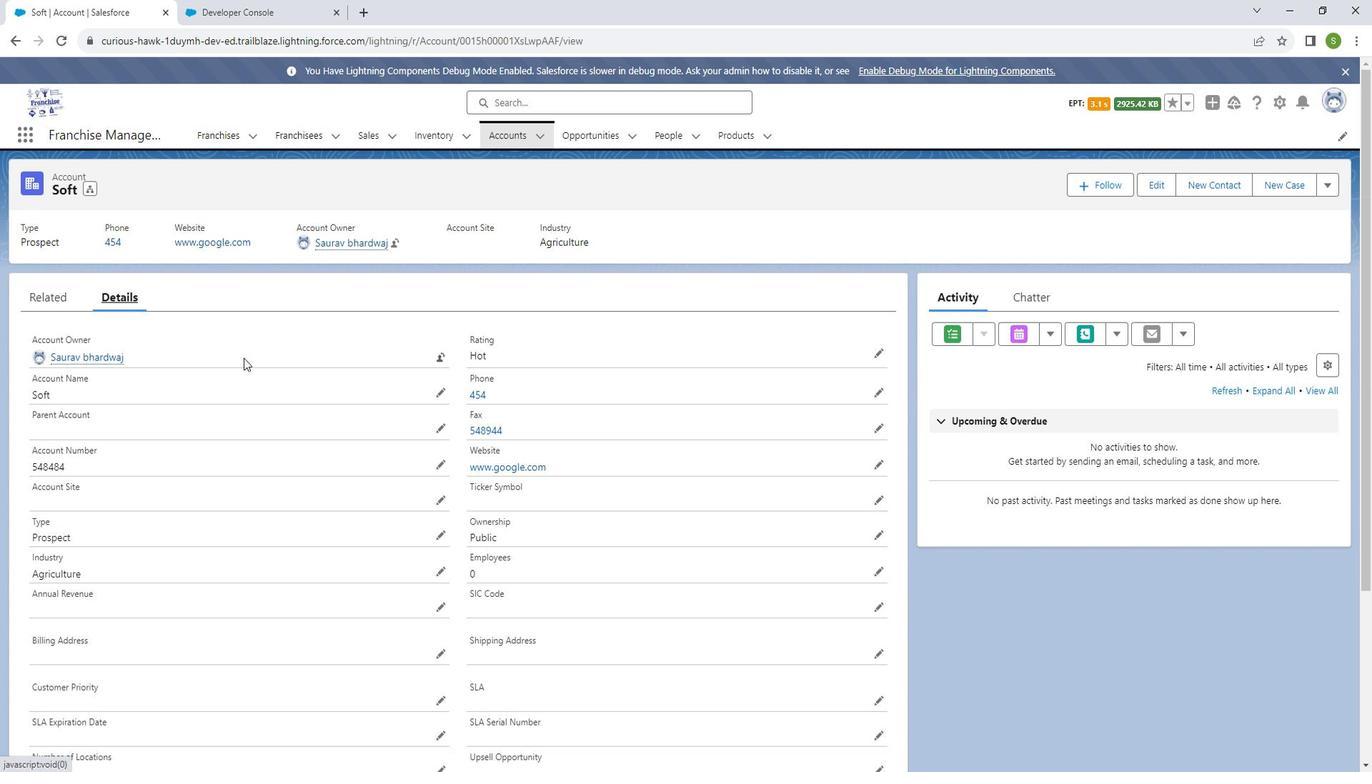 
Action: Mouse scrolled (245, 343) with delta (0, 0)
Screenshot: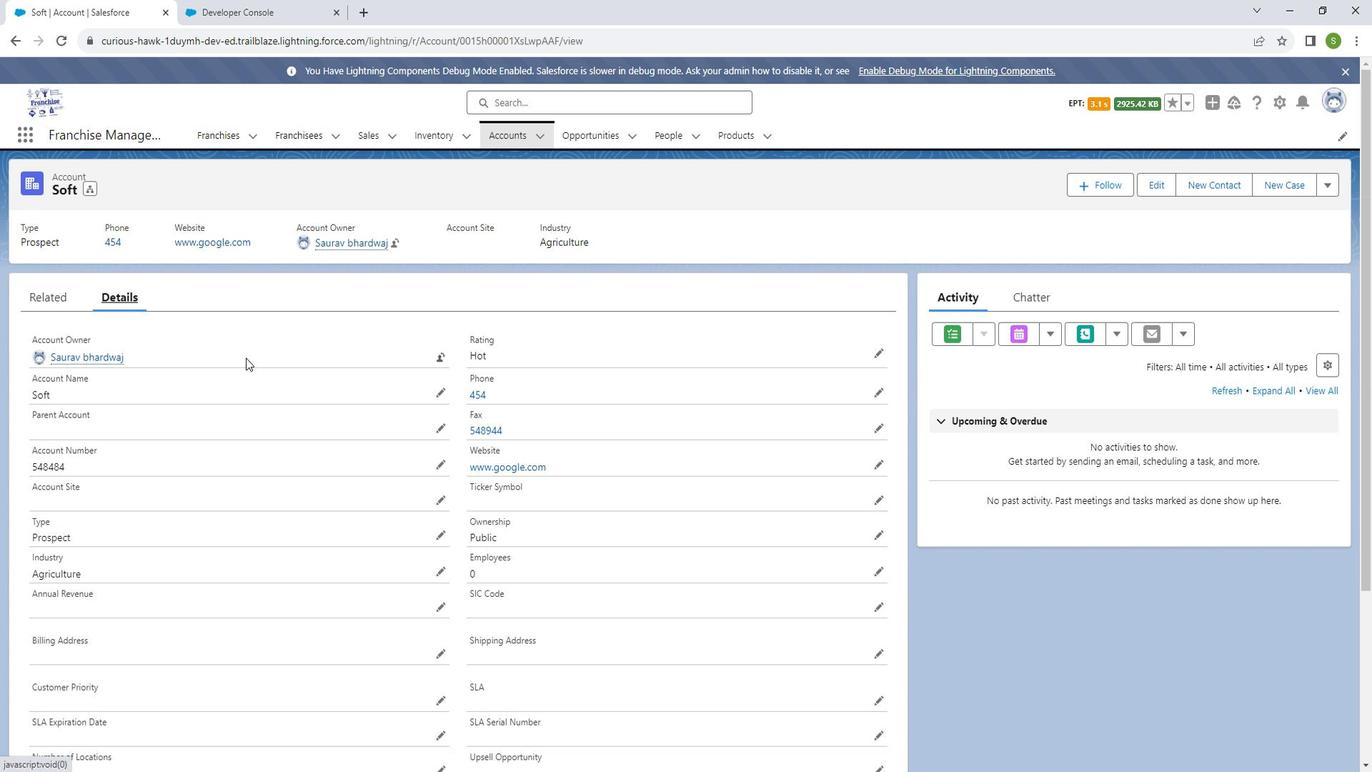 
Action: Mouse scrolled (245, 343) with delta (0, 0)
Screenshot: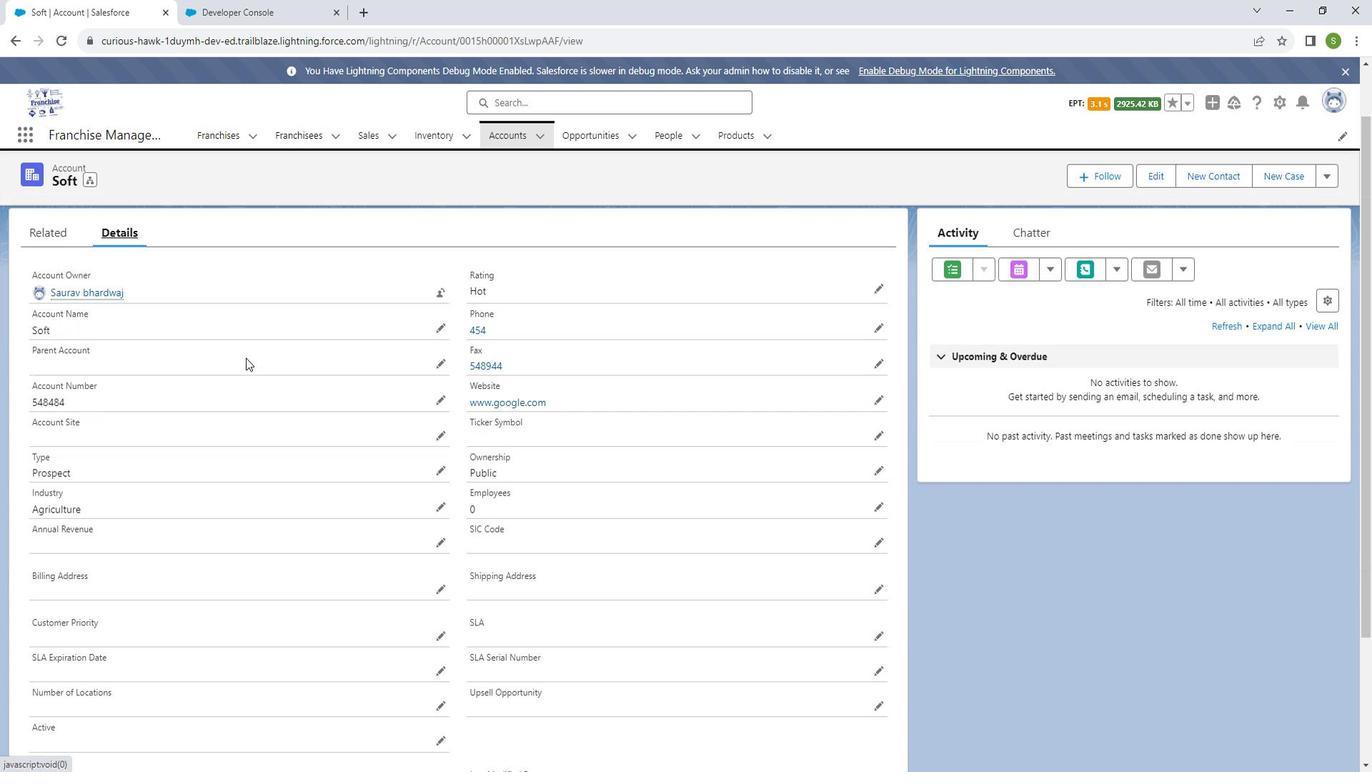 
Action: Mouse scrolled (245, 343) with delta (0, 0)
Screenshot: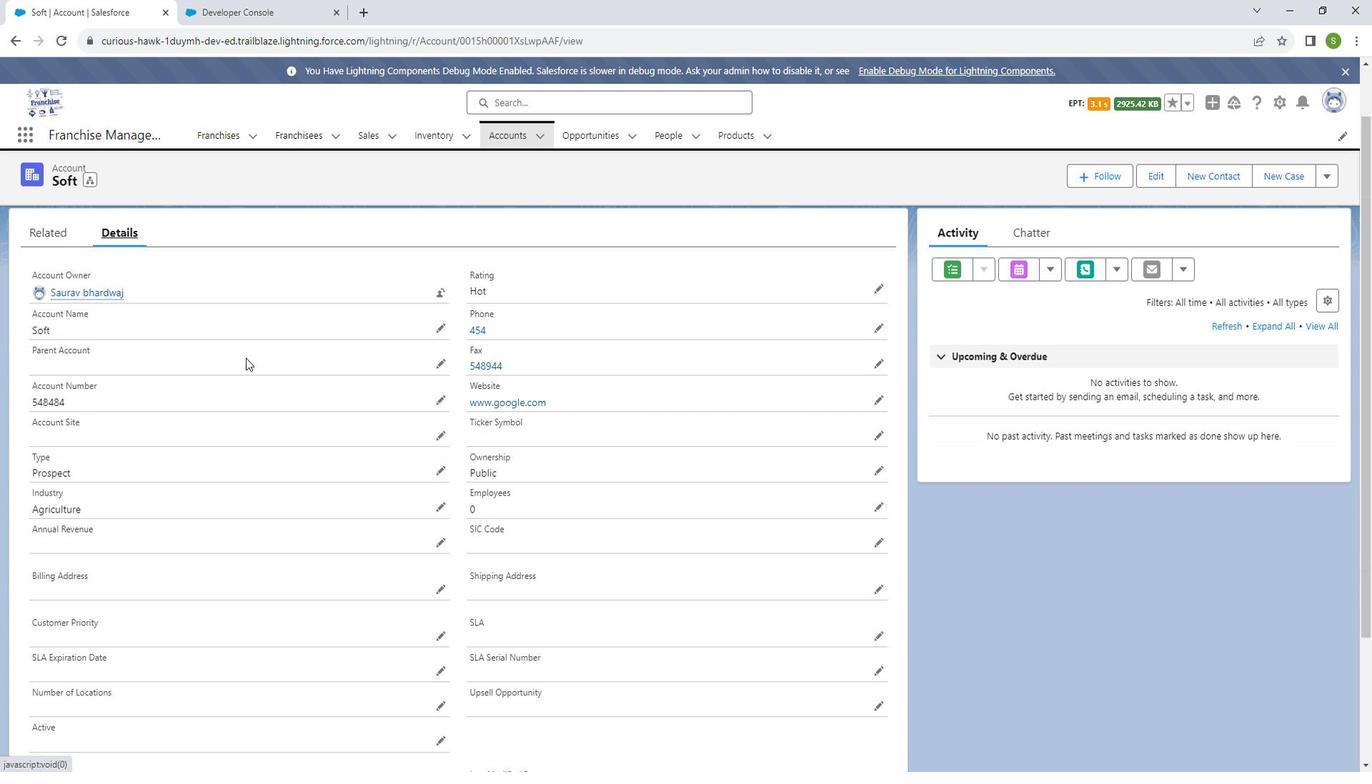
Action: Mouse scrolled (245, 343) with delta (0, 0)
Screenshot: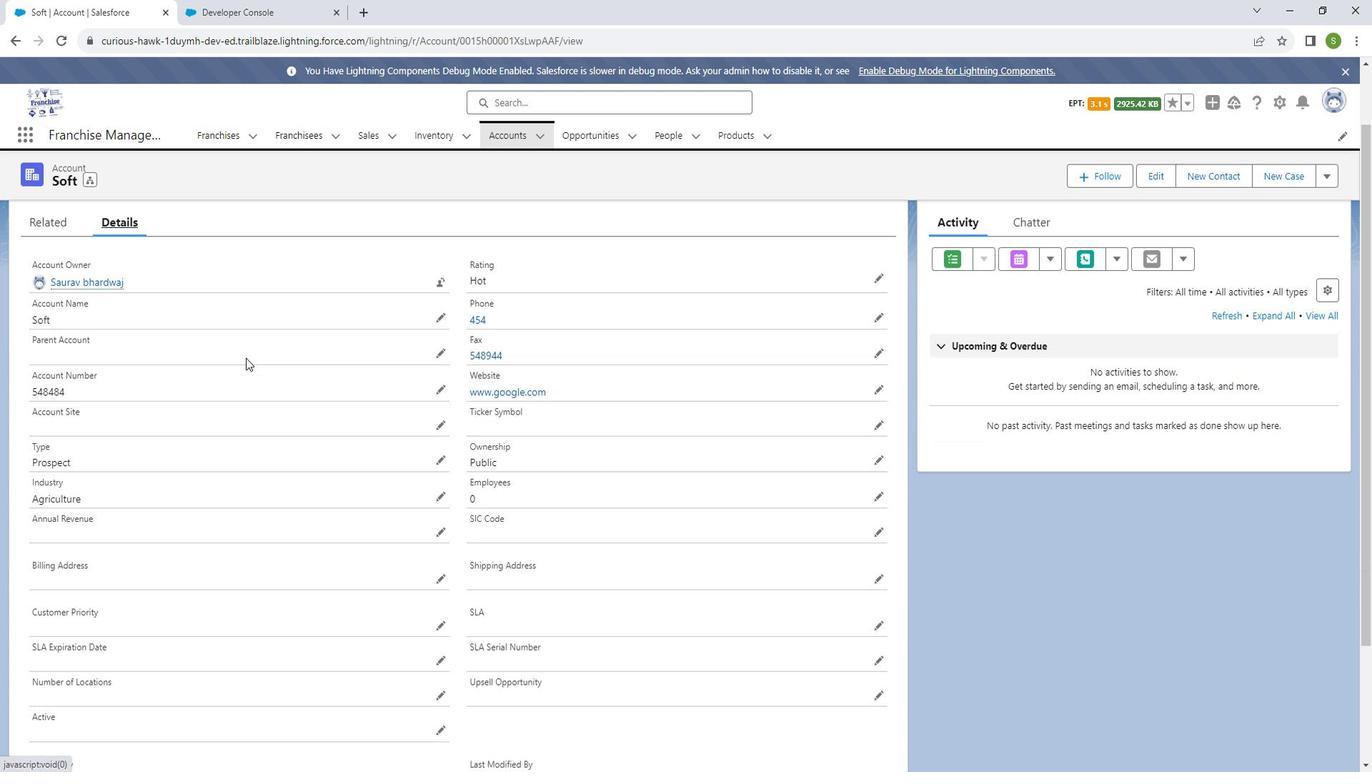 
Action: Mouse scrolled (245, 343) with delta (0, 0)
Screenshot: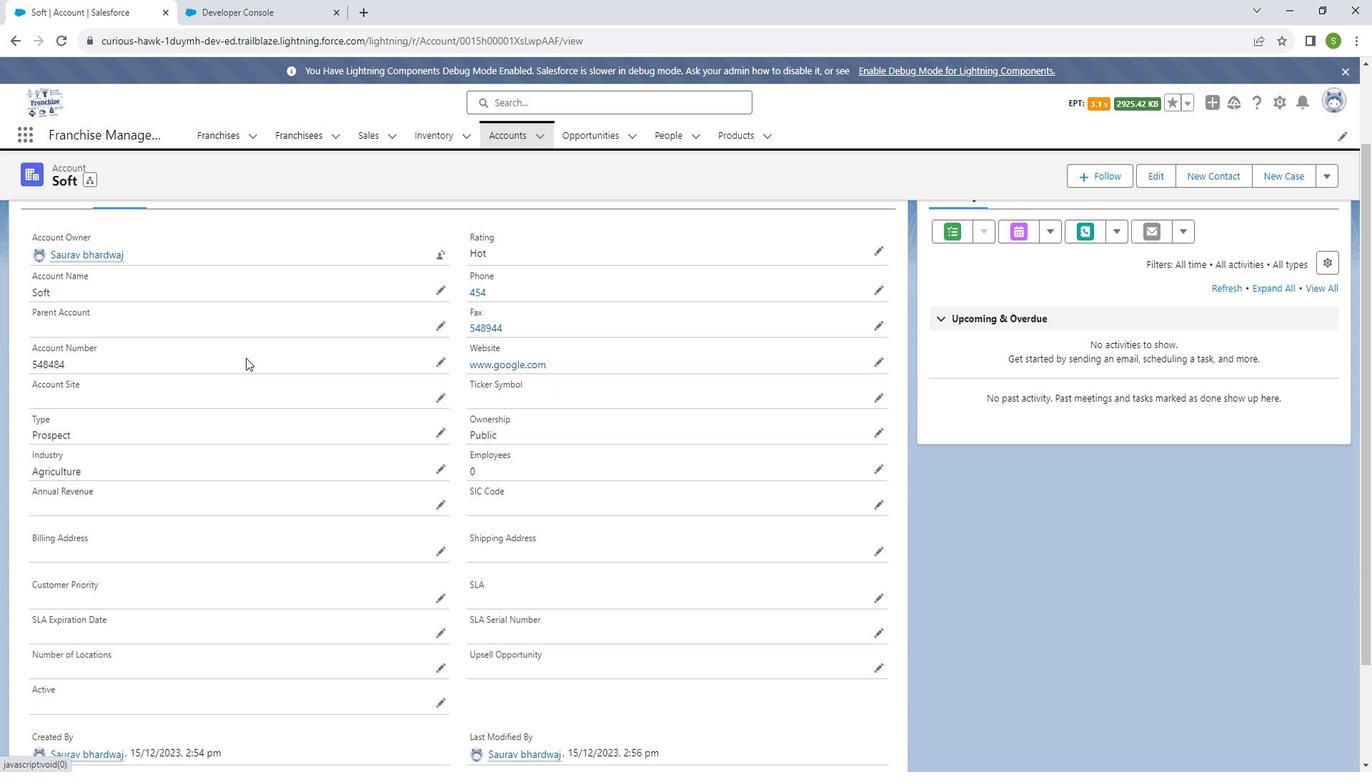 
Action: Mouse scrolled (245, 343) with delta (0, 0)
Screenshot: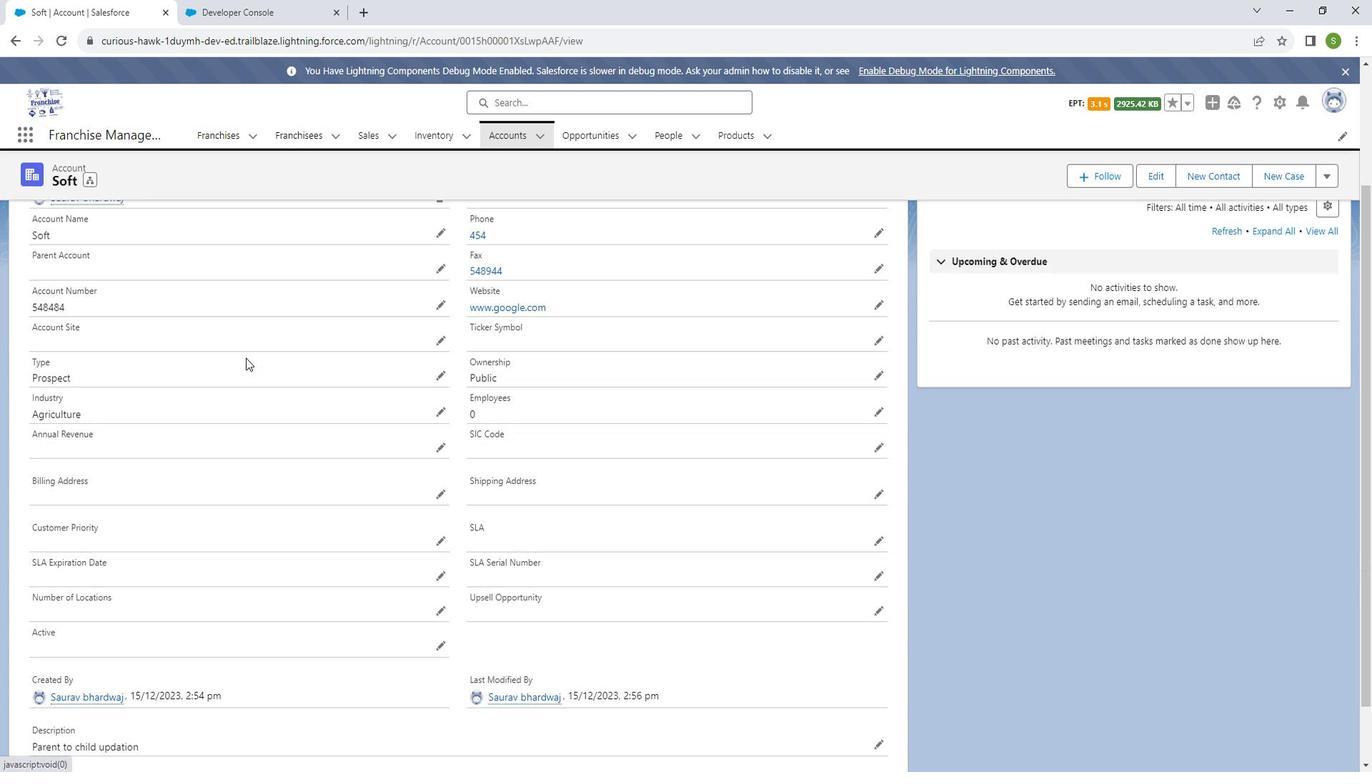 
Action: Mouse moved to (245, 348)
Screenshot: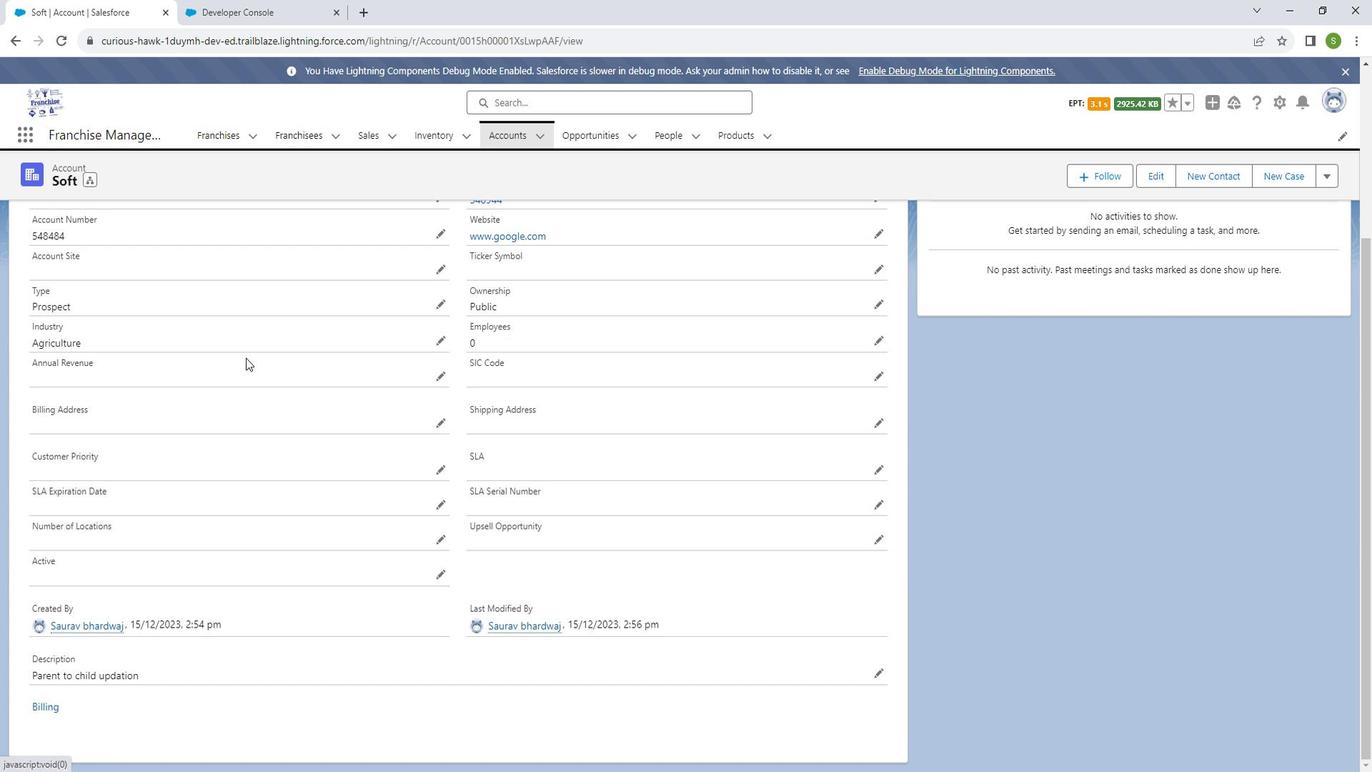 
Action: Mouse scrolled (245, 347) with delta (0, 0)
Screenshot: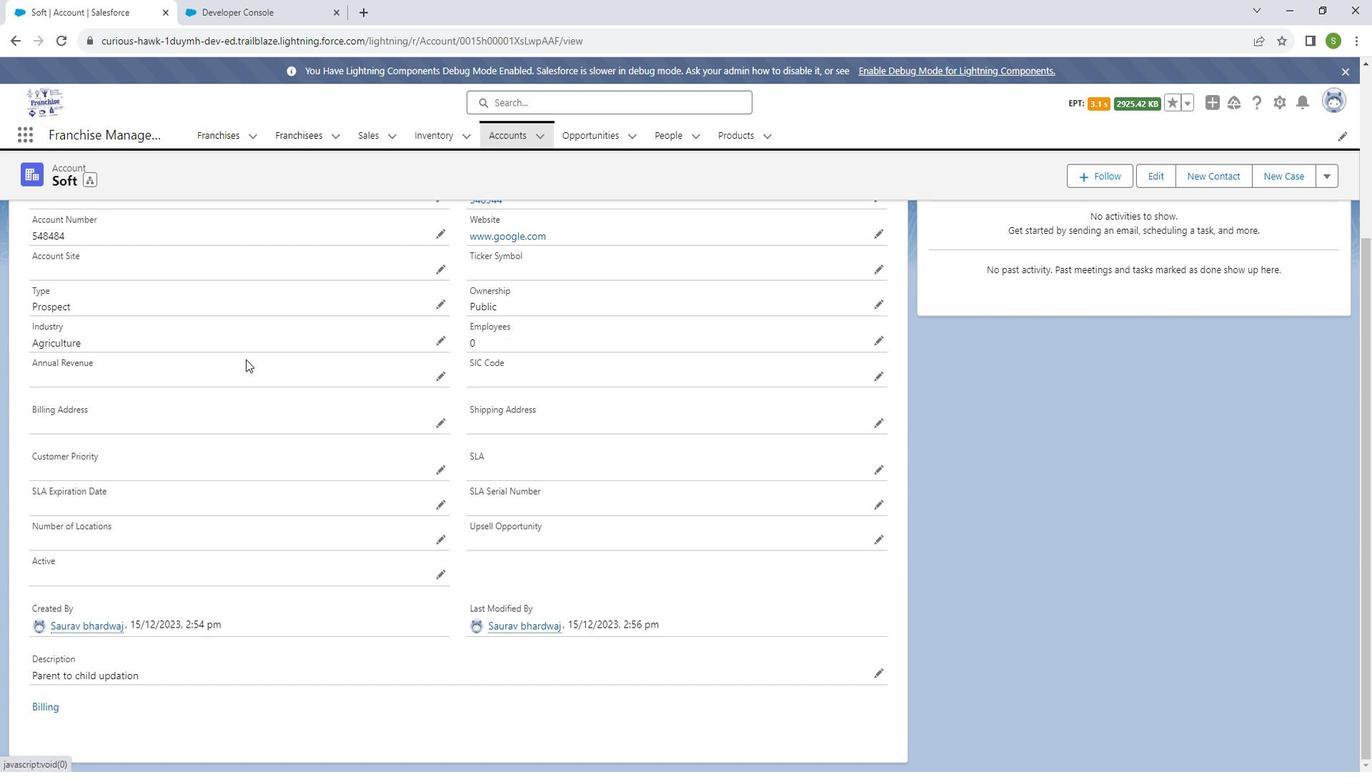
Action: Mouse moved to (245, 348)
Screenshot: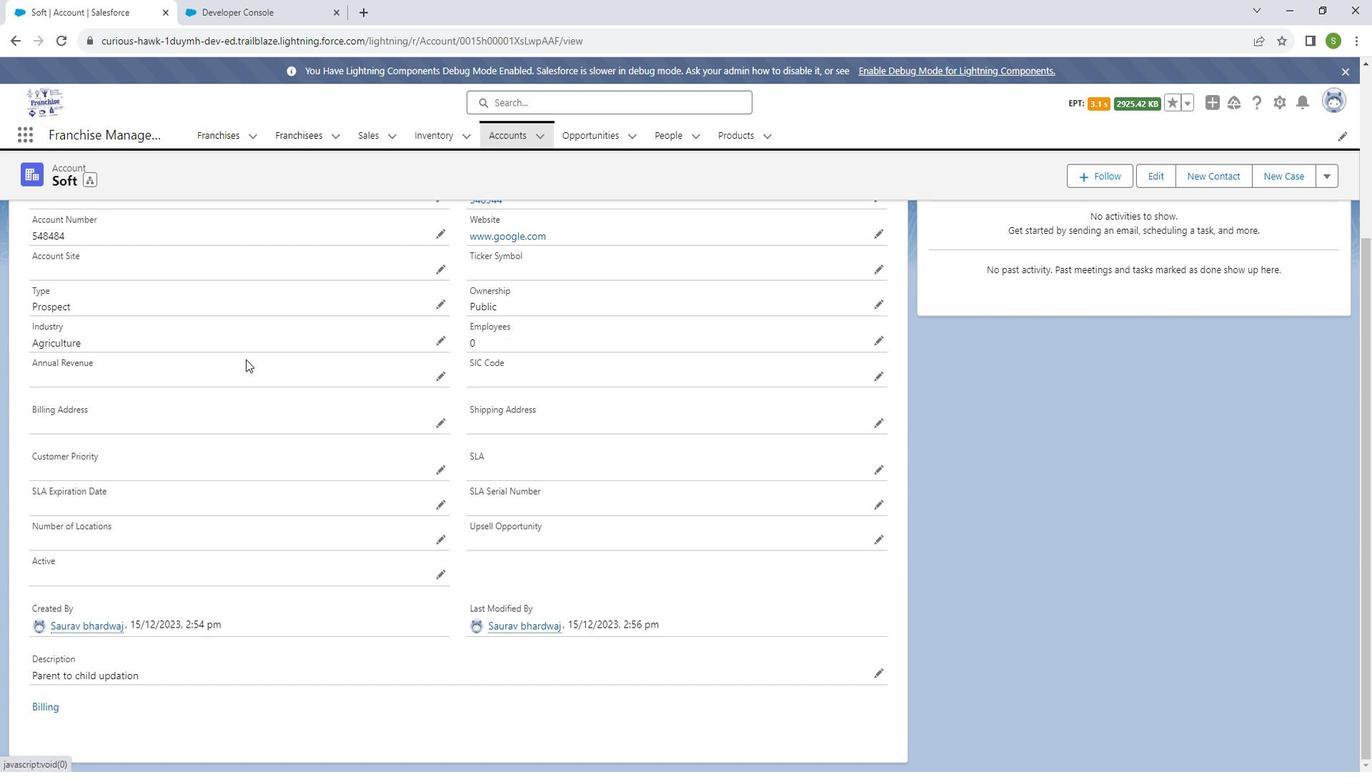 
Action: Mouse scrolled (245, 348) with delta (0, 0)
Screenshot: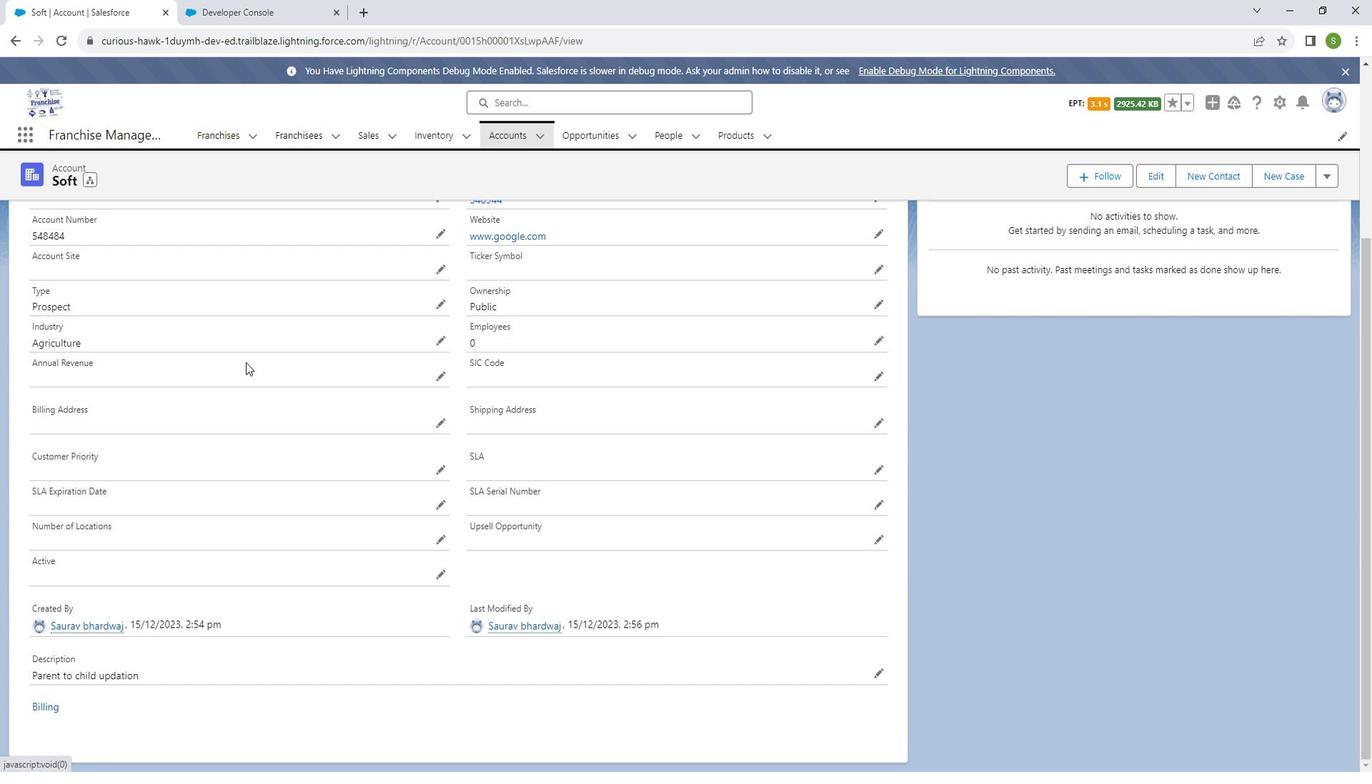 
Action: Mouse scrolled (245, 348) with delta (0, 0)
Screenshot: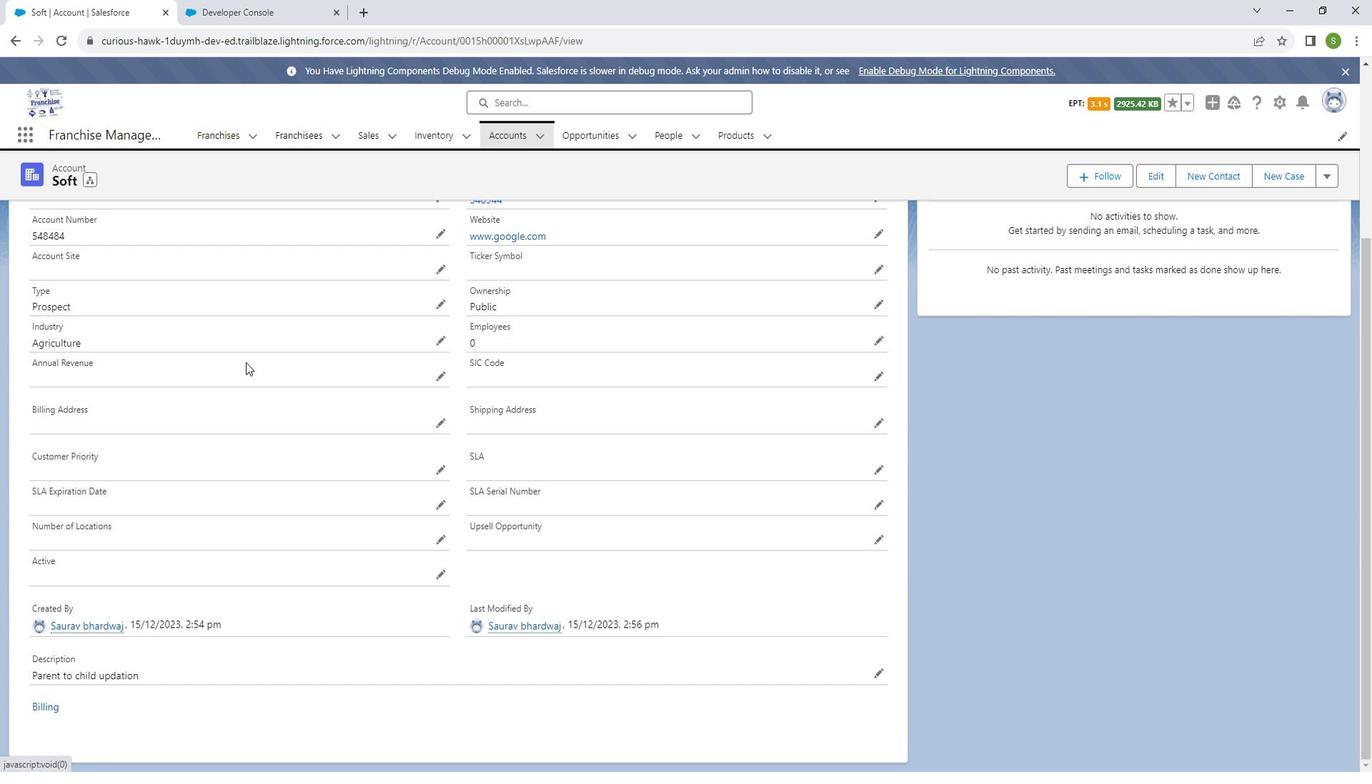 
Action: Mouse moved to (245, 349)
Screenshot: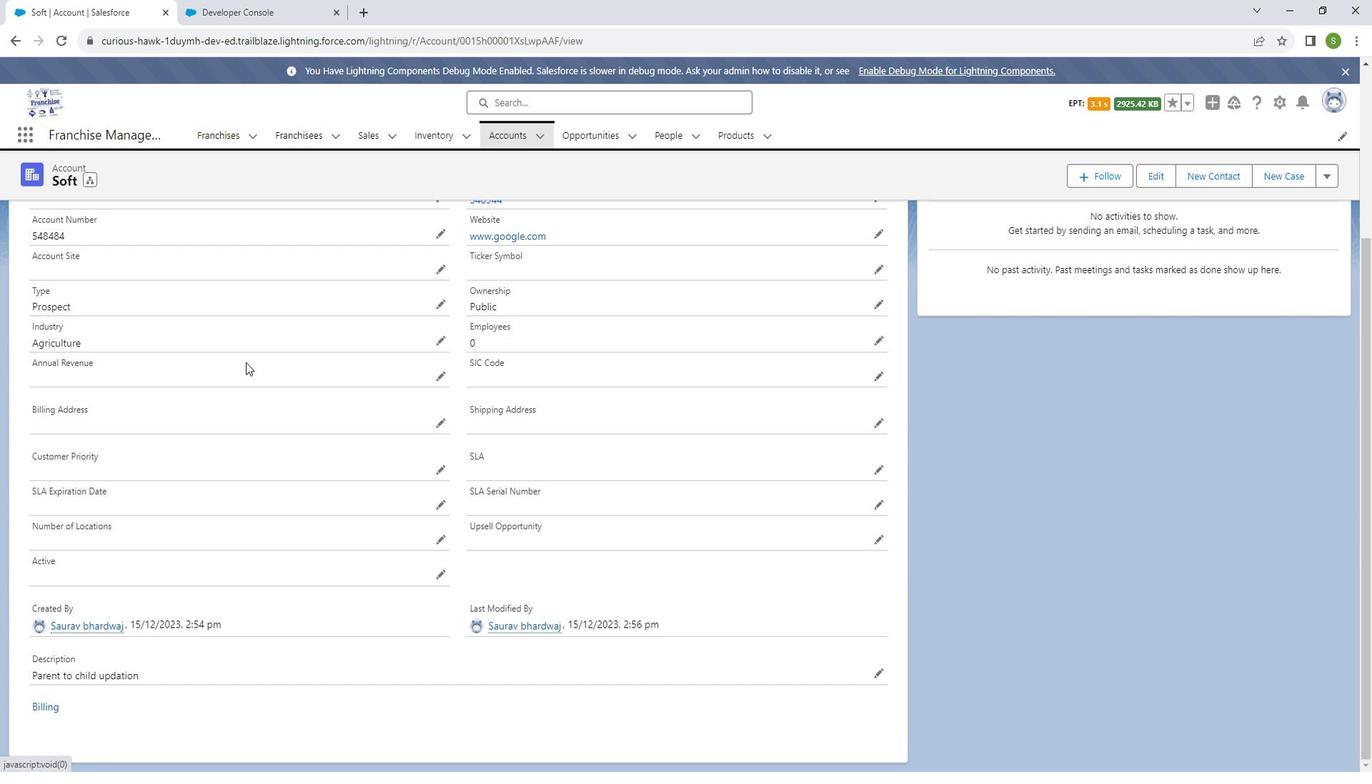 
Action: Mouse scrolled (245, 348) with delta (0, 0)
Screenshot: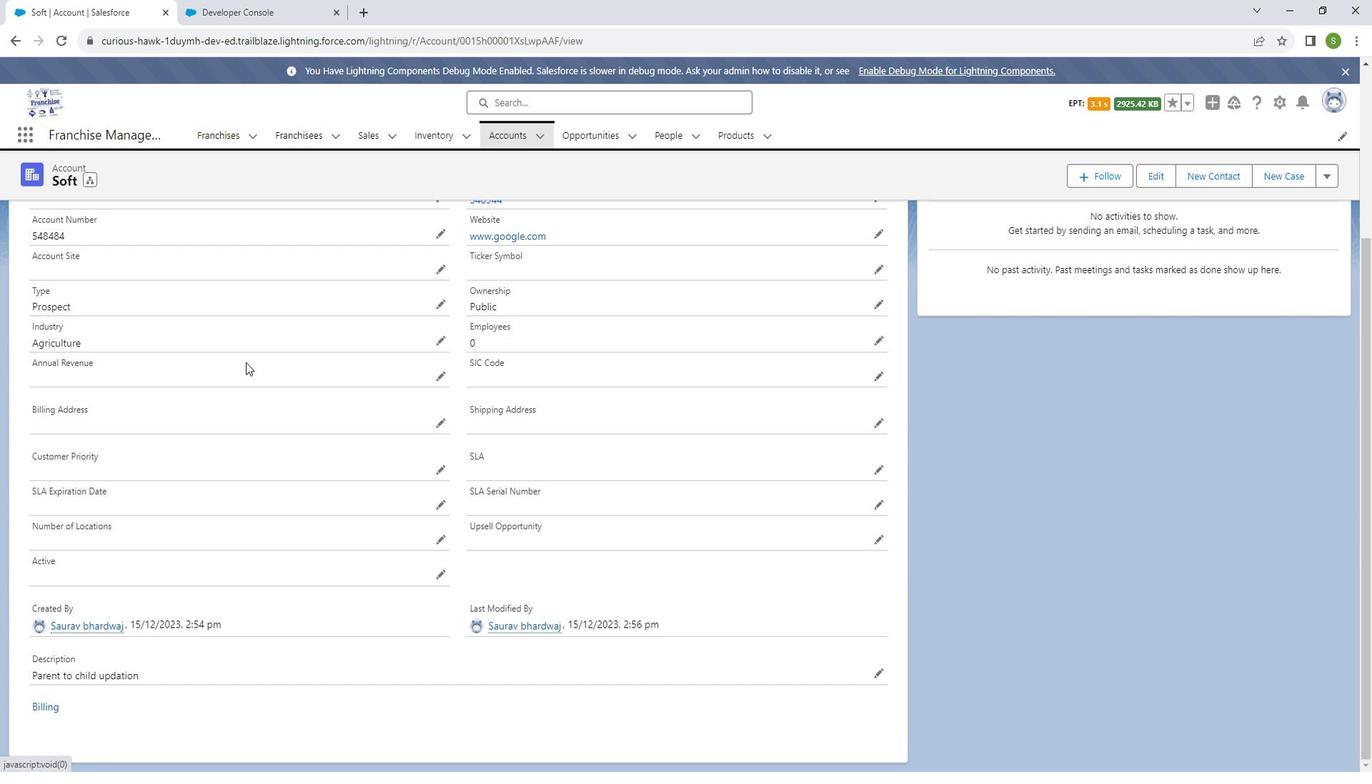 
Action: Mouse moved to (244, 351)
Screenshot: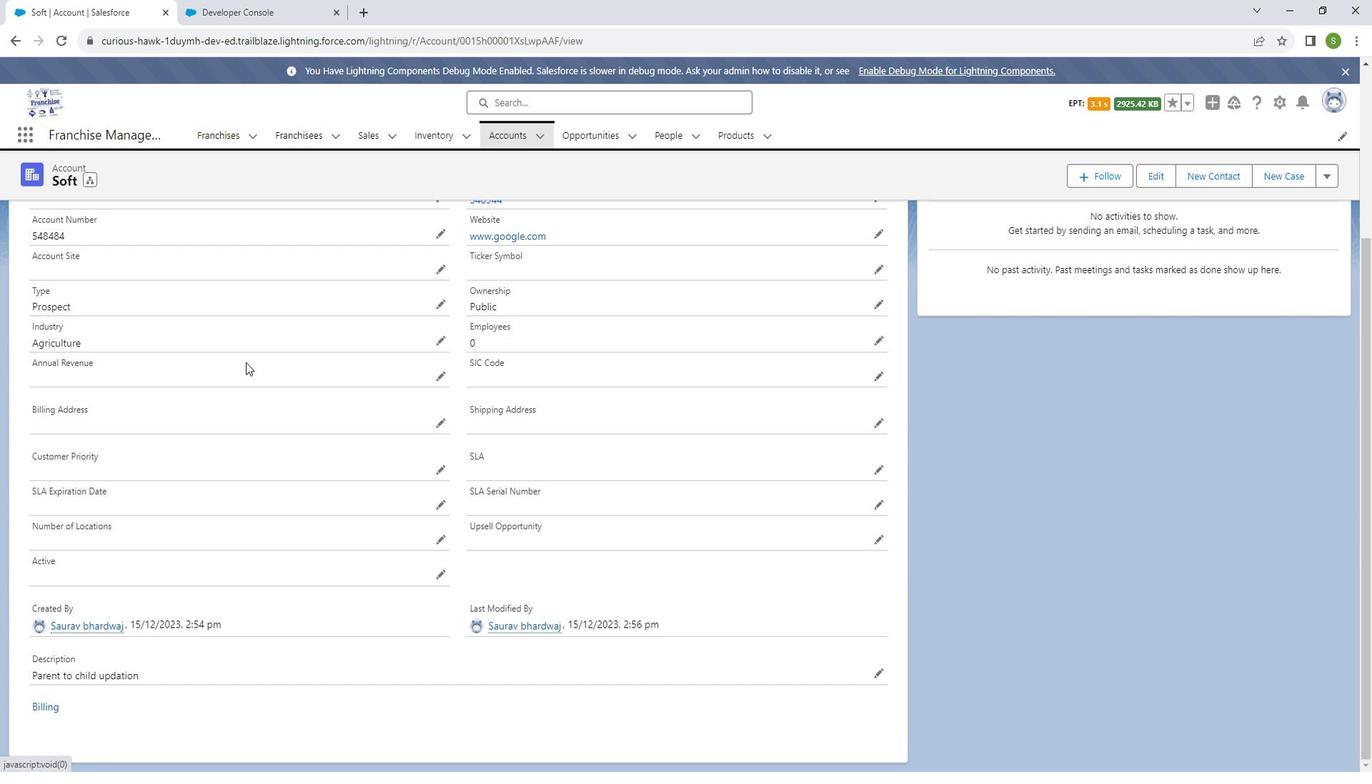
Action: Mouse scrolled (244, 350) with delta (0, 0)
Screenshot: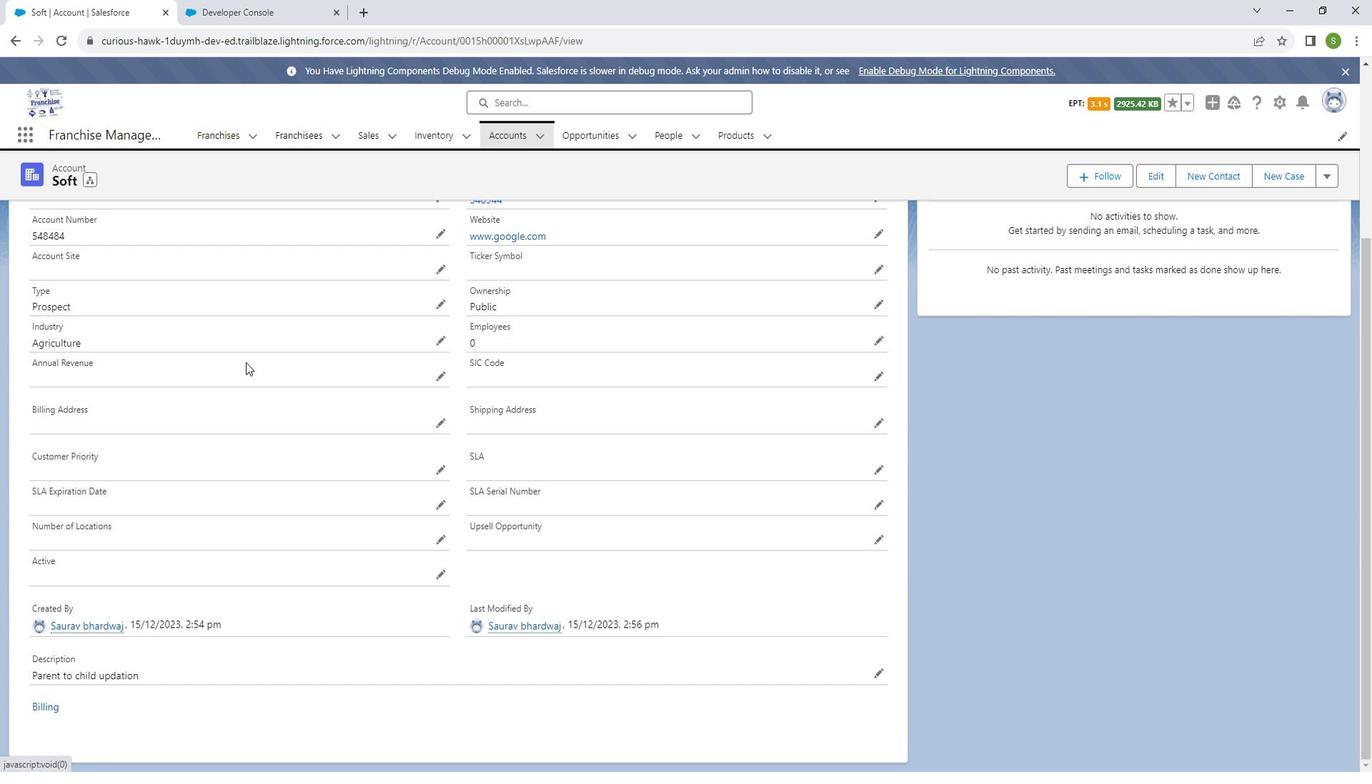 
Action: Mouse moved to (267, 326)
Screenshot: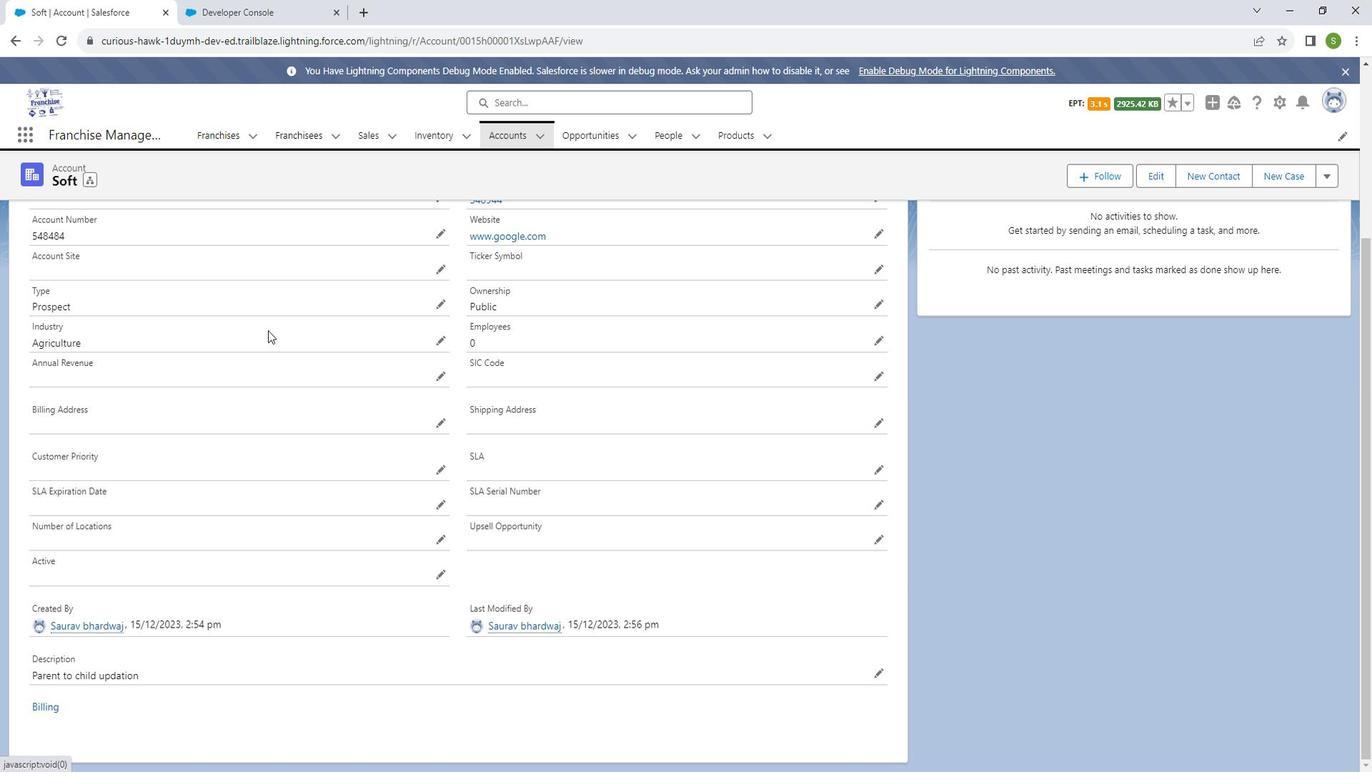 
Action: Mouse scrolled (267, 327) with delta (0, 0)
Screenshot: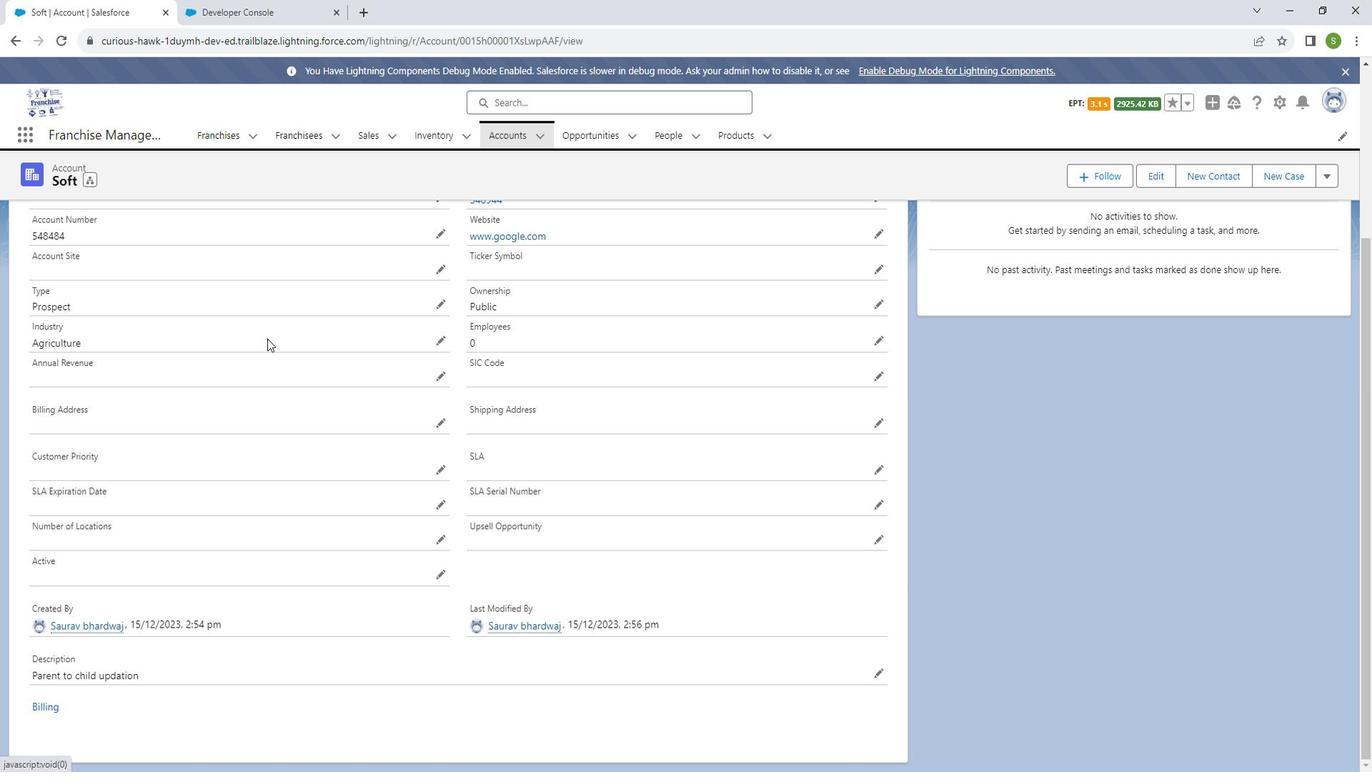 
Action: Mouse scrolled (267, 327) with delta (0, 0)
Screenshot: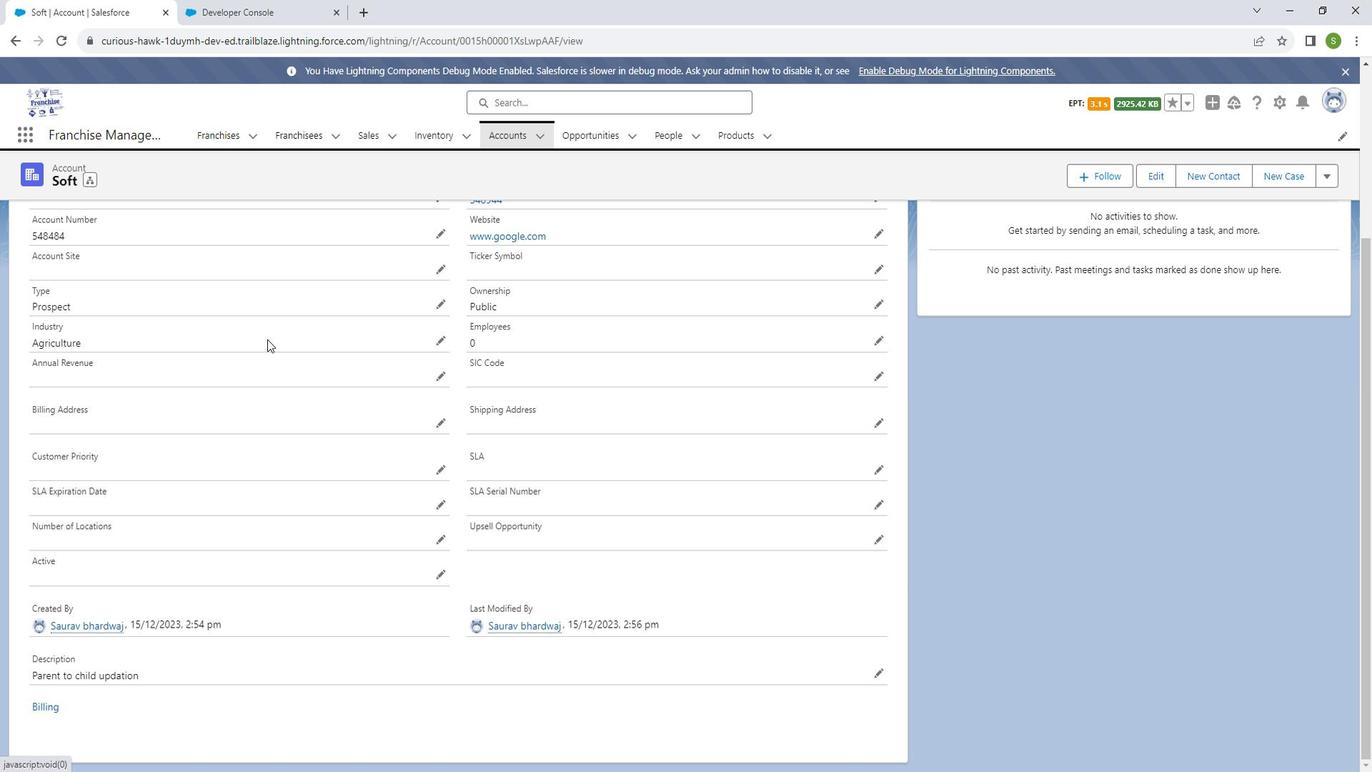
Action: Mouse scrolled (267, 327) with delta (0, 0)
Screenshot: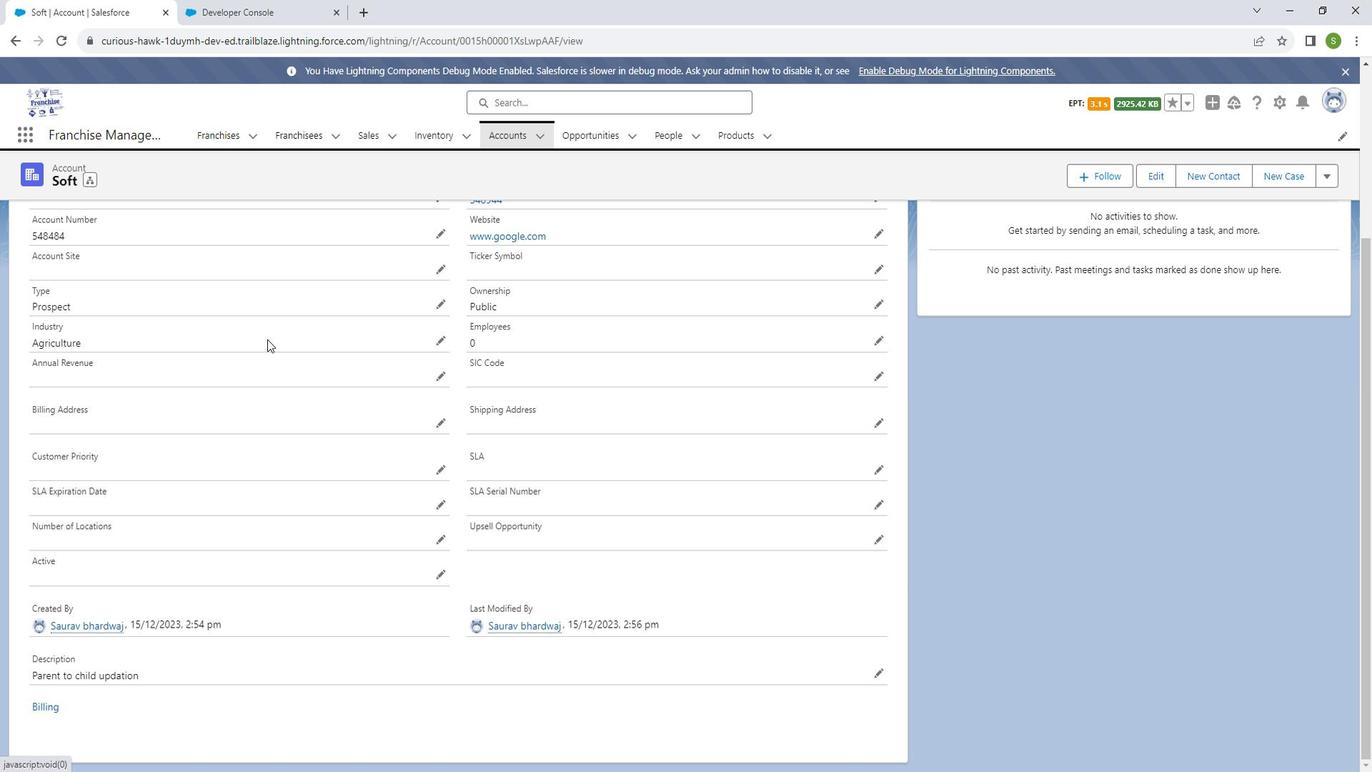 
Action: Mouse scrolled (267, 327) with delta (0, 0)
Screenshot: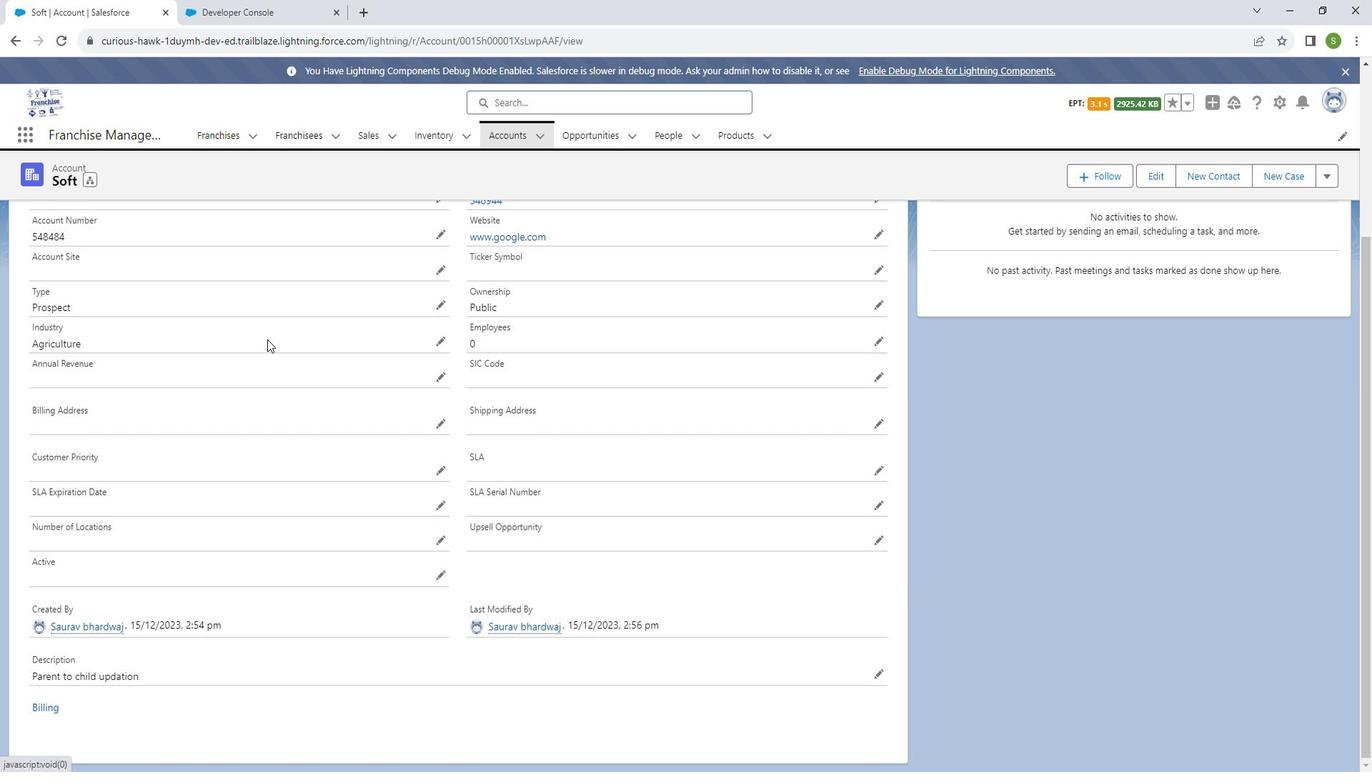 
Action: Mouse scrolled (267, 327) with delta (0, 0)
Screenshot: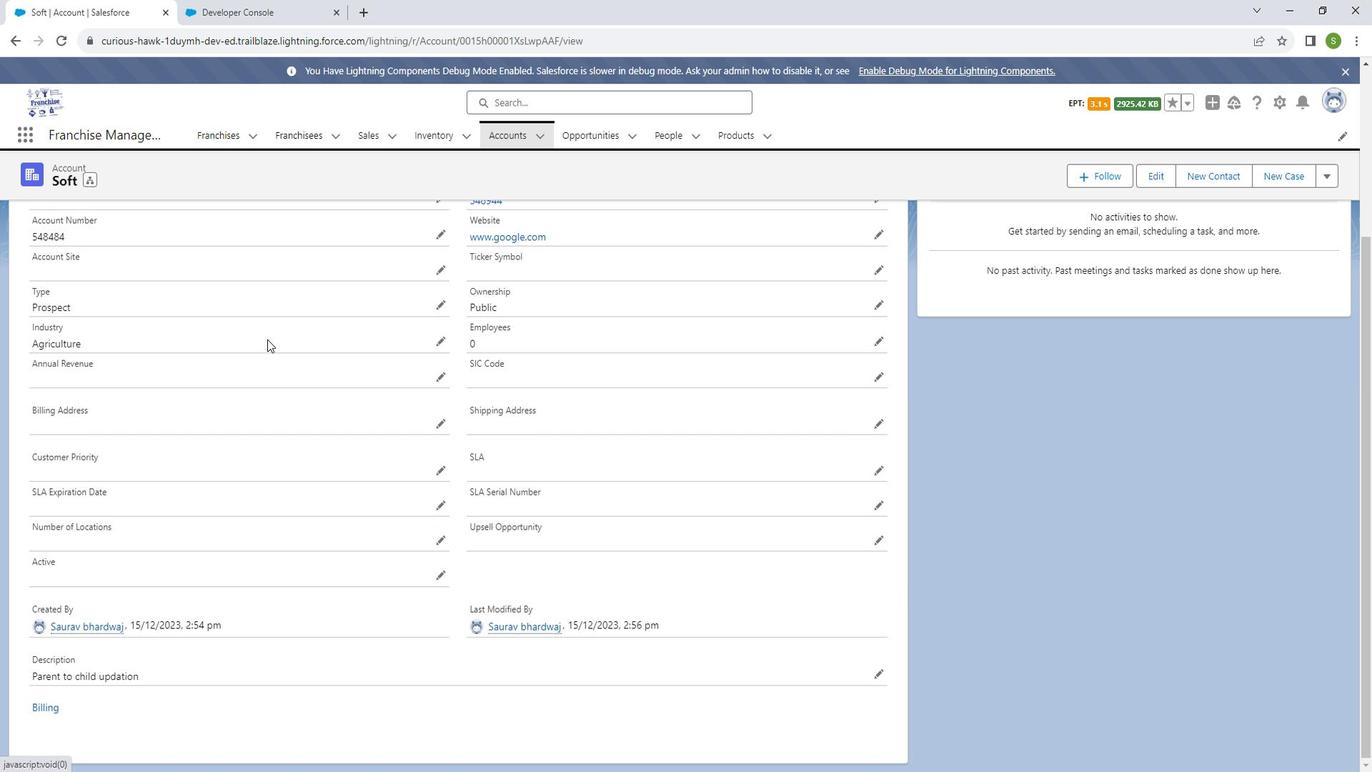
Action: Mouse moved to (41, 290)
Screenshot: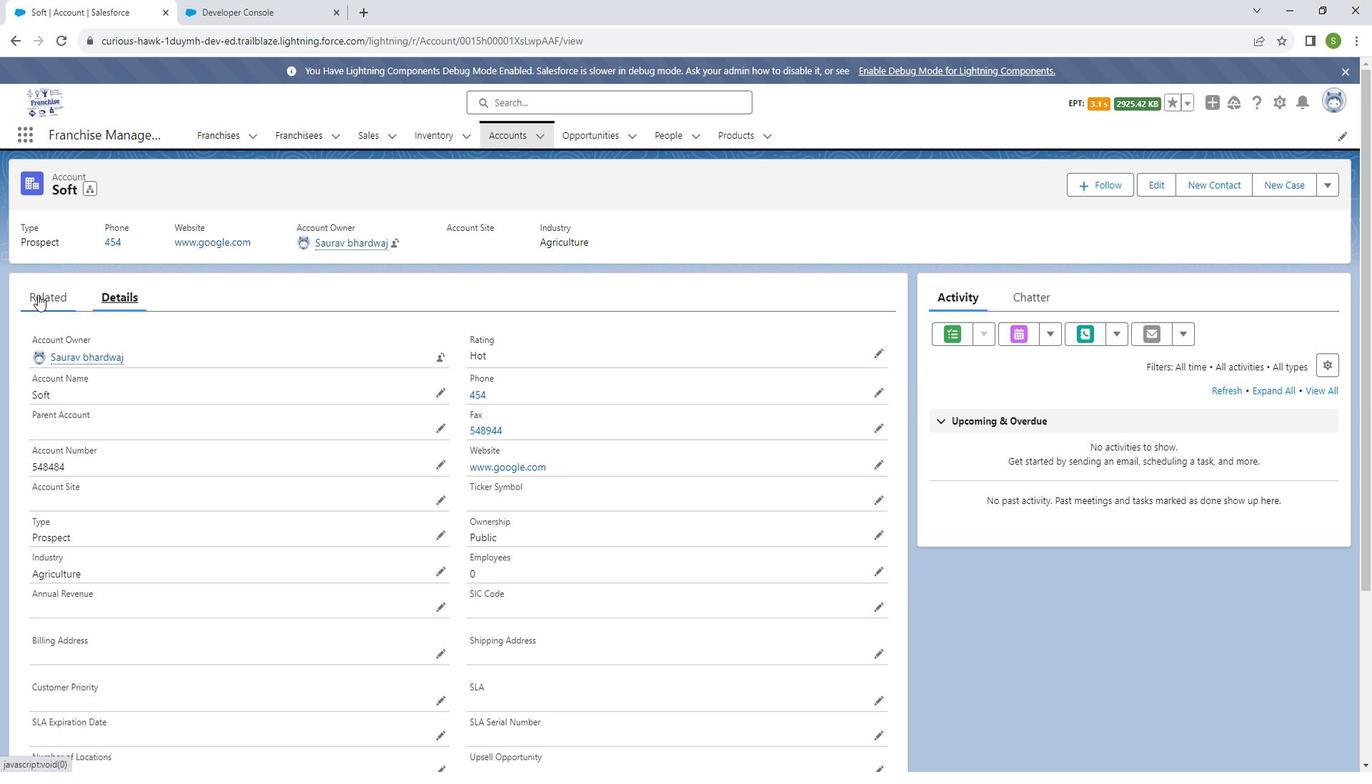 
Action: Mouse pressed left at (41, 290)
Screenshot: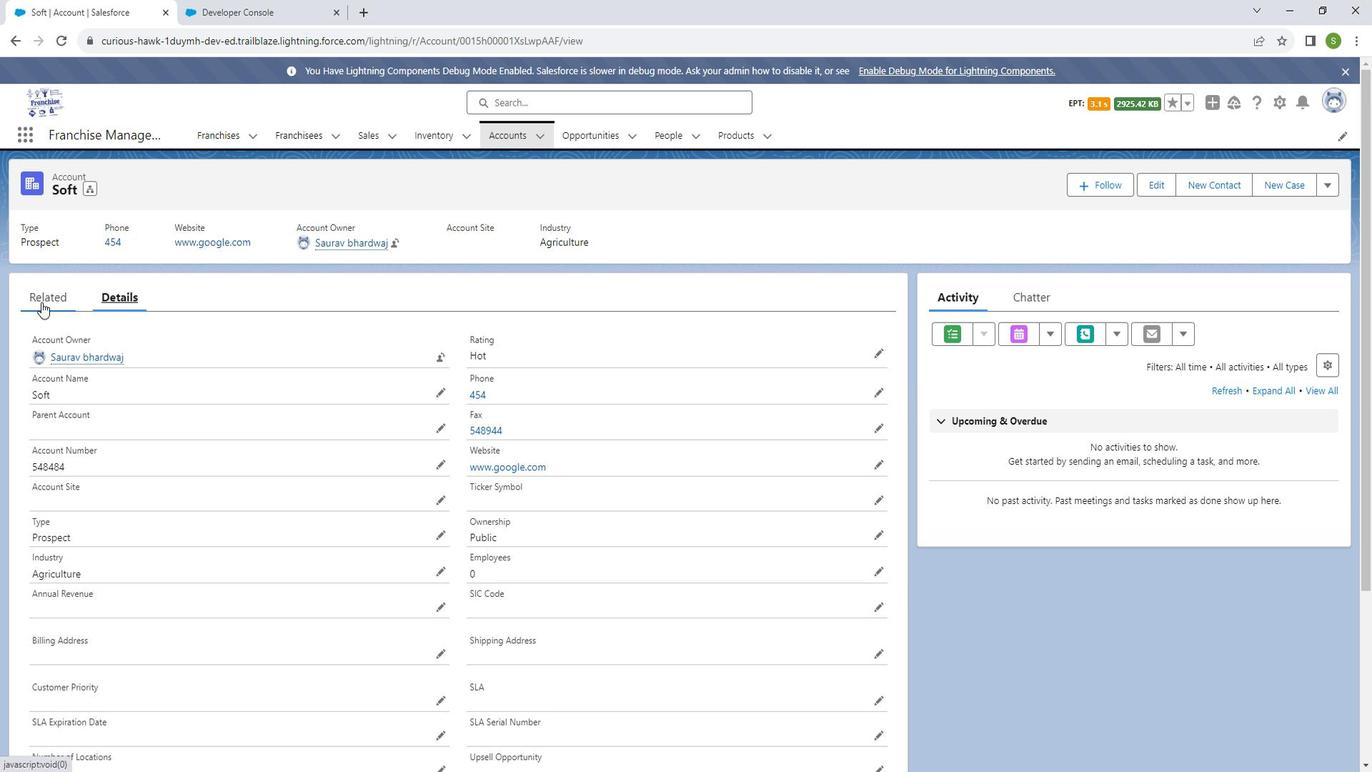 
Action: Mouse moved to (47, 463)
Screenshot: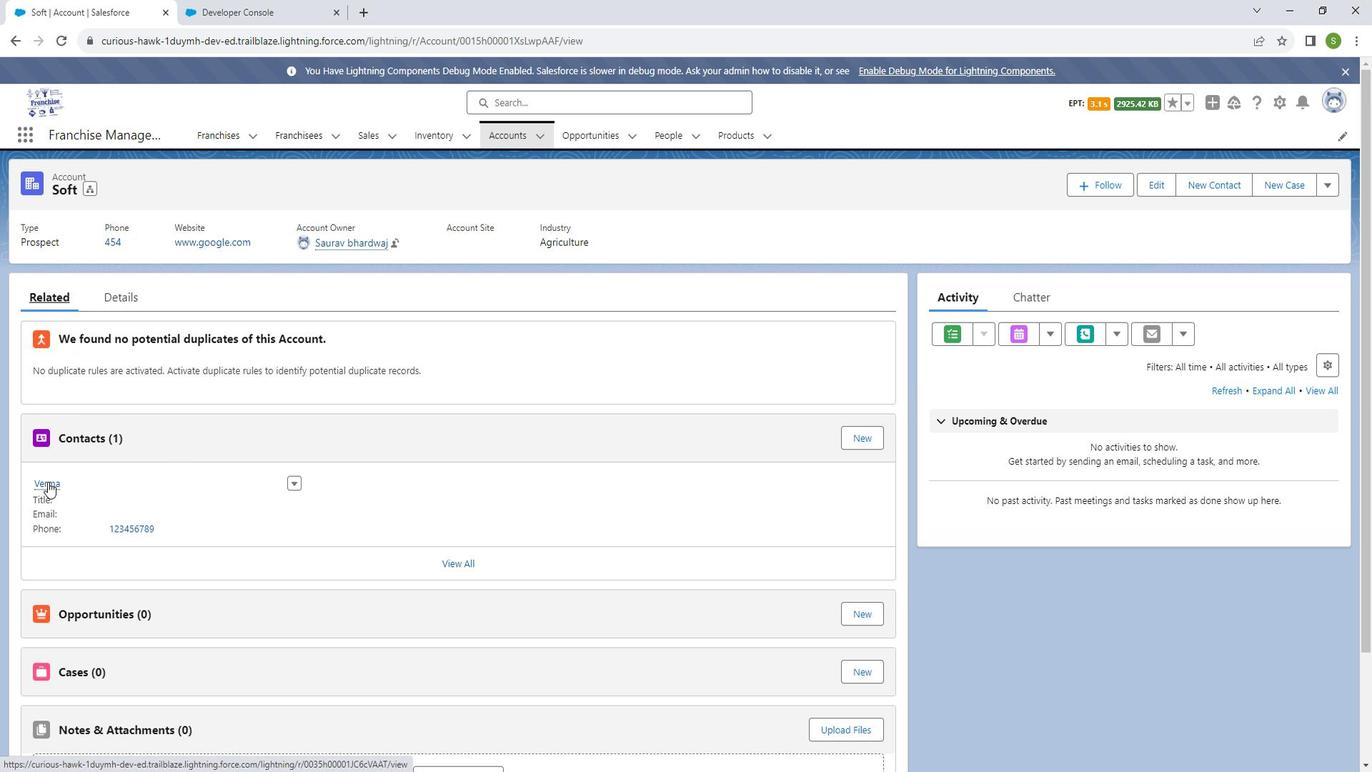
Action: Mouse pressed left at (47, 463)
Screenshot: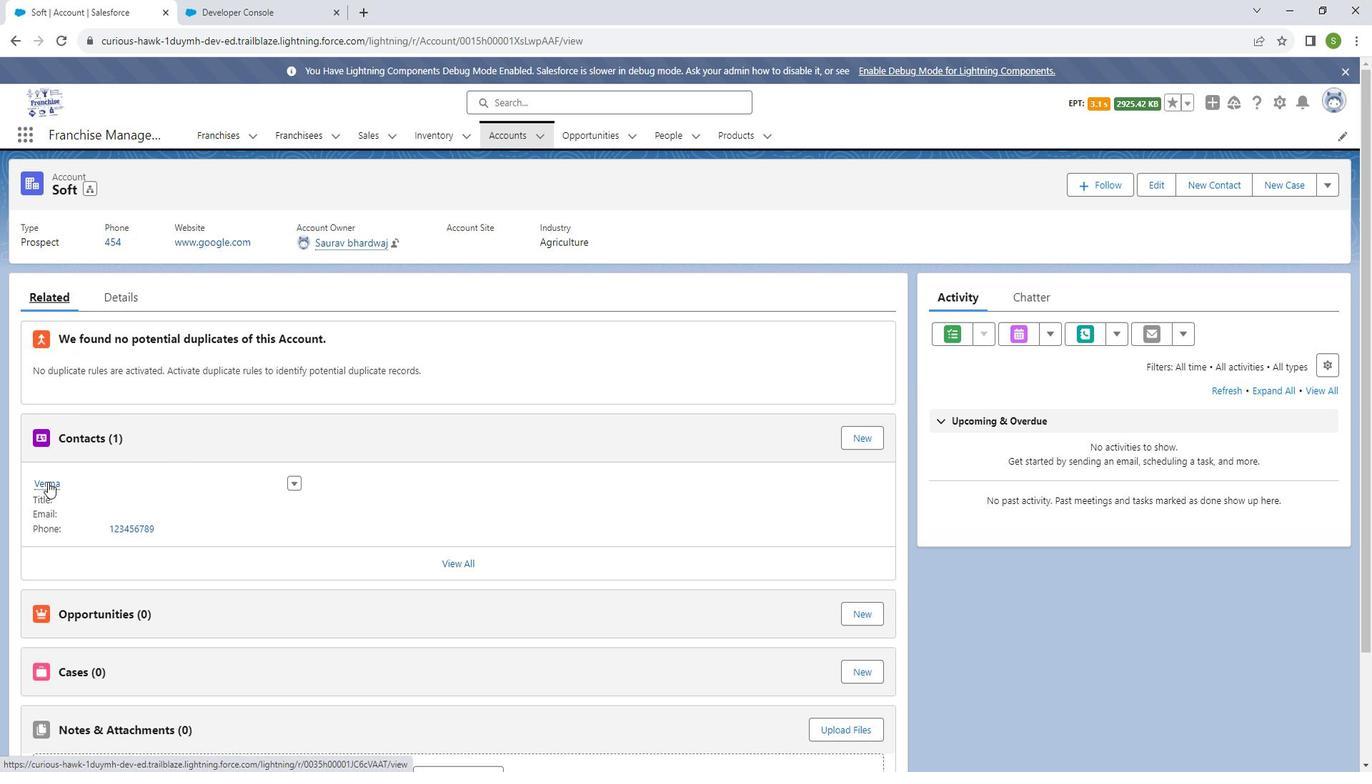 
Action: Mouse moved to (118, 284)
Screenshot: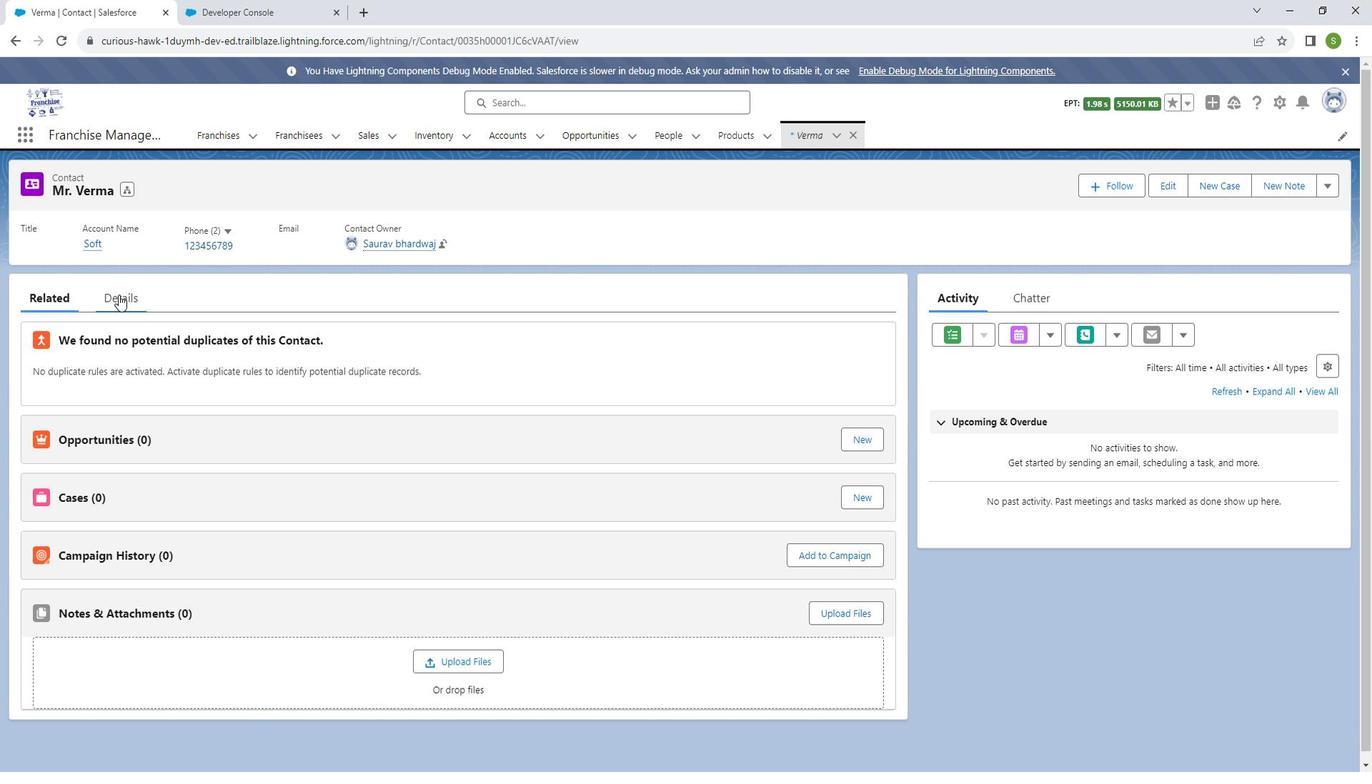 
Action: Mouse pressed left at (118, 284)
Screenshot: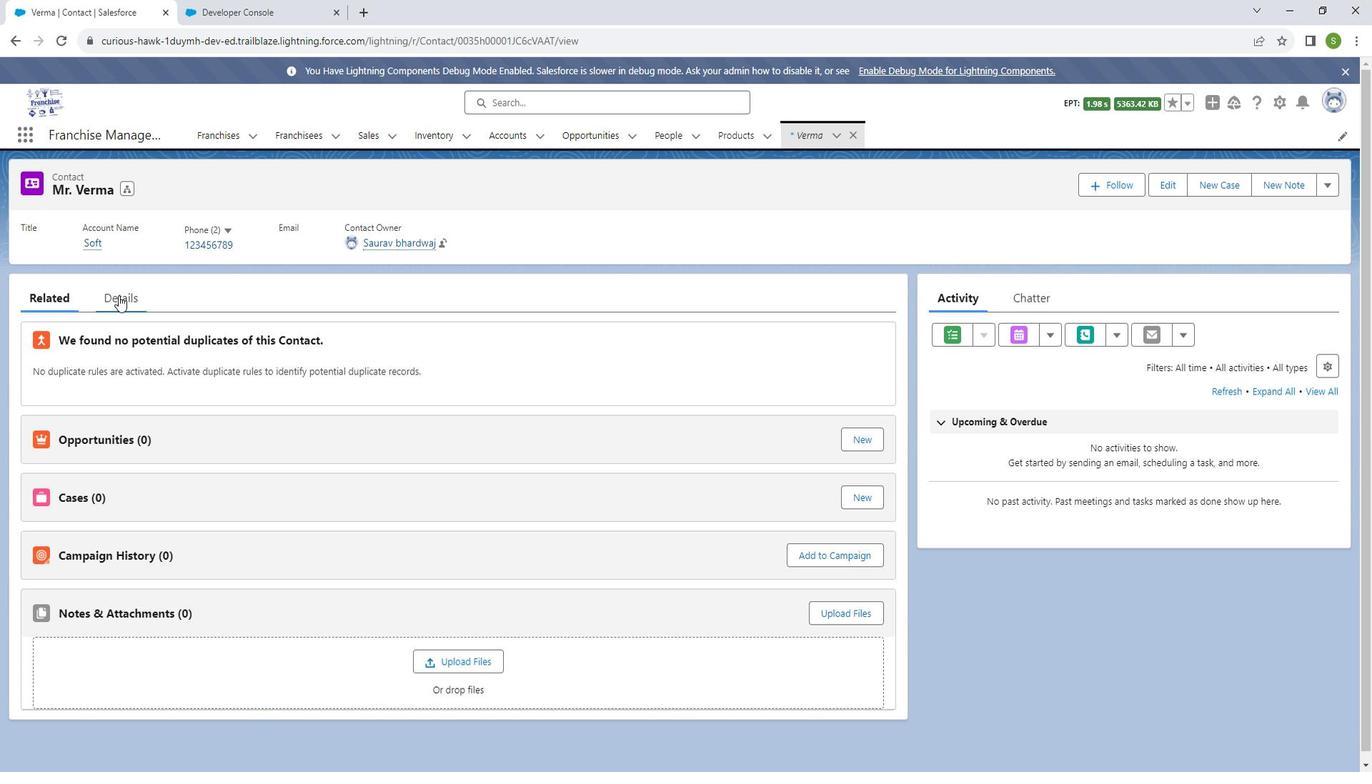 
Action: Mouse moved to (236, 484)
Screenshot: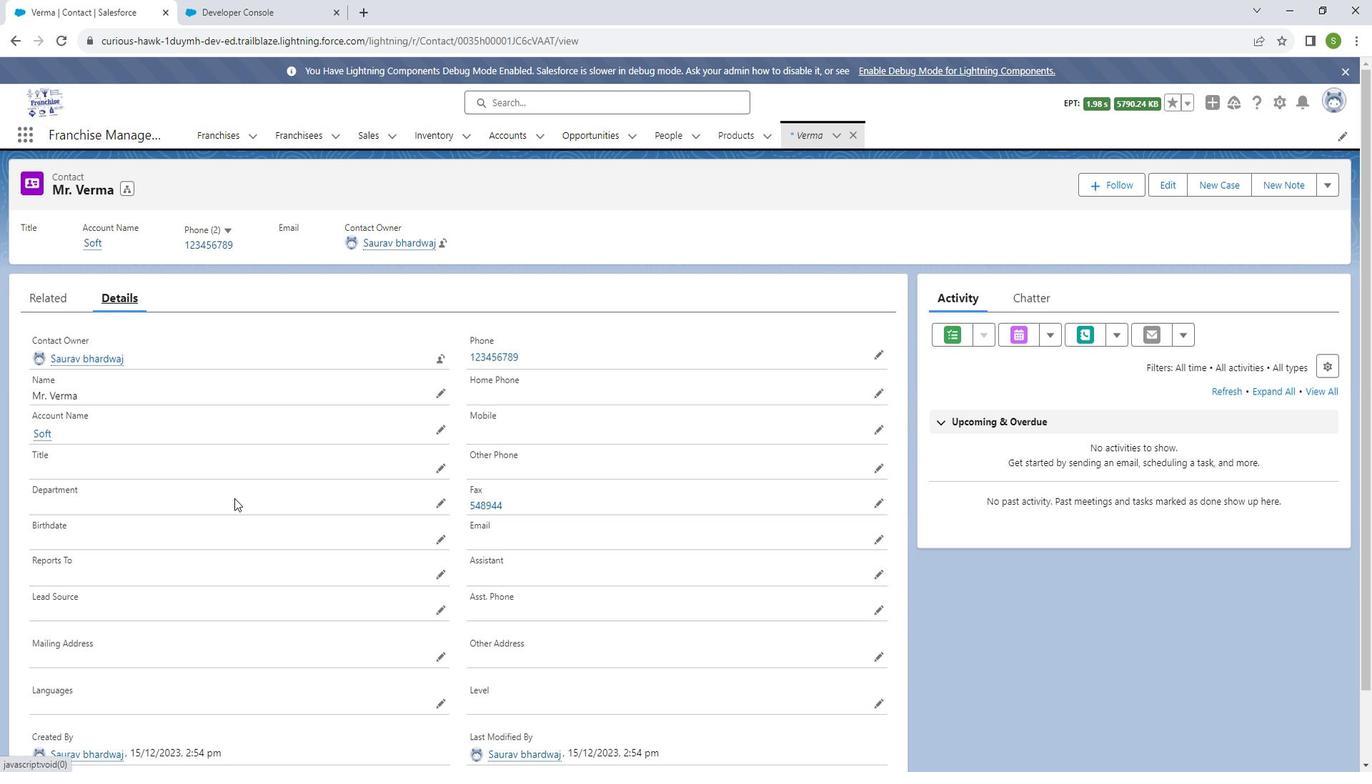 
Action: Mouse scrolled (236, 484) with delta (0, 0)
Screenshot: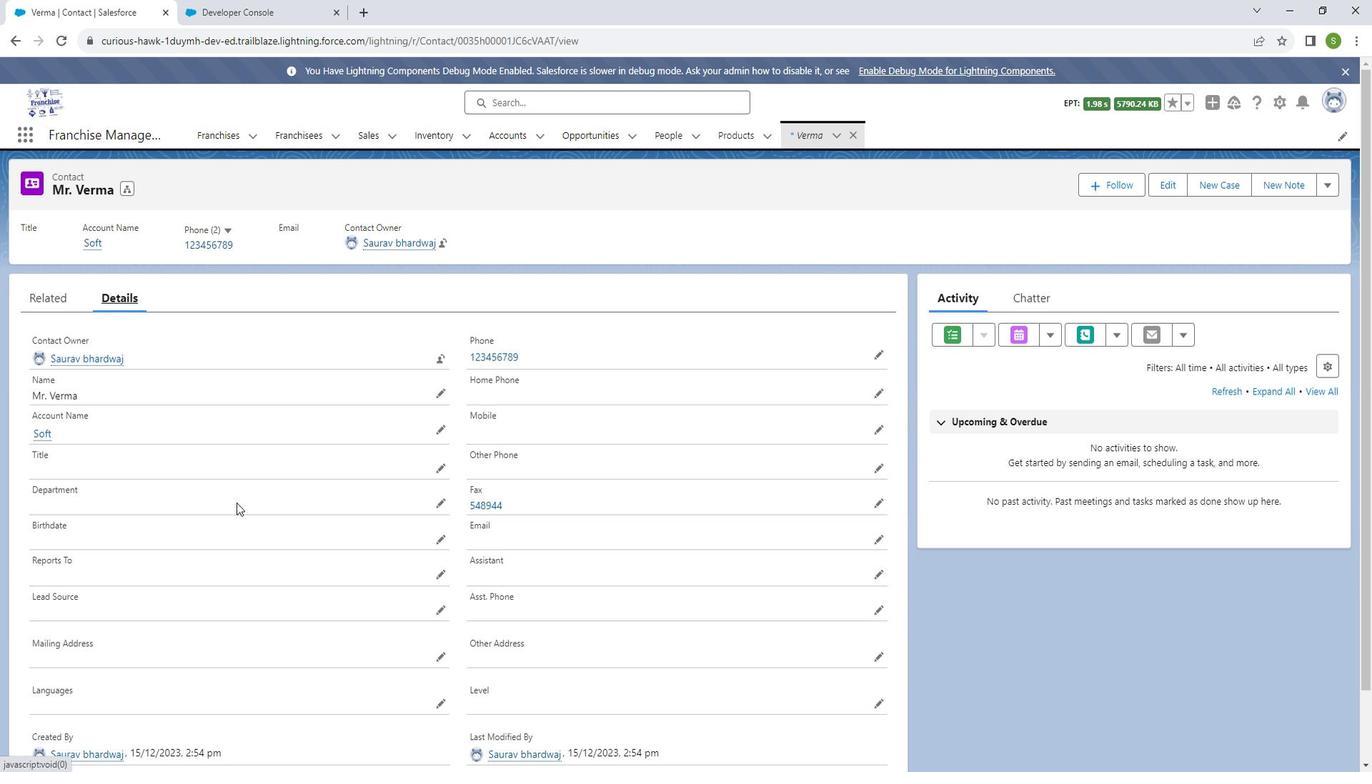 
Action: Mouse moved to (237, 486)
Screenshot: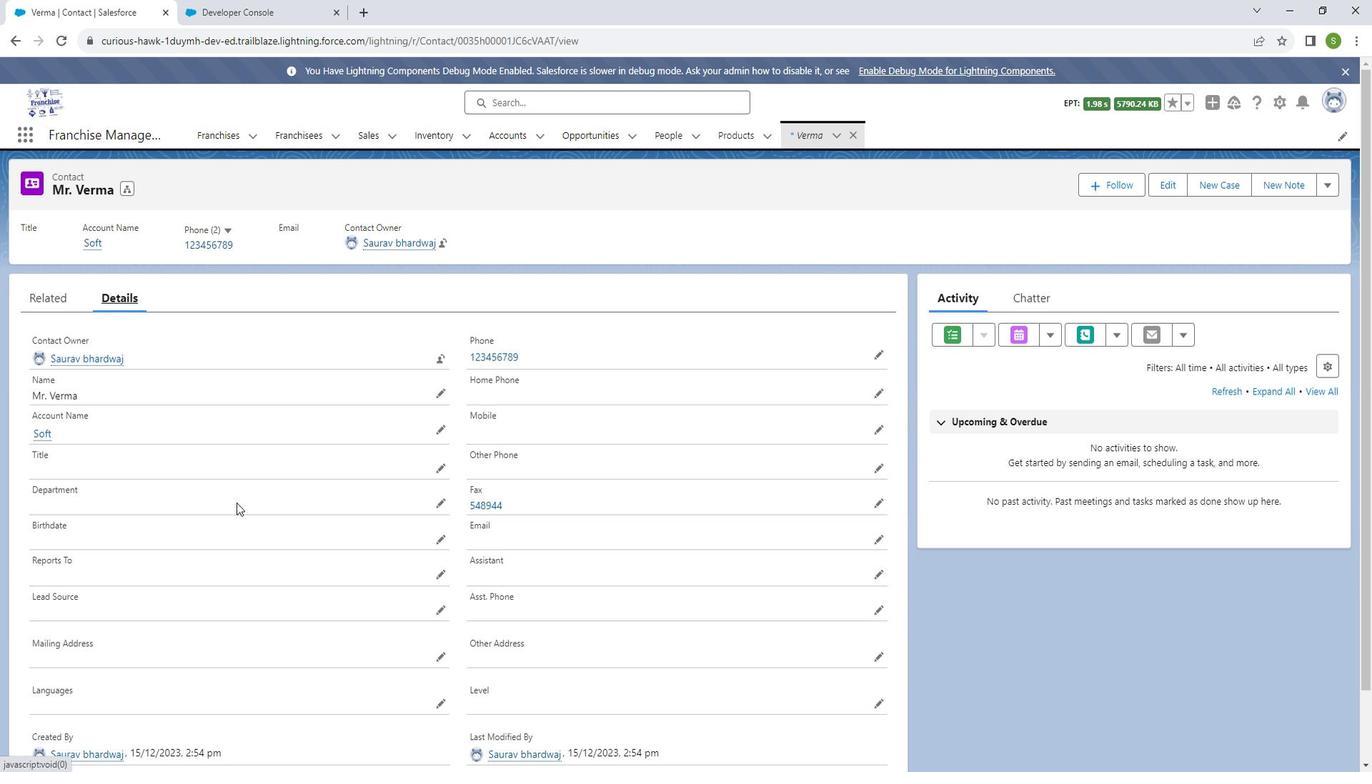 
Action: Mouse scrolled (237, 485) with delta (0, 0)
Screenshot: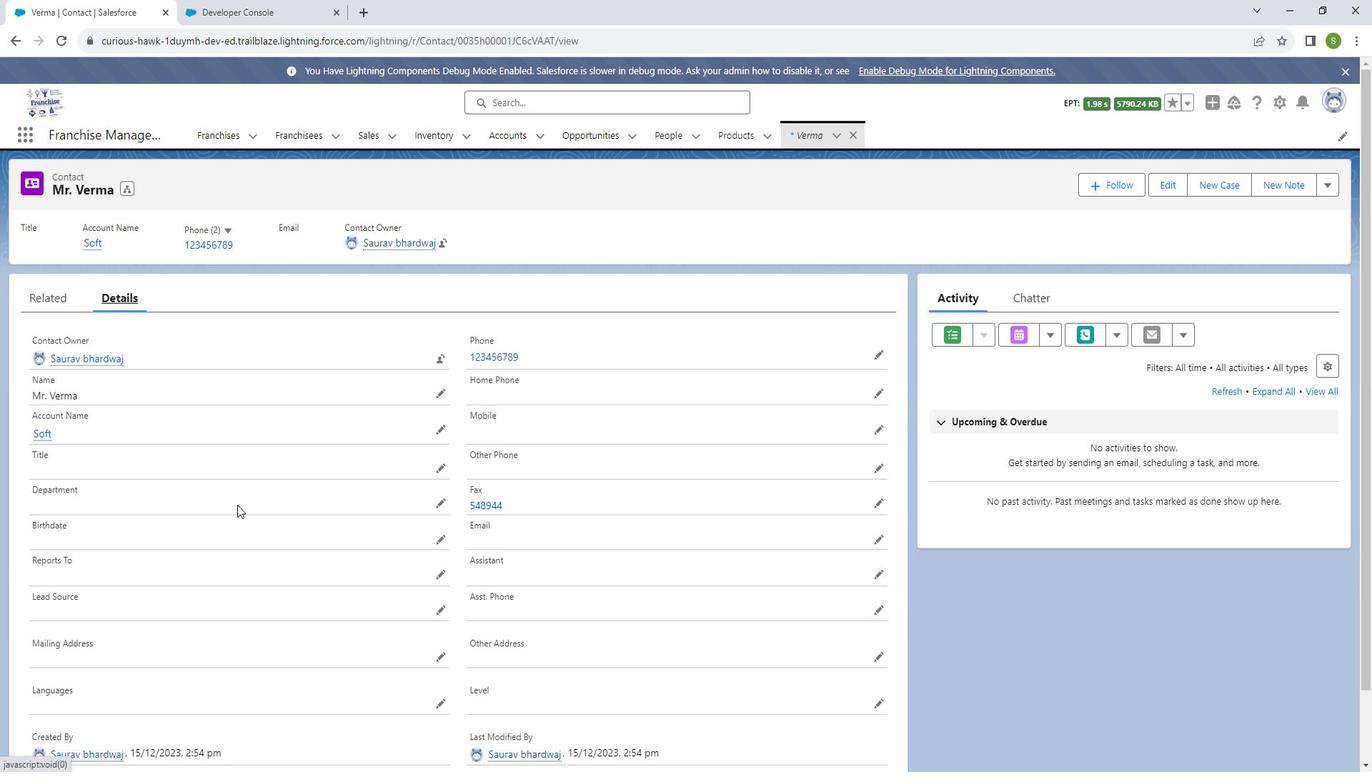 
Action: Mouse moved to (237, 486)
Screenshot: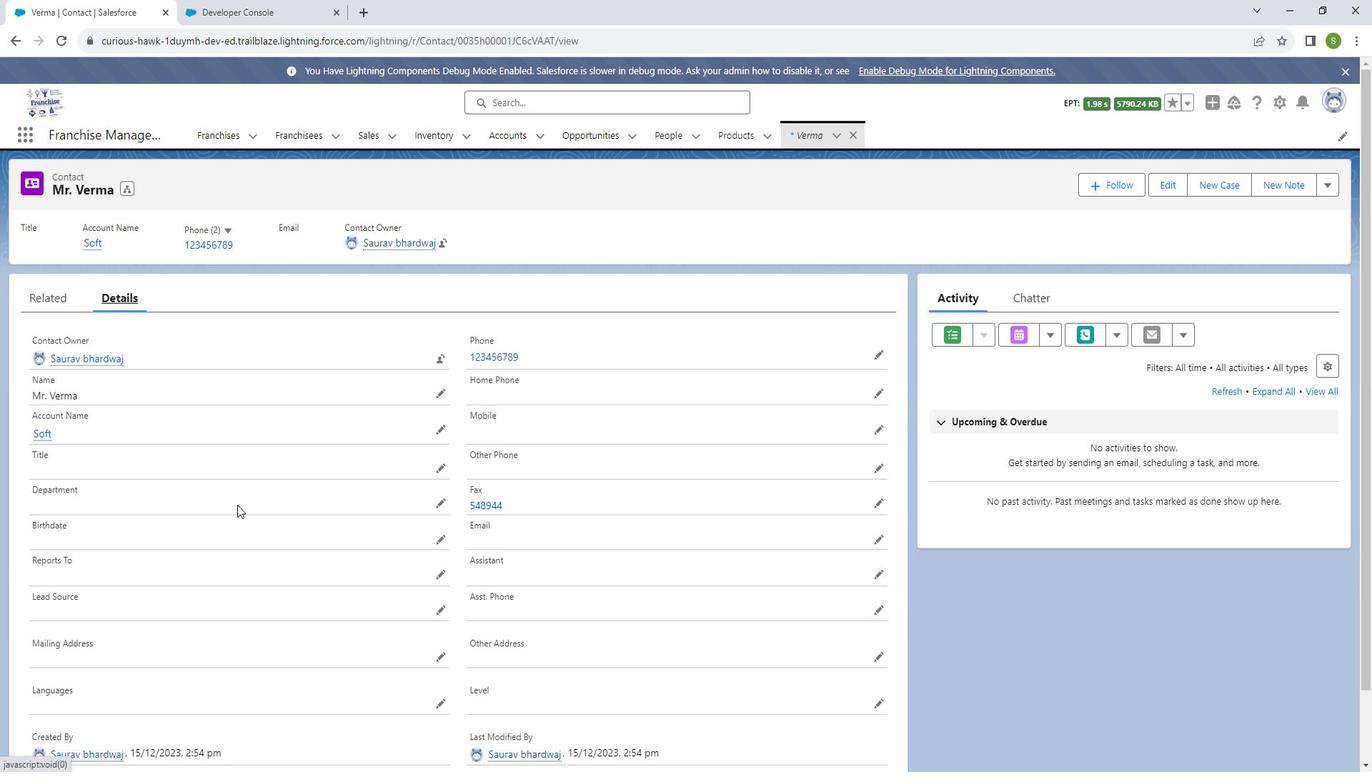 
Action: Mouse scrolled (237, 486) with delta (0, 0)
Screenshot: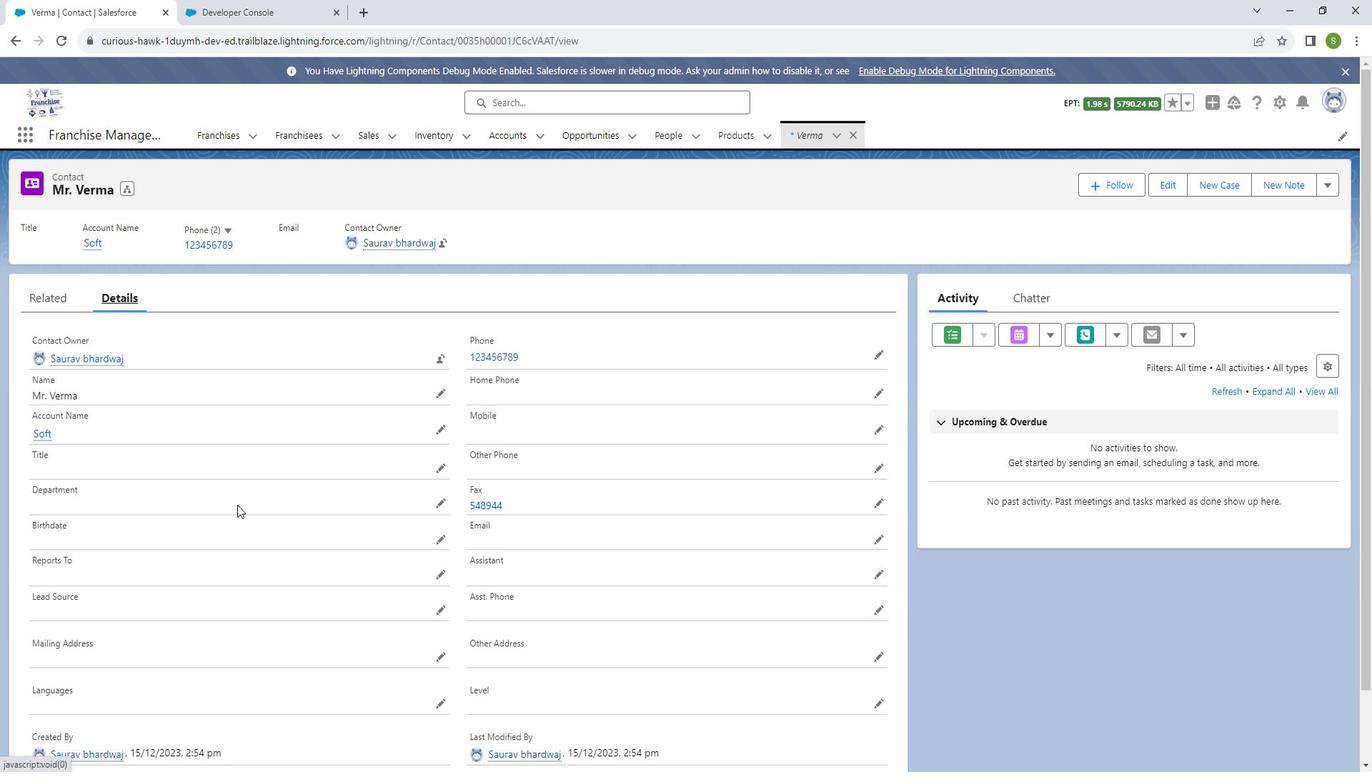 
Action: Mouse scrolled (237, 486) with delta (0, 0)
Screenshot: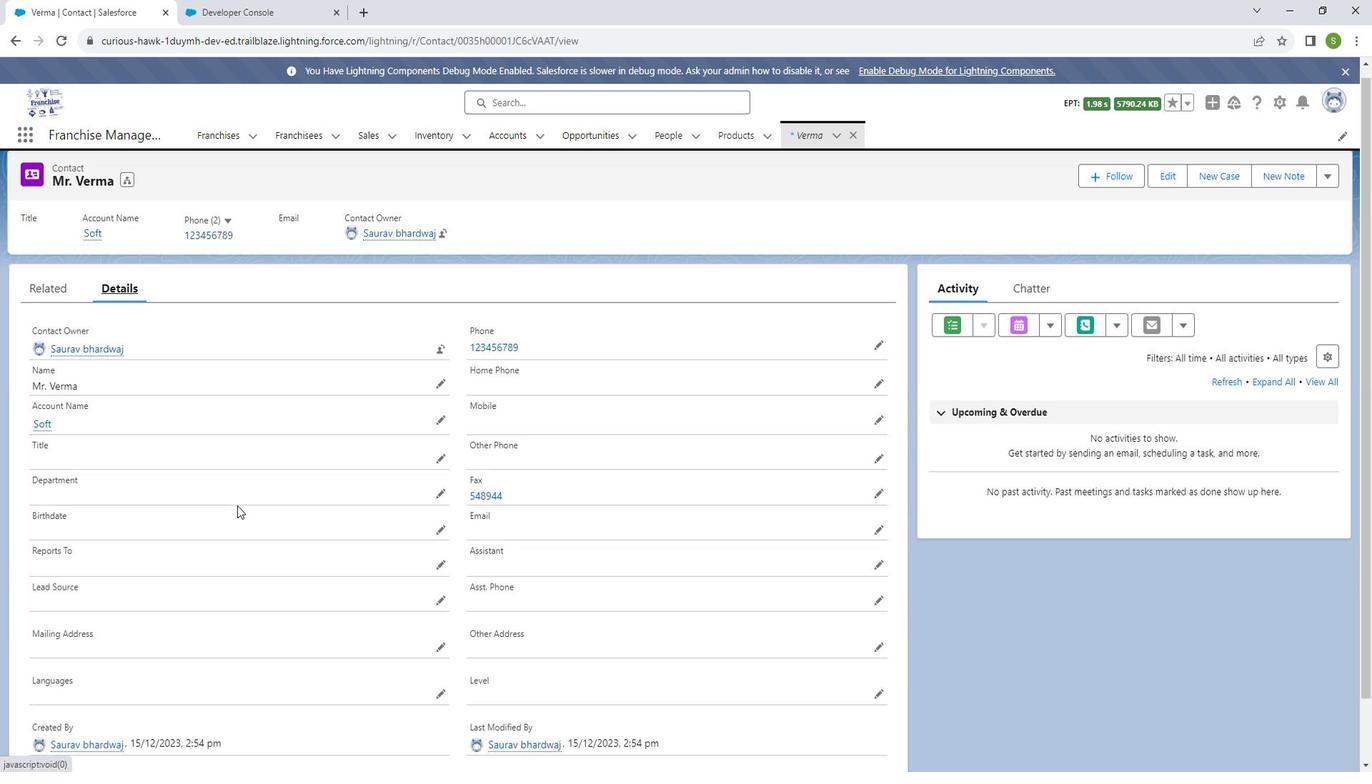 
Action: Mouse scrolled (237, 486) with delta (0, 0)
Screenshot: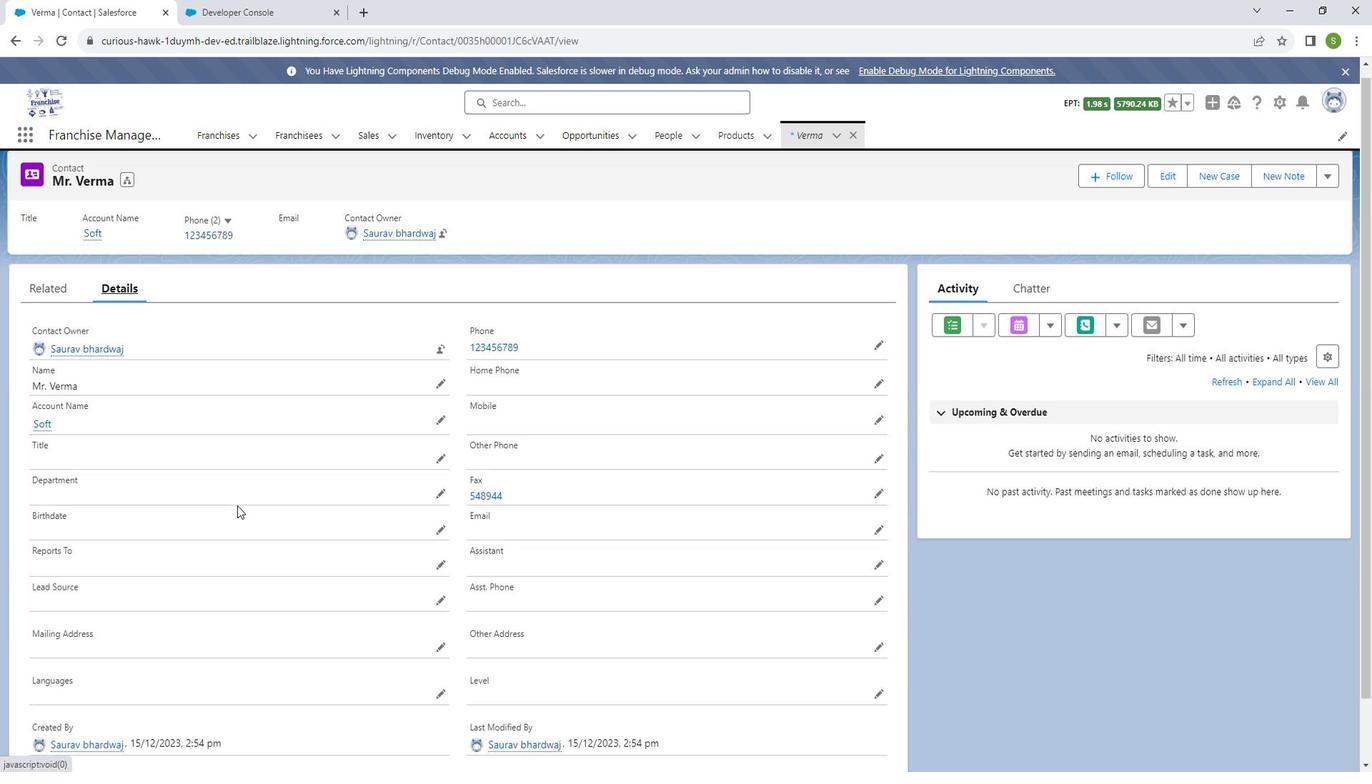 
Action: Mouse scrolled (237, 486) with delta (0, 0)
Screenshot: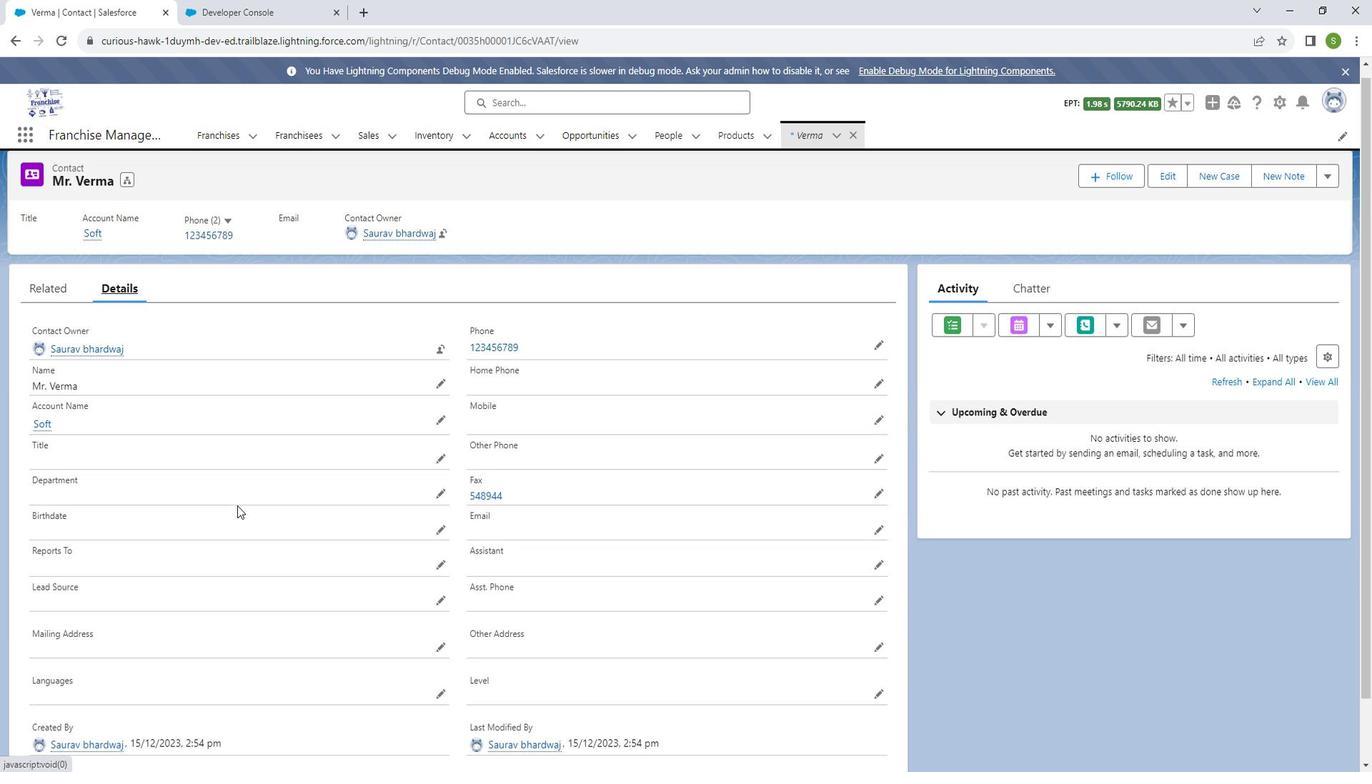 
Action: Mouse scrolled (237, 486) with delta (0, 0)
Screenshot: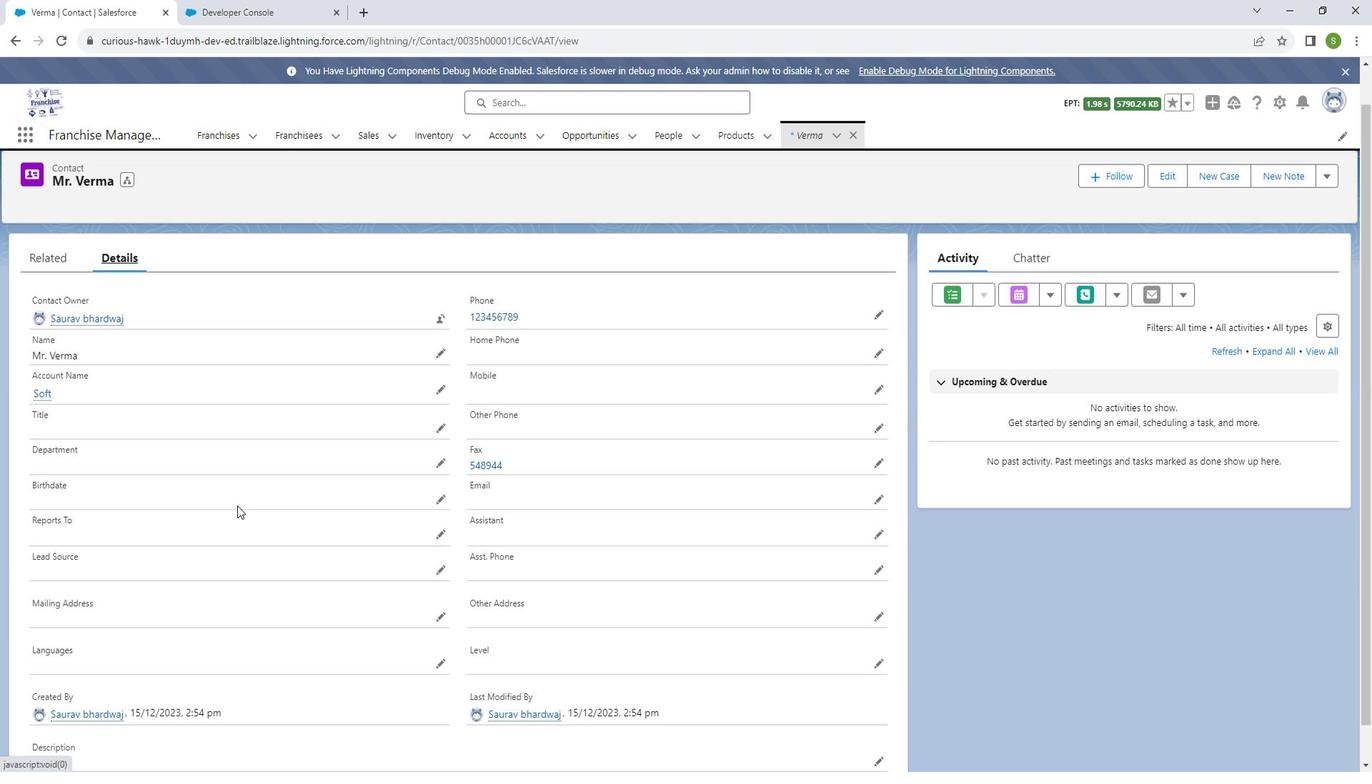 
Action: Mouse moved to (97, 694)
Screenshot: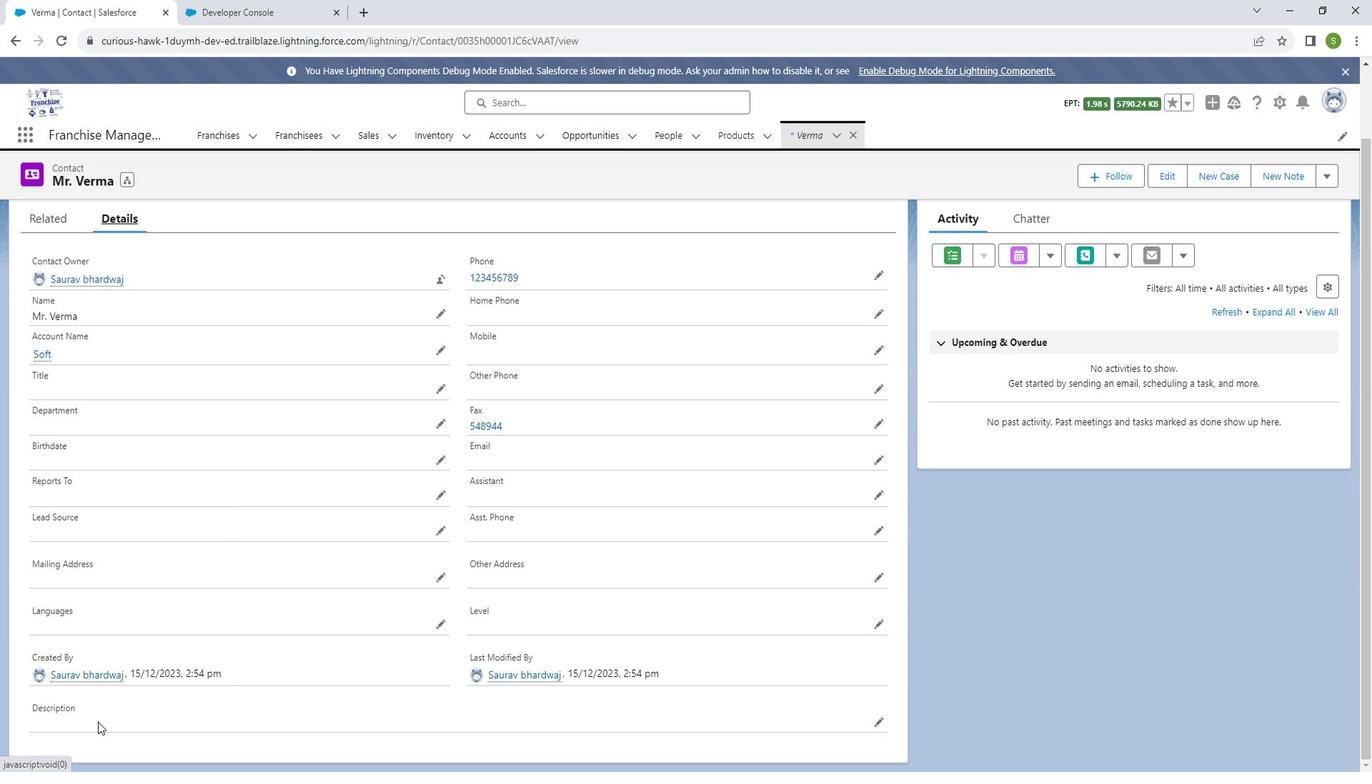 
Action: Mouse pressed left at (97, 694)
Screenshot: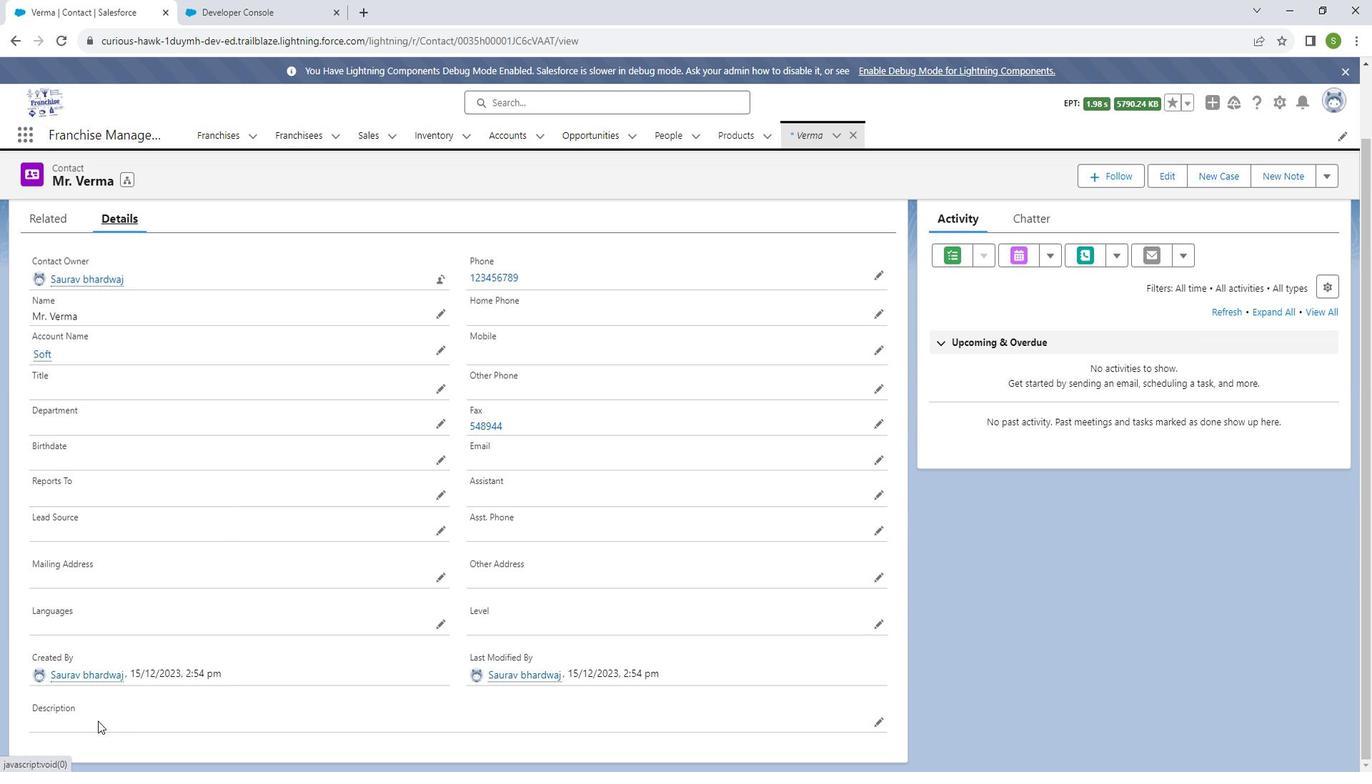 
Action: Mouse moved to (878, 694)
Screenshot: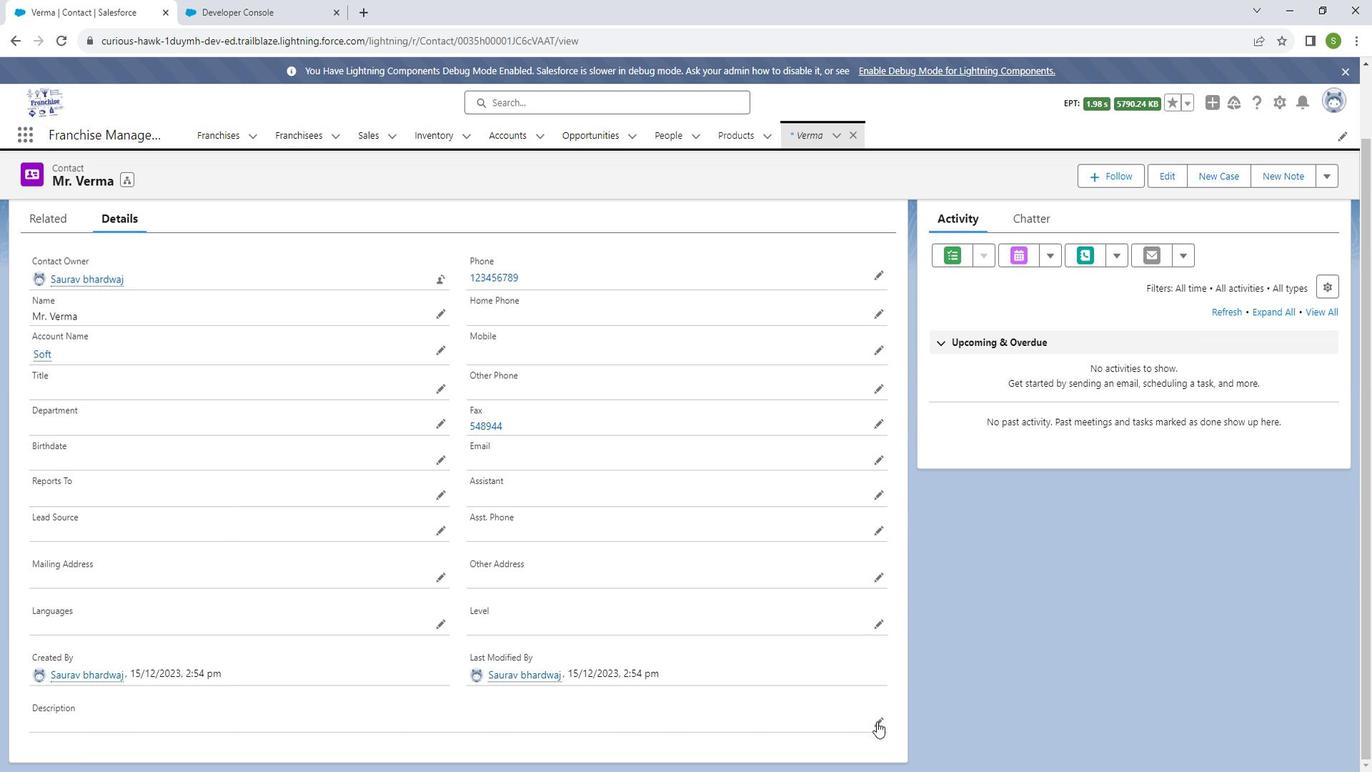 
Action: Mouse pressed left at (878, 694)
Screenshot: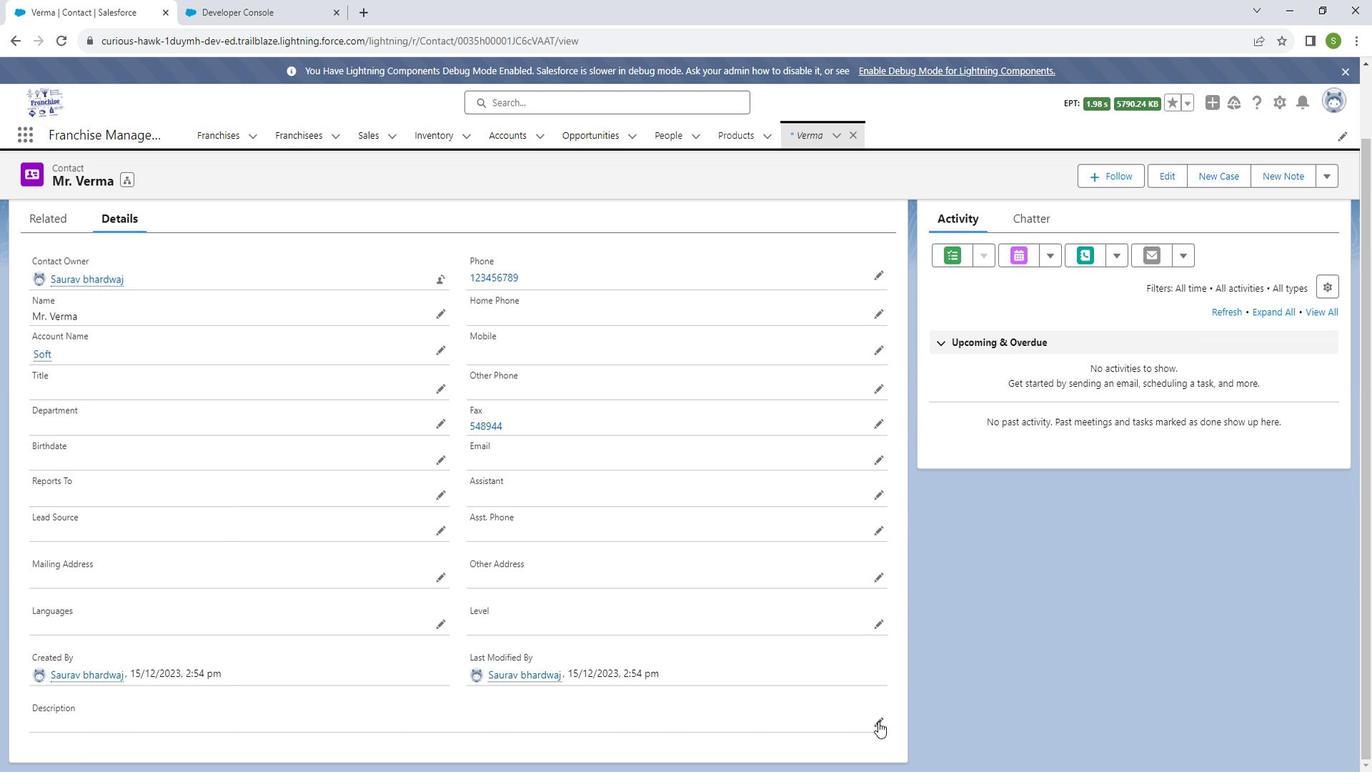 
Action: Mouse moved to (262, 666)
Screenshot: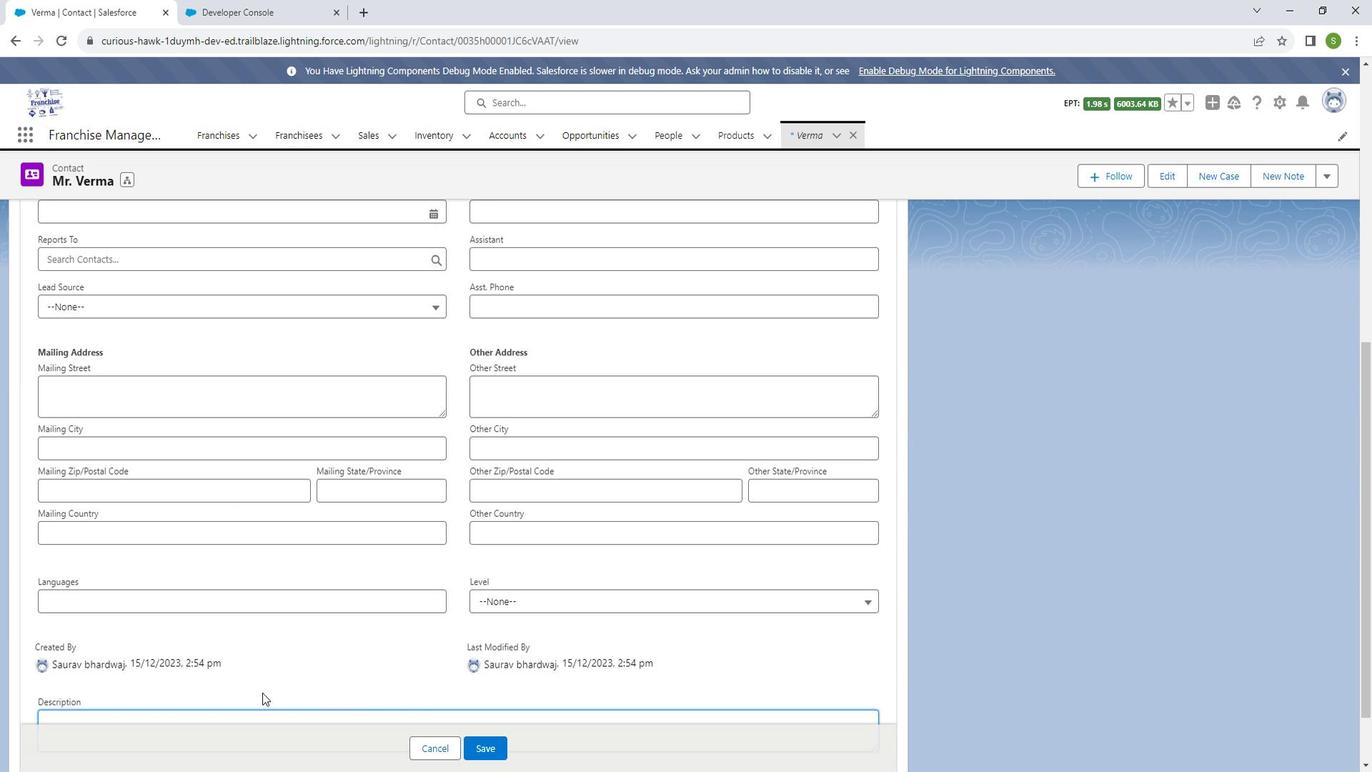 
Action: Mouse scrolled (262, 665) with delta (0, 0)
Screenshot: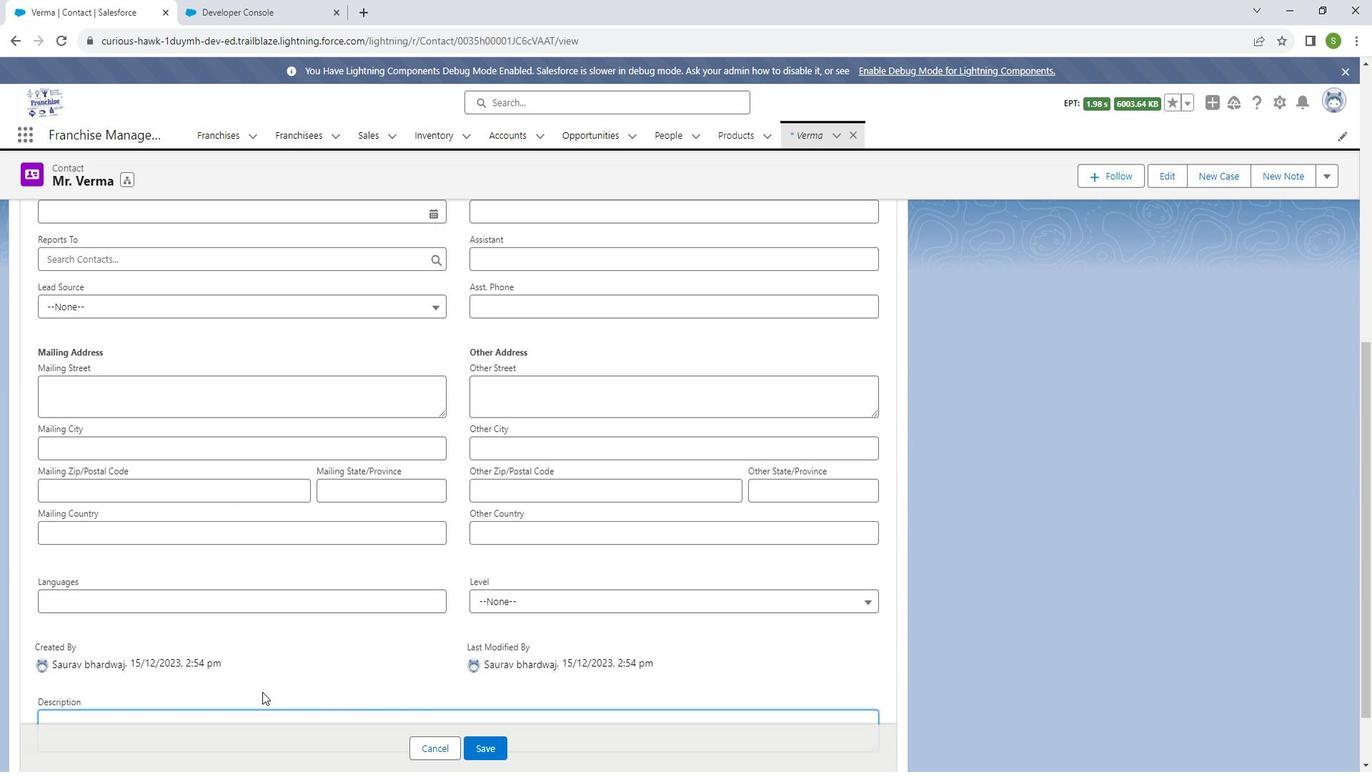 
Action: Mouse scrolled (262, 665) with delta (0, 0)
Screenshot: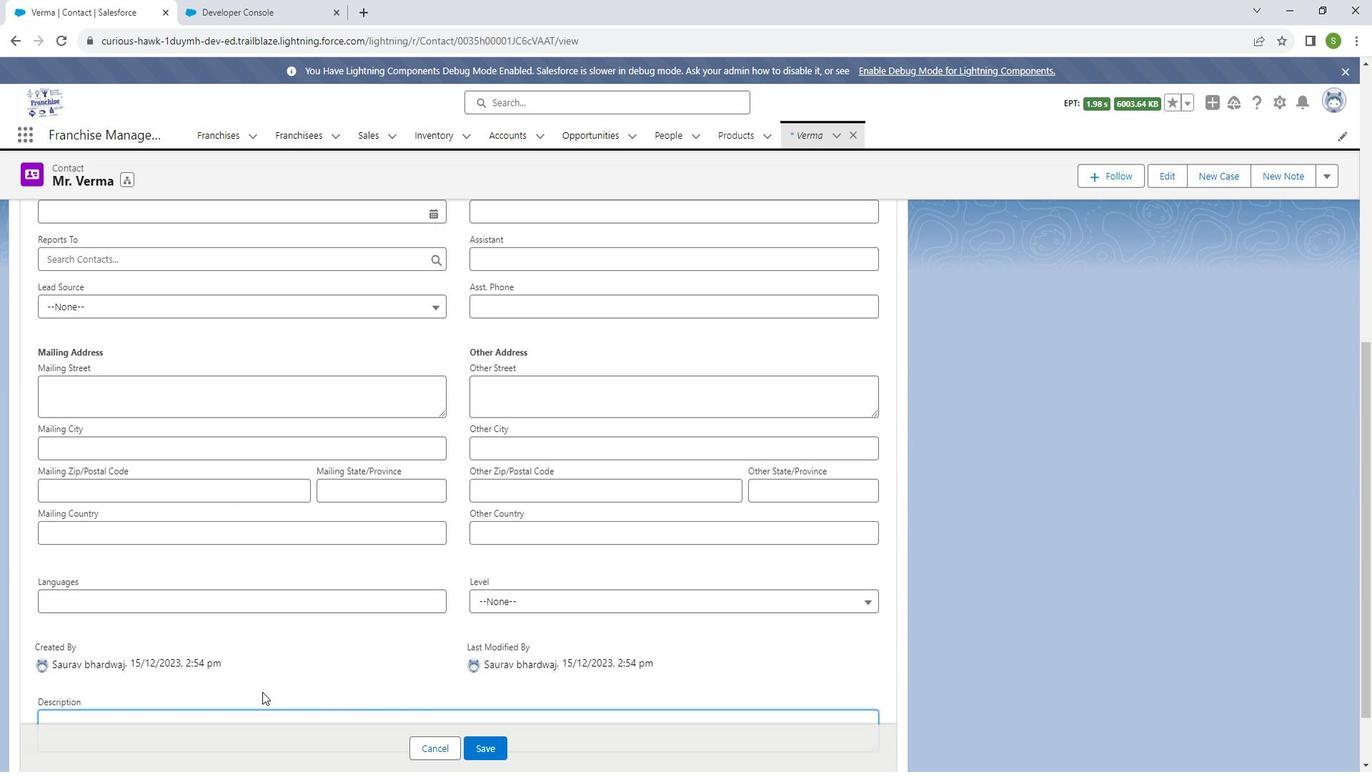 
Action: Mouse scrolled (262, 665) with delta (0, 0)
Screenshot: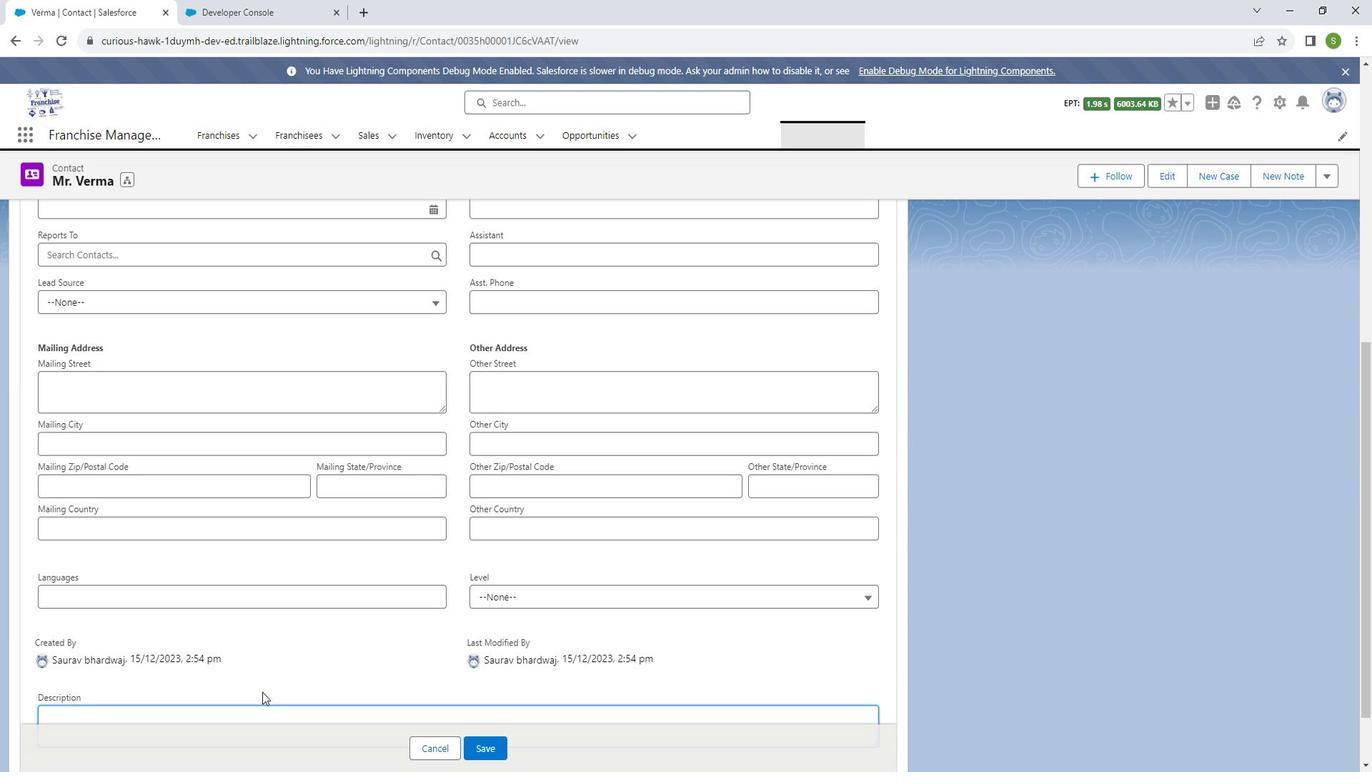 
Action: Mouse scrolled (262, 665) with delta (0, 0)
Screenshot: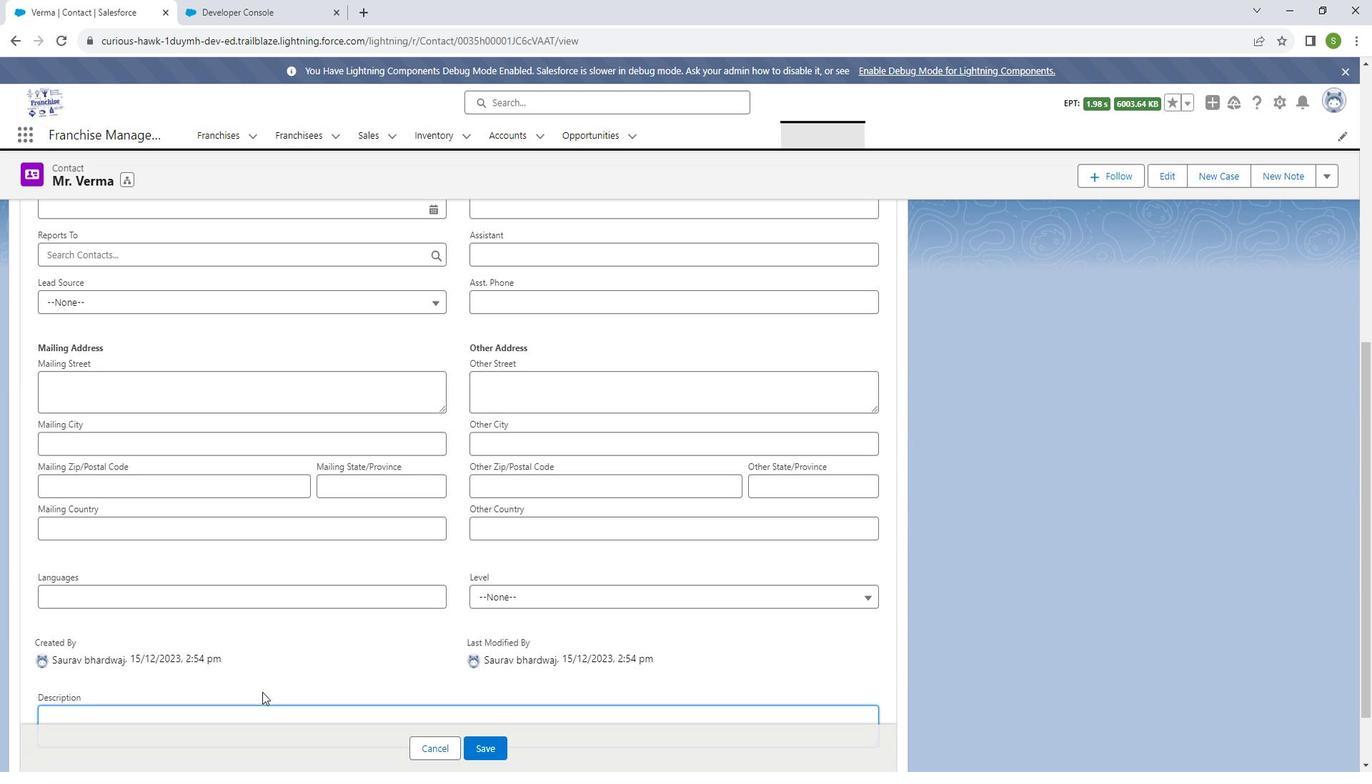 
Action: Mouse moved to (217, 613)
Screenshot: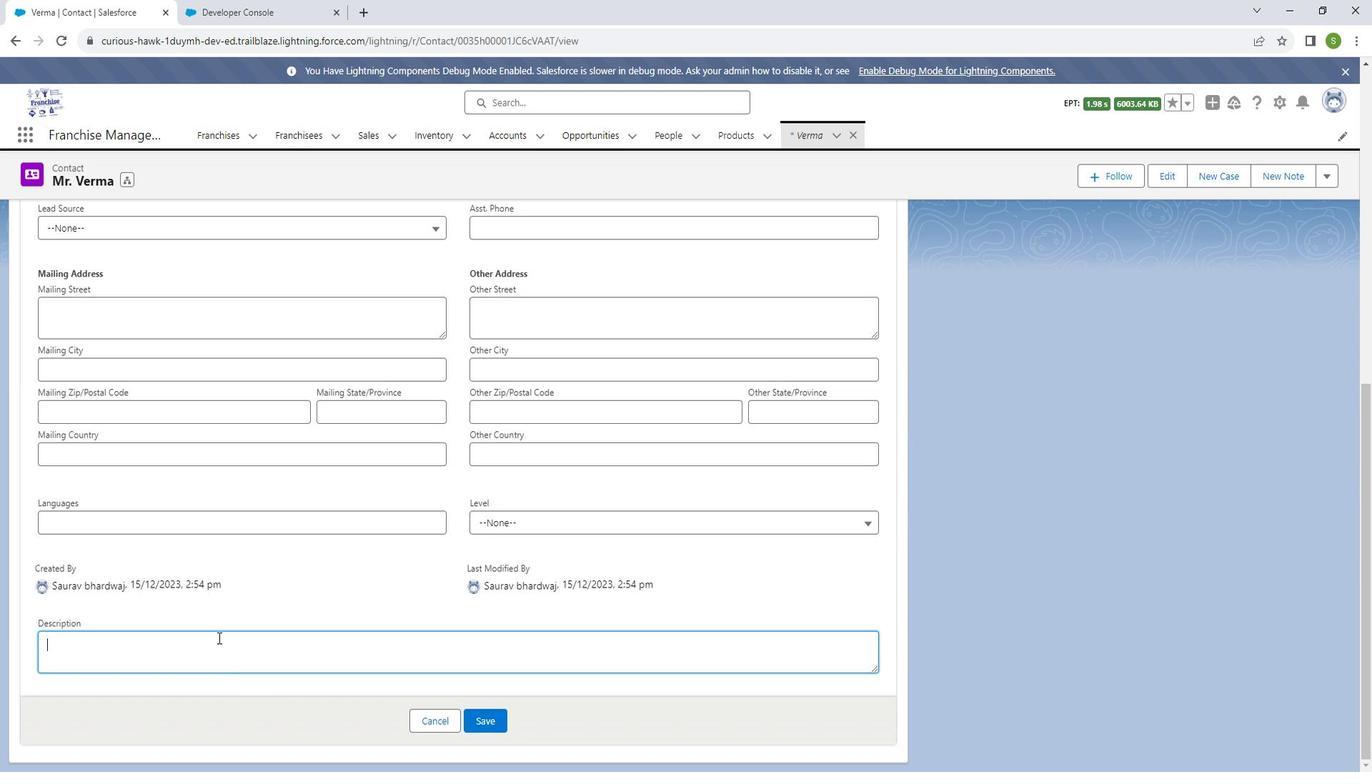 
Action: Mouse pressed left at (217, 613)
Screenshot: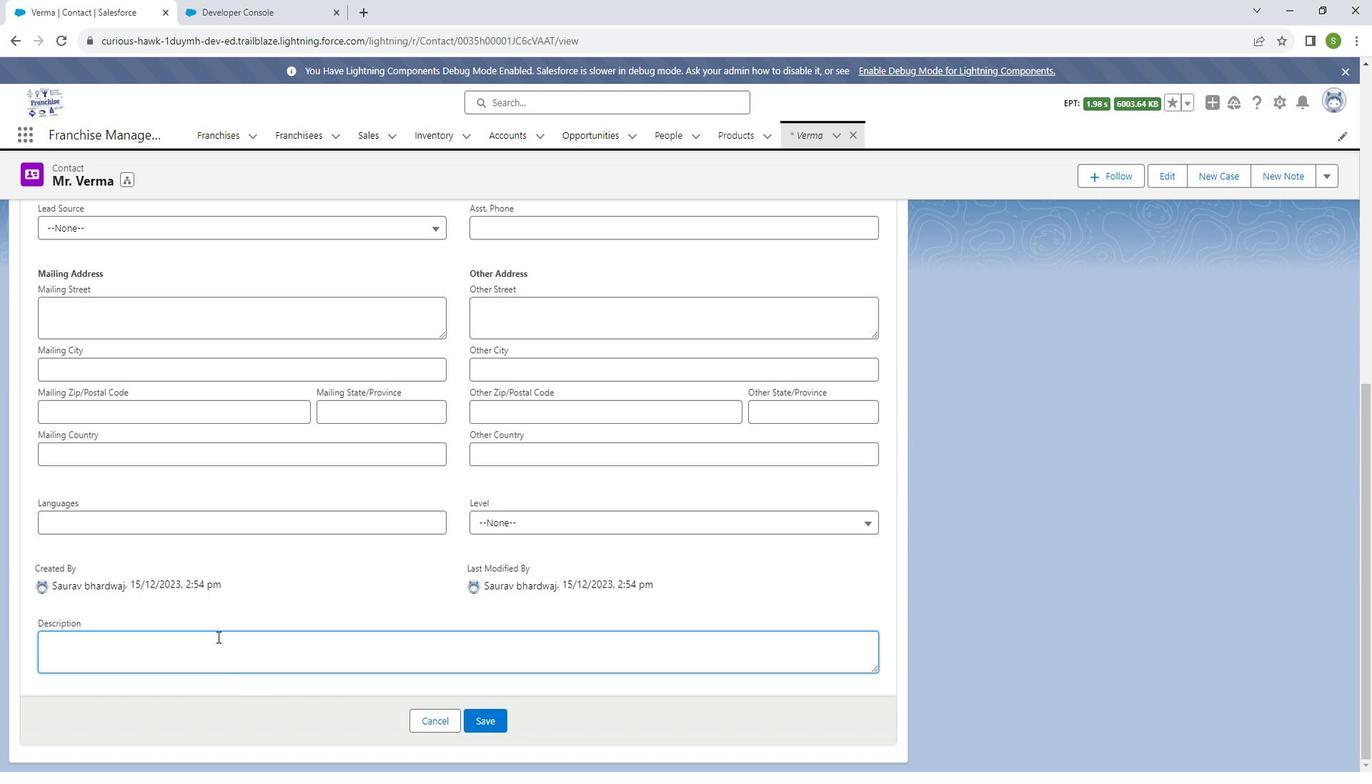 
Action: Mouse moved to (213, 620)
Screenshot: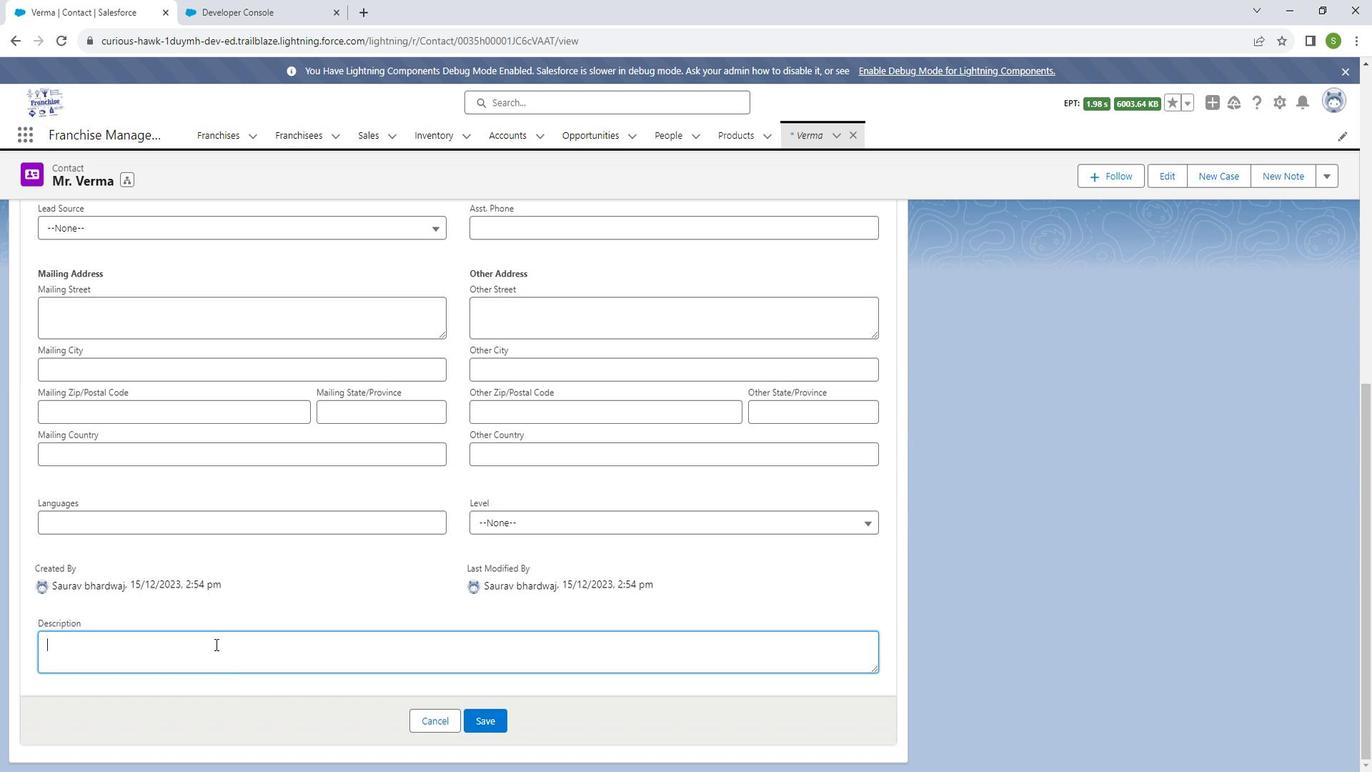 
Action: Key pressed <Key.shift_r>Hi<Key.space><Key.shift_r>I<Key.space>am<Key.space><Key.shift_r><Key.shift_r><Key.shift_r><Key.shift_r><Key.shift_r><Key.shift_r>Soft
Screenshot: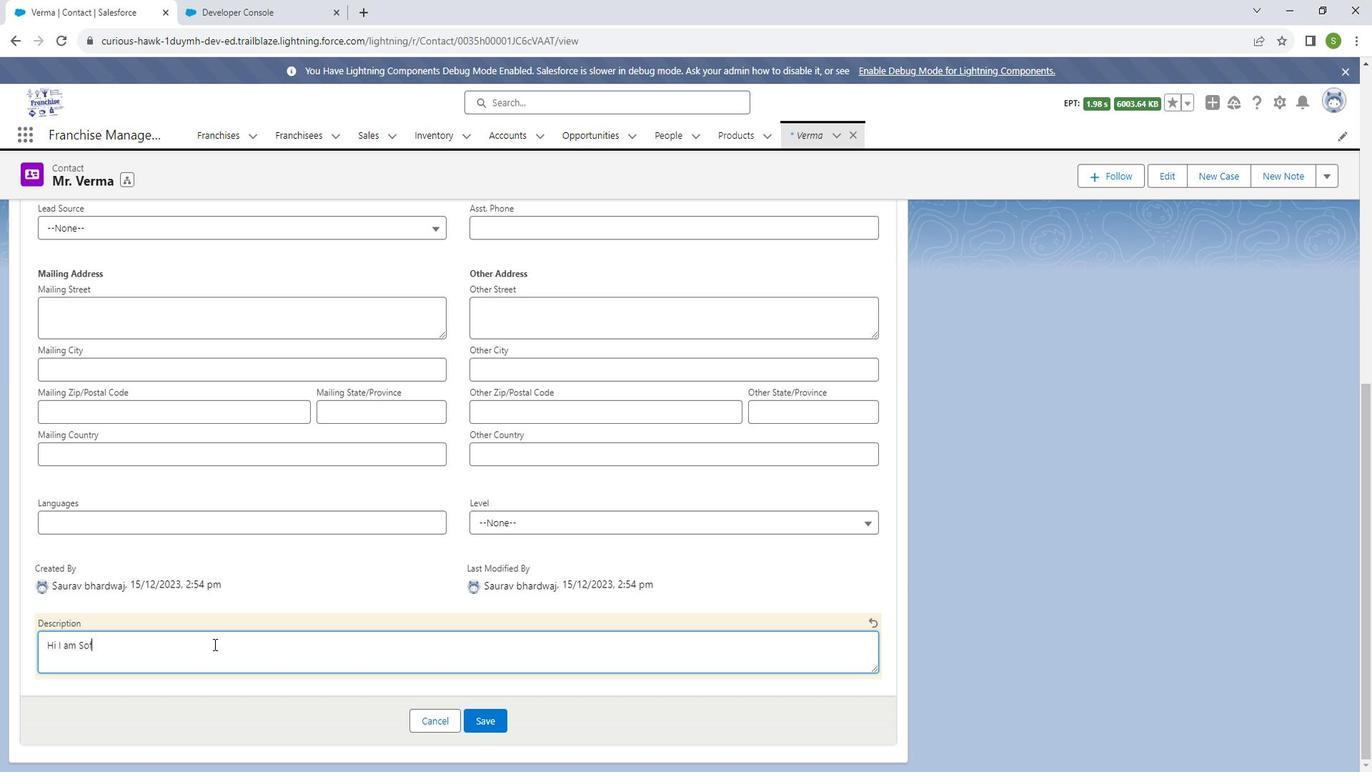 
Action: Mouse moved to (501, 691)
Screenshot: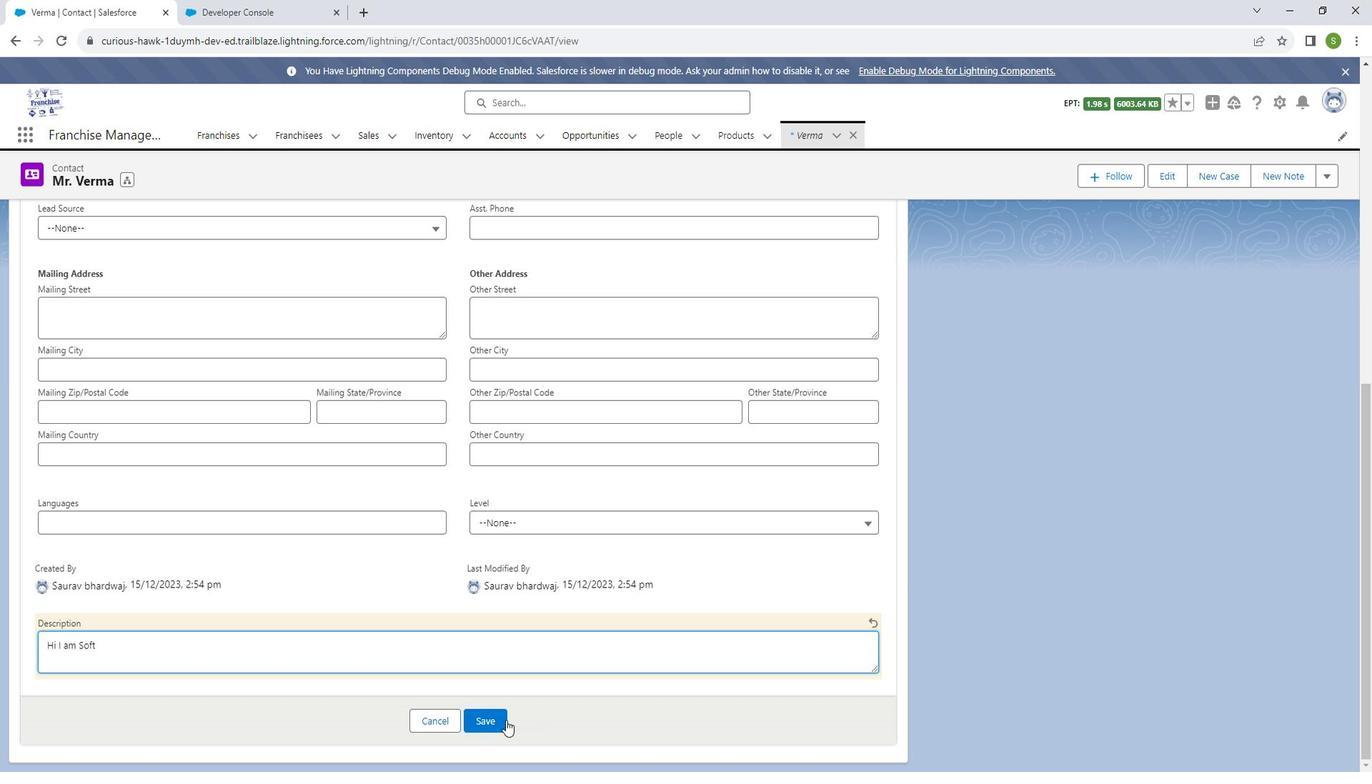 
Action: Mouse pressed left at (501, 691)
Screenshot: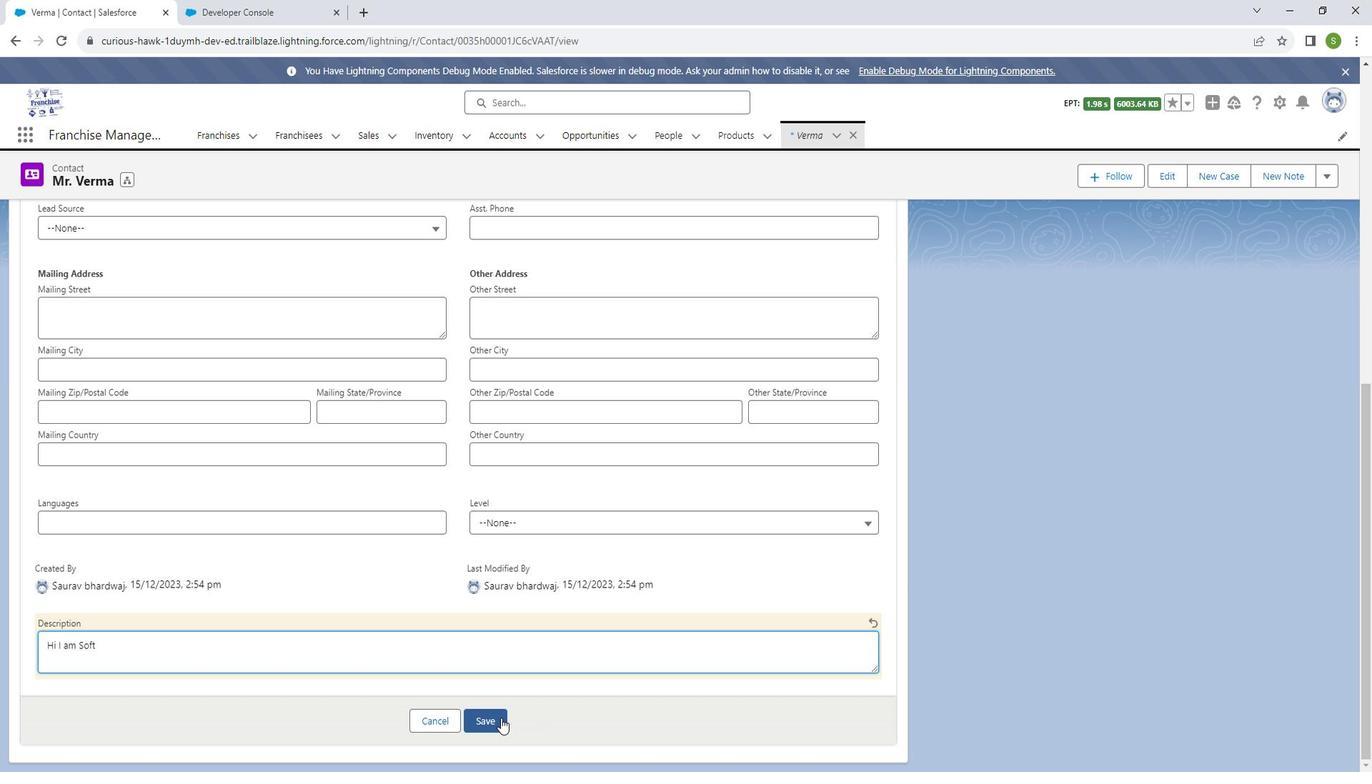 
Action: Mouse moved to (373, 586)
Screenshot: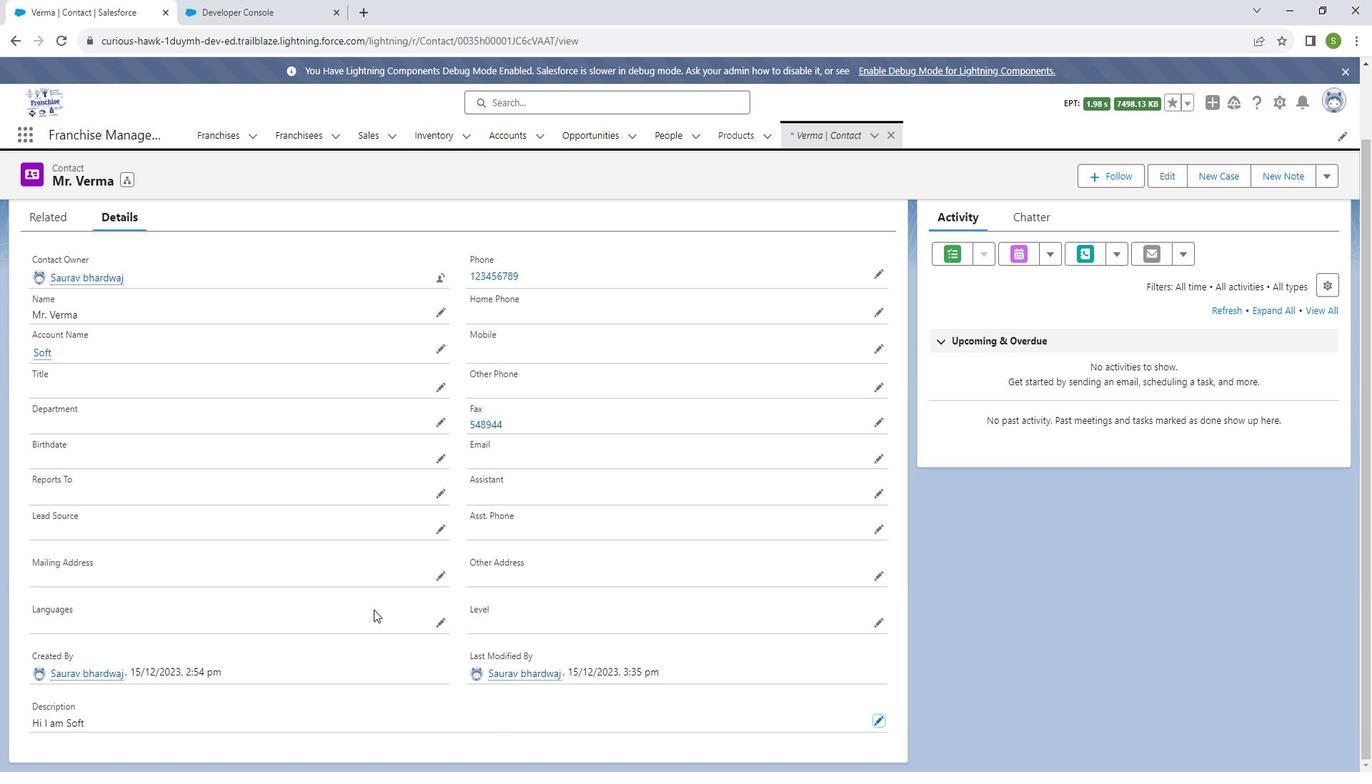 
Action: Mouse scrolled (373, 587) with delta (0, 0)
Screenshot: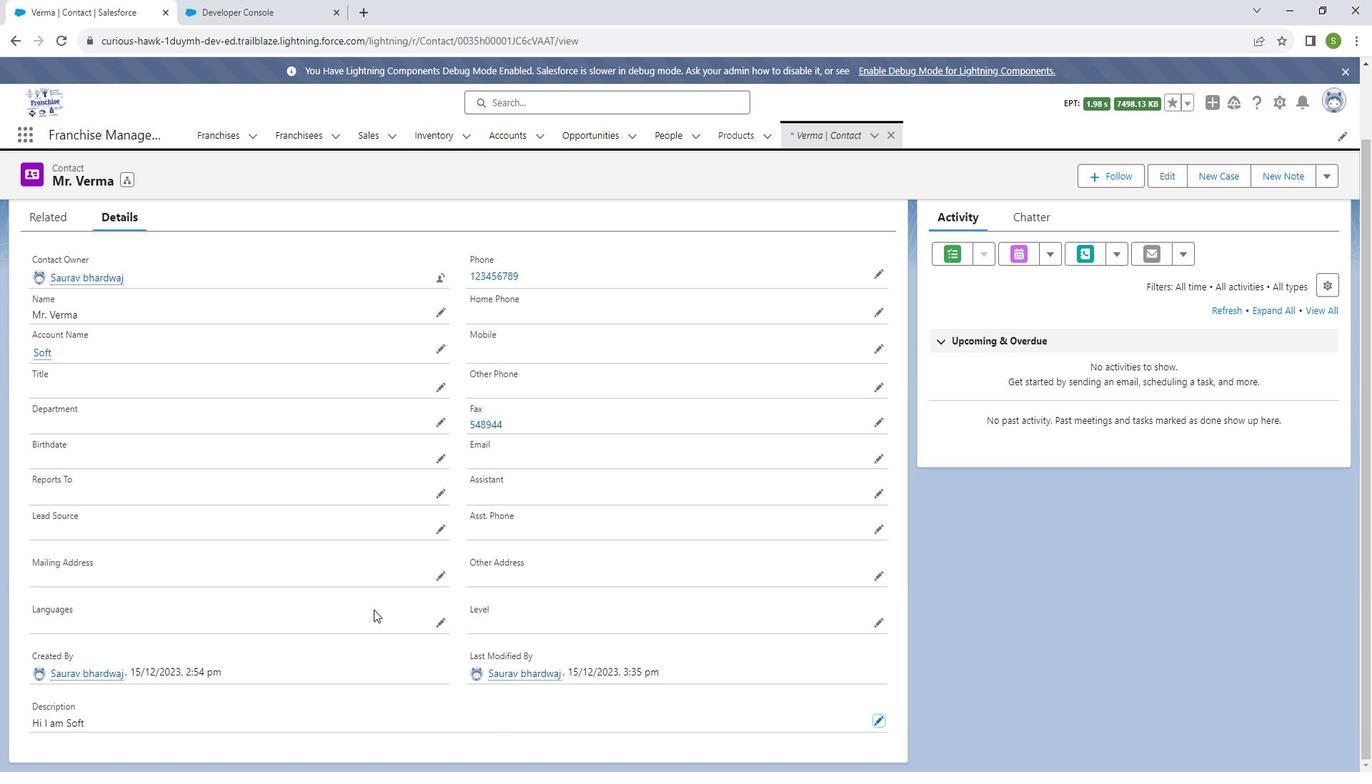 
Action: Mouse scrolled (373, 587) with delta (0, 0)
Screenshot: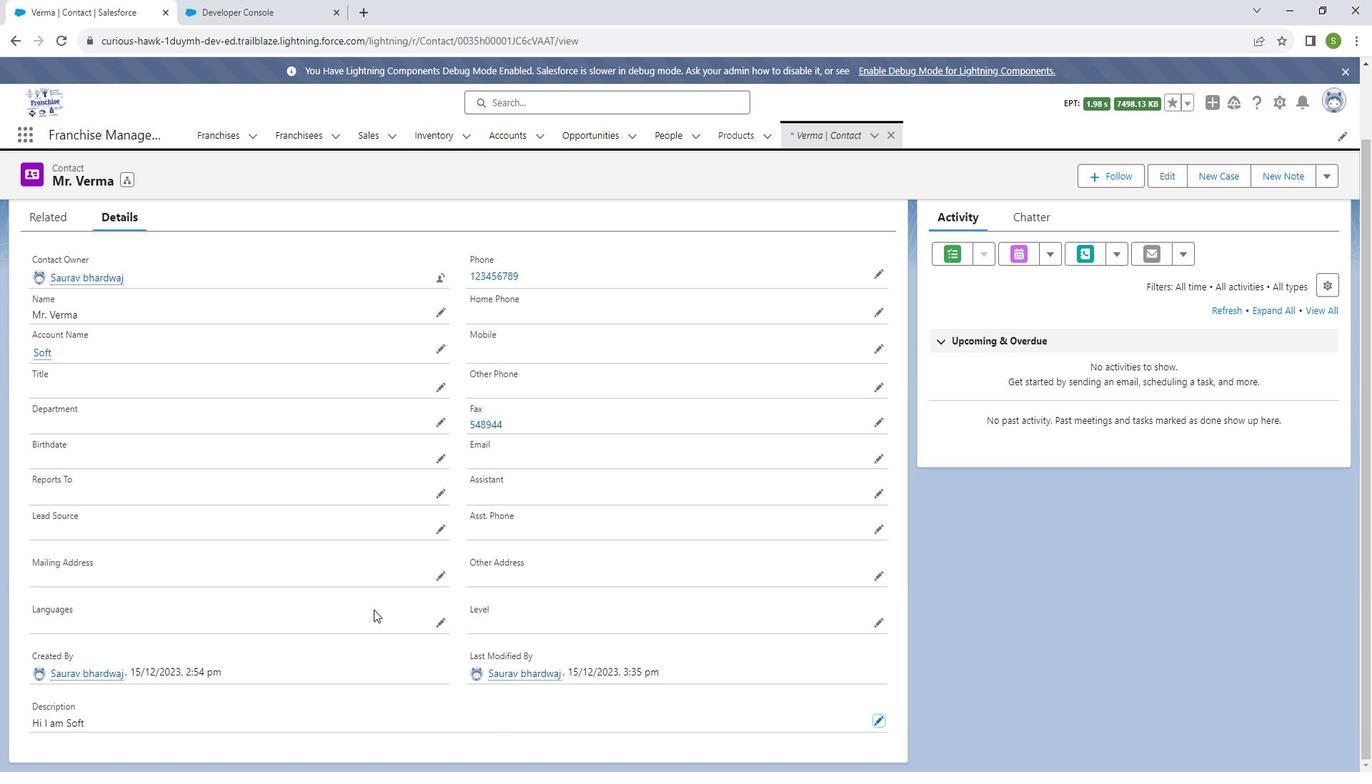 
Action: Mouse scrolled (373, 587) with delta (0, 0)
Screenshot: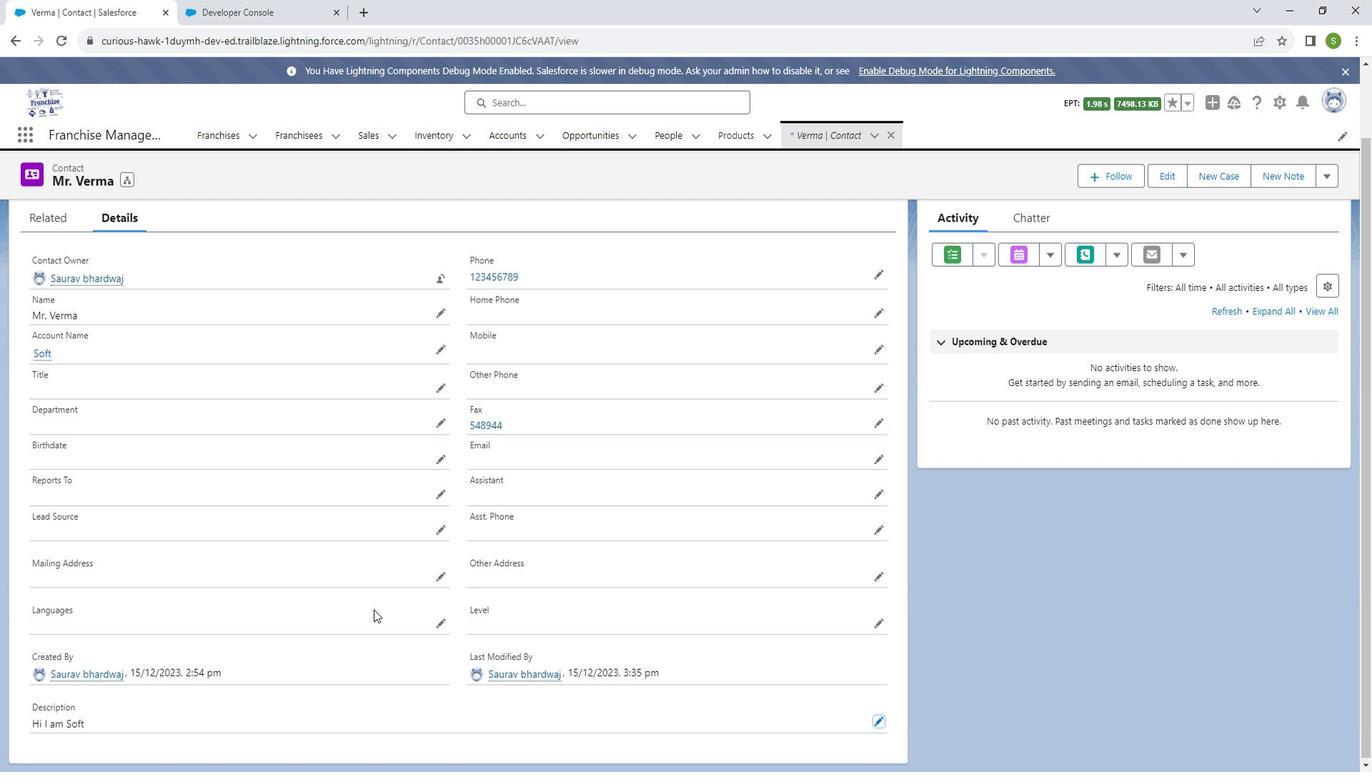 
Action: Mouse scrolled (373, 587) with delta (0, 0)
Screenshot: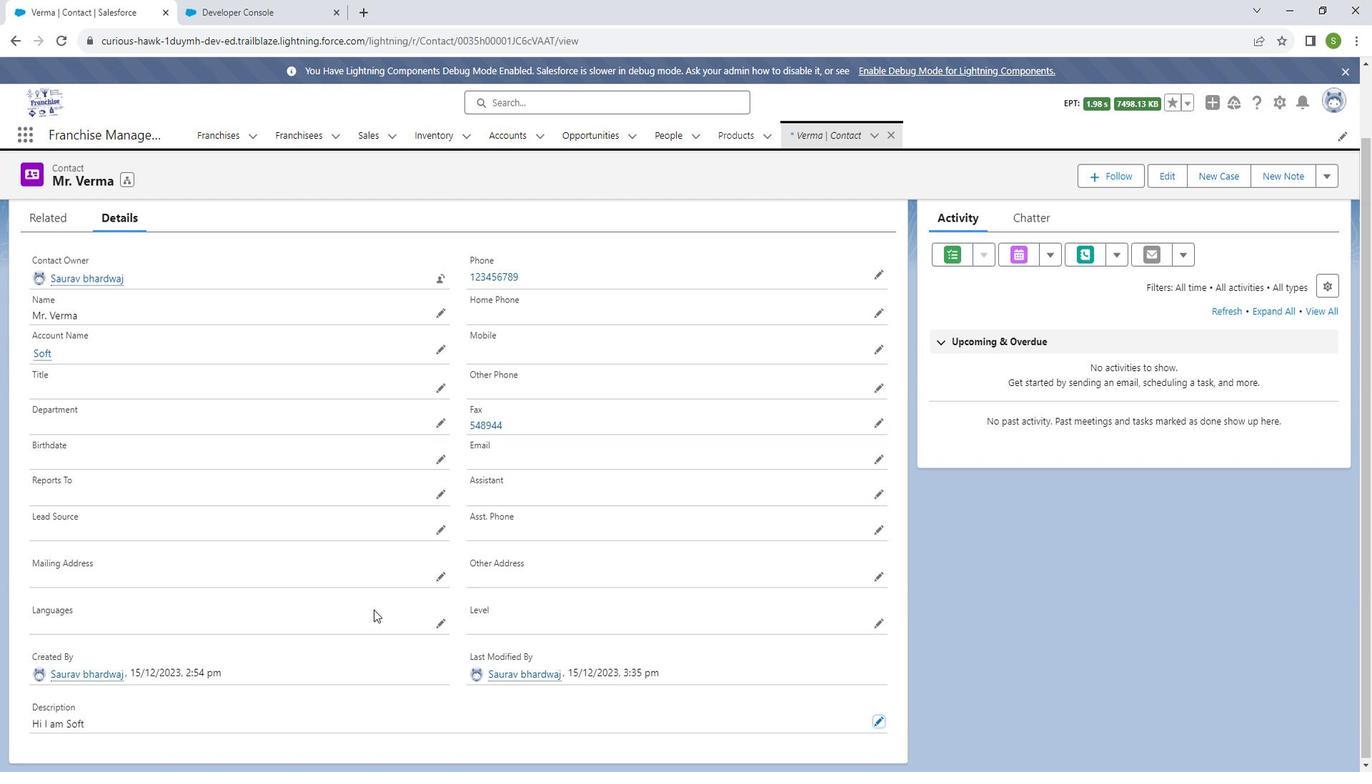
Action: Mouse scrolled (373, 587) with delta (0, 0)
Screenshot: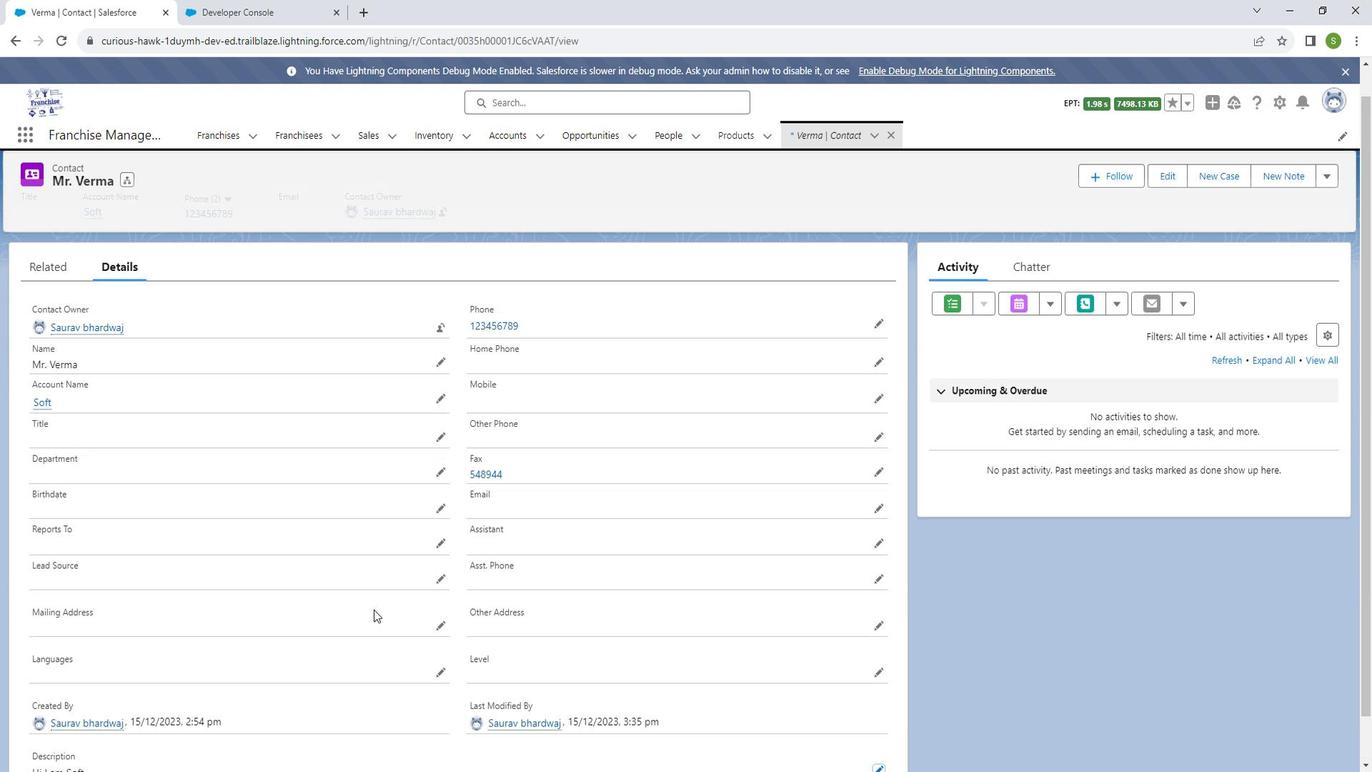 
Action: Mouse moved to (88, 235)
Screenshot: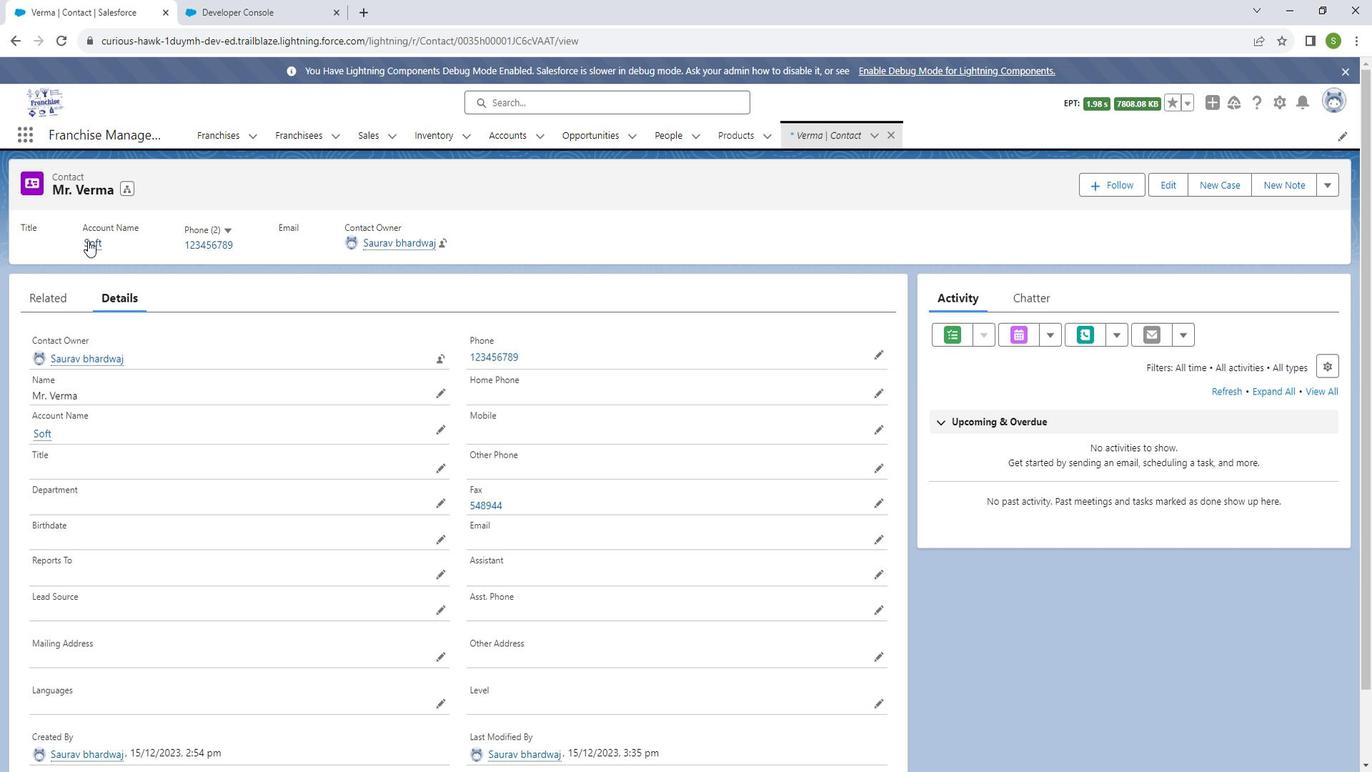 
Action: Mouse pressed left at (88, 235)
Screenshot: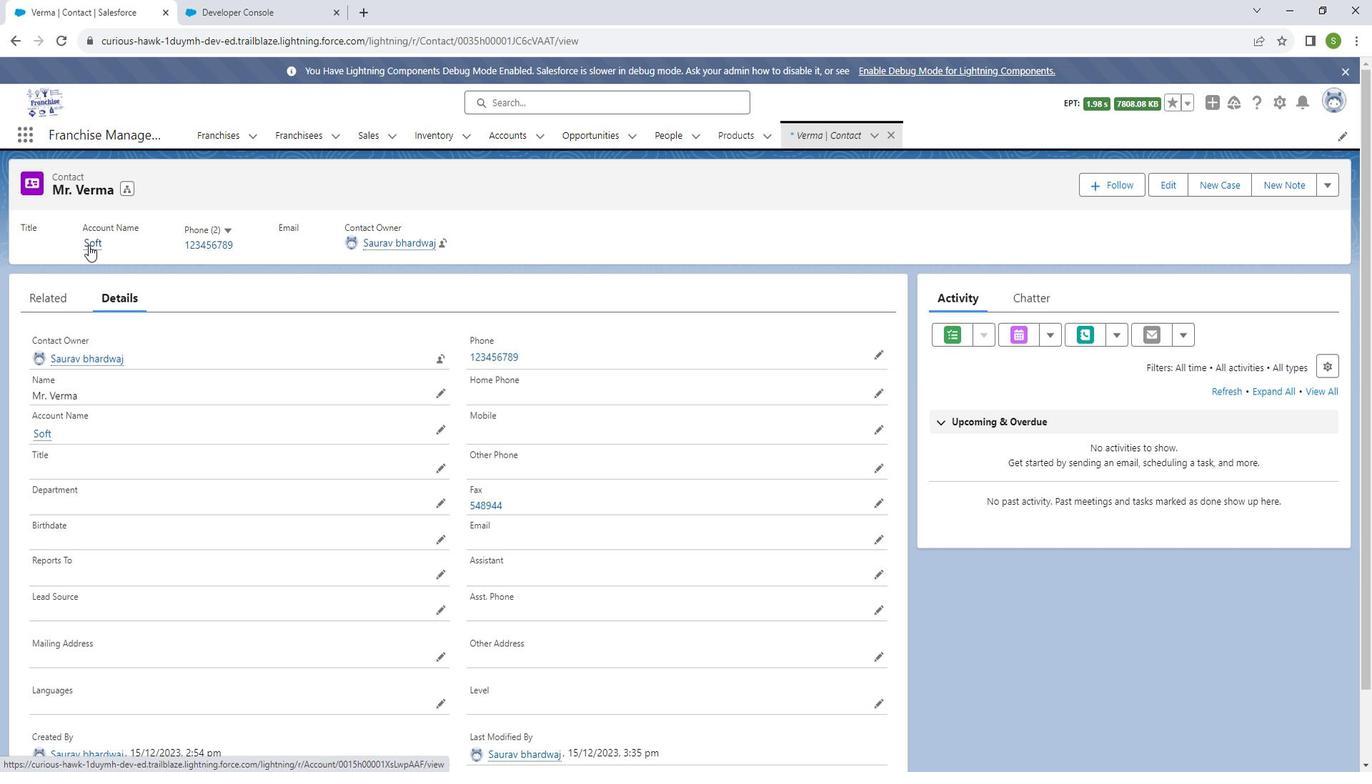 
Action: Mouse moved to (120, 297)
Screenshot: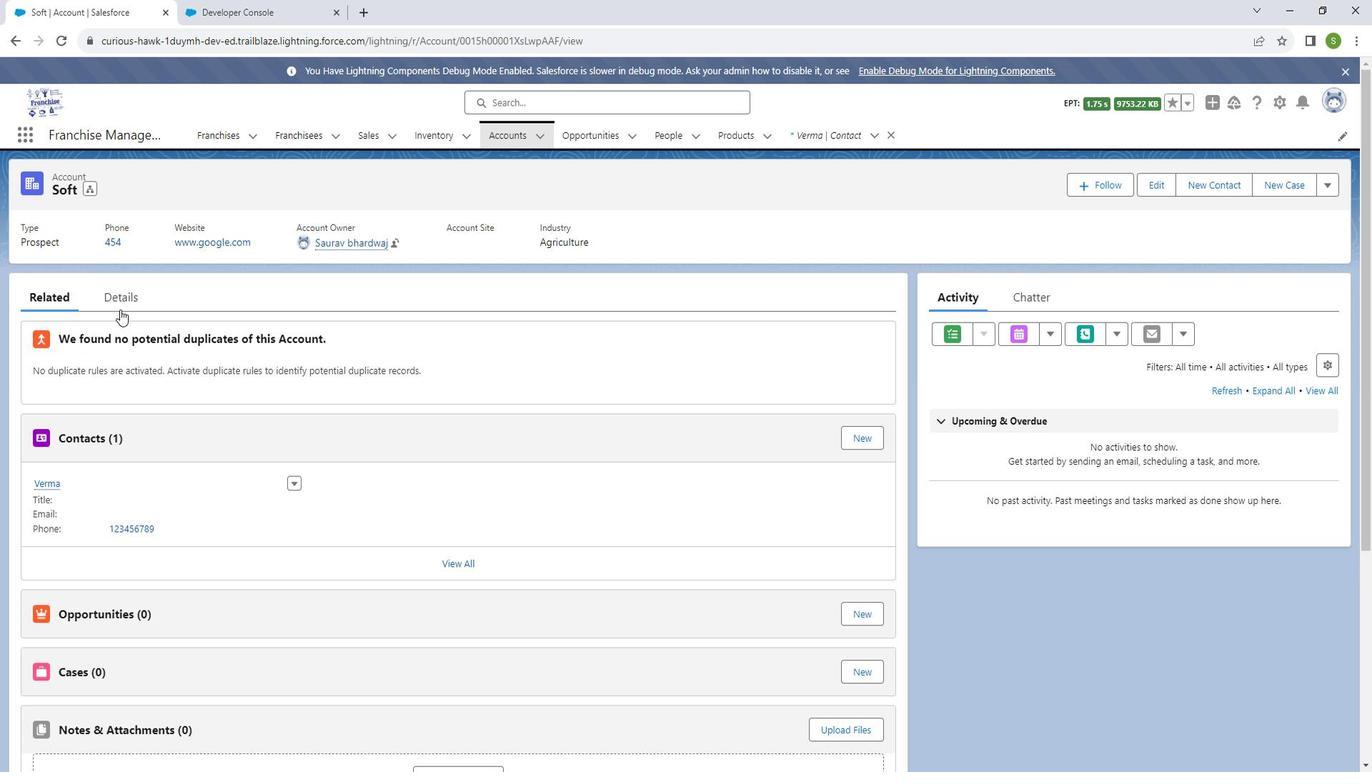 
Action: Mouse pressed left at (120, 297)
Screenshot: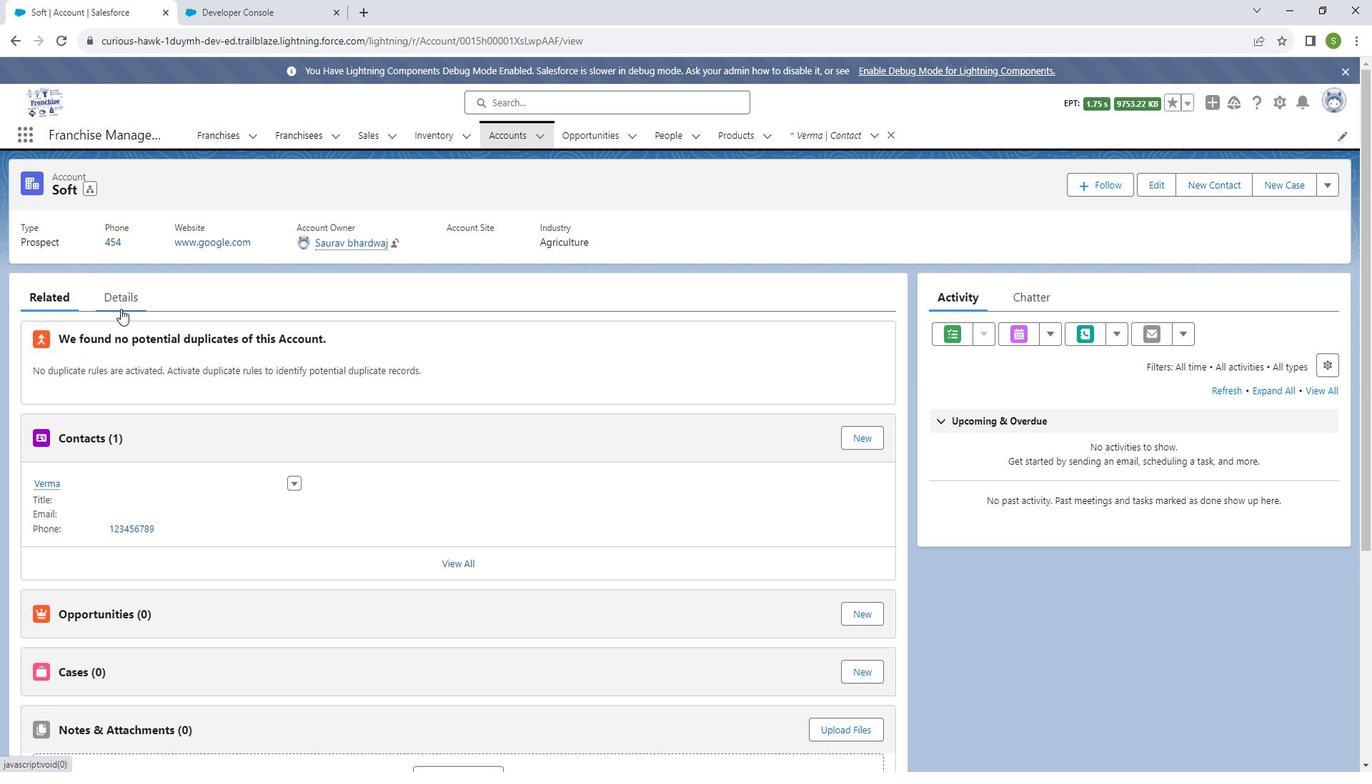 
Action: Mouse moved to (249, 348)
Screenshot: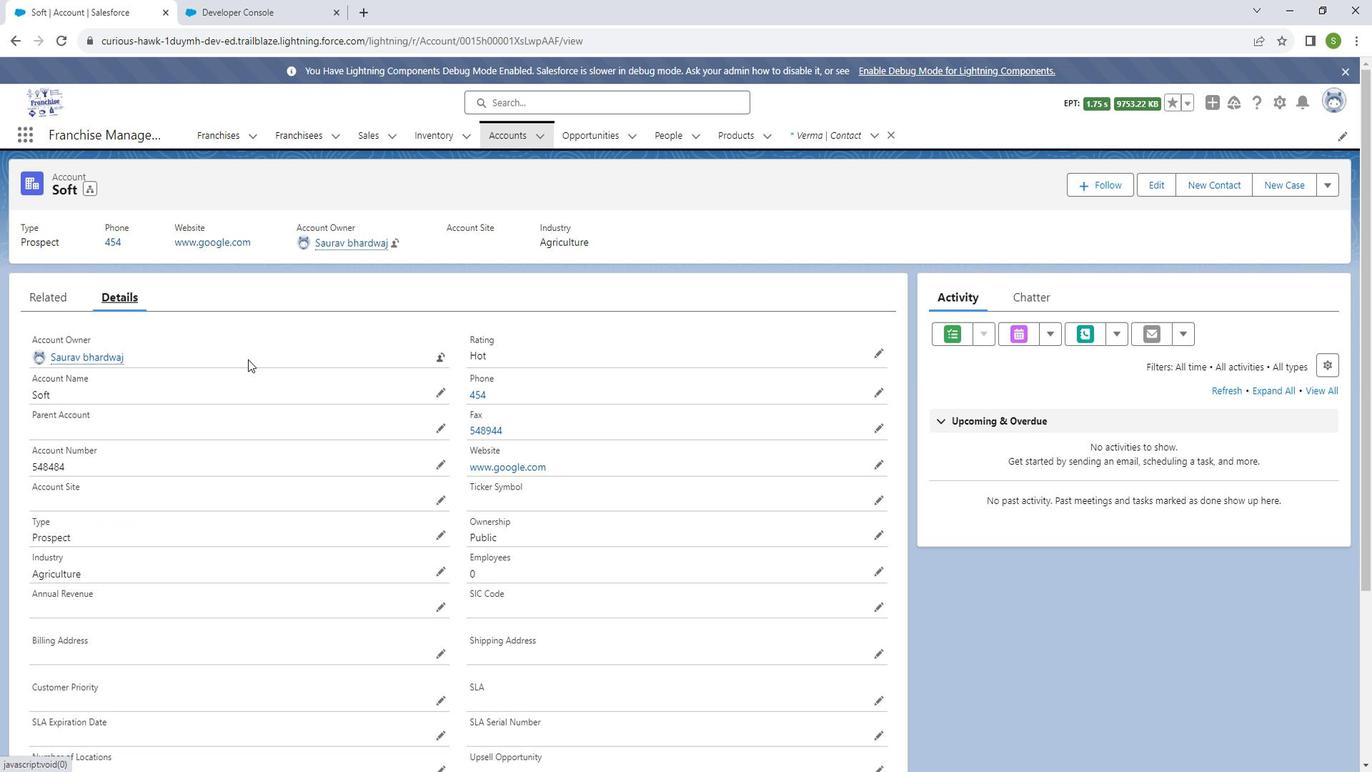 
Action: Mouse scrolled (249, 348) with delta (0, 0)
Screenshot: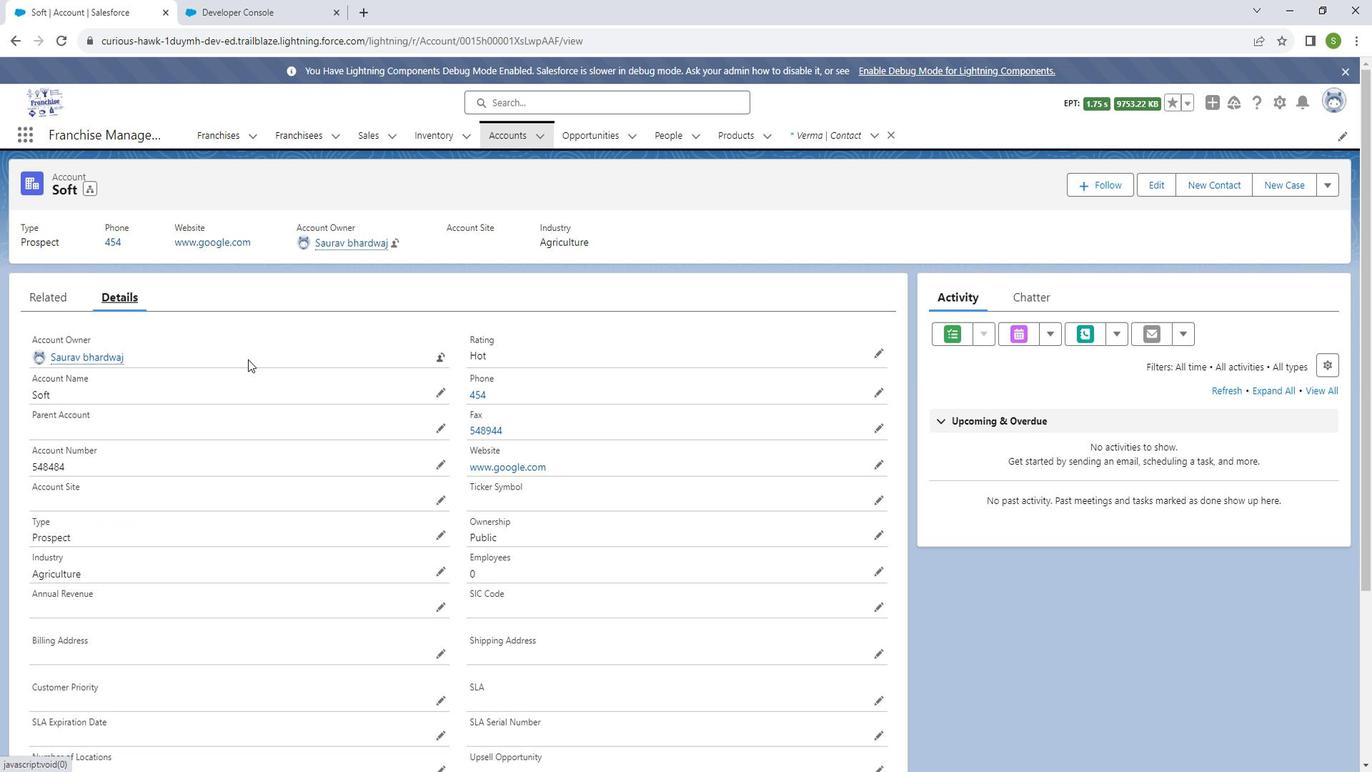 
Action: Mouse moved to (249, 350)
Screenshot: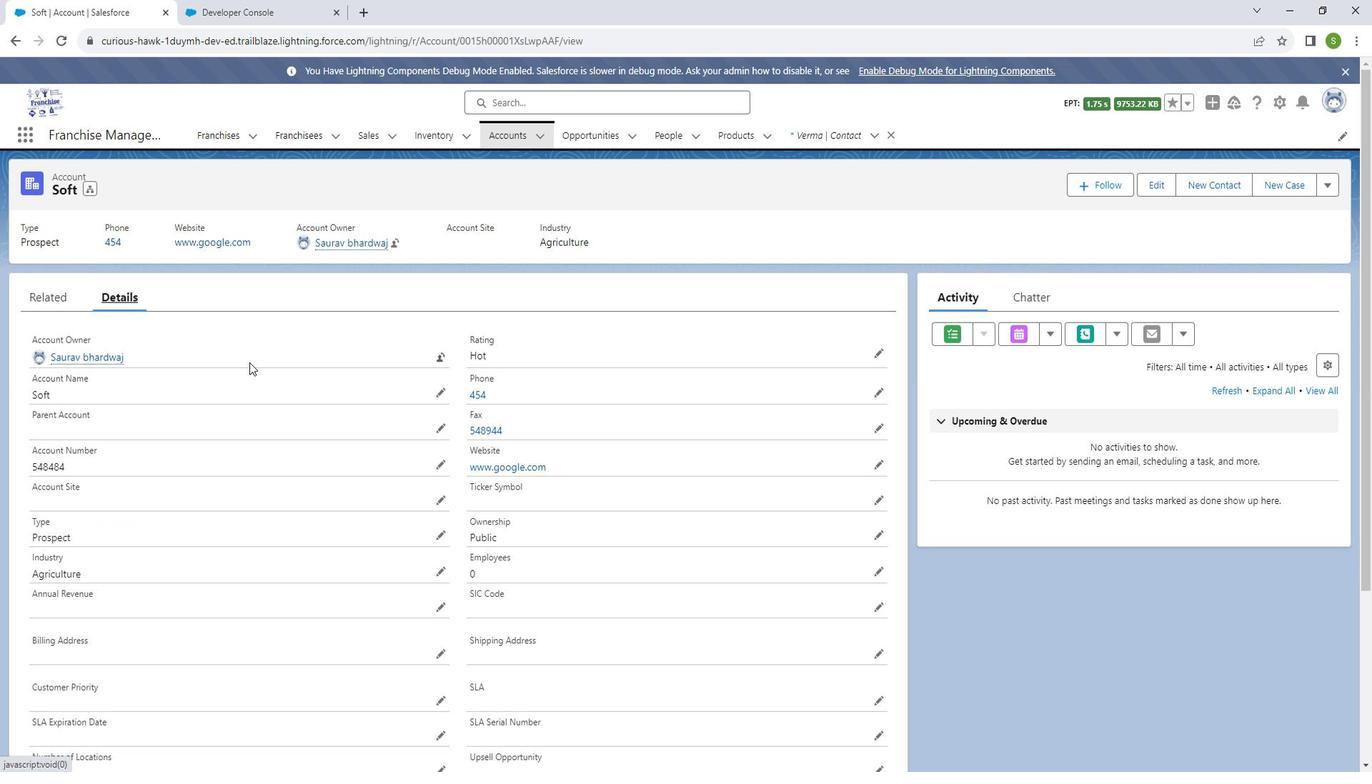 
Action: Mouse scrolled (249, 349) with delta (0, 0)
Screenshot: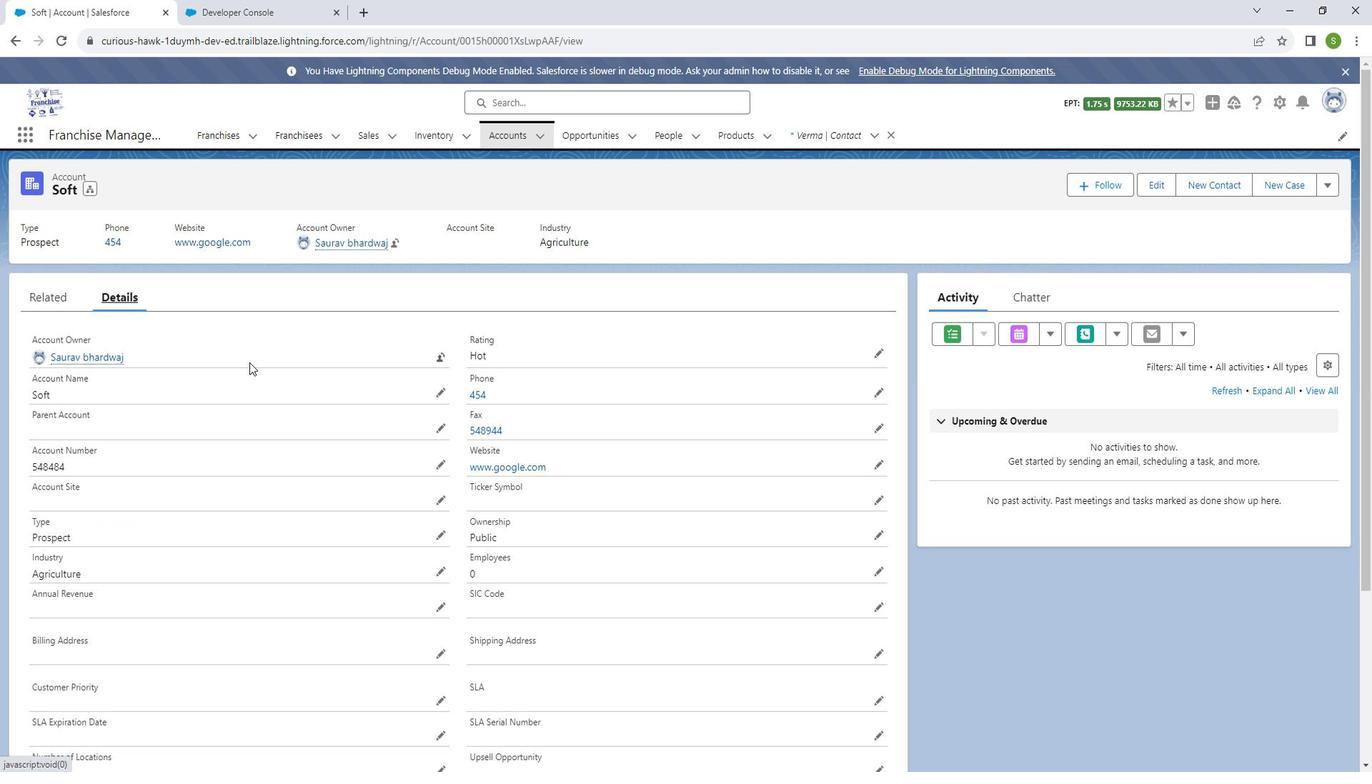 
Action: Mouse moved to (249, 351)
Screenshot: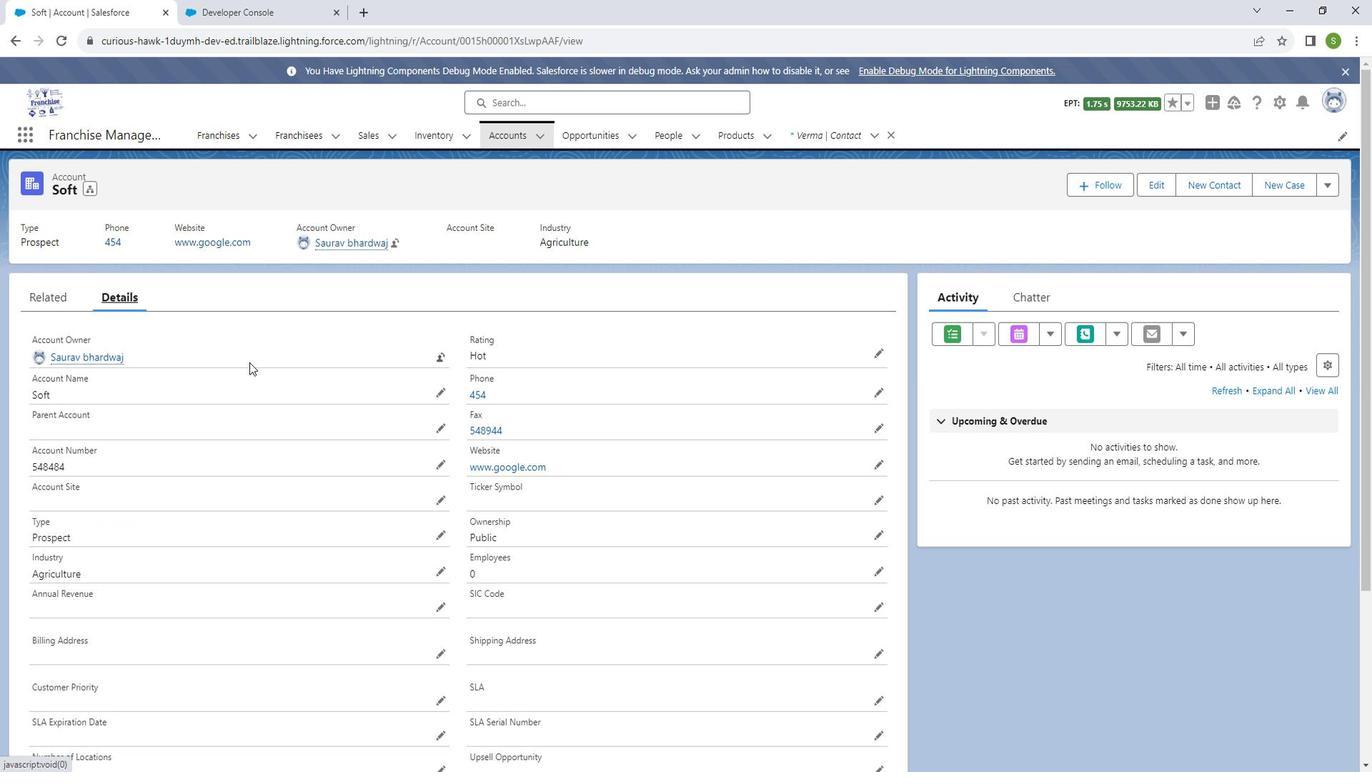 
Action: Mouse scrolled (249, 350) with delta (0, 0)
Screenshot: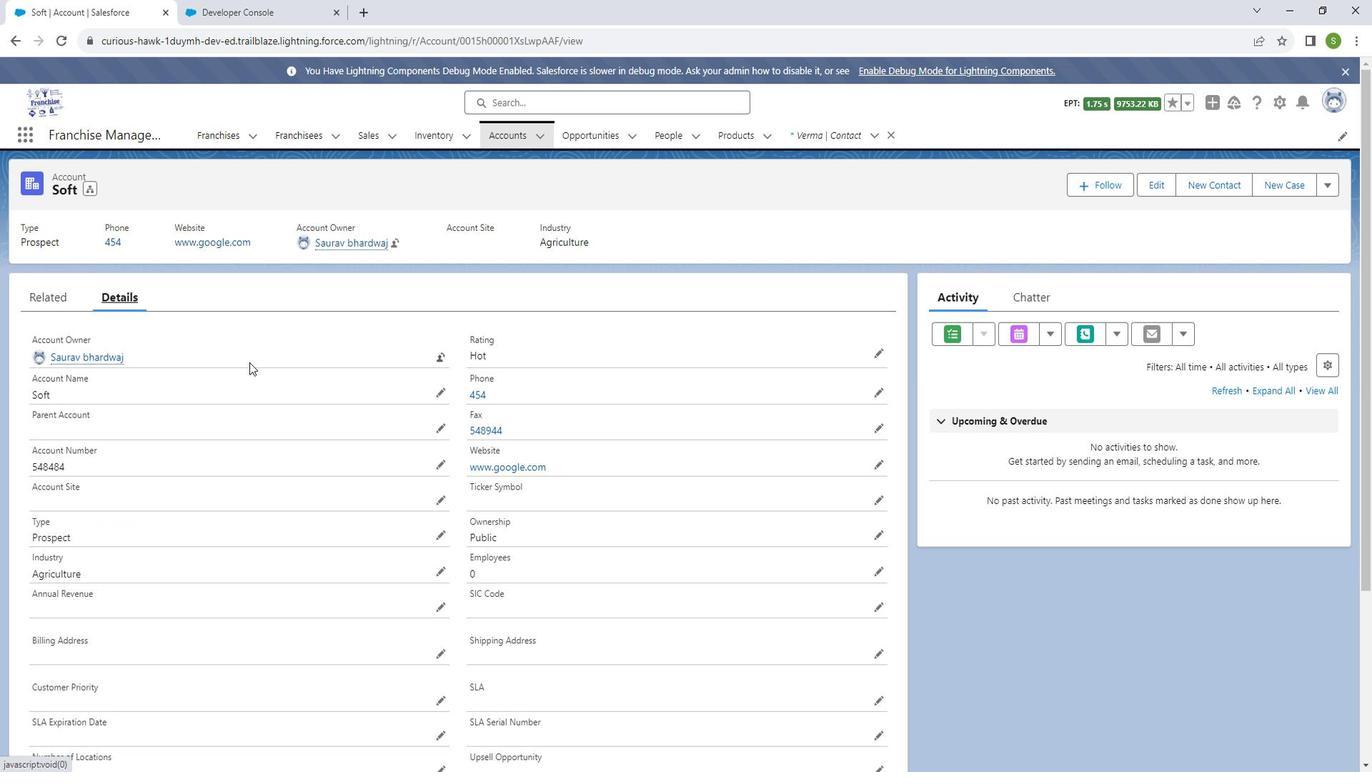 
Action: Mouse scrolled (249, 350) with delta (0, 0)
Screenshot: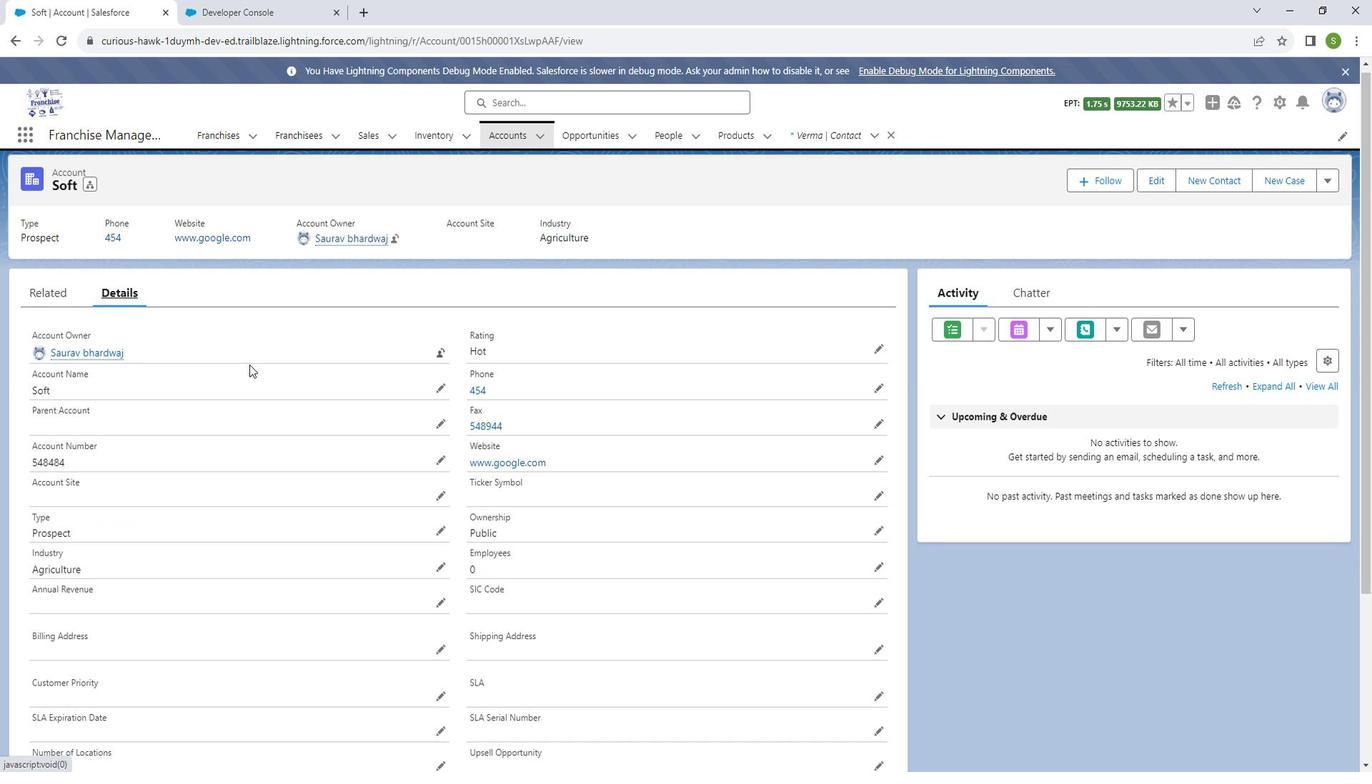
Action: Mouse scrolled (249, 350) with delta (0, 0)
Screenshot: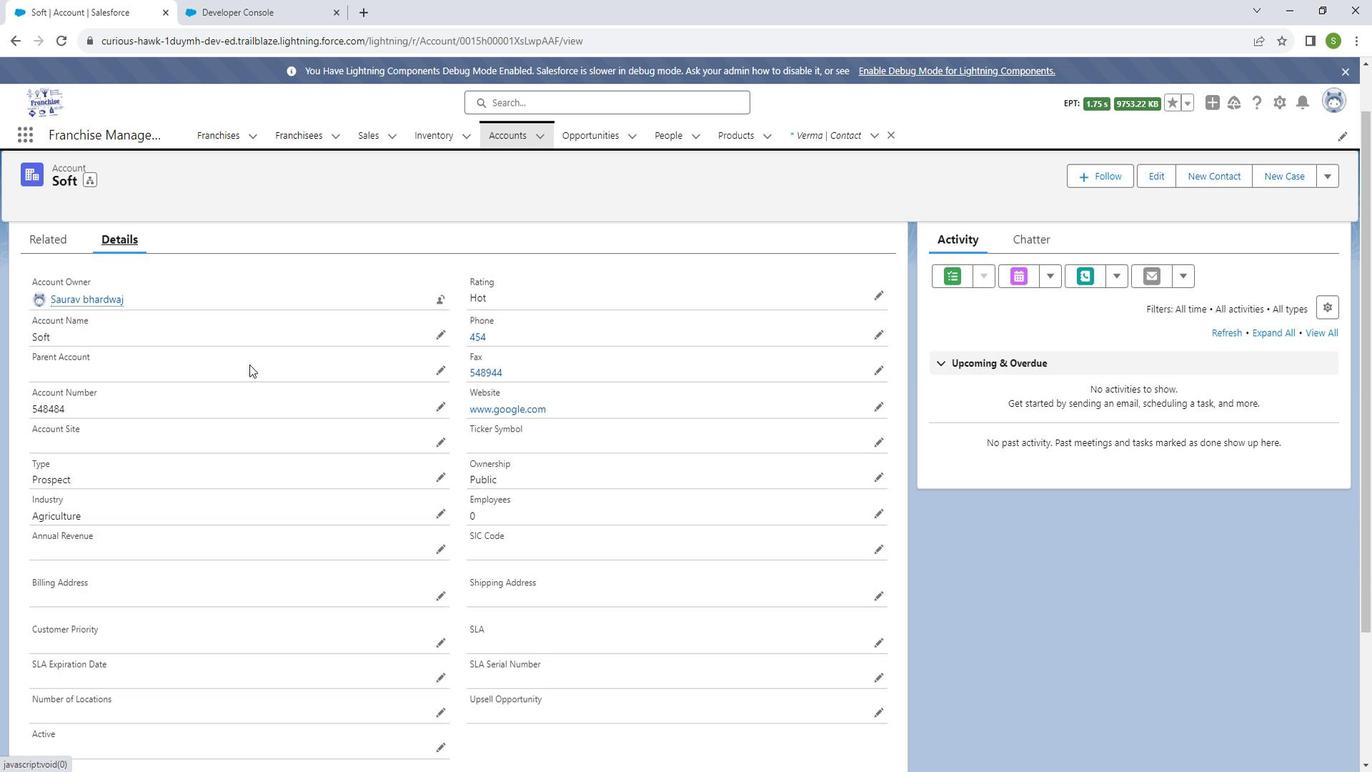 
Action: Mouse scrolled (249, 350) with delta (0, 0)
Screenshot: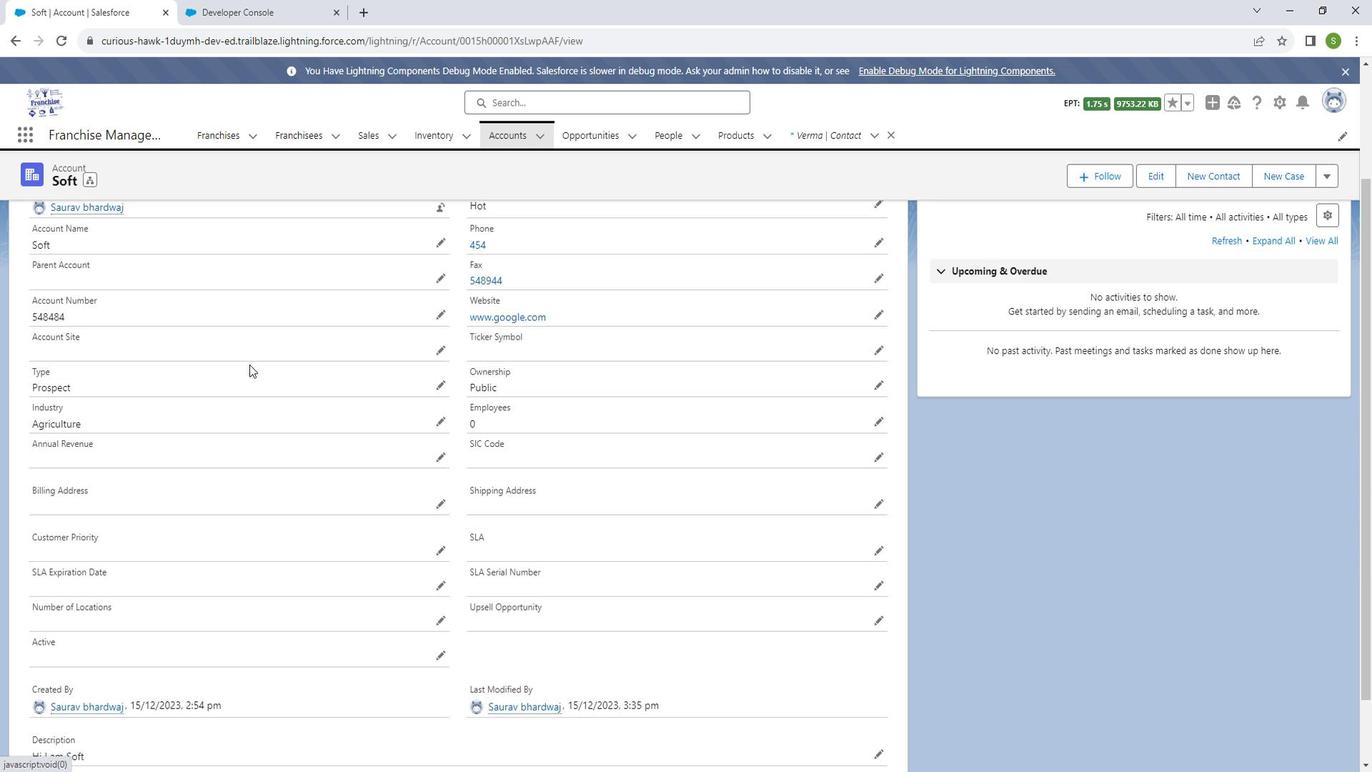
Action: Mouse scrolled (249, 350) with delta (0, 0)
Screenshot: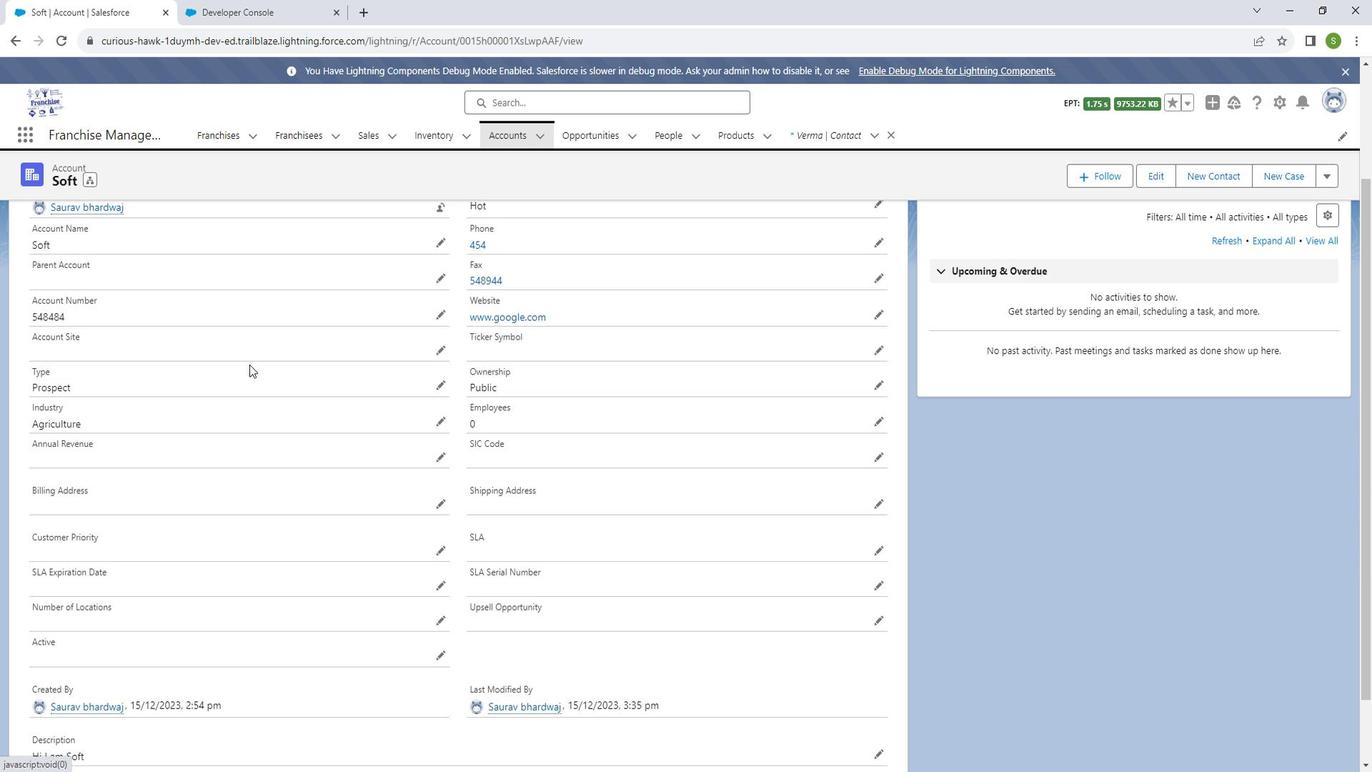 
Action: Mouse moved to (308, 589)
Screenshot: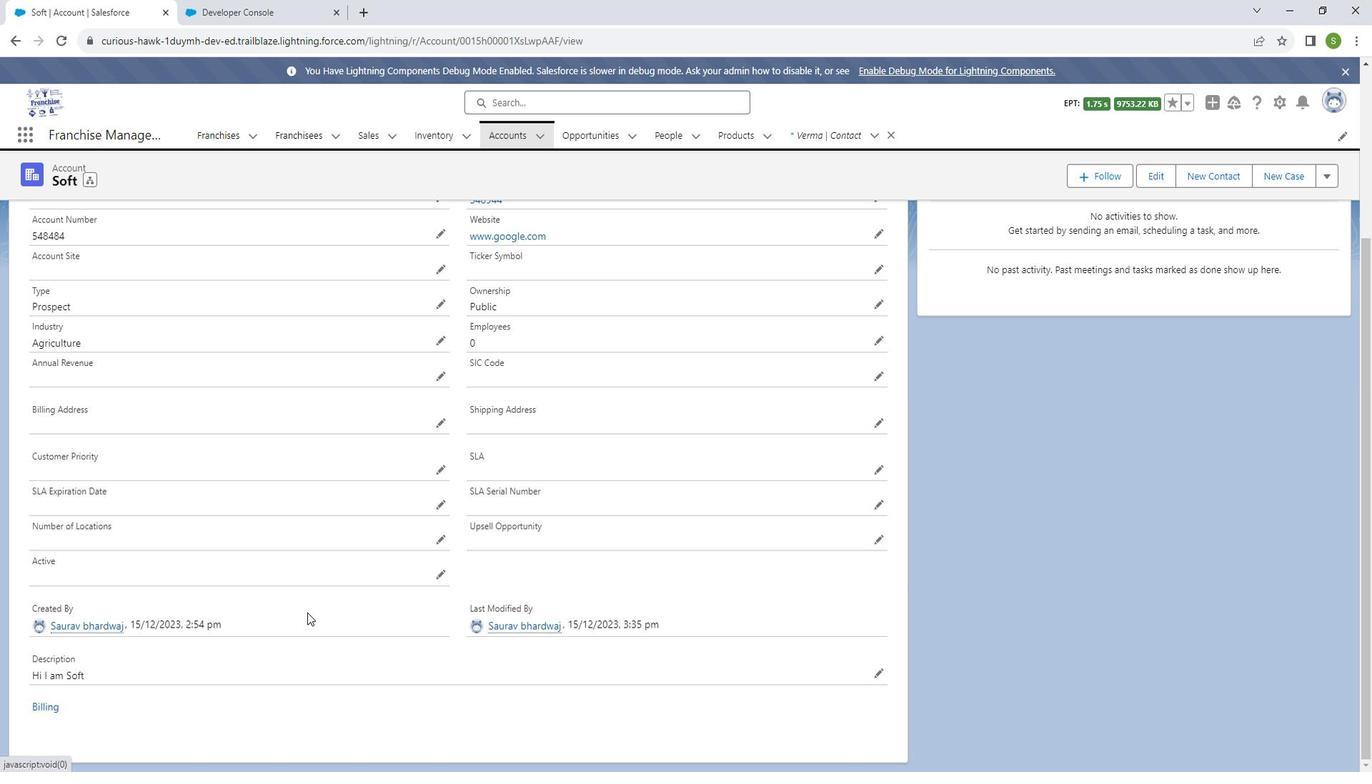 
